Task: Create a new job position for 'Infrastructure & Operations' in Salesforce, including job description, responsibilities, skills required, and educational requirements.
Action: Mouse moved to (464, 336)
Screenshot: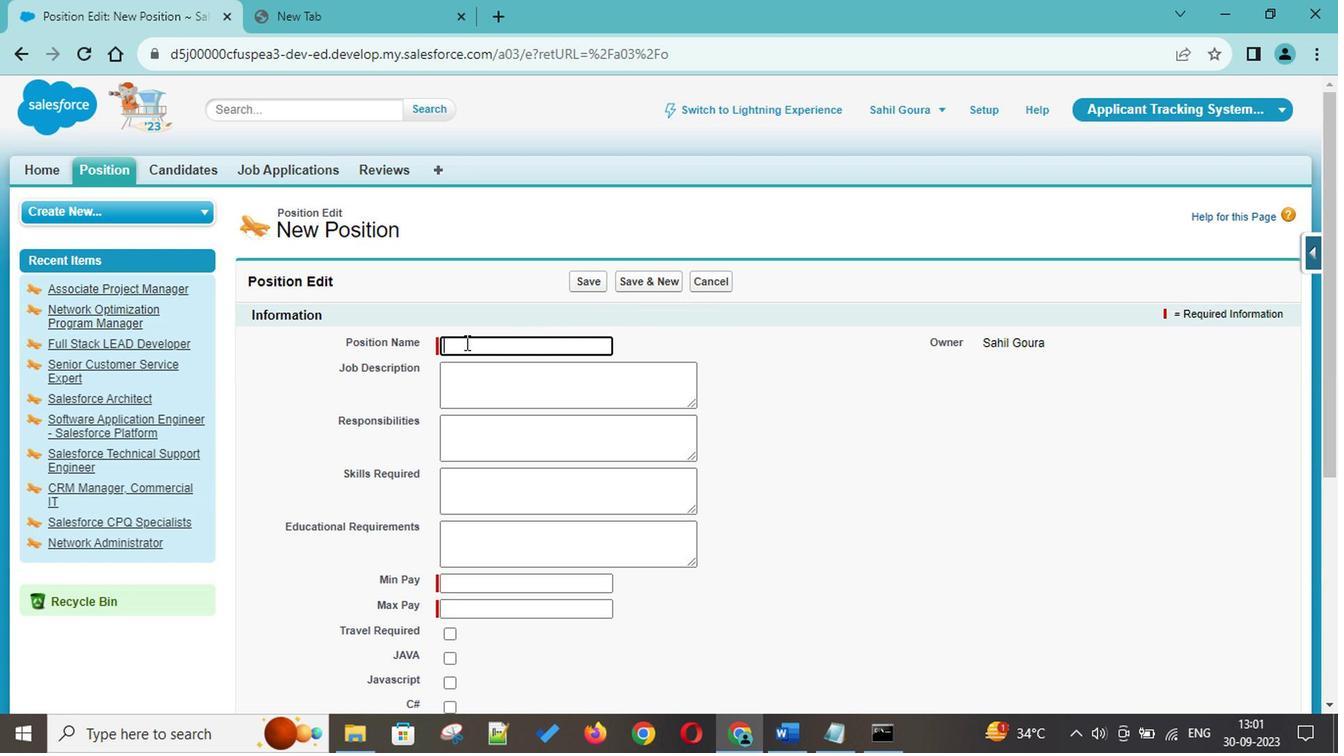 
Action: Mouse pressed left at (464, 336)
Screenshot: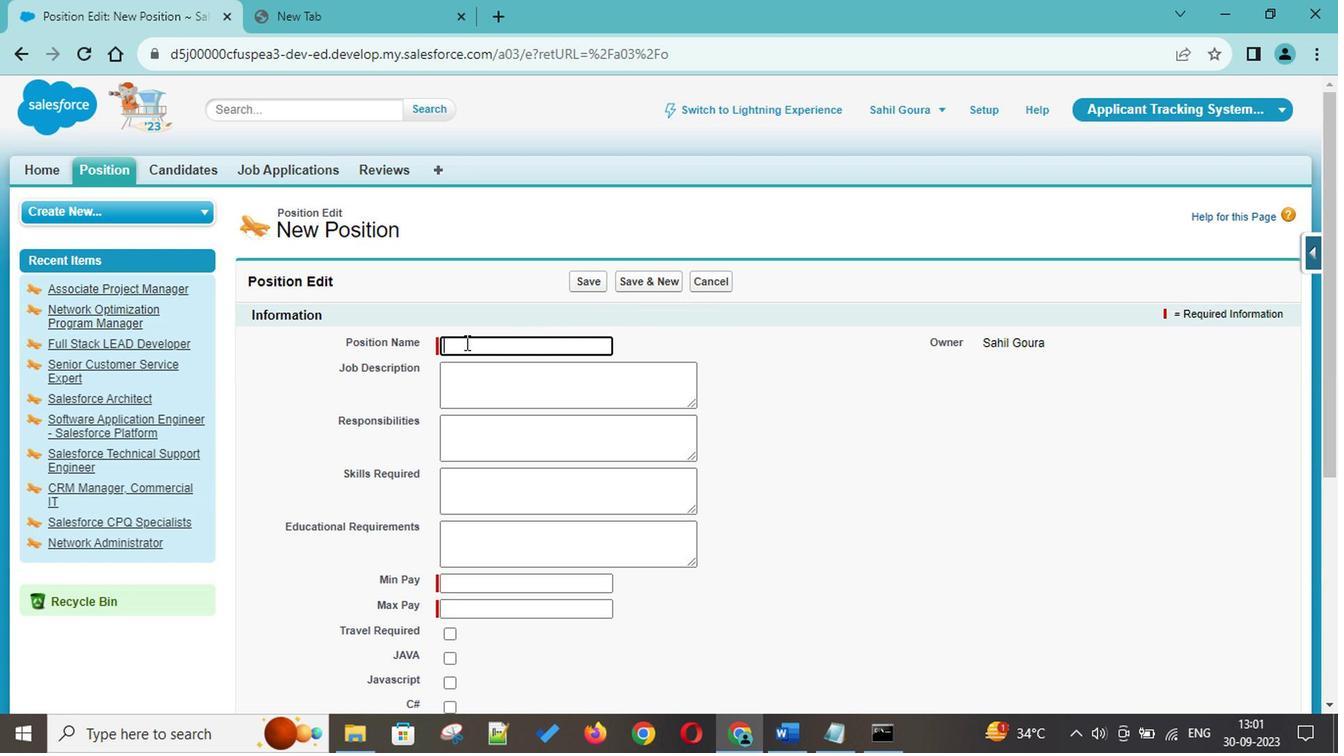 
Action: Mouse moved to (475, 338)
Screenshot: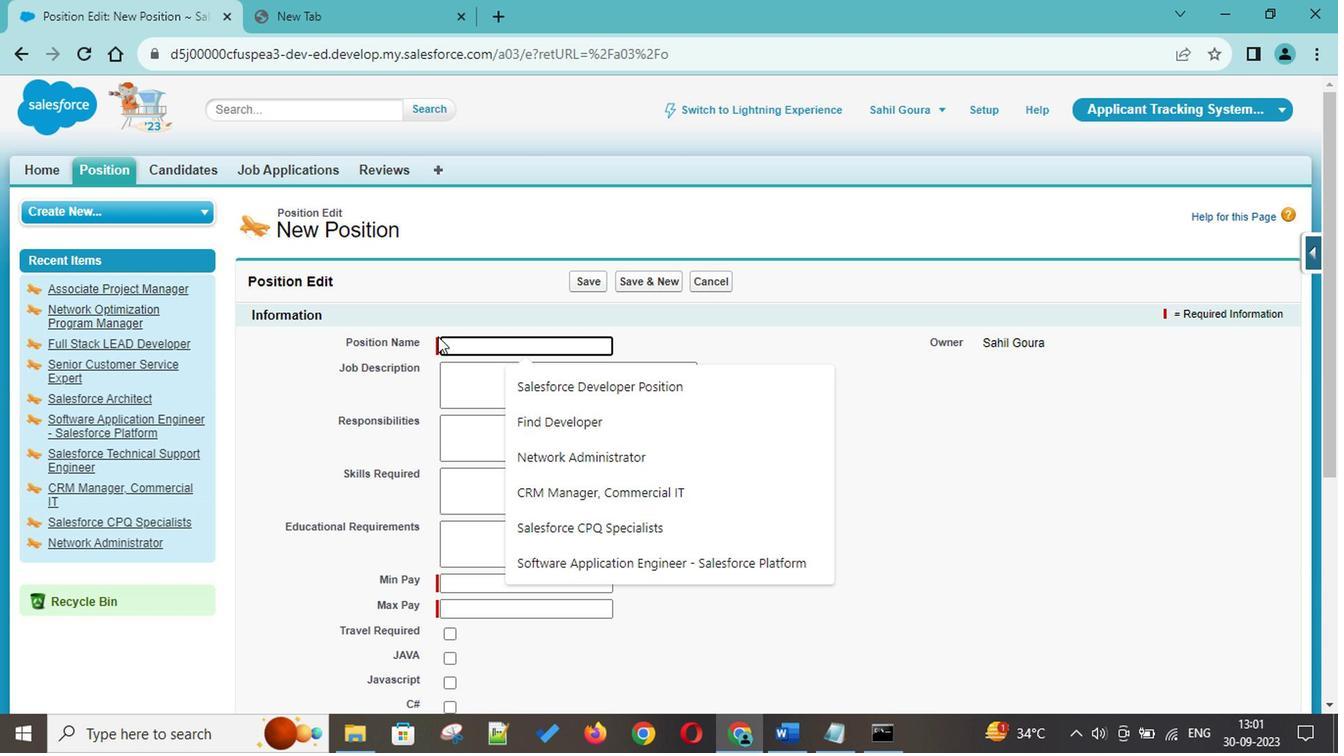 
Action: Mouse pressed left at (475, 338)
Screenshot: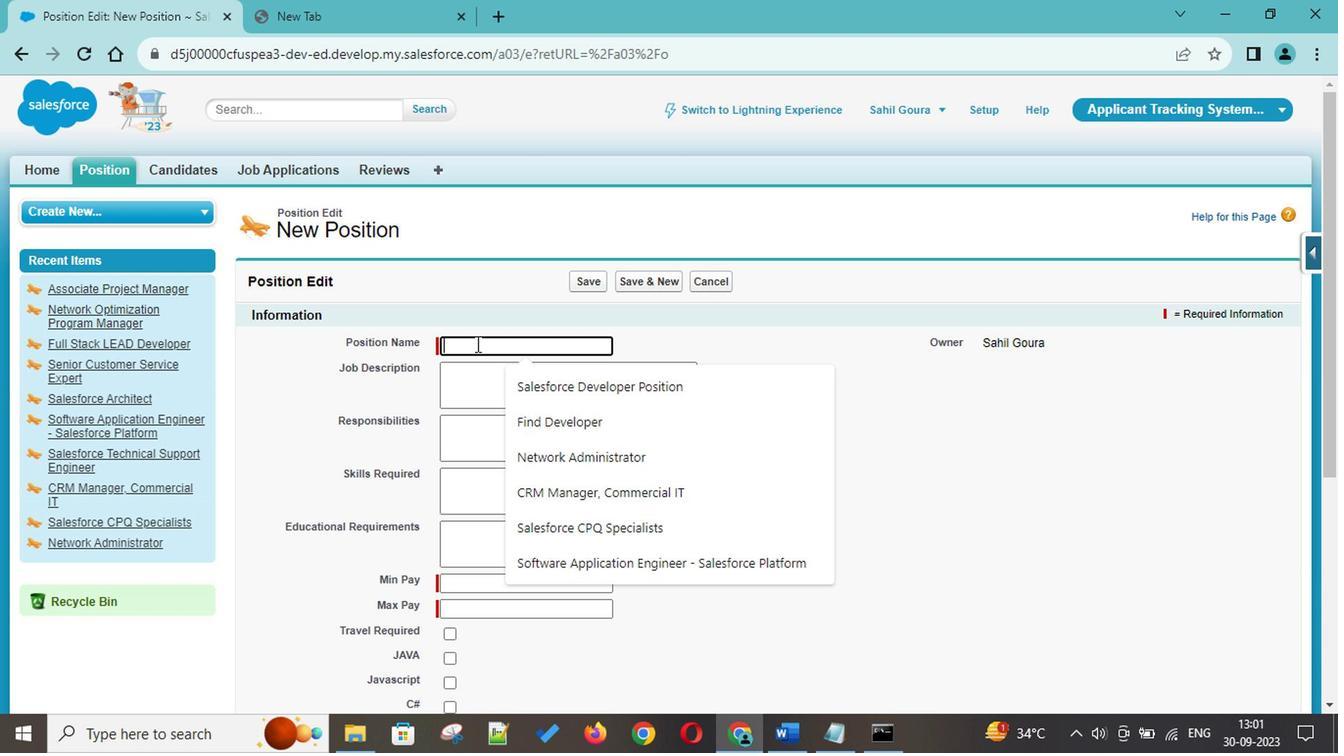 
Action: Mouse moved to (475, 338)
Screenshot: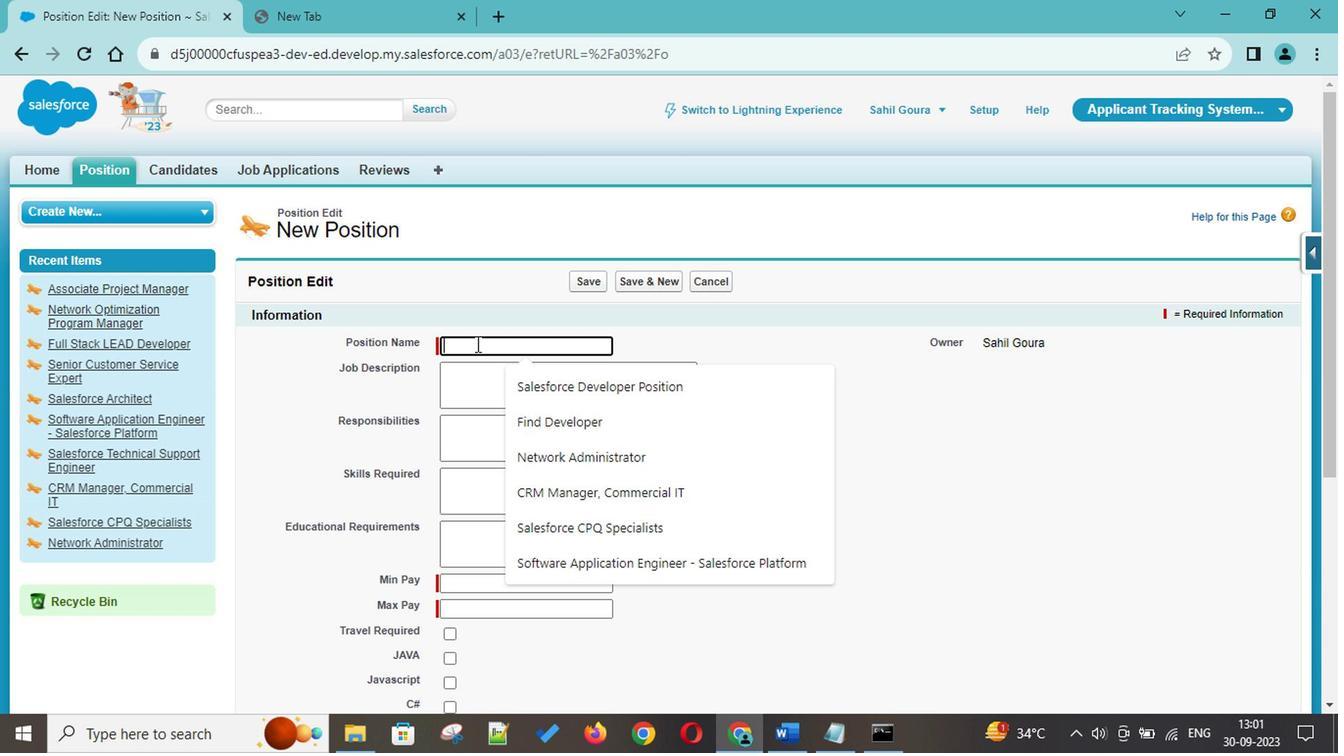 
Action: Key pressed <Key.shift>Infrastru
Screenshot: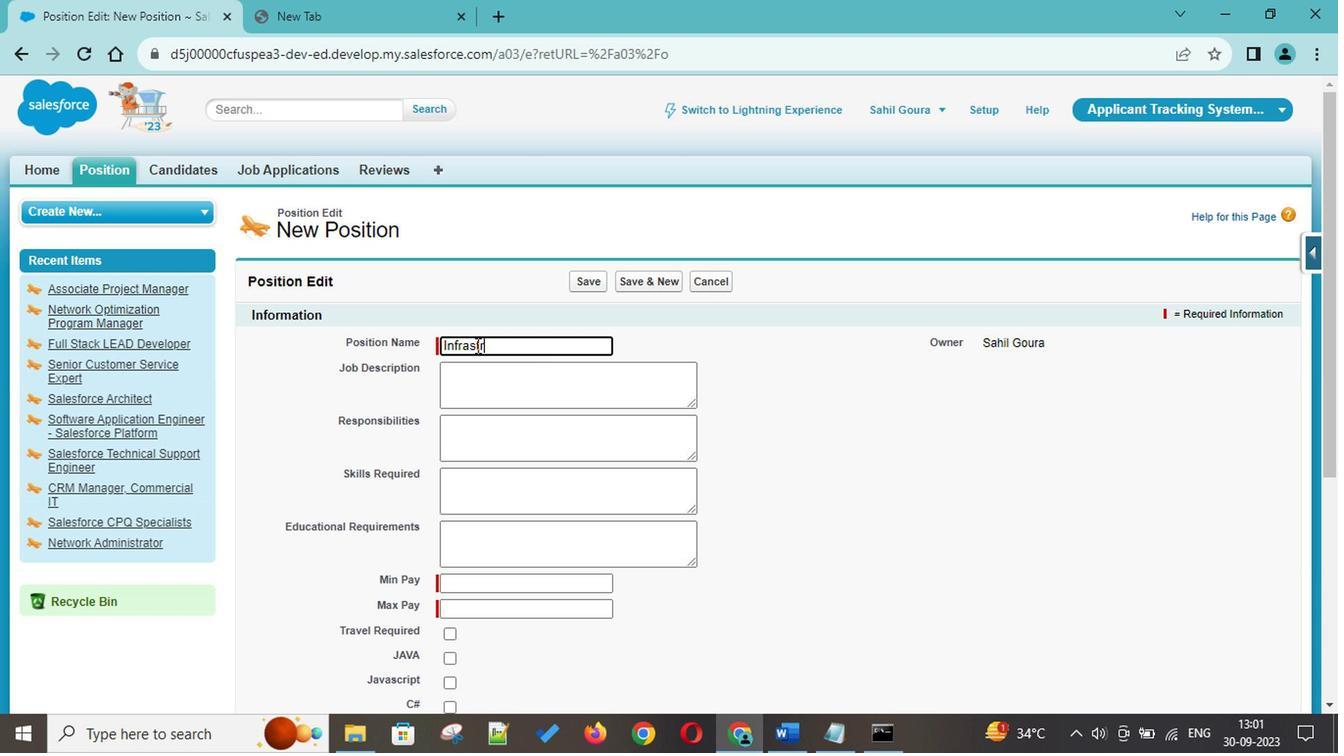 
Action: Mouse moved to (552, 338)
Screenshot: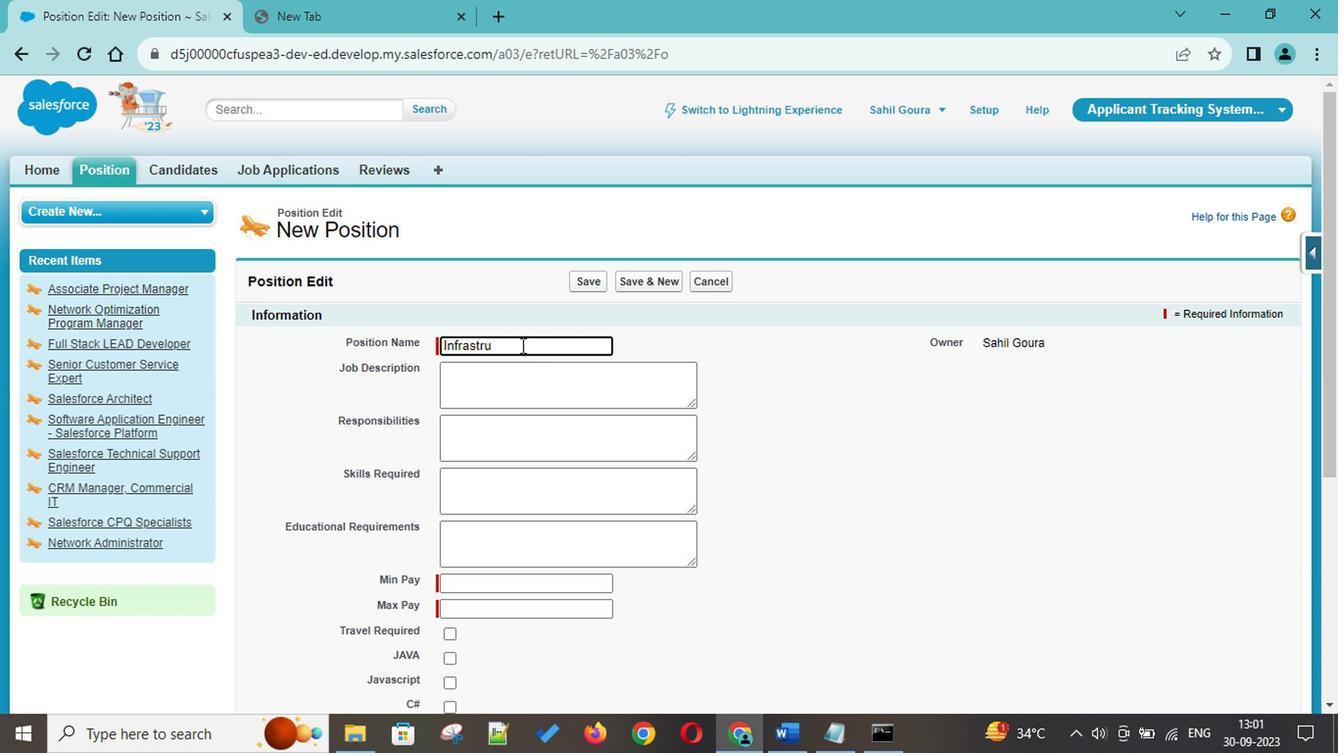 
Action: Key pressed cture<Key.space><Key.shift>&<Key.space><Key.shift>Operations<Key.space><Key.shift>Leader<Key.space><Key.shift>(<Key.shift>IT<Key.space><Key.shift>Operations<Key.shift><Key.shift><Key.shift><Key.shift><Key.shift><Key.shift><Key.shift><Key.shift><Key.shift><Key.shift><Key.shift><Key.shift><Key.shift><Key.shift><Key.shift><Key.shift><Key.shift><Key.shift><Key.shift><Key.shift><Key.shift><Key.shift><Key.shift>)
Screenshot: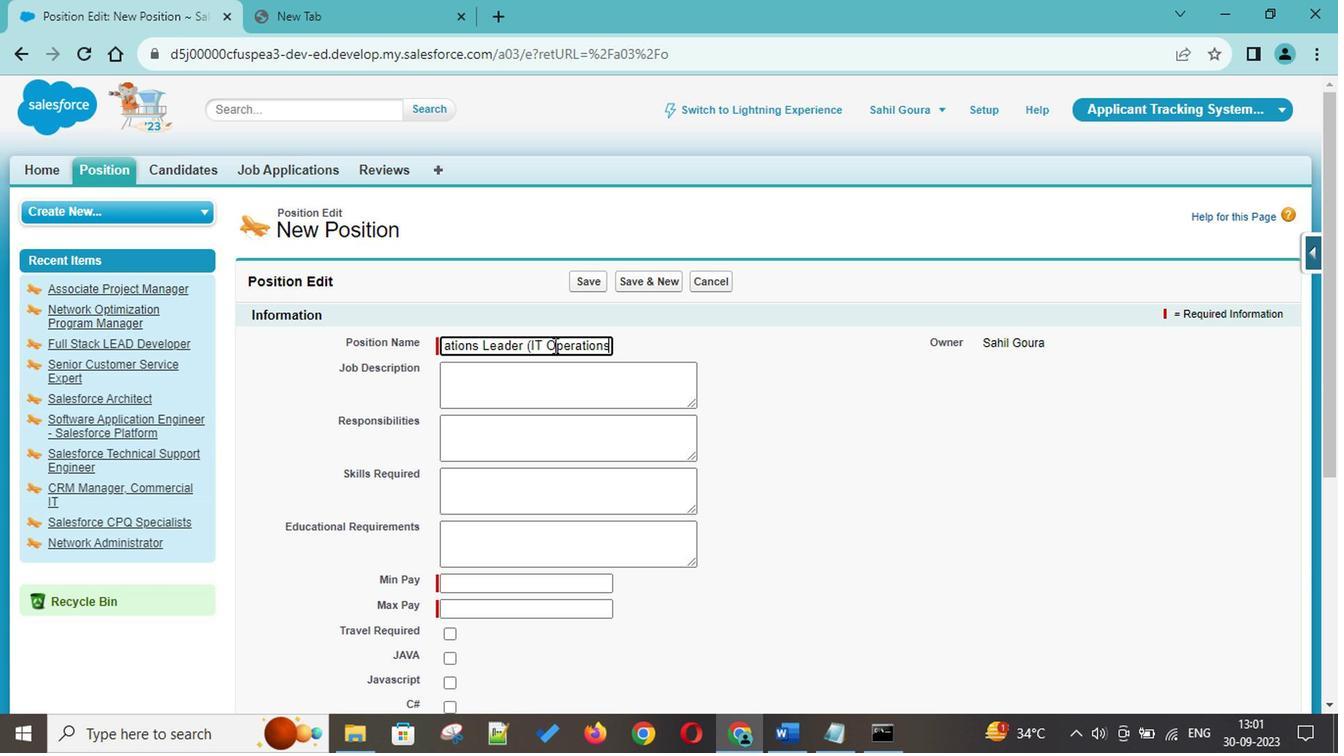 
Action: Mouse moved to (527, 383)
Screenshot: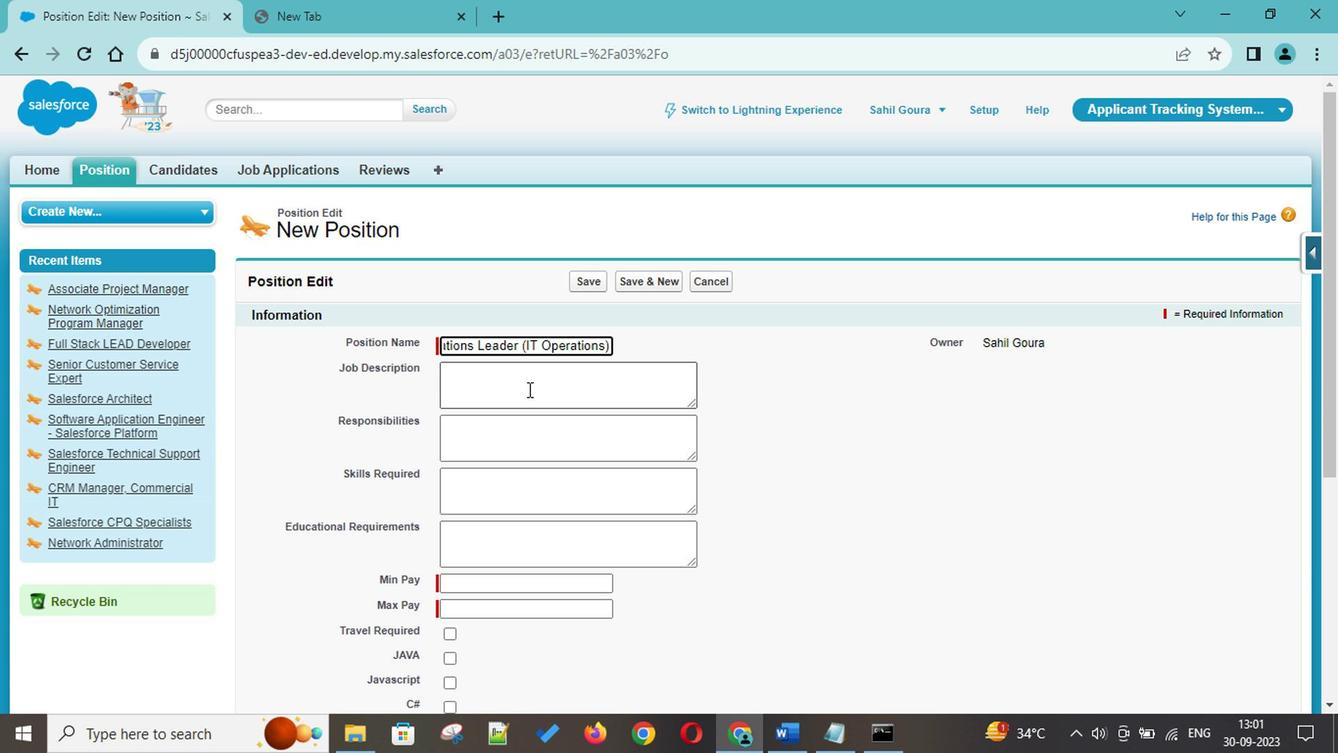 
Action: Mouse pressed left at (527, 383)
Screenshot: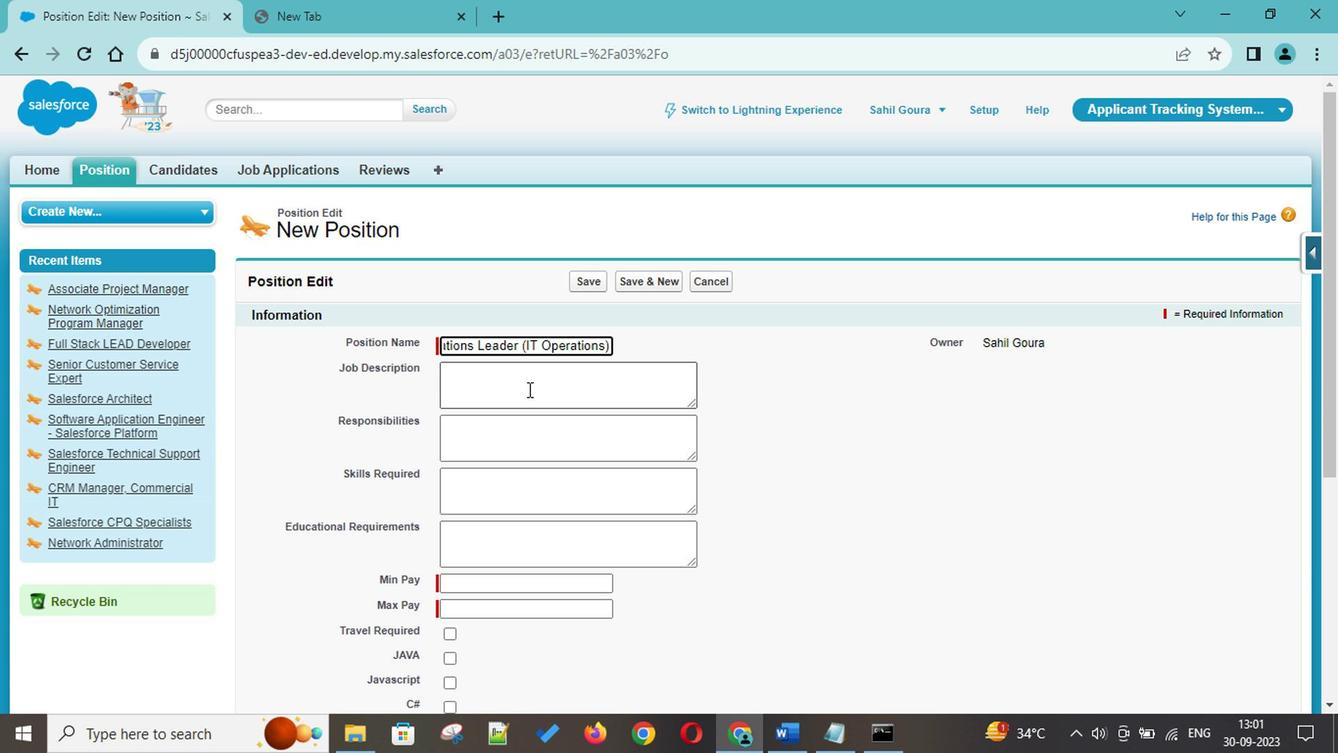 
Action: Mouse moved to (527, 383)
Screenshot: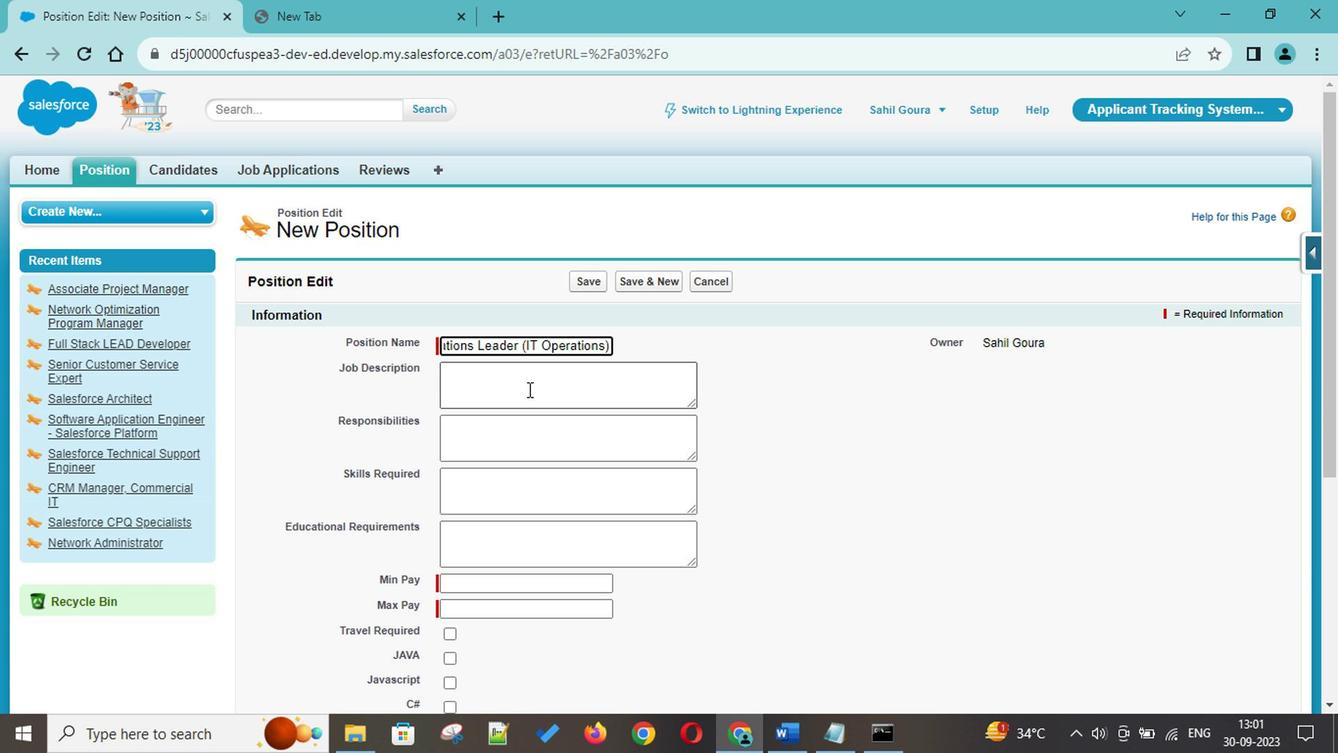 
Action: Key pressed <Key.shift>The<Key.space><Key.shift>Infrastructure<Key.space><Key.shift><Key.shift>&<Key.space><Key.shift>Operations<Key.space><Key.shift>Leader<Key.space><Key.shift>IT<Key.space><Key.shift>Operations<Key.space>is<Key.space>responsible<Key.space>for<Key.space>setting<Key.space>and<Key.space>realizing<Key.space>the<Key.space>vision<Key.space>for<Key.space><Key.shift>IT<Key.space>solutions<Key.space>within<Key.space>thi<Key.backspace>wi<Key.backspace><Key.backspace>eir<Key.space>portfolio<Key.space>of<Key.space>products,<Key.space>platforms<Key.space>and<Key.space>services,<Key.space>and<Key.space>transforming<Key.space>the<Key.space><Key.shift>IT<Key.space>orh<Key.backspace>ganization<Key.space>by<Key.space>delivering<Key.space>indusrty<Key.space>best<Key.space>practices<Key.space>suppor<Key.space><Key.backspace>ting<Key.space>service<Key.space>management<Key.space>and<Key.space><Key.shift>IT<Key.space>operations<Key.space>service<Key.space>delivery<Key.space>with<Key.space>particular<Key.space>focus<Key.space>on<Key.space>product<Key.space>mnage<Key.backspace><Key.backspace><Key.backspace><Key.backspace>anagement,<Key.space>24<Key.shift>X7<Key.space>availability,<Key.space>business<Key.space>continuity,<Key.space>high-quality<Key.space>end<Key.space>user<Key.space>experience<Key.space><Key.backspace>,<Key.space>information<Key.space>security,<Key.space>and<Key.space>cost<Key.space>effectivb<Key.backspace>ene<Key.backspace>ess.<Key.space><Key.shift><Key.shift><Key.shift><Key.shift><Key.shift><Key.shift><Key.shift>The<Key.space>role<Key.space>enables<Key.space>end-to-end<Key.space>value<Key.space>realization<Key.space>through<Key.space>a<Key.space>team<Key.space>of<Key.space><Key.shift>IT<Key.space><Key.shift>Product<Key.space><Key.shift>Owners<Key.space><Key.backspace>,<Key.space>who<Key.space>oversee<Key.space>a<Key.space>clearly<Key.space>defined<Key.space>suite<Key.space>of<Key.space>prou<Key.backspace>duct<Key.space>families<Key.space>that<Key.space>balance<Key.space>common<Key.space>technology<Key.space>patterns<Key.space>with<Key.space>clear<Key.space>end-to-end<Key.space>accountabilities.<Key.space><Key.shift>This<Key.space>role<Key.space>reports<Key.space>to<Key.space>the<Key.space><Key.shift>Global<Key.space><Key.shift>IOCS<Key.space><Key.shift>Leader,<Key.space>and<Key.space>serves<Key.space>on<Key.space>the<Key.space>infr<Key.backspace><Key.backspace><Key.backspace><Key.backspace><Key.shift>Inb<Key.backspace>frastructure,<Key.space><Key.shift>Operations,<Key.space><Key.shift>Cloud<Key.space>and<Key.space><Key.shift>Service<Key.space><Key.shift>Managee<Key.backspace>ment<Key.space><Key.shift>(IOCS)<Key.space>leadership<Key.space>team.<Key.space>
Screenshot: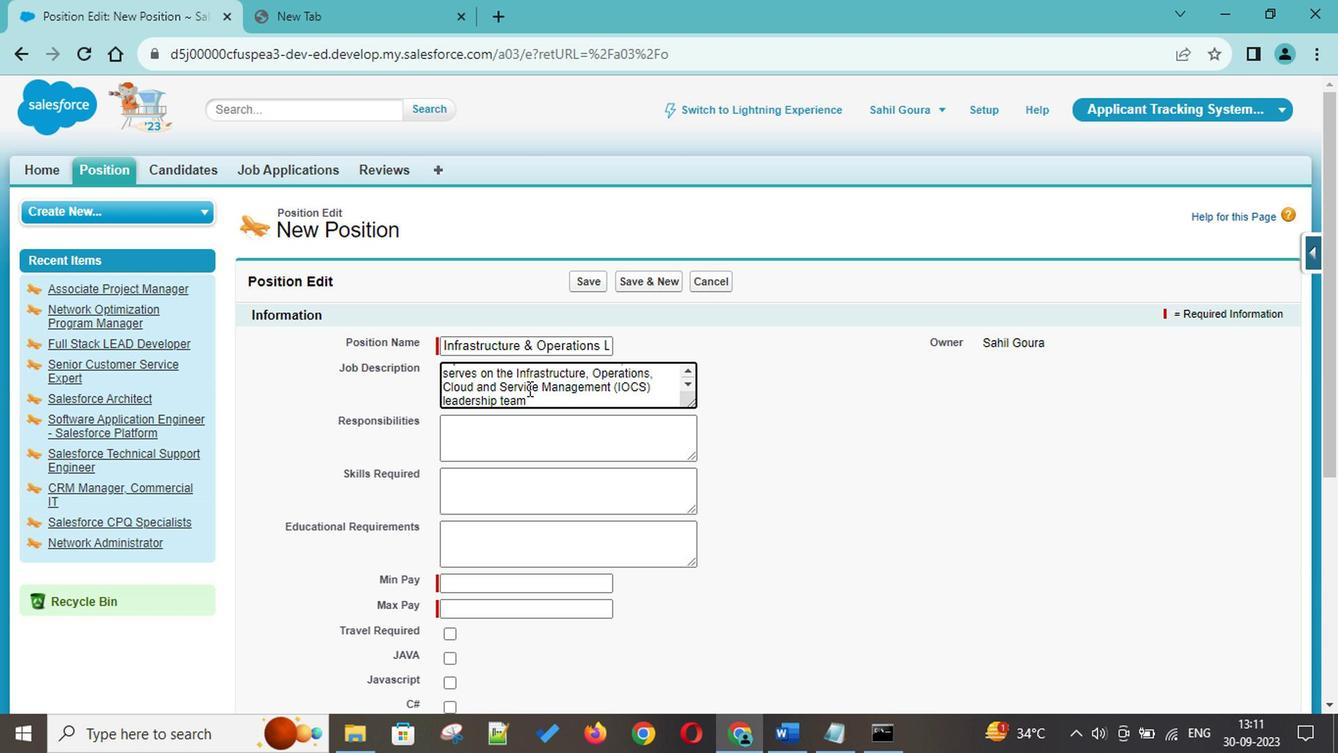 
Action: Mouse moved to (505, 486)
Screenshot: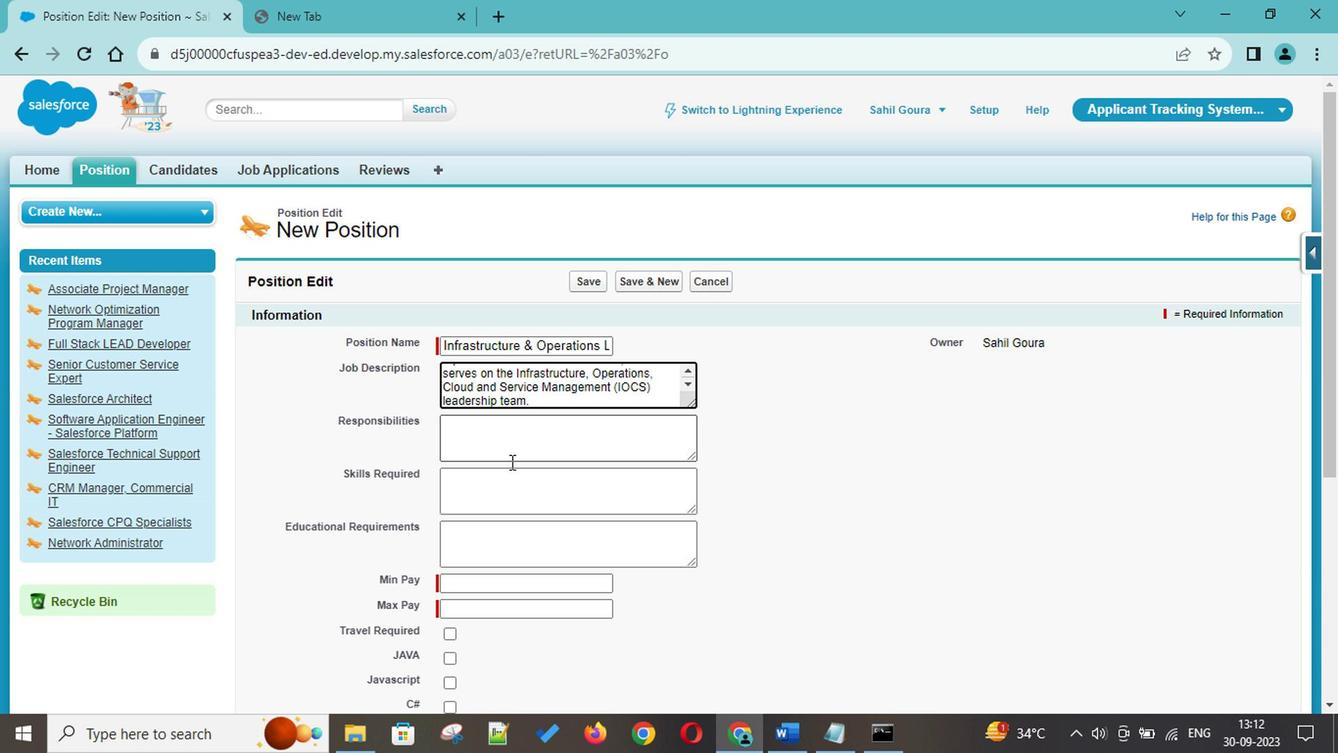
Action: Mouse pressed left at (505, 486)
Screenshot: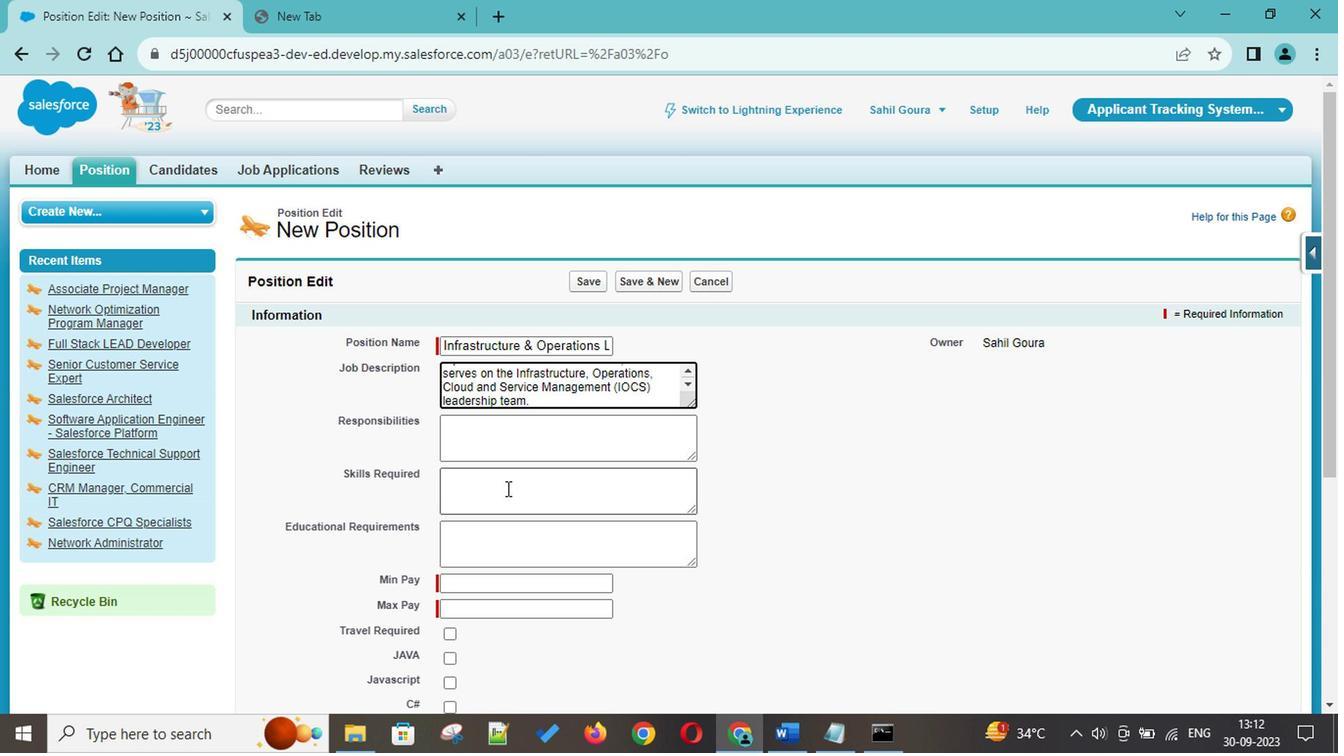 
Action: Mouse pressed left at (505, 486)
Screenshot: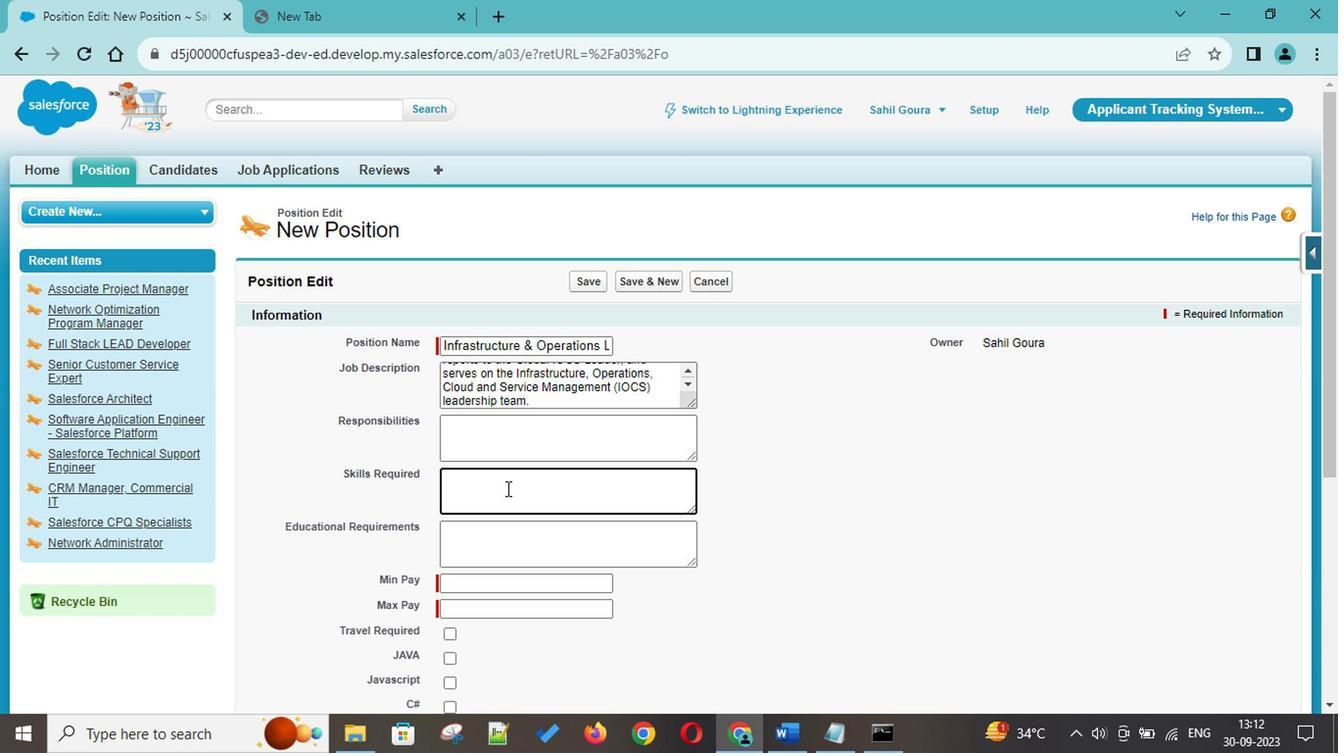 
Action: Mouse moved to (485, 522)
Screenshot: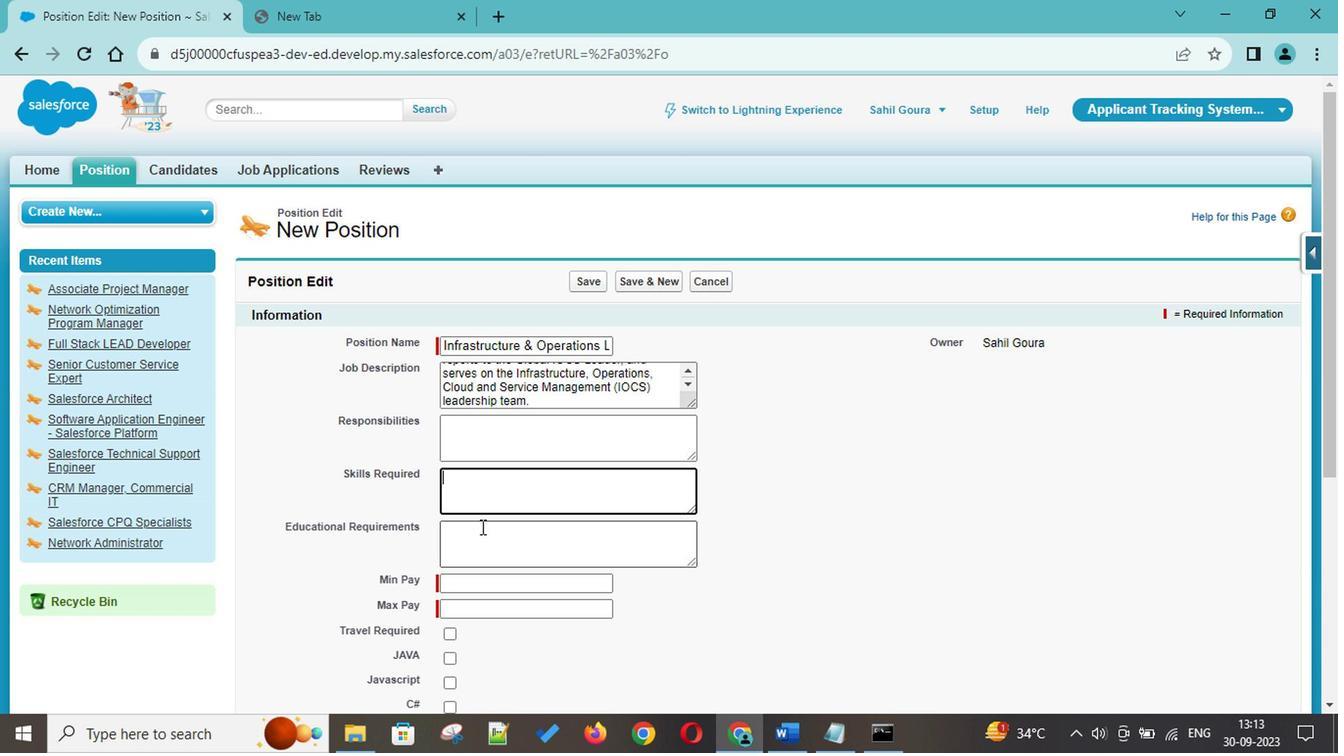 
Action: Mouse pressed left at (485, 522)
Screenshot: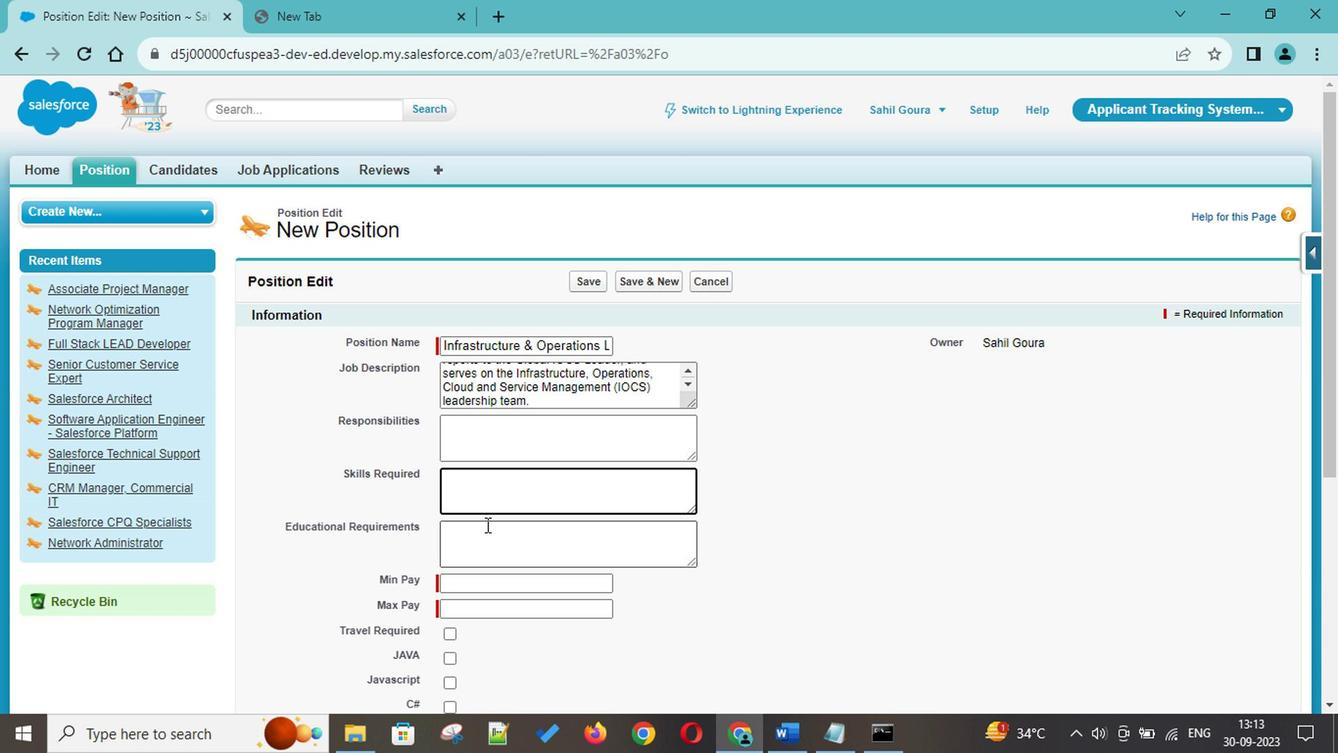 
Action: Mouse moved to (480, 538)
Screenshot: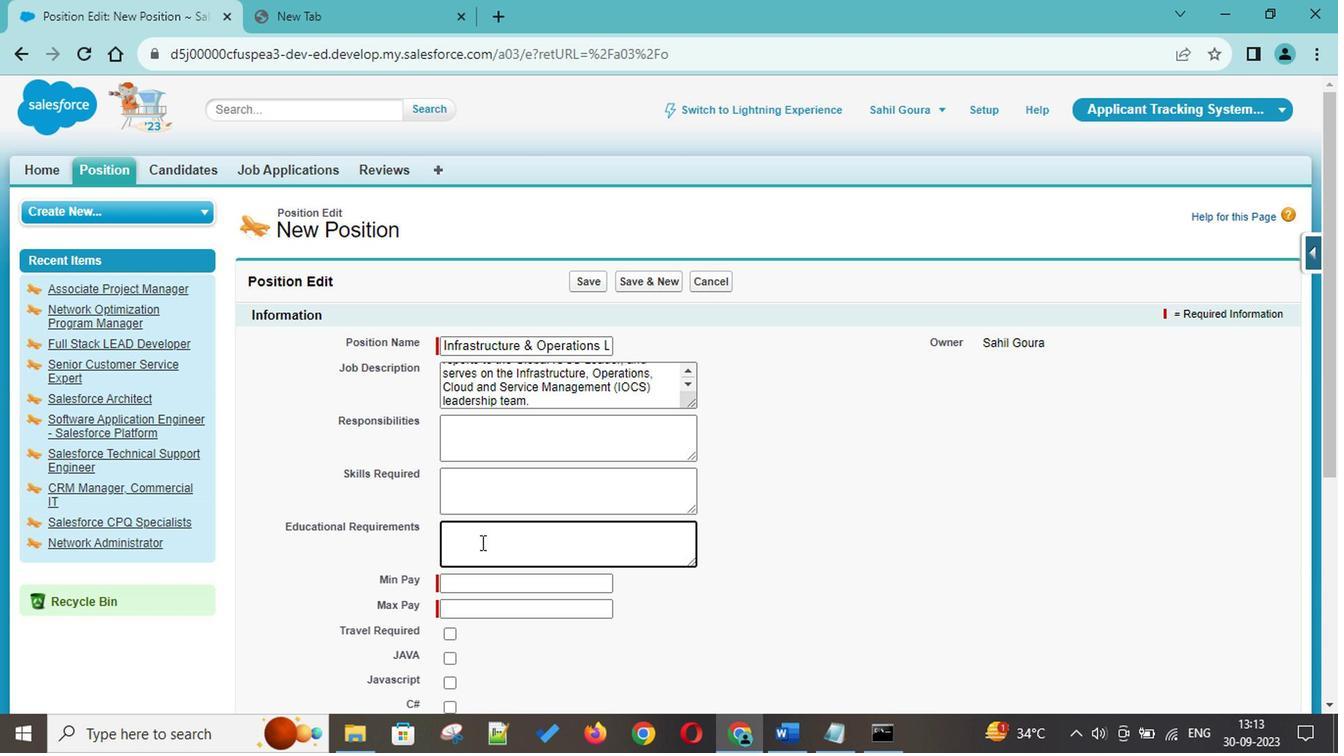 
Action: Key pressed <Key.shift><Key.shift><Key.shift>Minimum<Key.space>10<Key.shift>+<Key.space>years<Key.space>in<Key.space><Key.shift>IT<Key.space>with<Key.space>5<Key.shift><Key.shift><Key.shift>+<Key.space>years<Key.space>in<Key.space>leadership<Key.space>roles<Key.space>focused<Key.space>on<Key.space>leading<Key.space><Key.shift>IT<Key.space><Key.shift>Service<Key.space><Key.shift>Operations,<Key.space>and\or<Key.space>o<Key.backspace>product<Key.space>management<Key.space>for<Key.space><Key.shift>Ind<Key.backspace>frastructure<Key.space>n<Key.backspace>and<Key.space><Key.shift>Operations<Key.up><Key.up><Key.up><Key.up><Key.up><Key.up><Key.up><Key.up><Key.up><Key.up><Key.up><Key.up><Key.up><Key.up><Key.up>--<Key.shift>><Key.space>
Screenshot: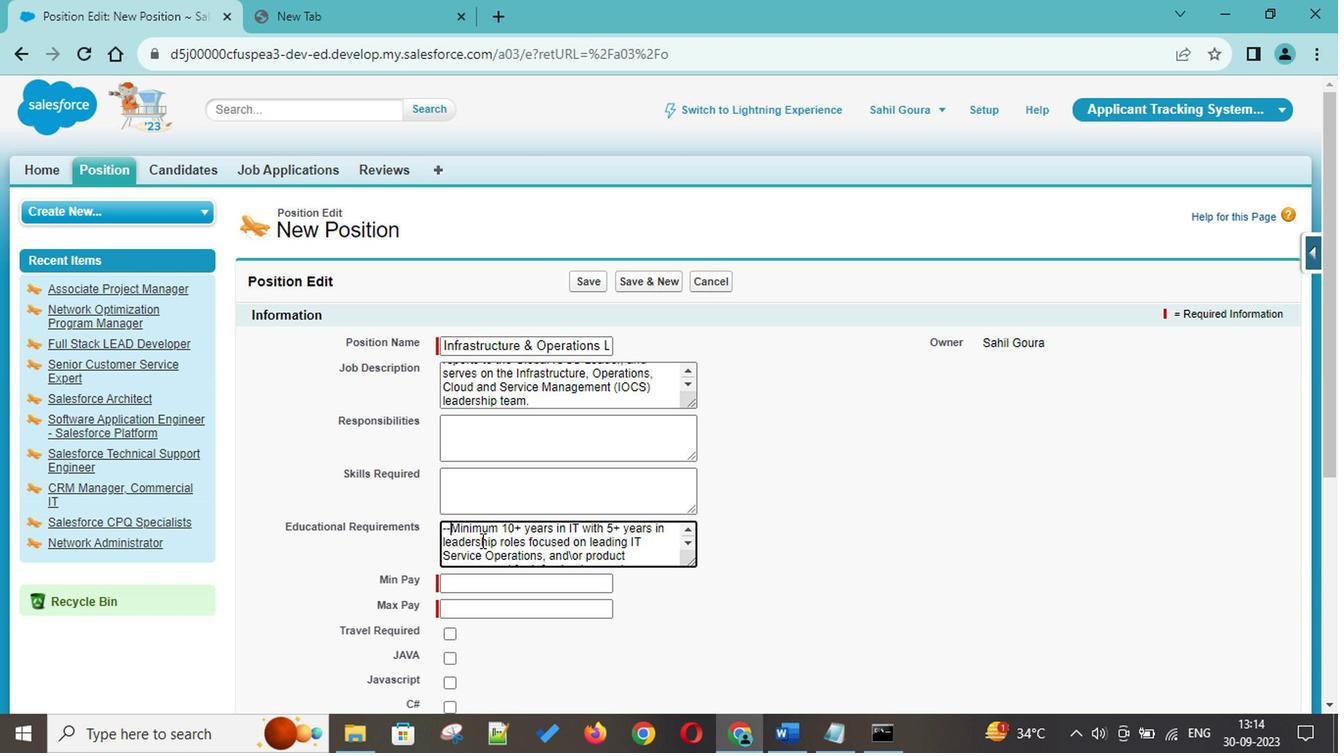 
Action: Mouse moved to (656, 551)
Screenshot: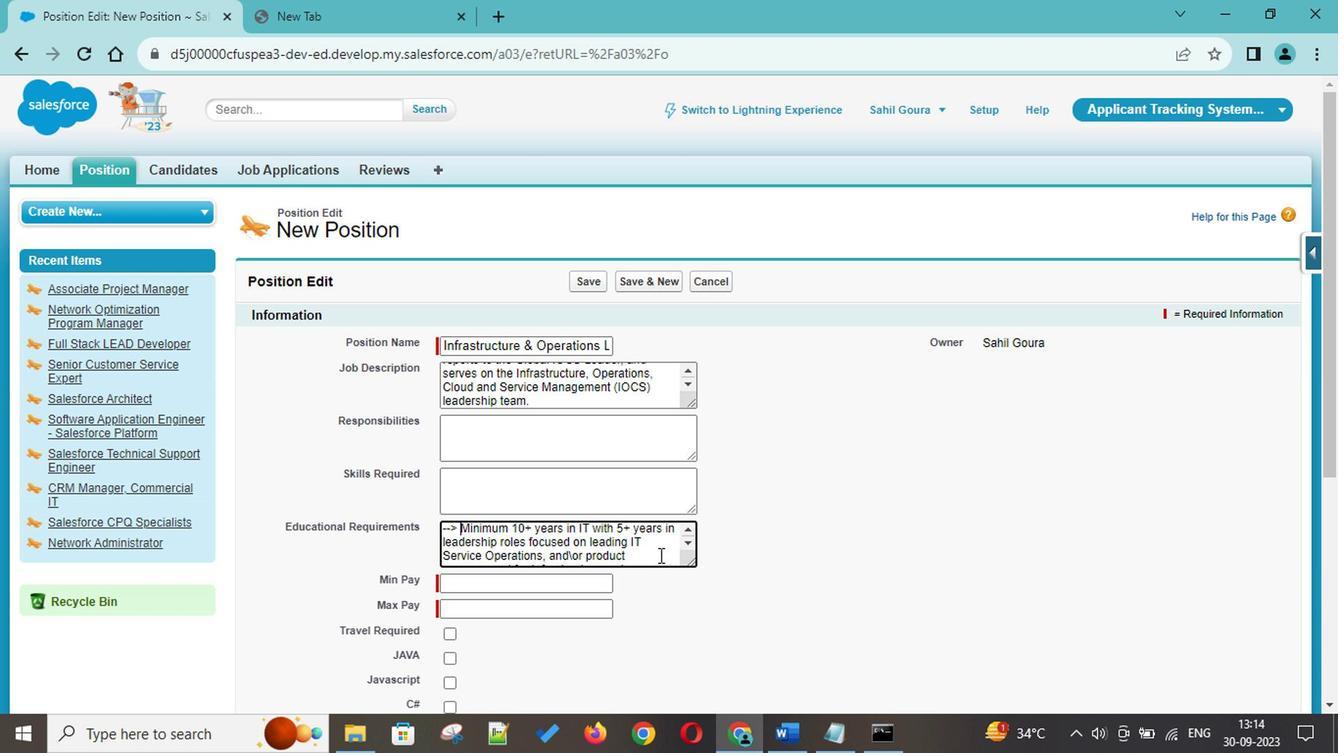 
Action: Mouse pressed left at (656, 551)
Screenshot: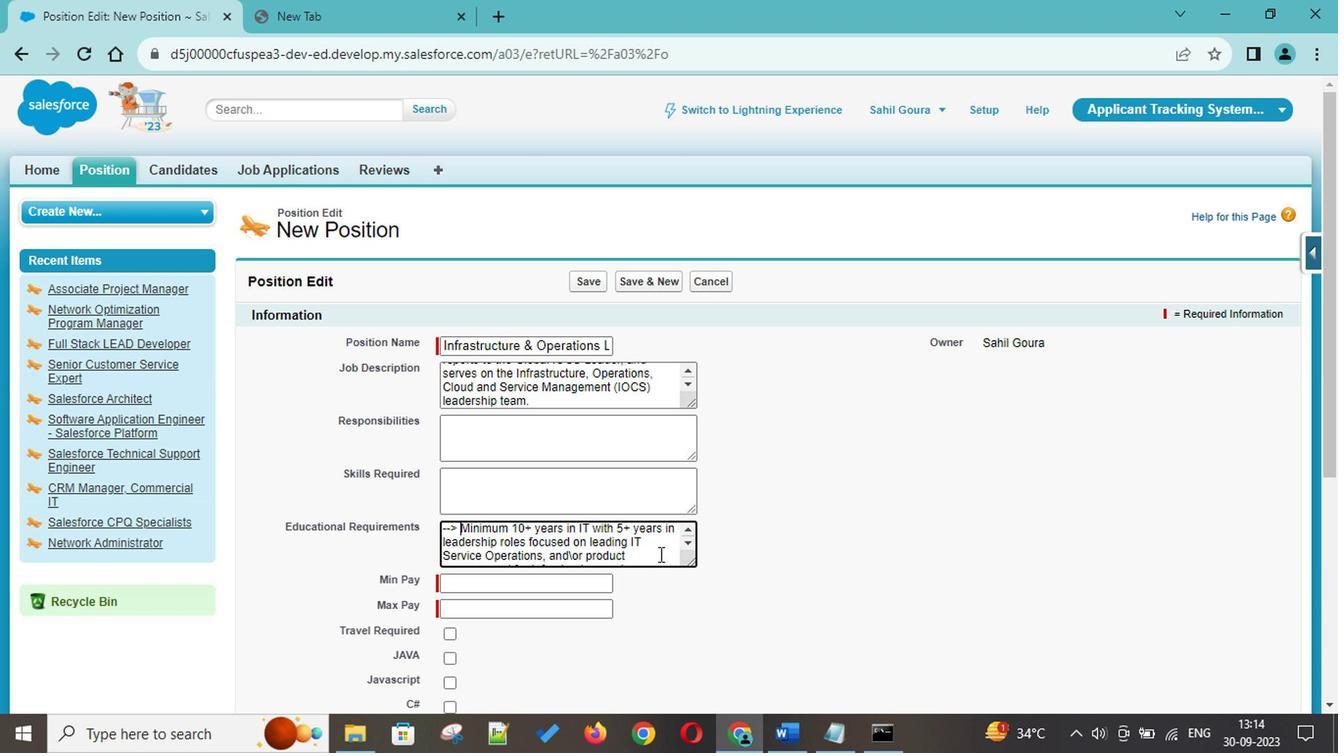 
Action: Key pressed <Key.down><Key.down><Key.down><Key.down><Key.down><Key.down><Key.down><Key.down><Key.down><Key.down><Key.down><Key.enter>--<Key.shift>><Key.space><Key.shift>Bachelor's<Key.space>degree,<Key.space>or<Key.space>similar<Key.space>experience<Key.space><Key.backspace>,<Key.space>in<Key.space><Key.shift>Computer<Key.space><Key.shift>Scei<Key.backspace><Key.backspace>ience,<Key.space><Key.shift>Information<Key.space><Key.shift>Technology,<Key.space><Key.shift>Business<Key.space><Key.shift>Administration,<Key.space><Key.shift>Engineering<Key.space><Key.backspace>,<Key.space>or<Key.space>relevant<Key.space>field<Key.enter>--<Key.shift>><Key.space><Key.shift><Key.shift><Key.shift><Key.shift><Key.shift><Key.shift><Key.shift><Key.shift><Key.shift><Key.shift><Key.shift><Key.shift><Key.shift><Key.shift><Key.shift><Key.shift><Key.shift>Excellent<Key.space><Key.shift>Process<Key.space><Key.shift>Management<Key.space><Key.shift>Skills<Key.enter>--<Key.shift>><Key.space><Key.shift><Key.shift><Key.shift><Key.shift><Key.shift>Excellent<Key.space><Key.shift>Product<Key.space><Key.shift>Management<Key.space><Key.shift>Skills
Screenshot: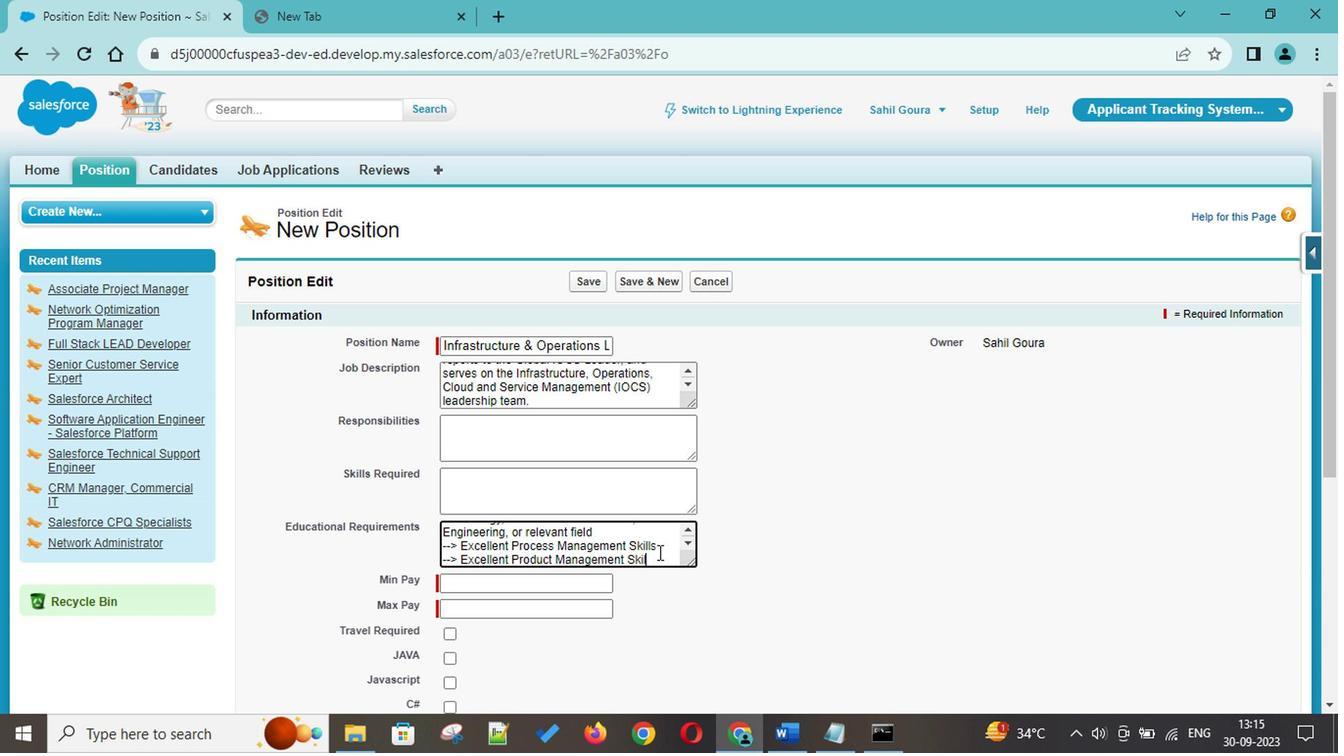 
Action: Mouse moved to (670, 535)
Screenshot: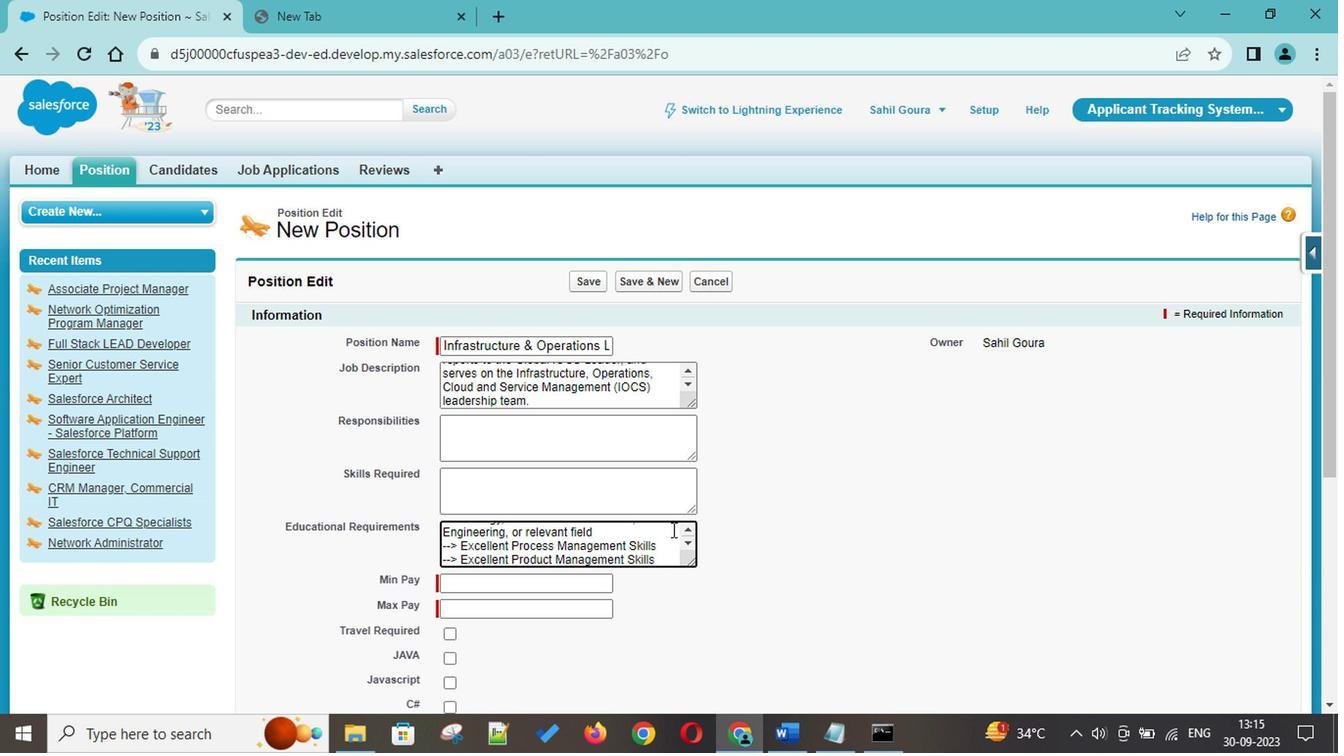 
Action: Key pressed <Key.enter>--<Key.shift><Key.shift><Key.shift><Key.shift><Key.shift><Key.shift><Key.shift><Key.shift><Key.shift><Key.shift><Key.shift><Key.shift><Key.shift><Key.shift>><Key.space><Key.shift>Strong<Key.space><Key.shift>Written<Key.space>and<Key.space><Key.shift>Oral<Key.space><Key.shift><Key.shift><Key.shift><Key.shift><Key.shift>COmm<Key.backspace><Key.backspace><Key.backspace>ommunication<Key.space><Key.shift>Skills<Key.enter>--<Key.shift><Key.shift><Key.shift>><Key.space><Key.shift>Excellent<Key.space>analytical<Key.space>and<Key.space>critical<Key.space>thinking<Key.space>skills<Key.enter>--<Key.shift>><Key.space><Key.shift>Strong<Key.space>ability<Key.space>to<Key.space>engage<Key.space>wit<Key.space><Key.backspace>h<Key.space>a<Key.space>glova<Key.backspace><Key.backspace>bal<Key.space>team<Key.space>and<Key.space>provide<Key.space>coaching<Key.space>and<Key.space>oversight<Key.enter>--<Key.shift>><Key.space><Key.shift>Strong<Key.space>organizational<Key.space>skills<Key.space>to<Key.space>manage<Key.space>muli<Key.backspace>tiple<Key.space>tasks<Key.space>within<Key.space>the<Key.space>constraints<Key.space>of<Key.space>timeline<Key.space>and<Key.space>biud<Key.backspace><Key.backspace><Key.backspace>udget<Key.enter>--<Key.shift>><Key.space><Key.shift>Ability<Key.space>to<Key.space>thrive<Key.space>in<Key.space>a<Key.space>d<Key.backspace>fast-paced<Key.space>environment,<Key.space>learn<Key.space>rapidly<Key.space>and<Key.space>master<Key.space>diverse<Key.space>technologies<Key.space>and<Key.space>techniques
Screenshot: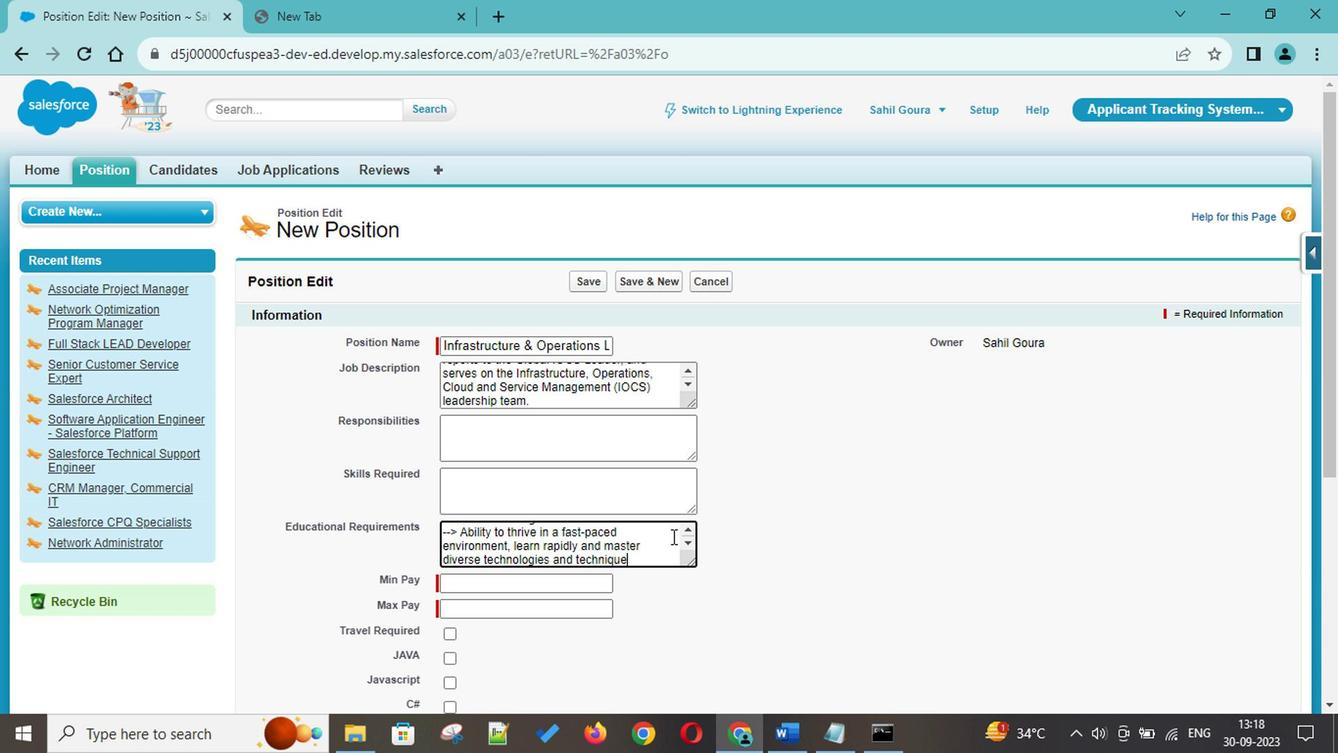 
Action: Mouse moved to (525, 429)
Screenshot: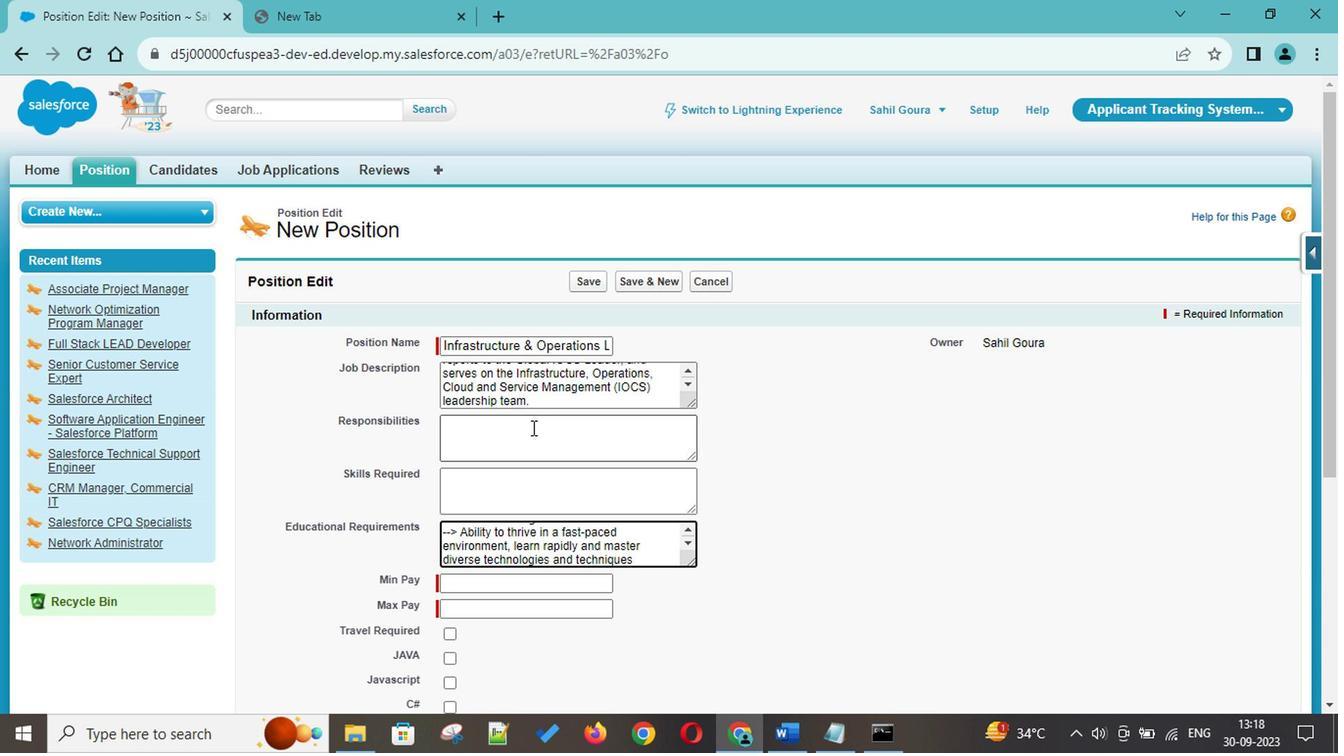 
Action: Mouse pressed left at (525, 429)
Screenshot: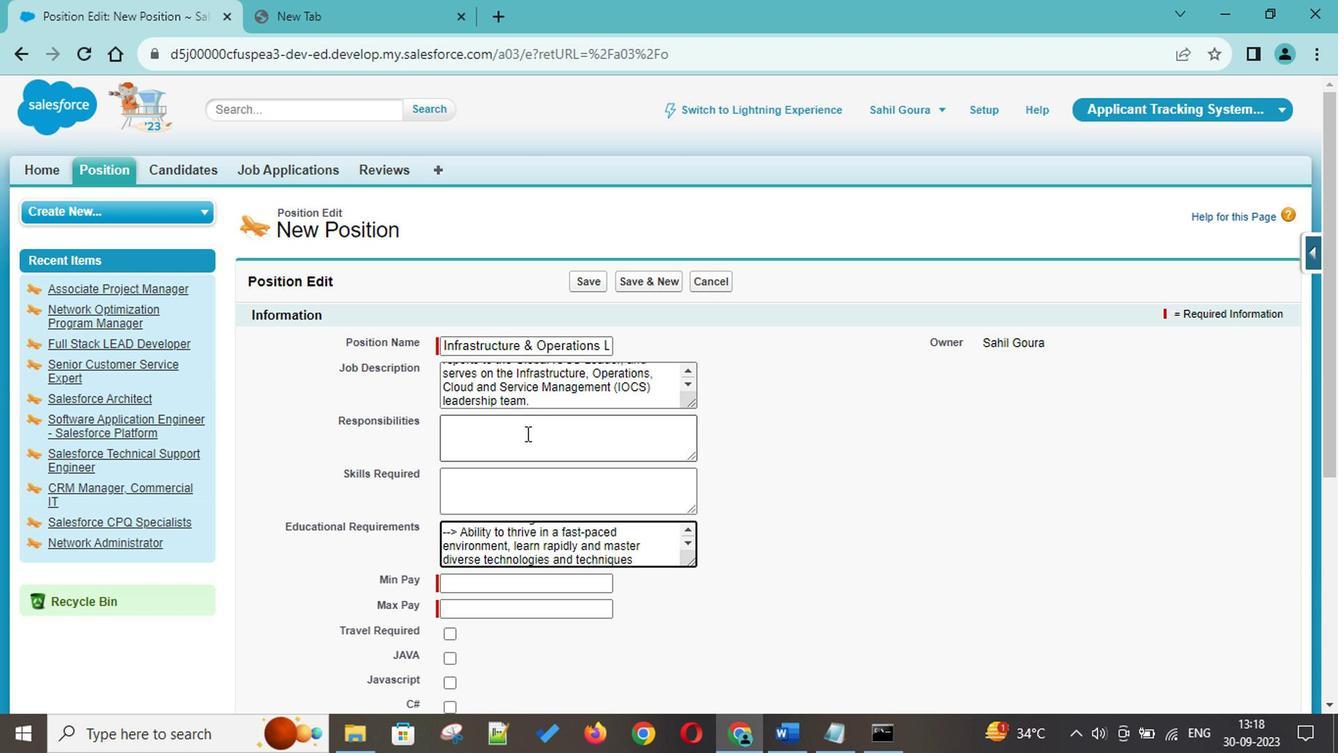 
Action: Mouse pressed left at (525, 429)
Screenshot: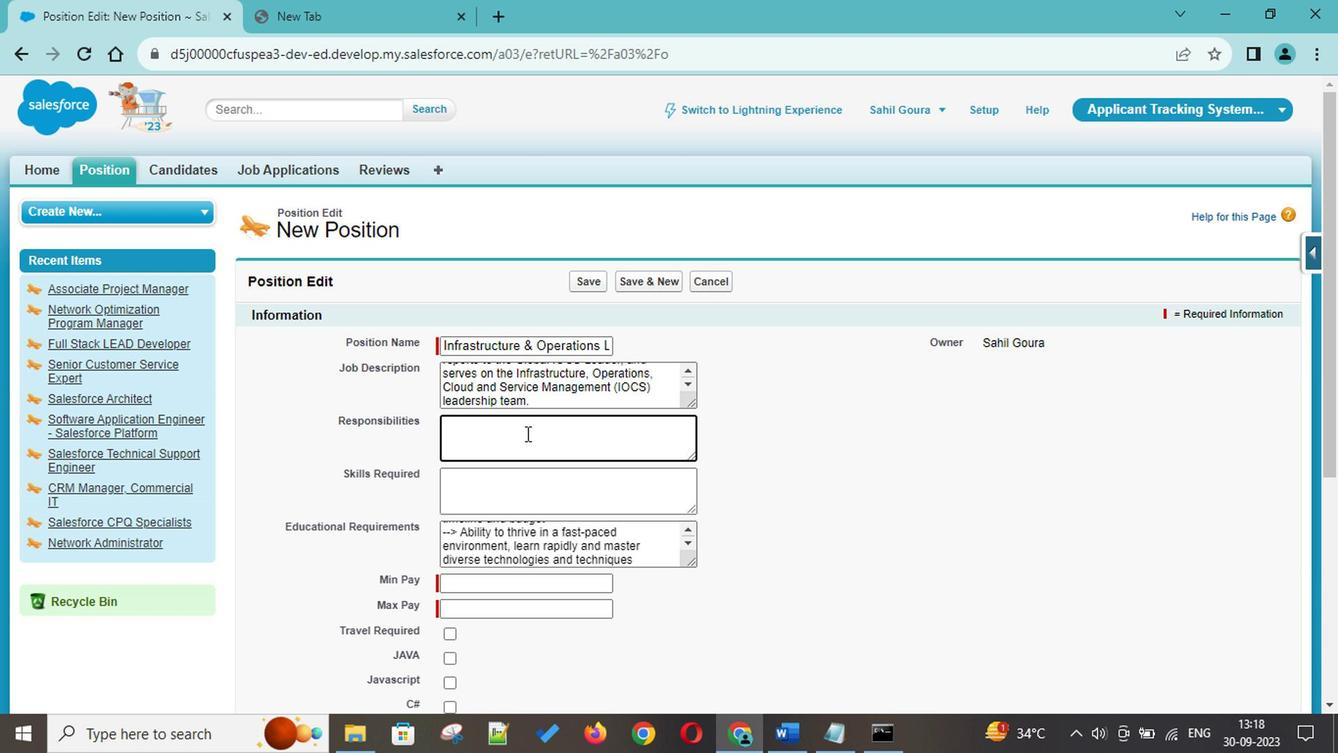 
Action: Key pressed <Key.shift>Setting<Key.space>and<Key.space>realsizi<Key.backspace><Key.backspace><Key.backspace><Key.backspace>is<Key.backspace>zing<Key.space>h<Key.backspace>the<Key.space>vision<Key.space>for<Key.space><Key.shift>IT<Key.space>solutions<Key.space>for<Key.space>their<Key.space>aligned<Key.space>set<Key.space>of<Key.space>product<Key.space>families
Screenshot: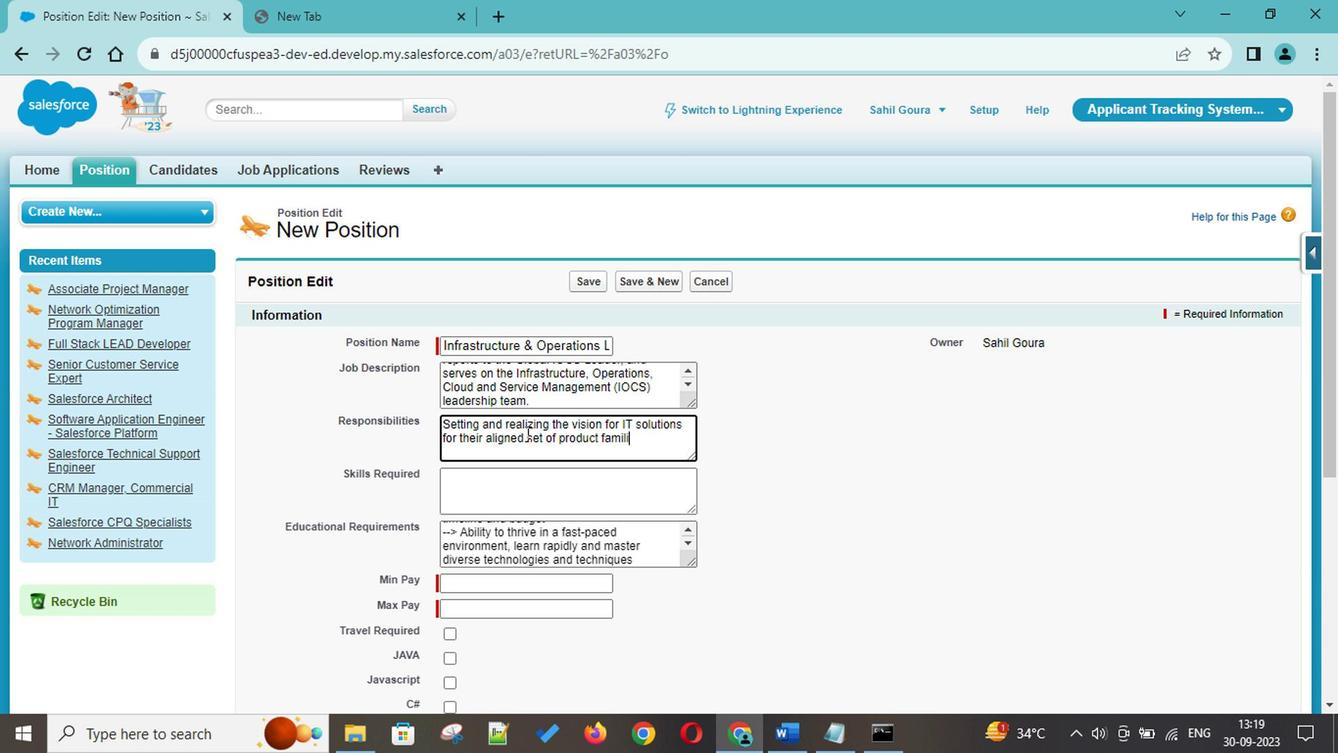
Action: Mouse moved to (671, 433)
Screenshot: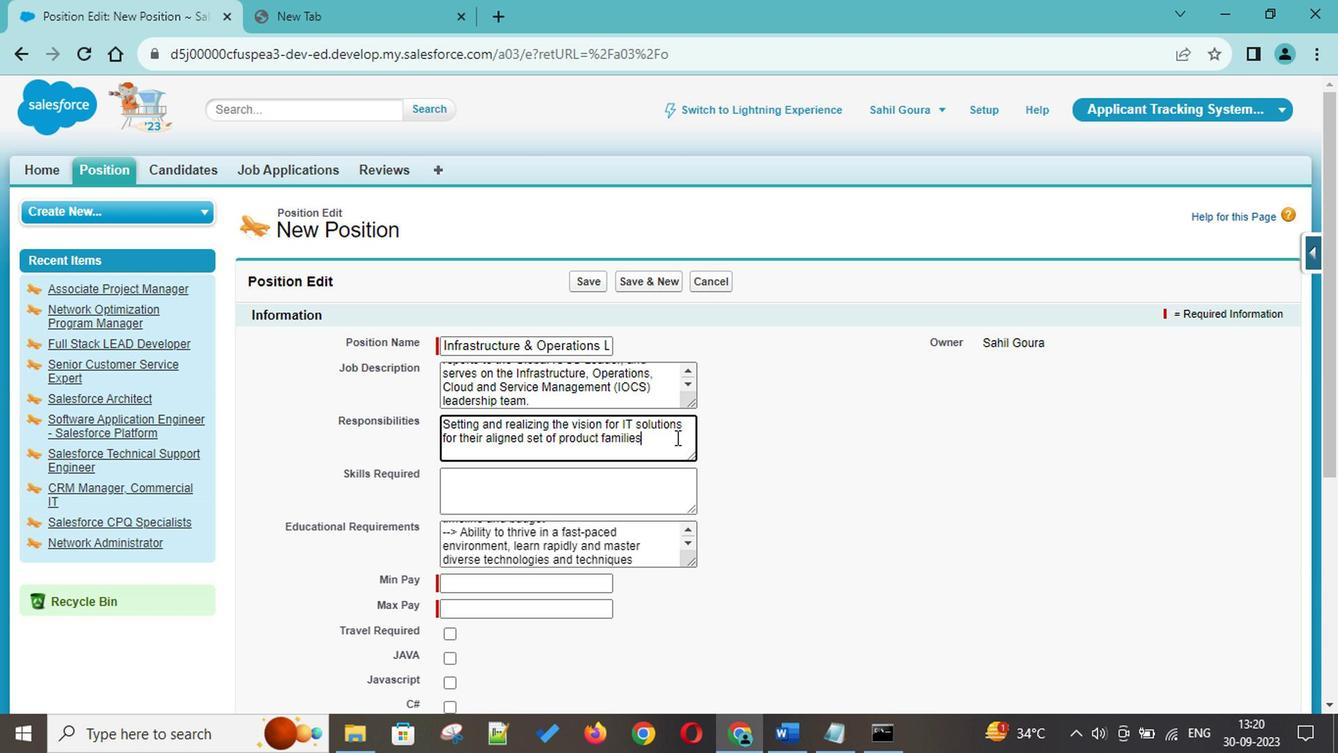 
Action: Mouse pressed left at (671, 433)
Screenshot: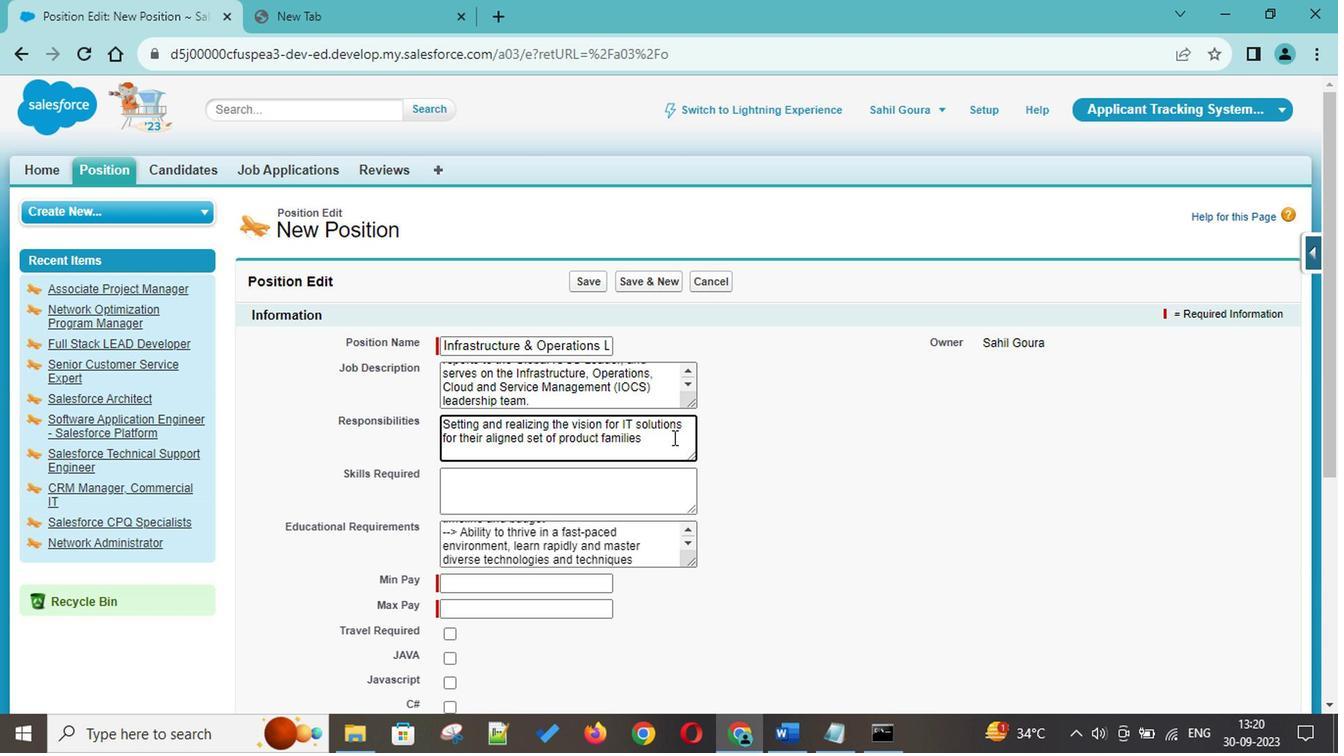 
Action: Key pressed <Key.up><Key.up><Key.up><Key.up><Key.up><Key.up><Key.up><Key.up><Key.up><Key.up><Key.up><Key.up>--<Key.shift>><Key.space>
Screenshot: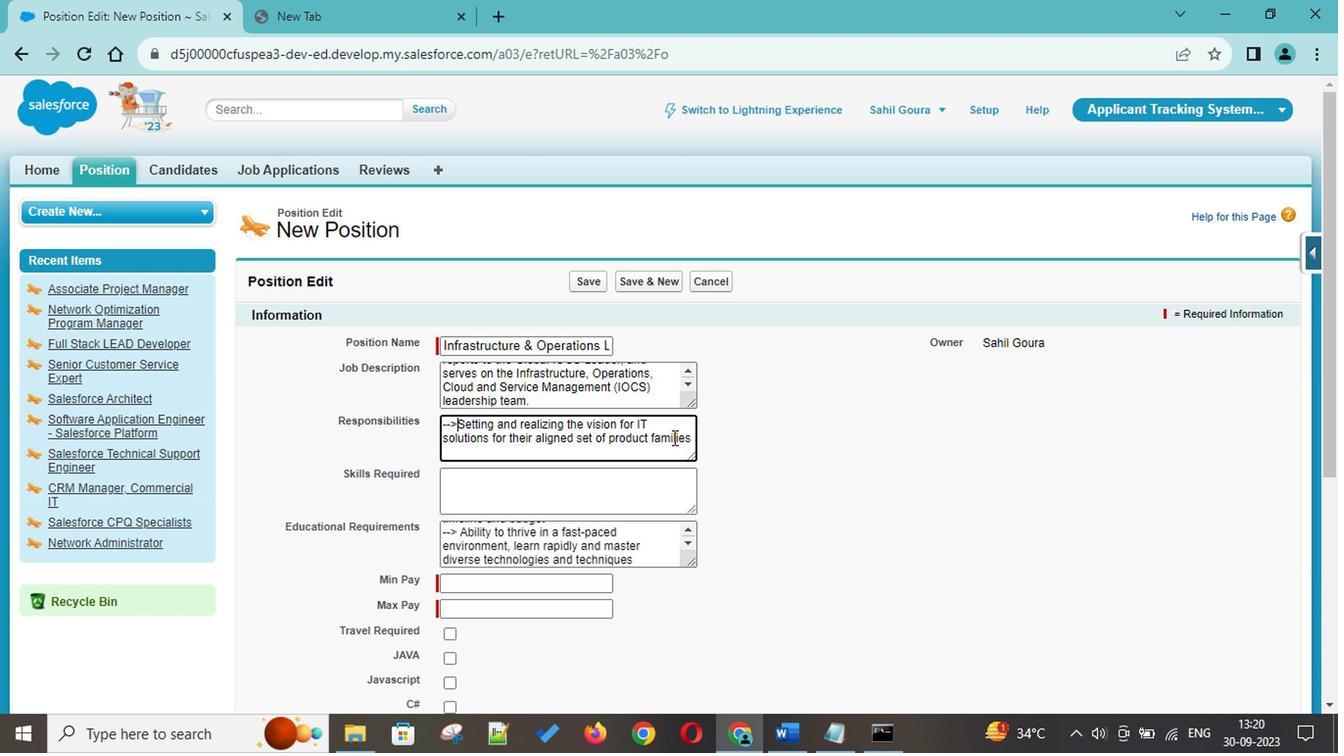 
Action: Mouse moved to (691, 436)
Screenshot: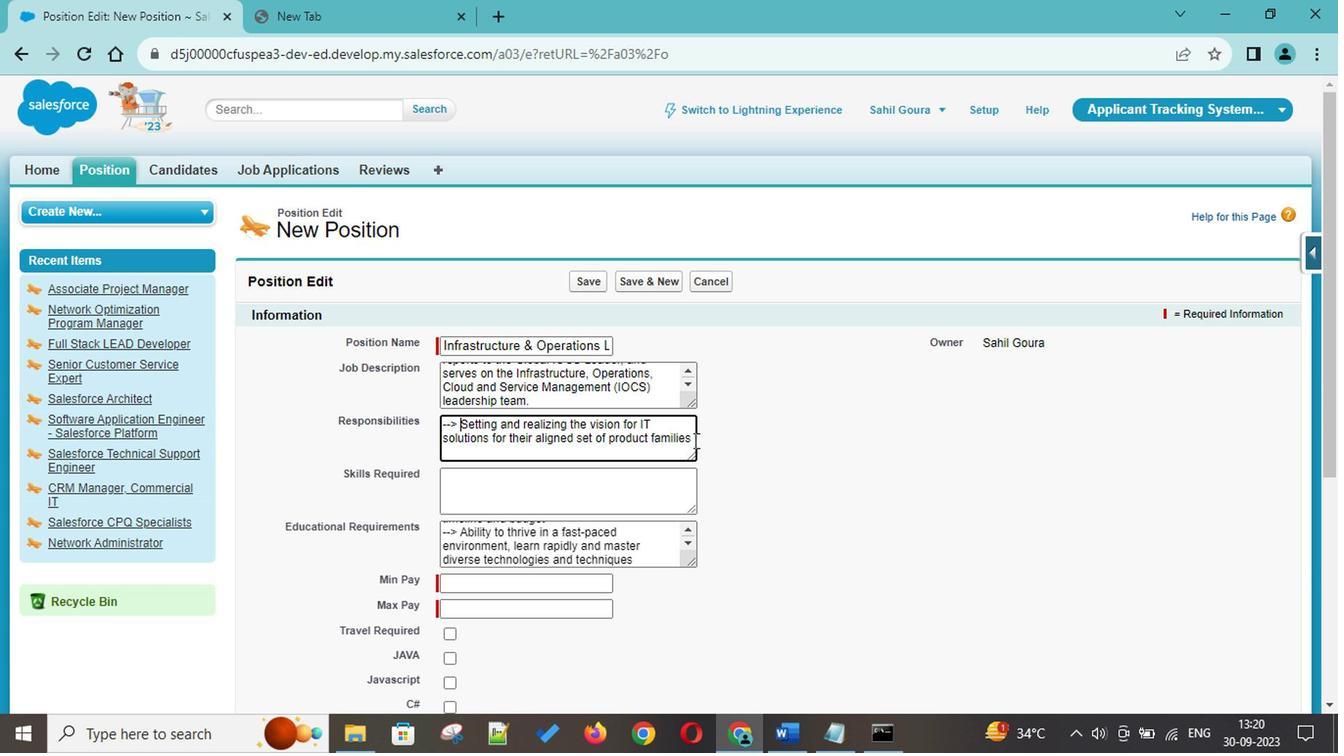 
Action: Mouse pressed left at (691, 436)
Screenshot: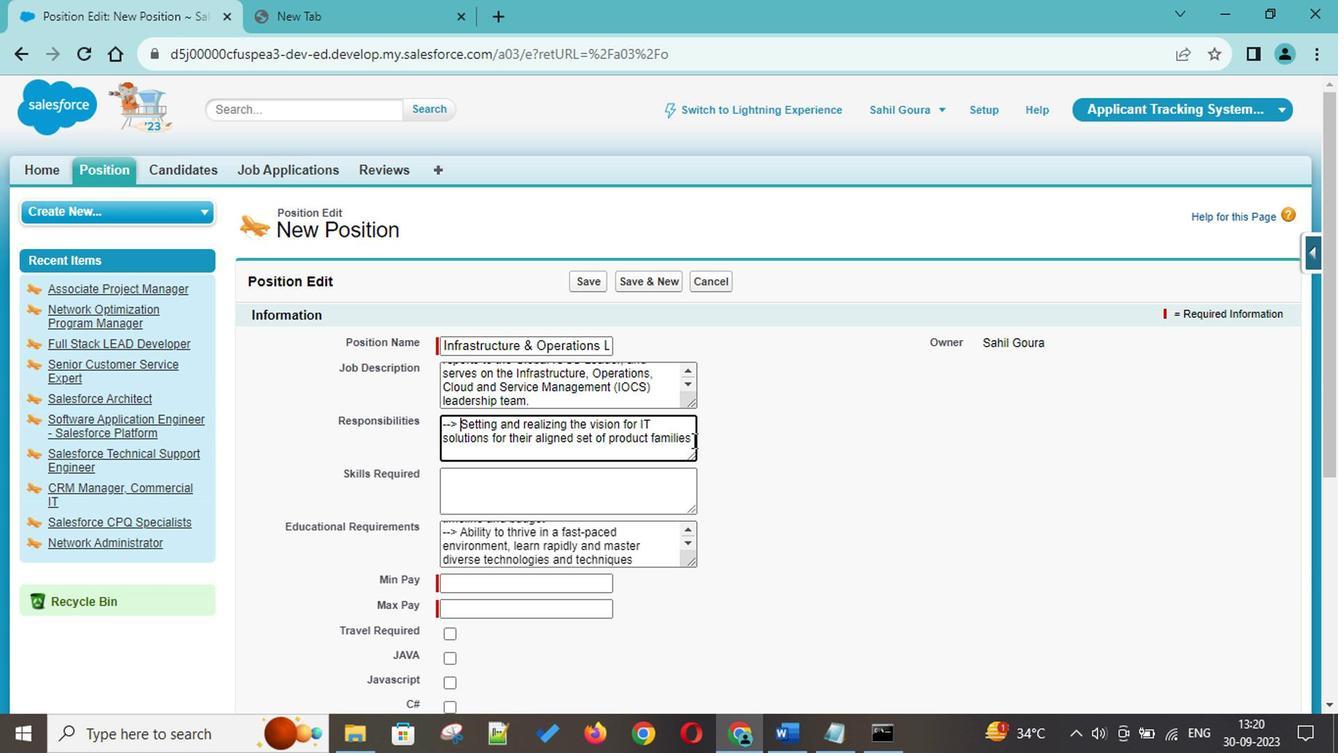 
Action: Key pressed <Key.enter>--<Key.shift>><Key.space><Key.shift>Lead<Key.space>and<Key.space>drive<Key.space>sustainable<Key.space>operations<Key.space>for<Key.space><Key.shift>IOCS<Key.space>and<Key.space>in<Key.space>manu<Key.backspace>y<Key.space>cases<Key.space>for<Key.space>alk<Key.backspace>l<Key.space>of<Key.space><Key.shift>Corteva<Key.space><Key.shift>IT.<Key.space><Key.shift>This<Key.space>includes<Key.space>critical<Key.space>services<Key.space>such<Key.space>as<Key.space>incident,<Key.space>problem,<Key.space>and<Key.space>change<Key.space>management,<Key.space>alo<Key.backspace>ong<Key.space>with<Key.space>other<Key.space><Key.shift>ITIL<Key.space>services.<Key.space><Key.enter><Key.enter><Key.backspace>--<Key.shift><Key.shift><Key.shift><Key.shift><Key.shift><Key.shift><Key.shift>><Key.space><Key.shift>Freques<Key.backspace>nt<Key.space>interactions<Key.space>with<Key.space><Key.shift>IT<Key.space><Key.shift>Product<Key.space><Key.shift>Owners<Key.space>to<Key.space>better<Key.space>undersgt<Key.backspace><Key.backspace>tand<Key.space>curren<Key.space><Key.backspace>t<Key.space>and<Key.space>future<Key.space>operational<Key.space>needs<Key.space>to<Key.backspace><Key.backspace>related<Key.space>to<Key.space><Key.shift>IR<Key.backspace><Key.shift>
Screenshot: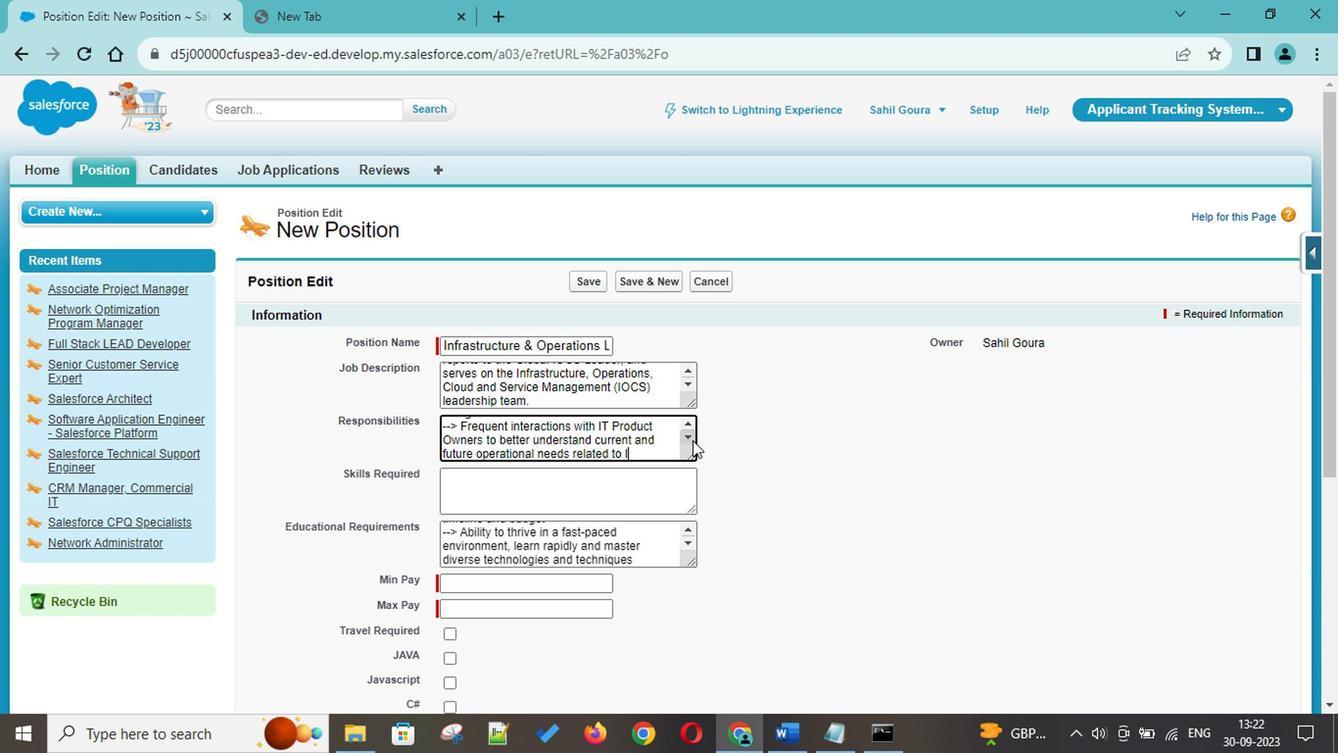 
Action: Mouse moved to (691, 434)
Screenshot: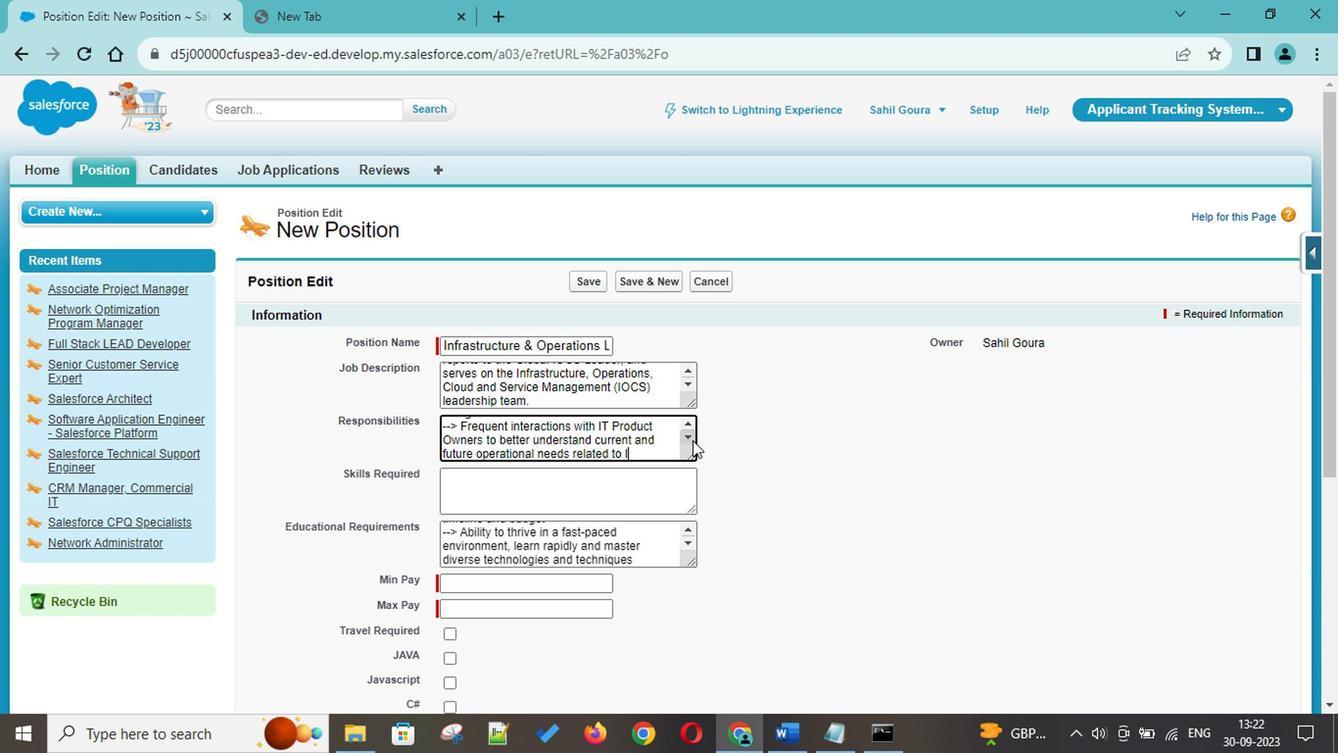 
Action: Key pressed T<Key.space><Key.shift><Key.shift><Key.shift><Key.shift><Key.shift><Key.shift><Key.shift><Key.shift><Key.shift><Key.shift><Key.shift><Key.shift><Key.shift><Key.shift><Key.shift><Key.shift><Key.shift><Key.shift><Key.shift><Key.shift><Key.shift><Key.shift><Key.shift><Key.shift><Key.shift><Key.shift><Key.shift><Key.shift><Key.shift><Key.shift><Key.shift><Key.shift><Key.shift><Key.shift><Key.shift><Key.shift><Key.shift><Key.shift><Key.shift><Key.shift><Key.shift>Servci<Key.backspace><Key.backspace>ice<Key.space><Key.shift>Management,<Key.space><Key.shift>Monitoring<Key.space>and<Key.space><Key.shift>Reporting<Key.space>or<Key.space>other<Key.space>pro<Key.backspace><Key.backspace><Key.shift>P<Key.backspace><Key.backspace><Key.shift>Products<Key.space>and<Key.space><Key.shift><Key.shift>Services<Key.space>within<Key.space>their<Key.space><Key.shift>Portfolio<Key.up><Key.up><Key.up><Key.up><Key.up><Key.down><Key.down><Key.down><Key.down><Key.down><Key.down><Key.enter>--<Key.shift>><Key.space><Key.shift>Deployment<Key.space>and<Key.space>oversight<Key.space>of<Key.space>a<Key.space><Key.shift>Corteva<Key.space><Key.shift>IT<Key.space><Key.shift>Global<Key.space><Key.shift>Operations<Key.space><Key.shift>Center<Key.space>whose<Key.space>mission<Key.space>is<Key.space>monitoring<Key.space>and<Key.space>proactive<Key.space>avoidance<Key.space>of<Key.space>production<Key.space>issues<Key.space>and<Key.space>impacts<Key.enter>--<Key.shift>><Key.space><Key.shift>Responsible<Key.space>for<Key.space>end-to-end<Key.space>product<Key.space>management<Key.space>for<Key.space>their<Key.space>portfolio<Key.space><Key.backspace>,<Key.space>including<Key.space><Key.shift>Financias<Key.backspace>ls.<Key.space><Key.shift>Ensures<Key.space>that<Key.space>products<Key.space>and<Key.space>services<Key.space>deliver<Key.space>expected<Key.space>value<Key.up><Key.up><Key.up><Key.up><Key.up><Key.up><Key.up><Key.up><Key.down><Key.down><Key.down><Key.down><Key.down><Key.down><Key.down><Key.down><Key.down><Key.down><Key.down><Key.down><Key.down><Key.down><Key.down><Key.down><Key.down><Key.down><Key.down><Key.down><Key.down><Key.down><Key.down><Key.enter>--<Key.shift>><Key.space><Key.shift>Maintain<Key.space>high<Key.space>levels<Key.space>of<Key.space>security,<Key.space>availability,<Key.space>performance,<Key.space>and<Key.space>scalability<Key.space>of<Key.space>infrastructure<Key.space>operations<Key.enter>--<Key.shift>><Key.space><Key.shift>East<Key.backspace><Key.backspace><Key.backspace>stablish,<Key.space>maintain,<Key.space>and<Key.space>regularly<Key.space>test<Key.space>robust<Key.space>disaster<Key.space>recovery<Key.space>/<Key.space>business<Key.space>continuity<Key.space>plans<Key.space>and<Key.space>processes<Key.space>for<Key.space>their<Key.space>portfolio
Screenshot: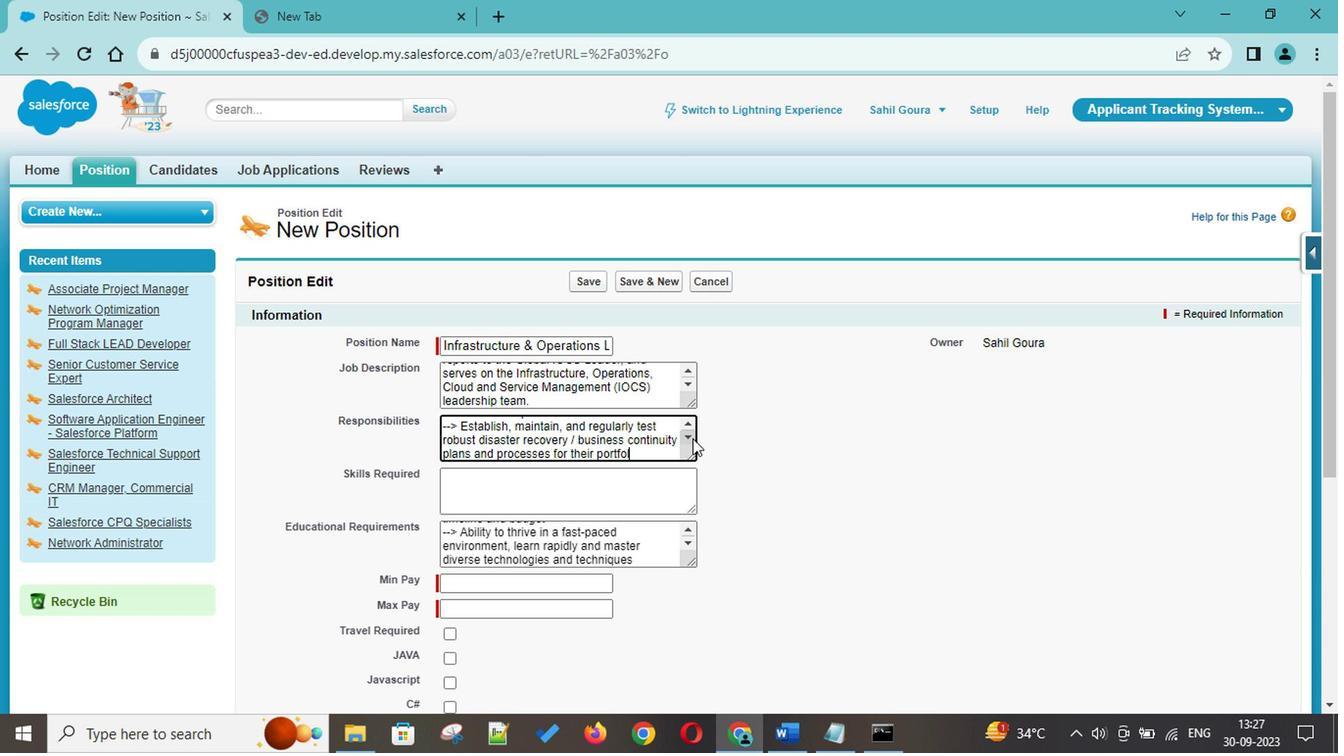 
Action: Mouse moved to (560, 445)
Screenshot: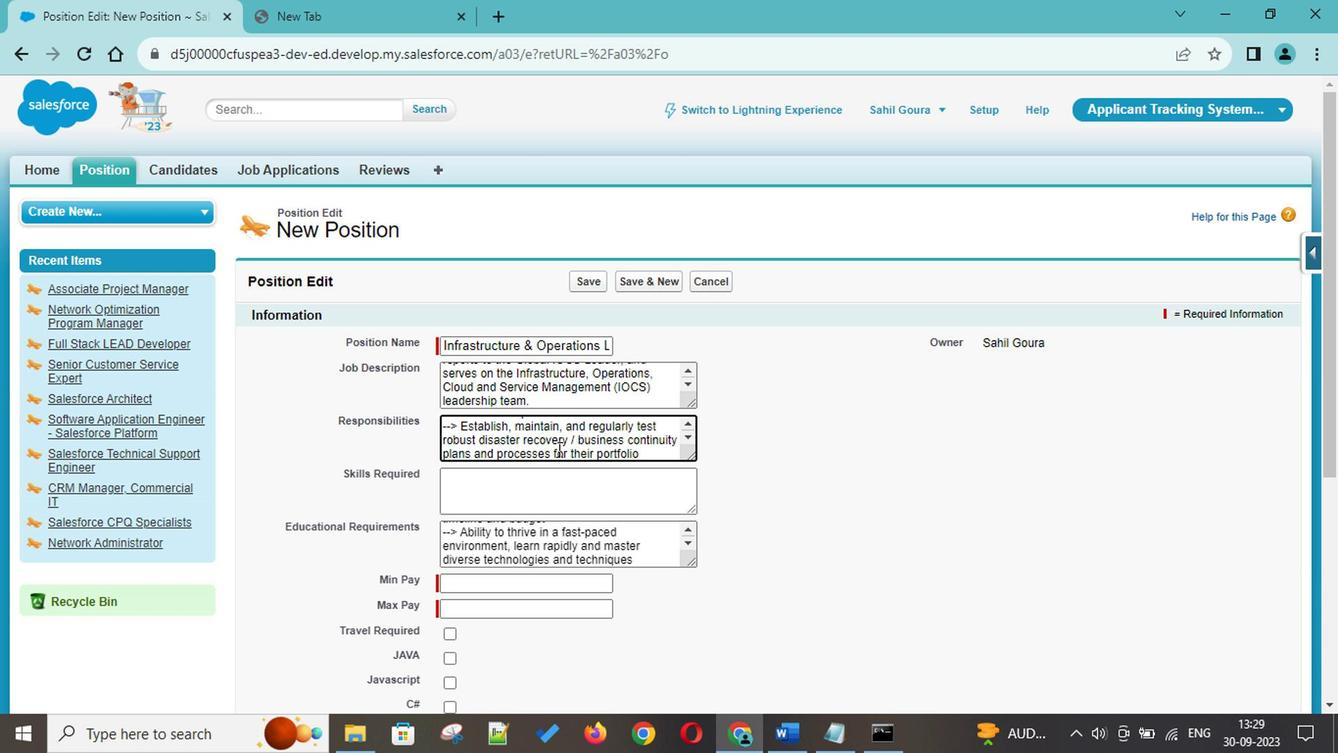 
Action: Mouse pressed left at (560, 445)
Screenshot: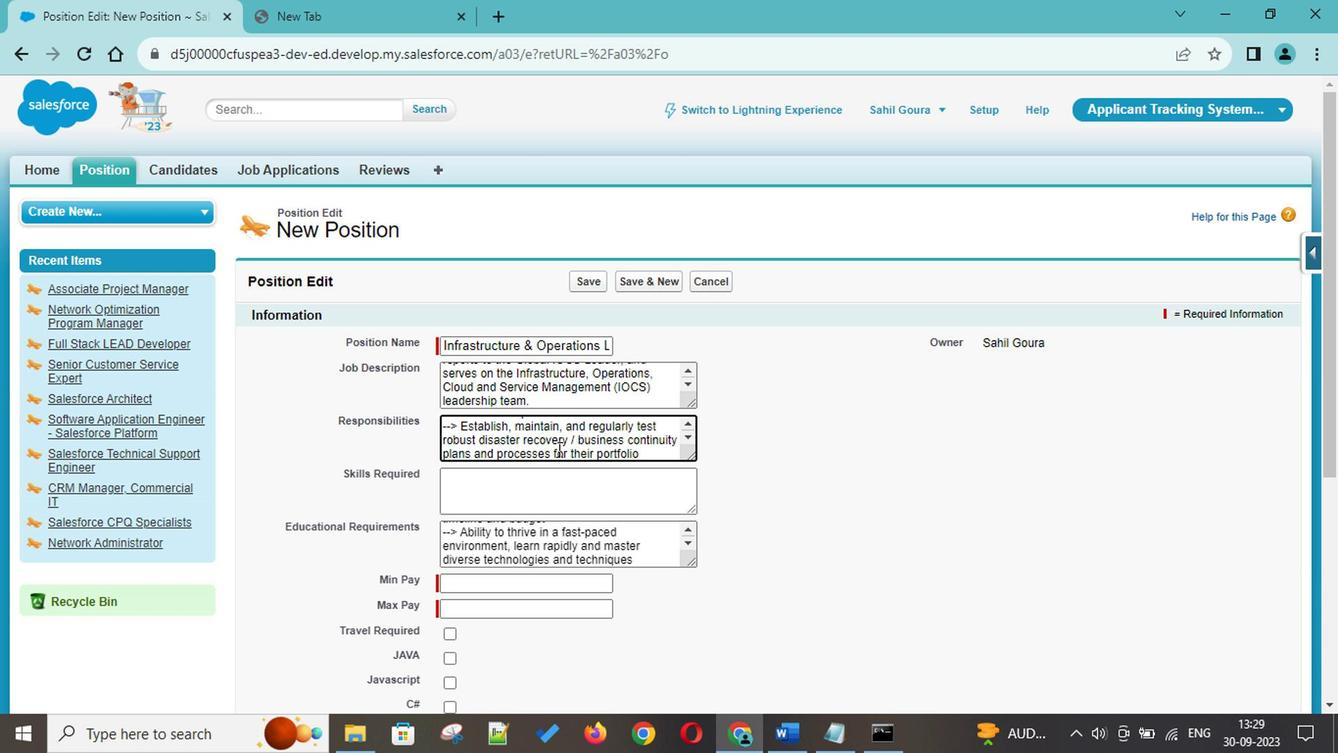 
Action: Mouse moved to (553, 435)
Screenshot: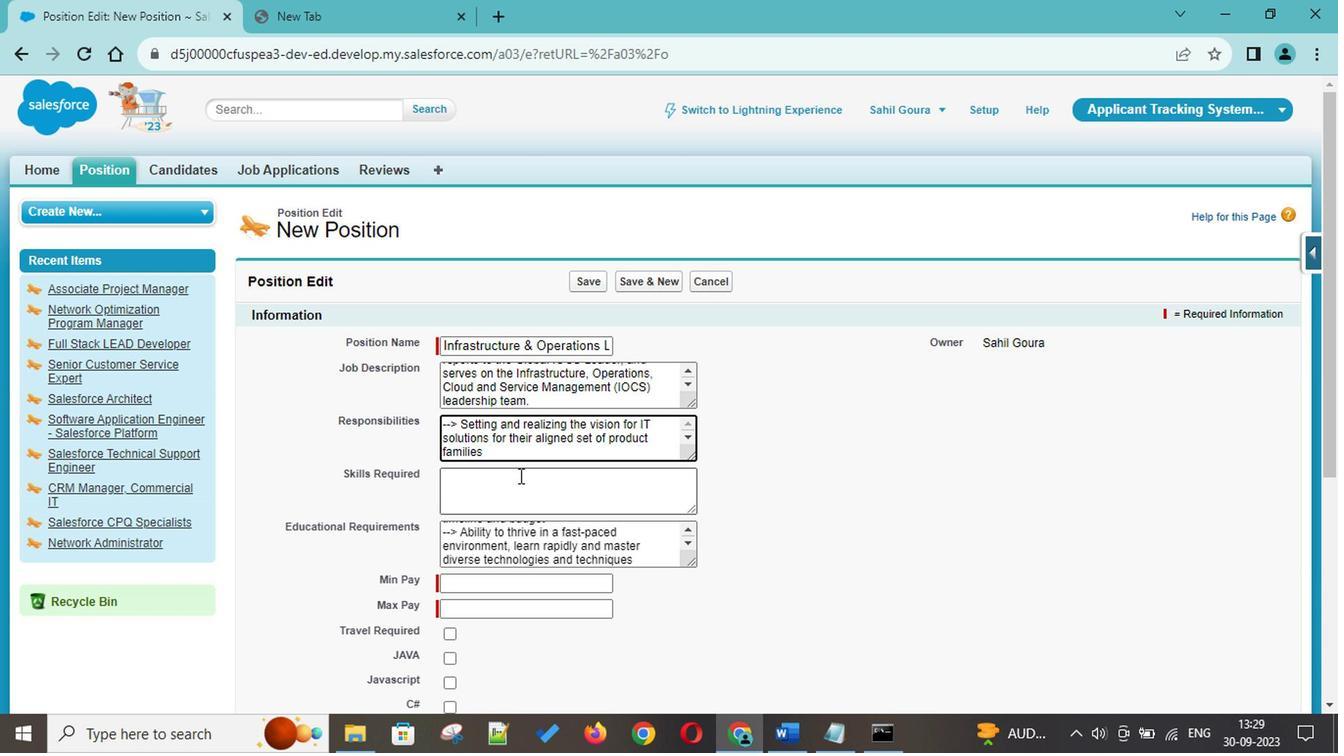 
Action: Mouse pressed left at (553, 435)
Screenshot: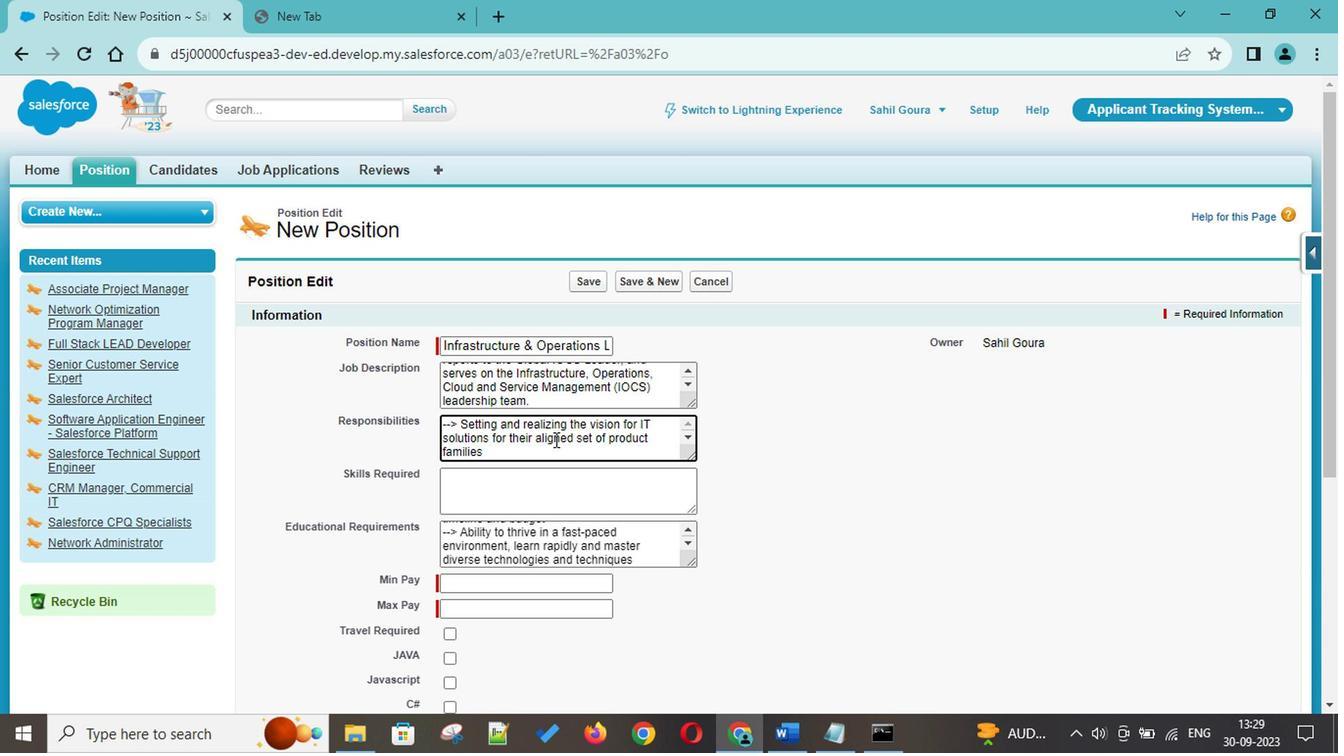 
Action: Mouse scrolled (553, 434) with delta (0, -1)
Screenshot: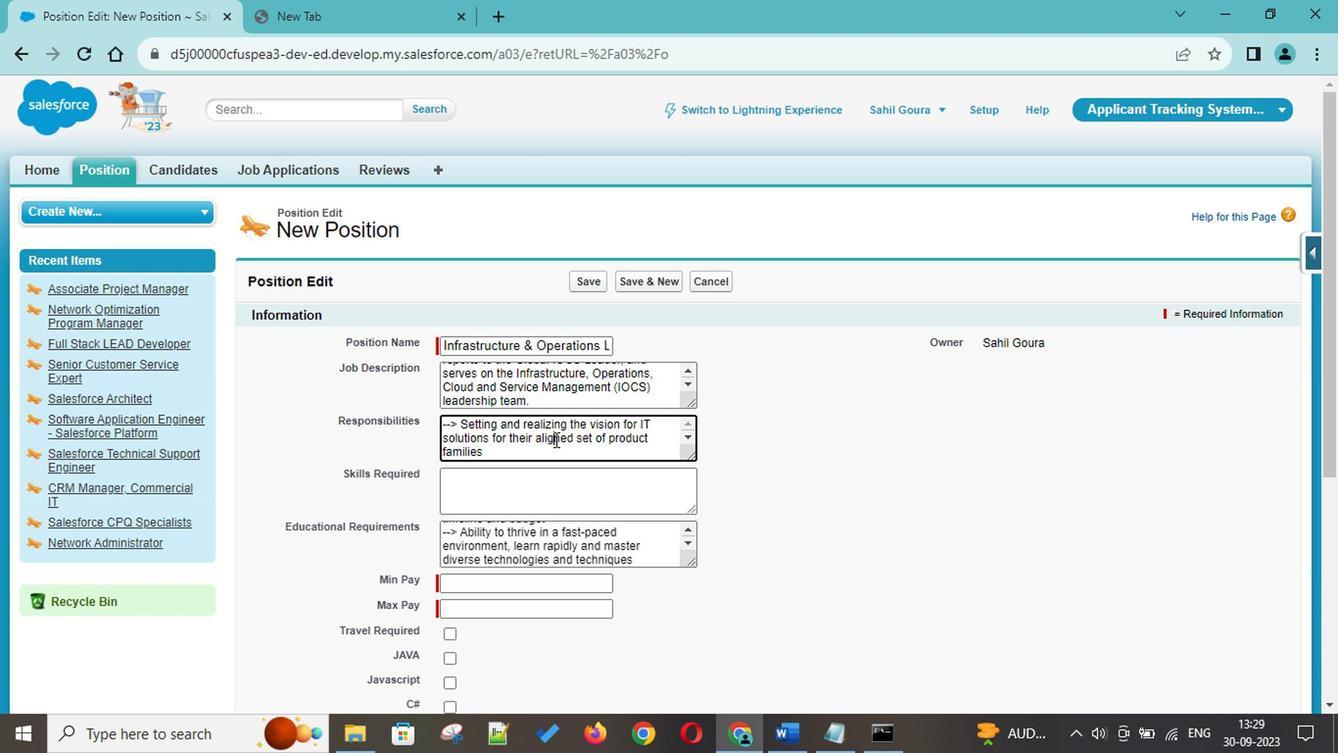 
Action: Mouse scrolled (553, 434) with delta (0, -1)
Screenshot: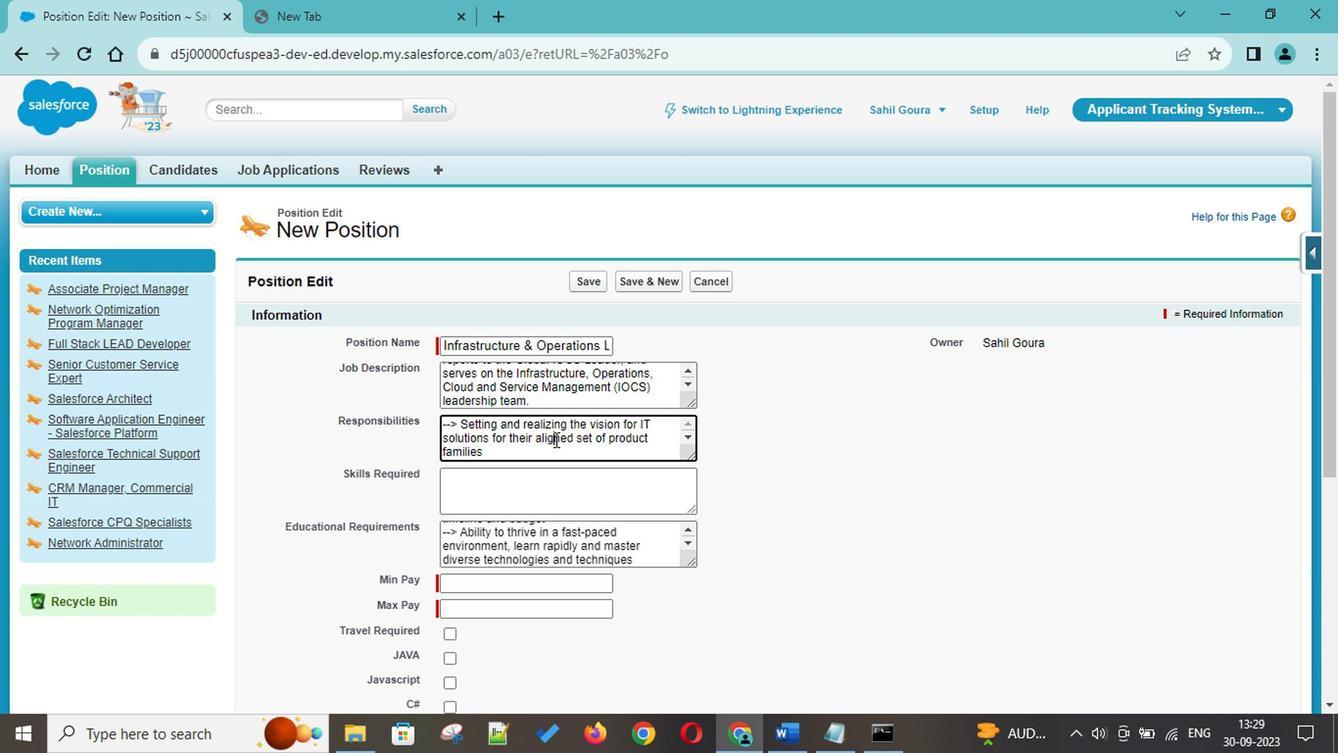 
Action: Mouse scrolled (553, 434) with delta (0, -1)
Screenshot: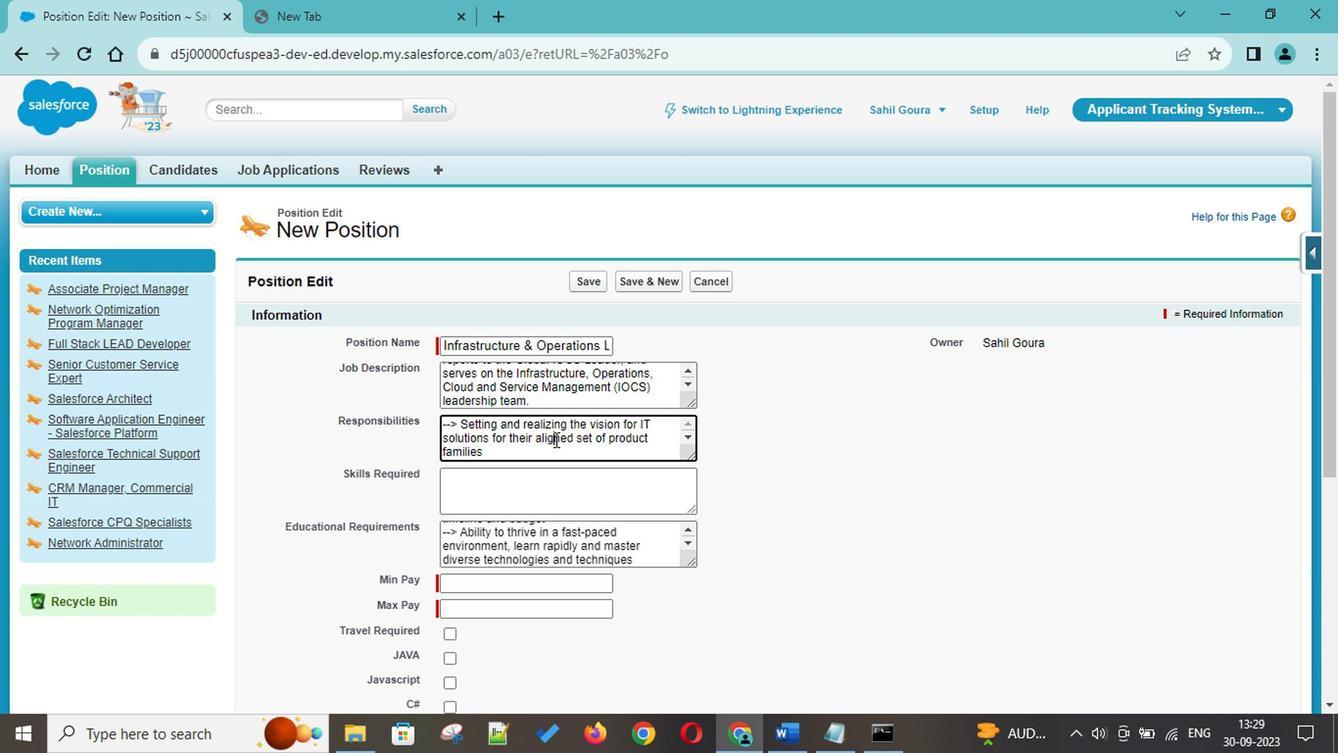 
Action: Mouse scrolled (553, 434) with delta (0, -1)
Screenshot: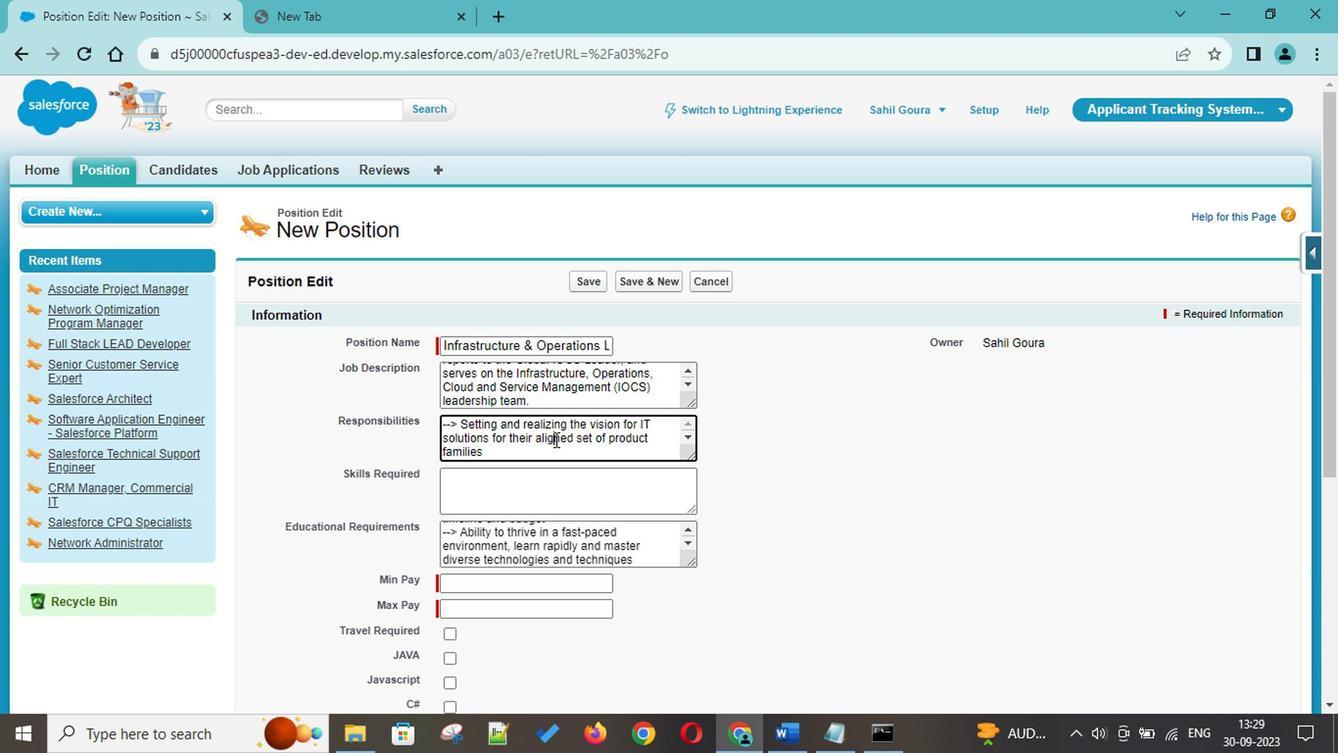 
Action: Mouse scrolled (553, 434) with delta (0, -1)
Screenshot: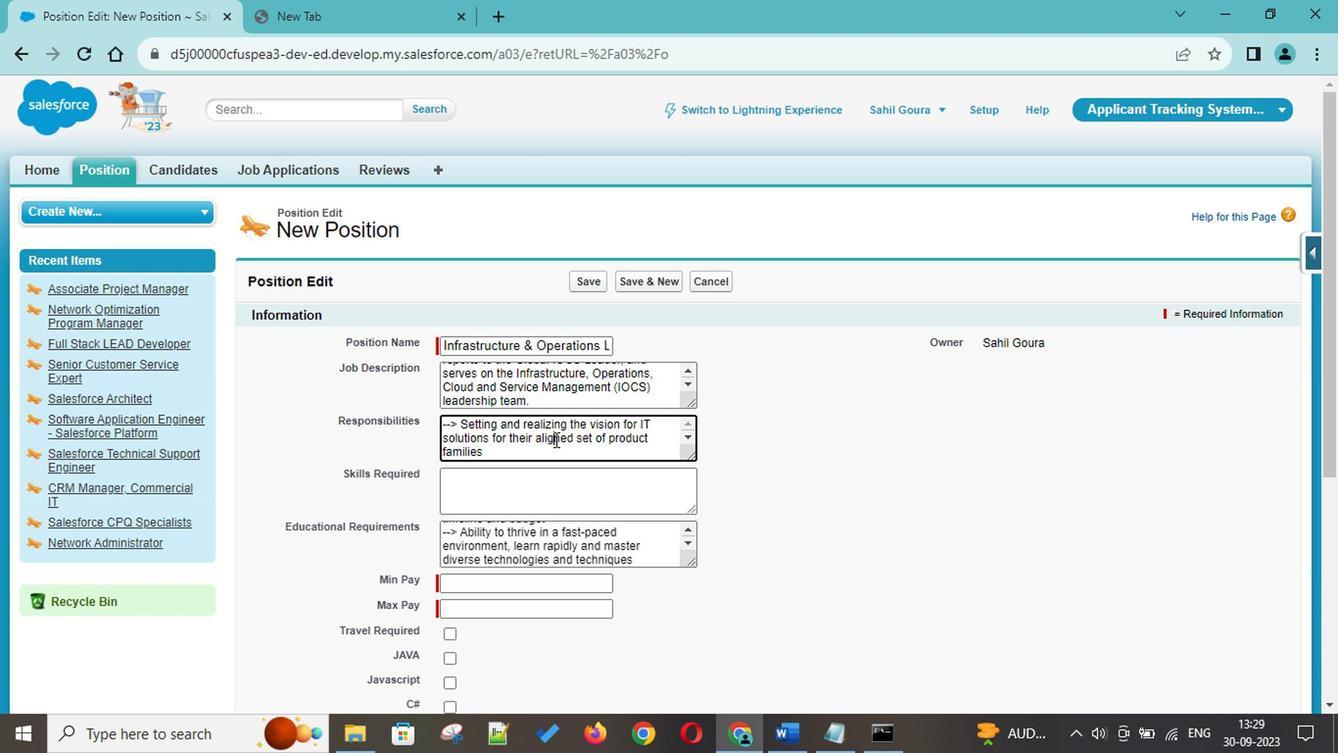 
Action: Mouse scrolled (553, 434) with delta (0, -1)
Screenshot: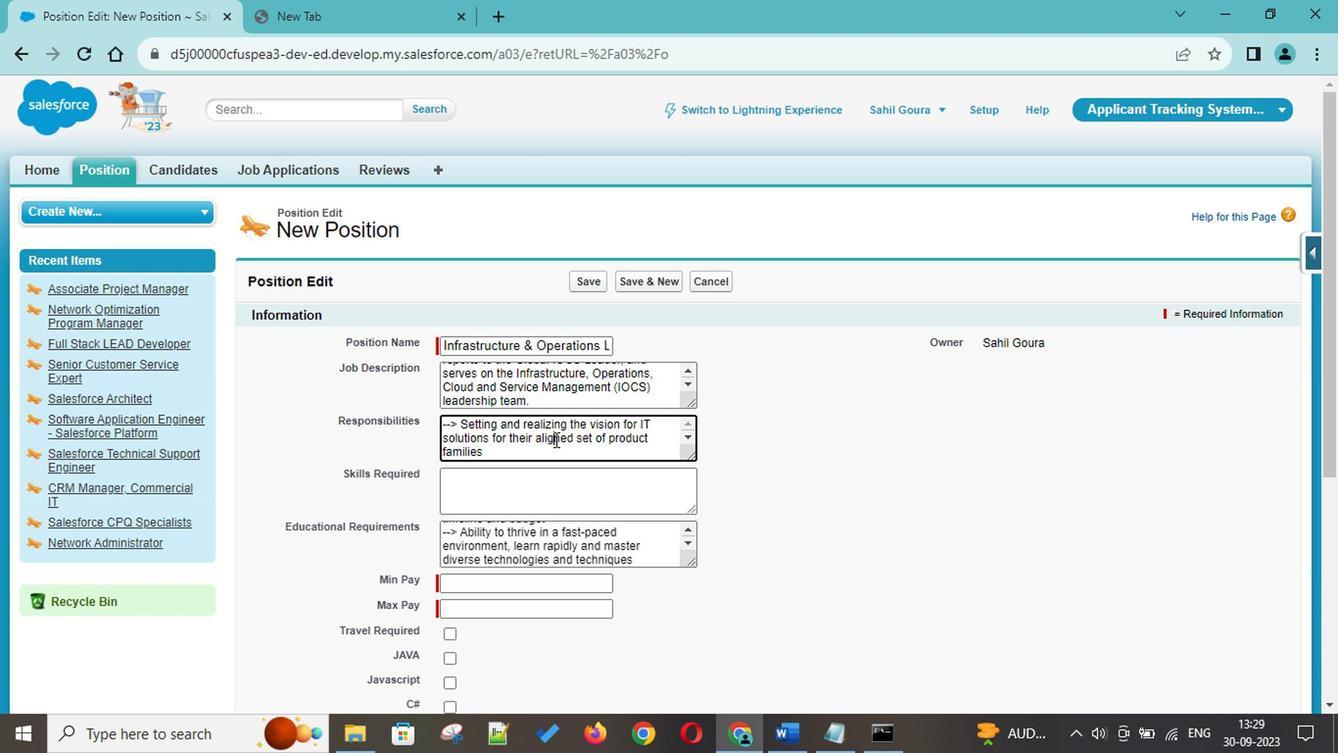 
Action: Mouse scrolled (553, 434) with delta (0, -1)
Screenshot: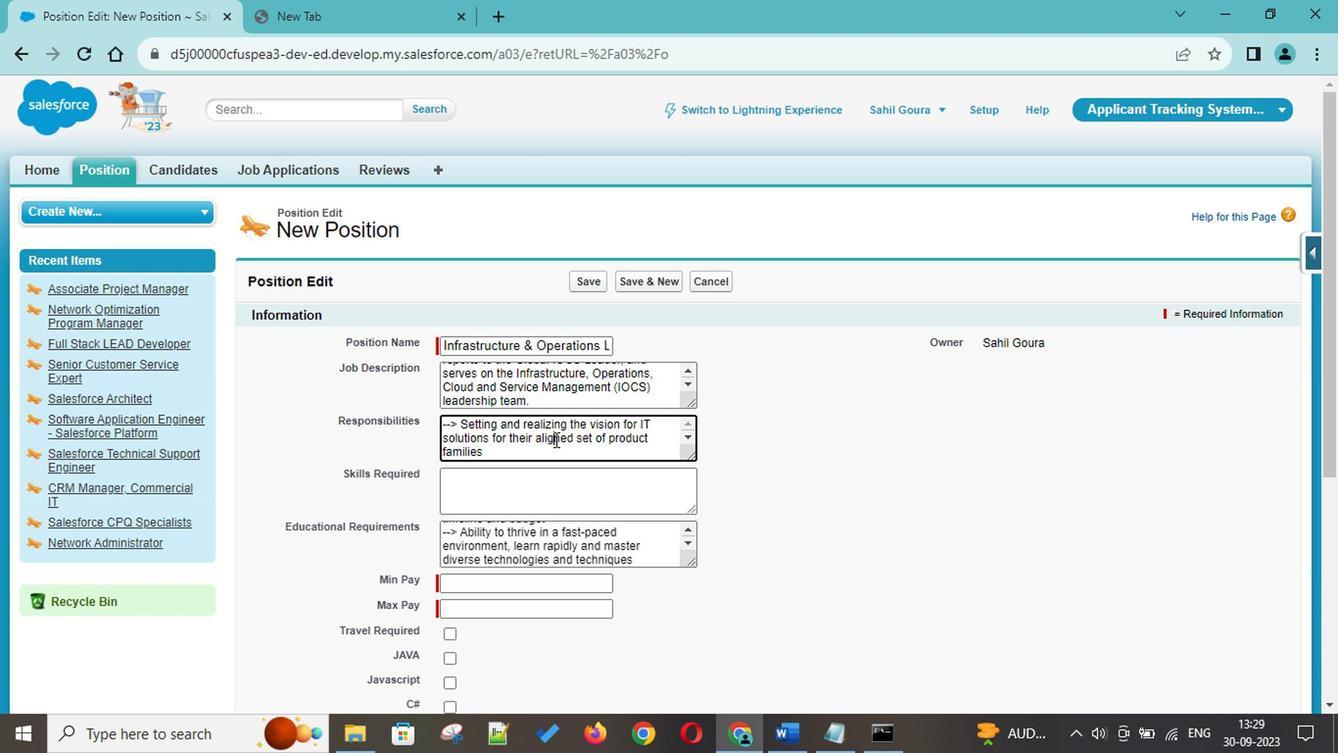 
Action: Mouse scrolled (553, 434) with delta (0, -1)
Screenshot: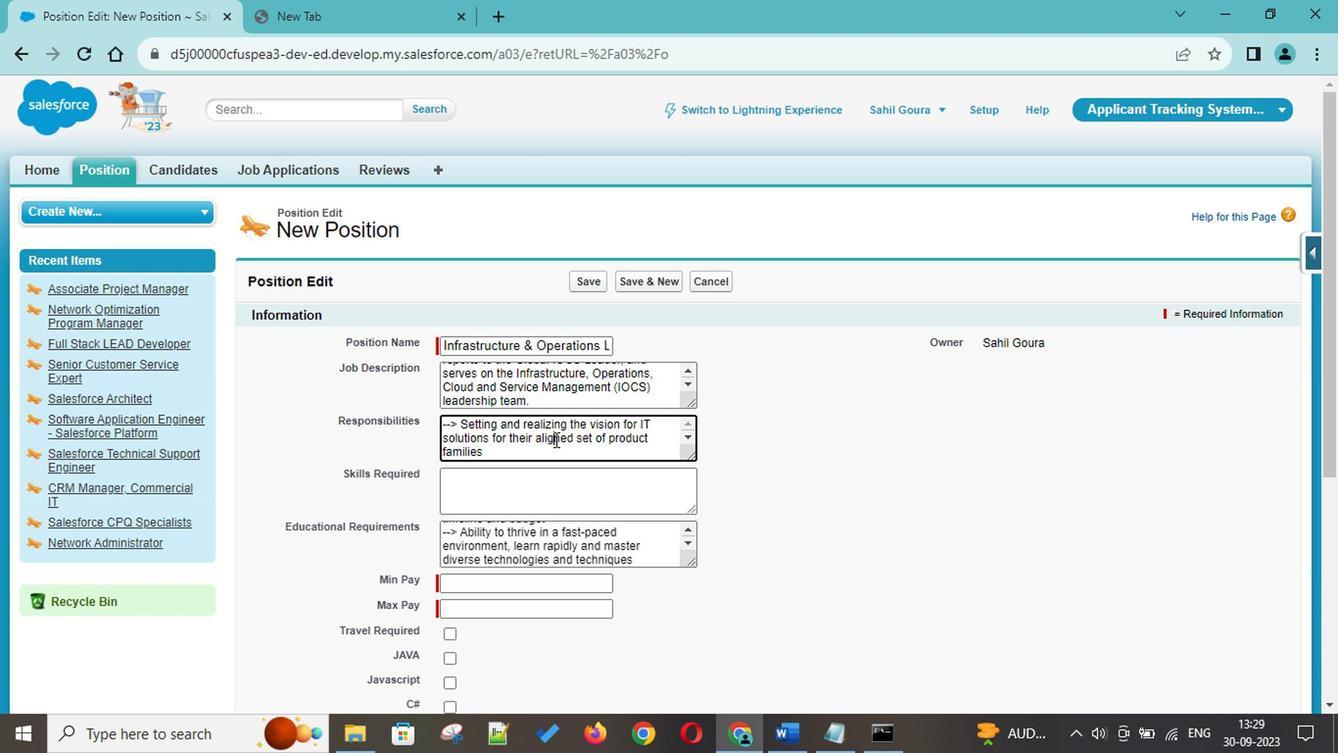 
Action: Mouse scrolled (553, 434) with delta (0, -1)
Screenshot: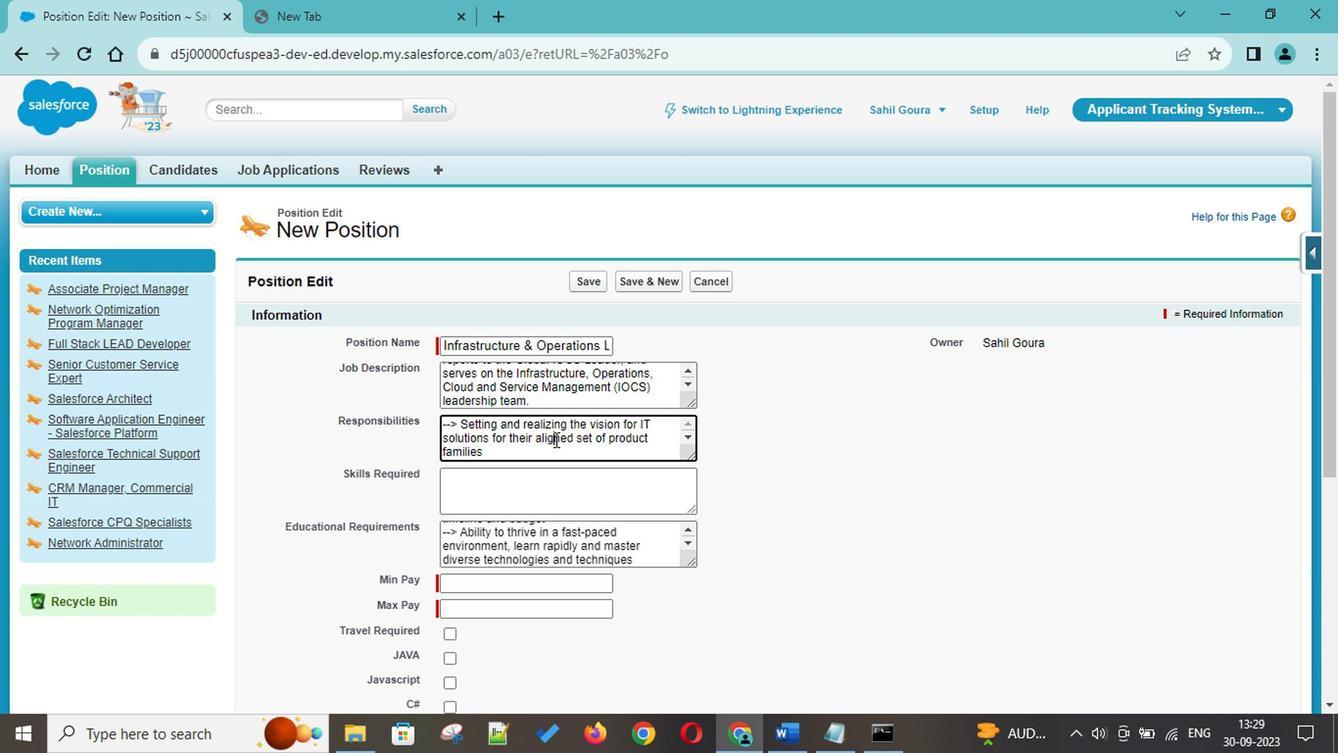 
Action: Mouse scrolled (553, 434) with delta (0, -1)
Screenshot: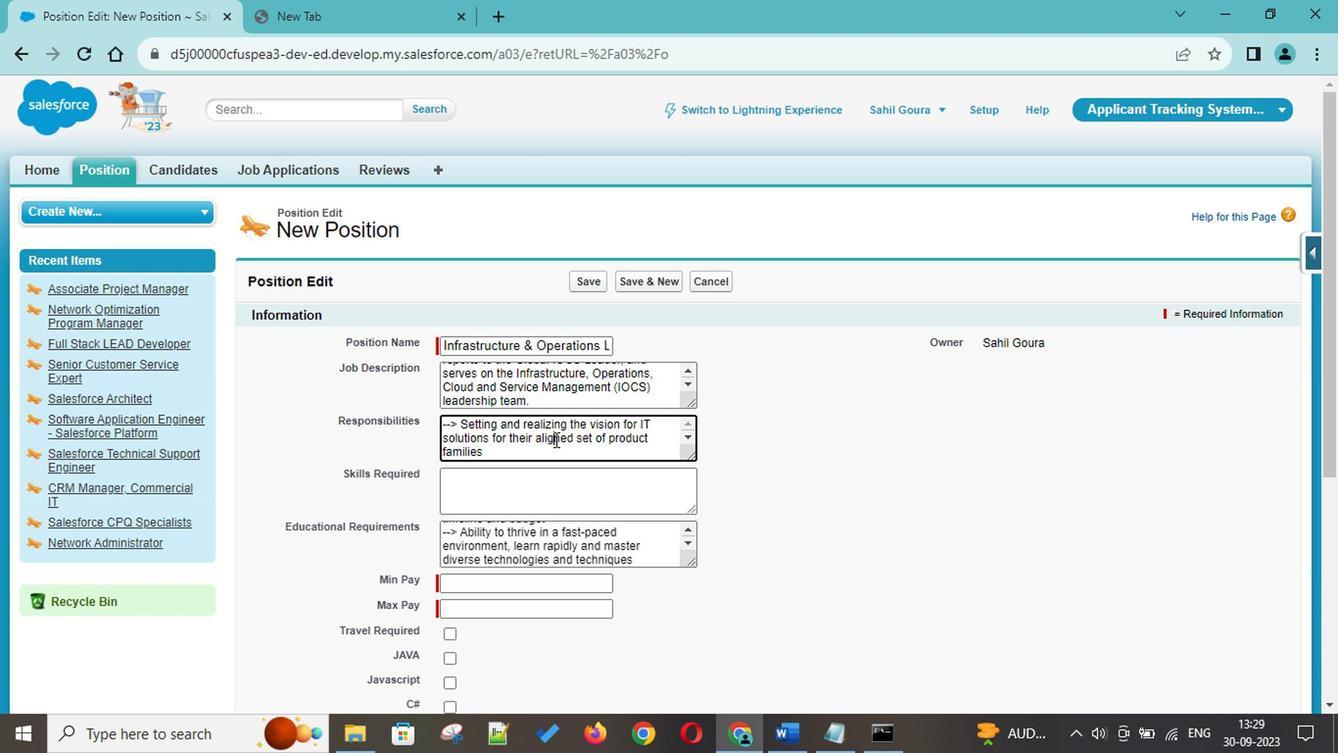 
Action: Mouse scrolled (553, 434) with delta (0, -1)
Screenshot: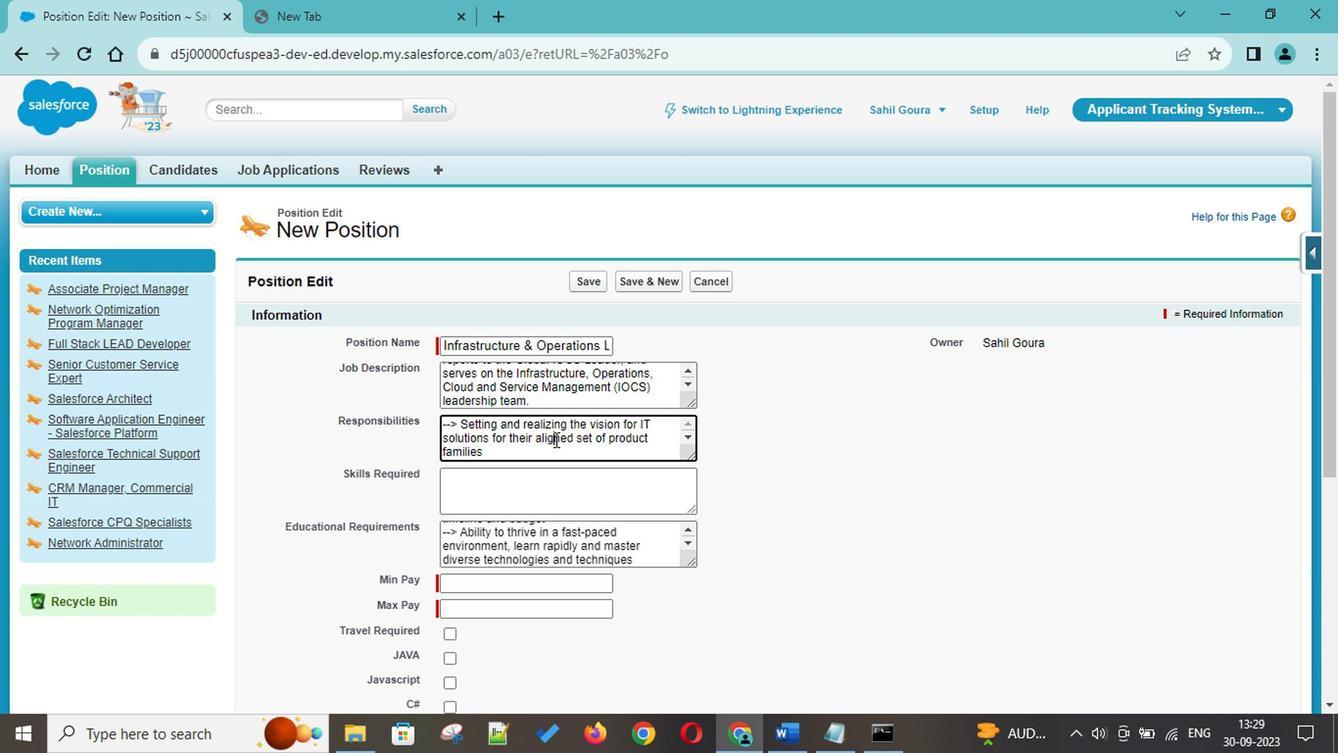 
Action: Mouse scrolled (553, 434) with delta (0, -1)
Screenshot: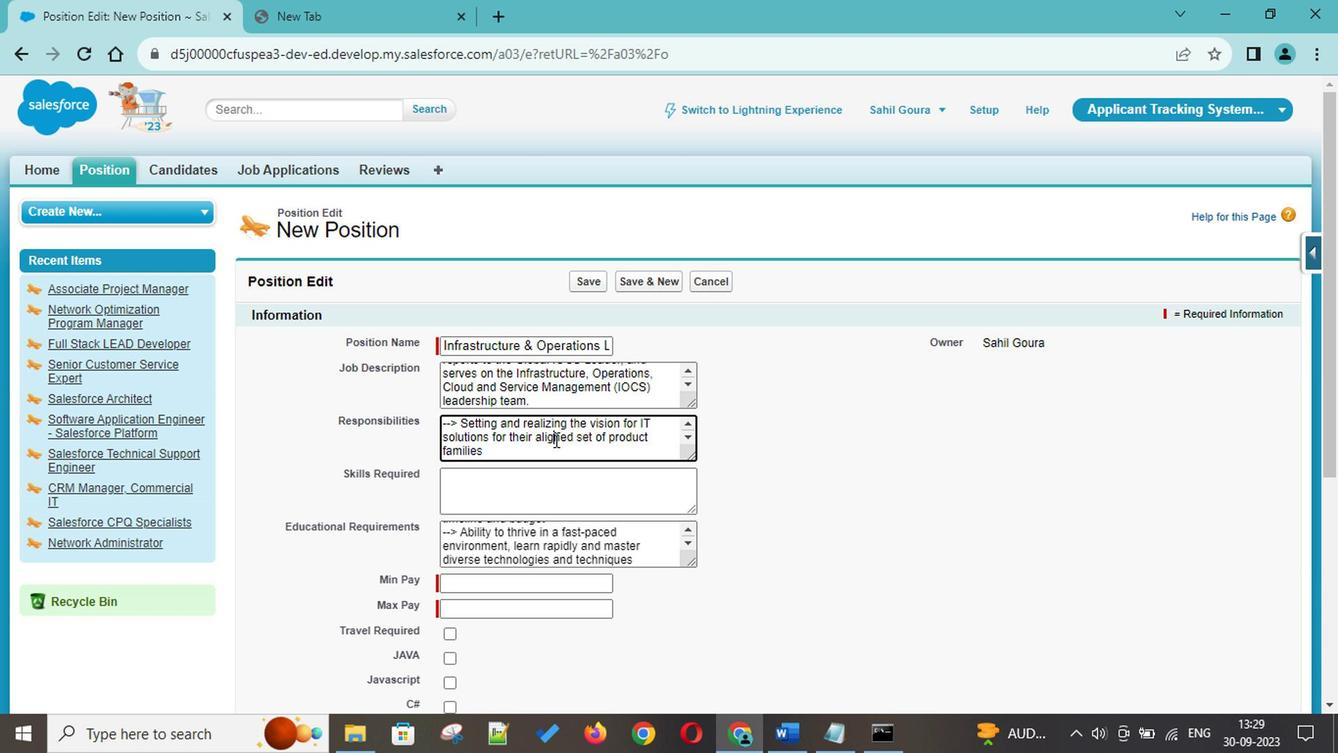 
Action: Mouse scrolled (553, 434) with delta (0, -1)
Screenshot: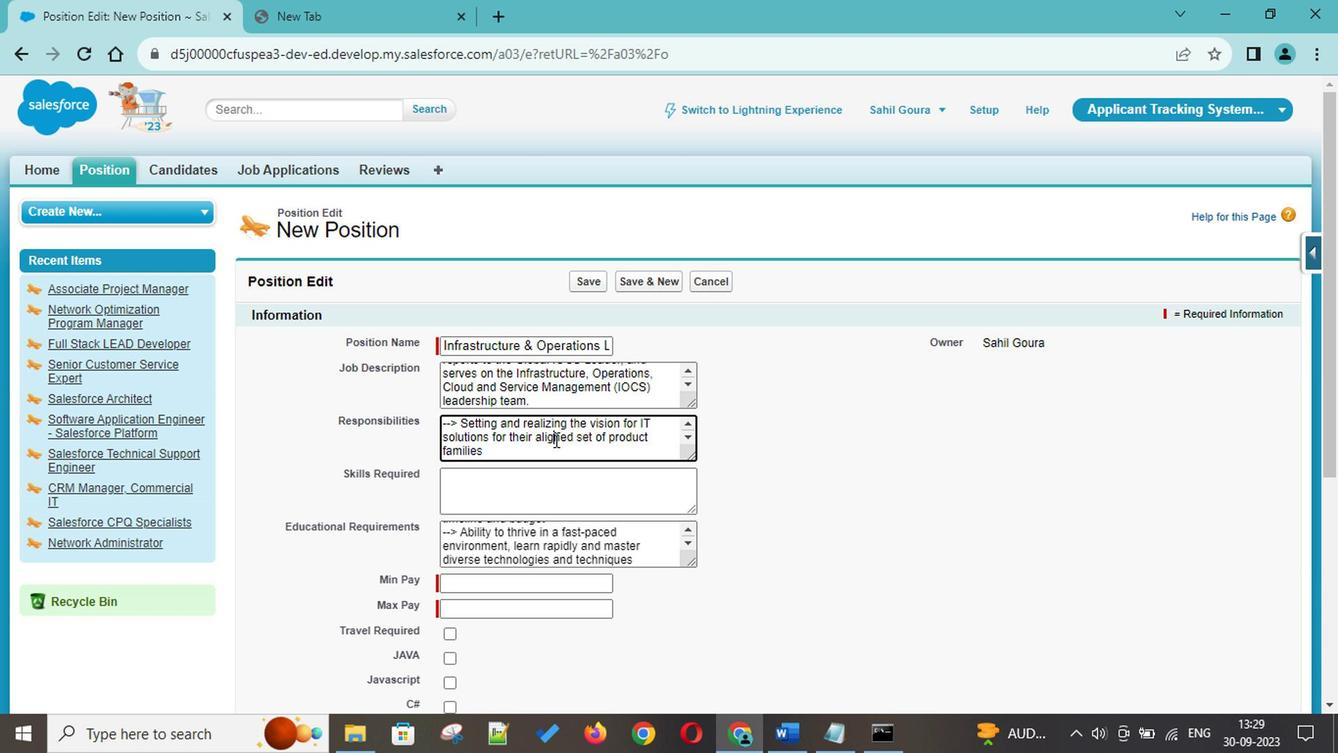 
Action: Mouse scrolled (553, 434) with delta (0, -1)
Screenshot: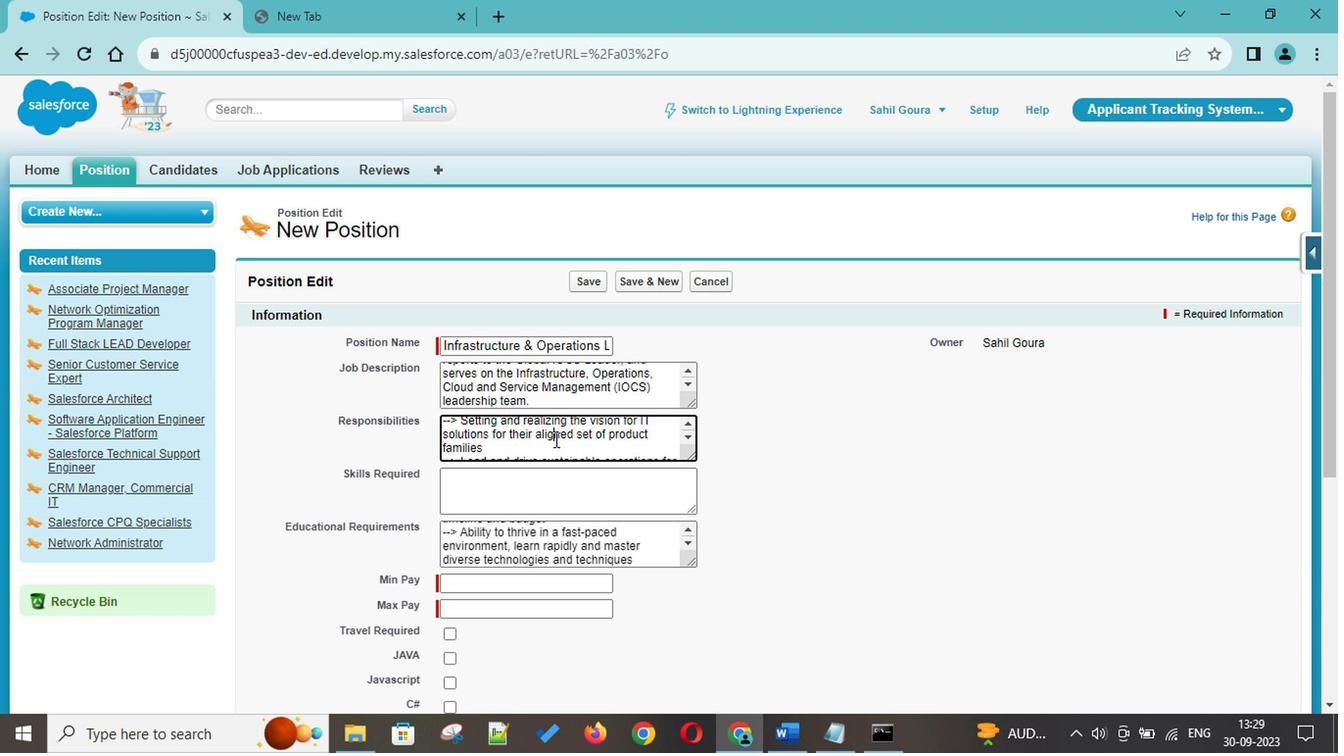 
Action: Mouse scrolled (553, 434) with delta (0, -1)
Screenshot: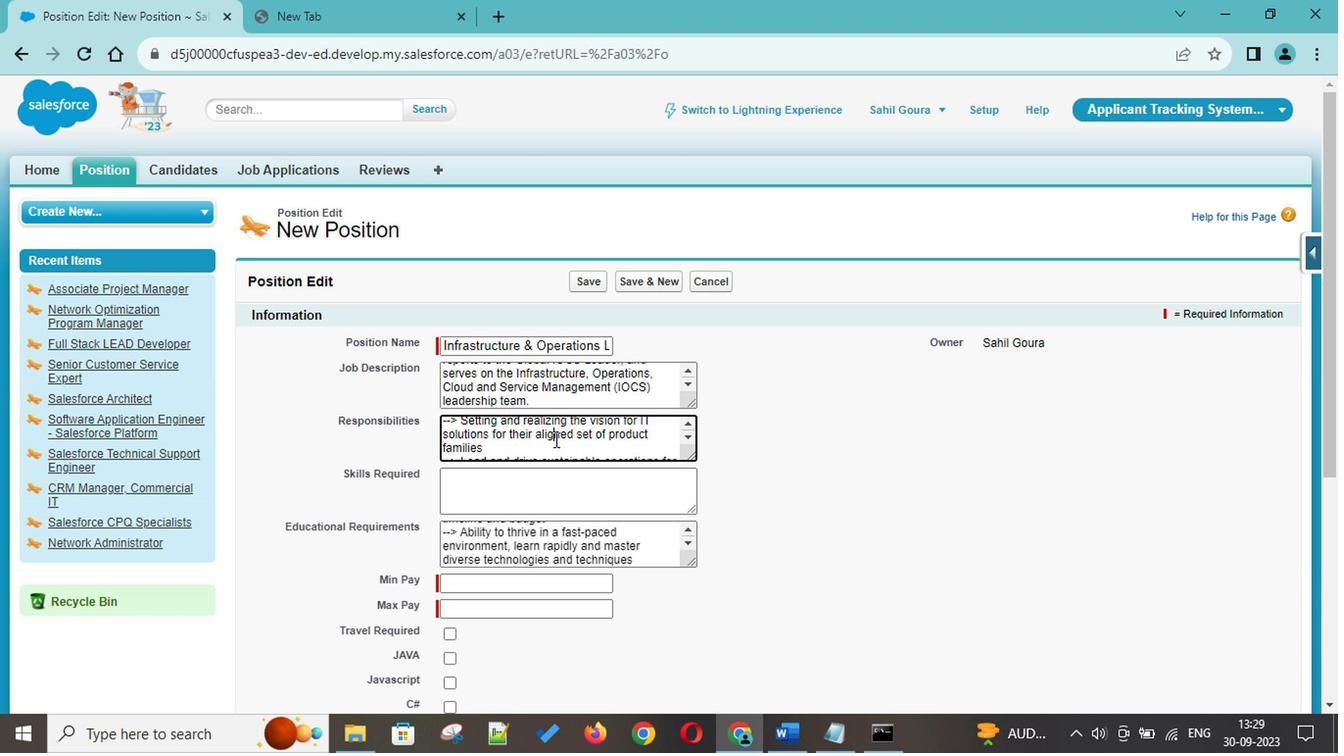 
Action: Mouse scrolled (553, 434) with delta (0, -1)
Screenshot: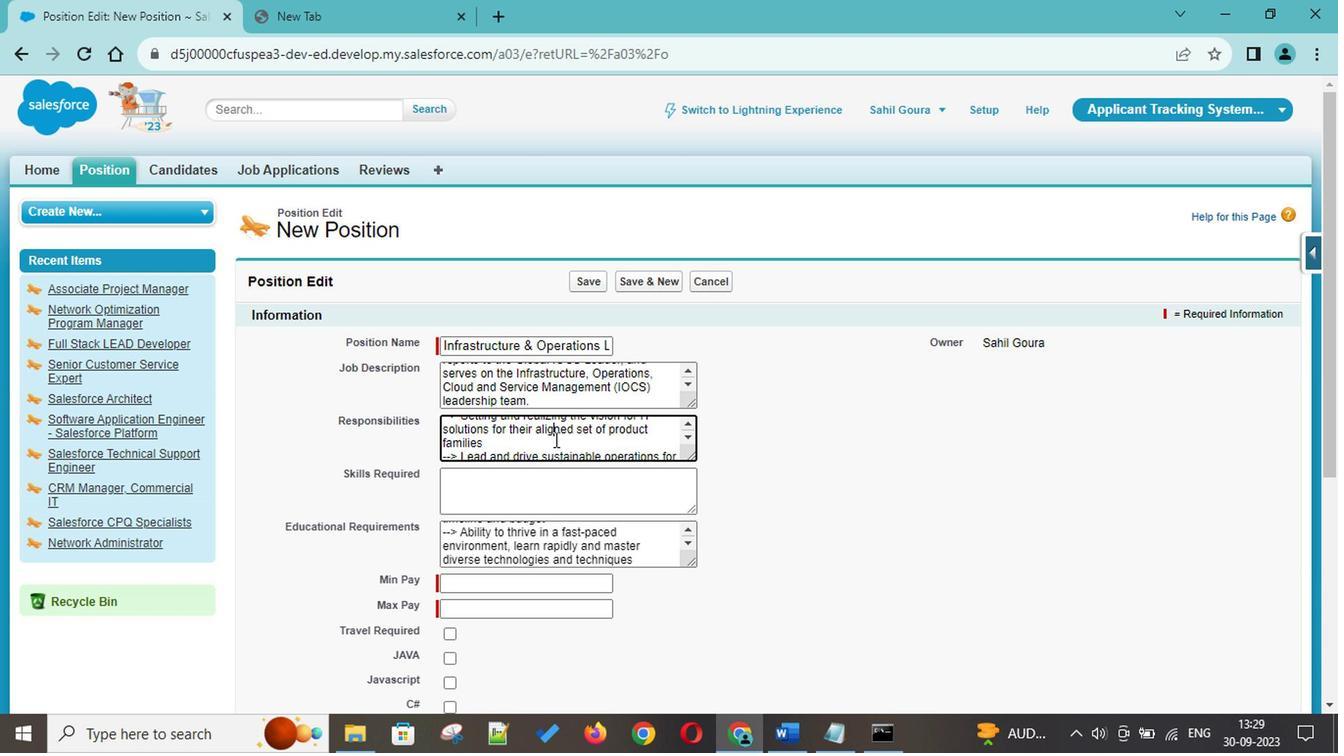 
Action: Mouse scrolled (553, 434) with delta (0, -1)
Screenshot: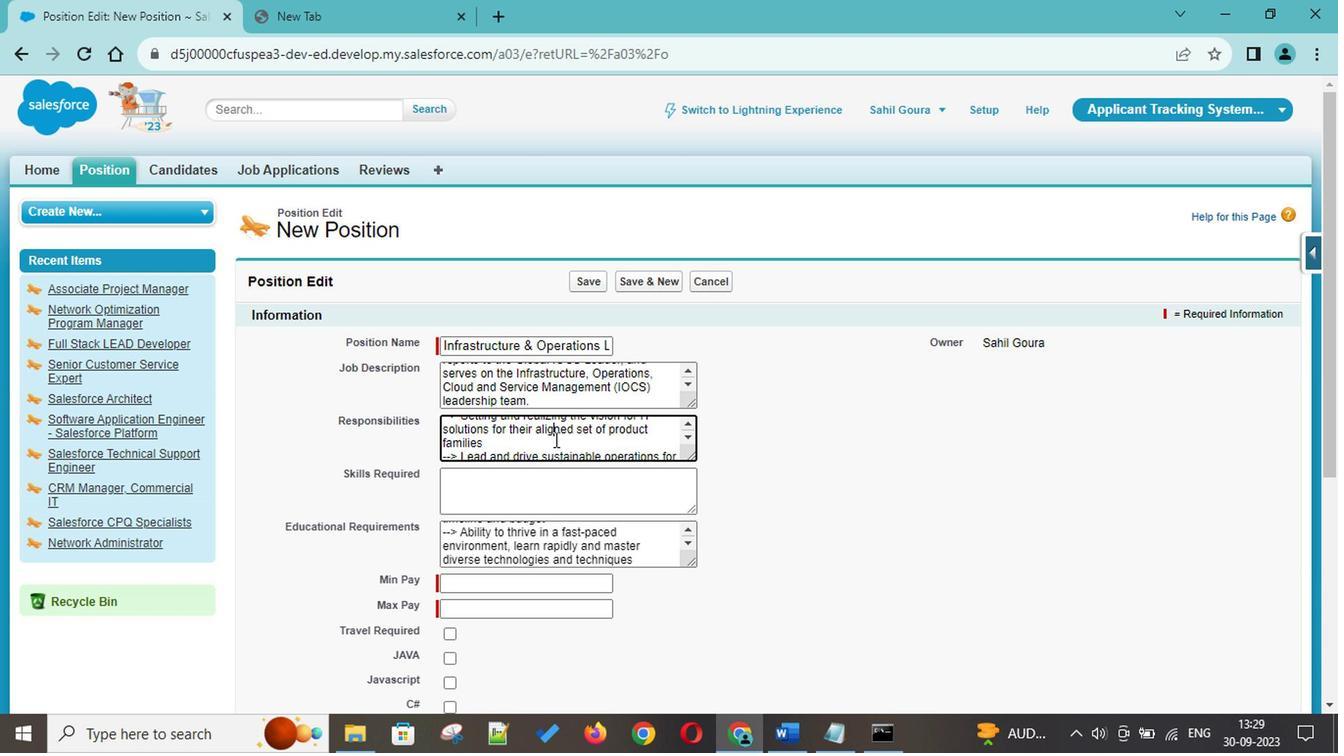 
Action: Mouse scrolled (553, 434) with delta (0, -1)
Screenshot: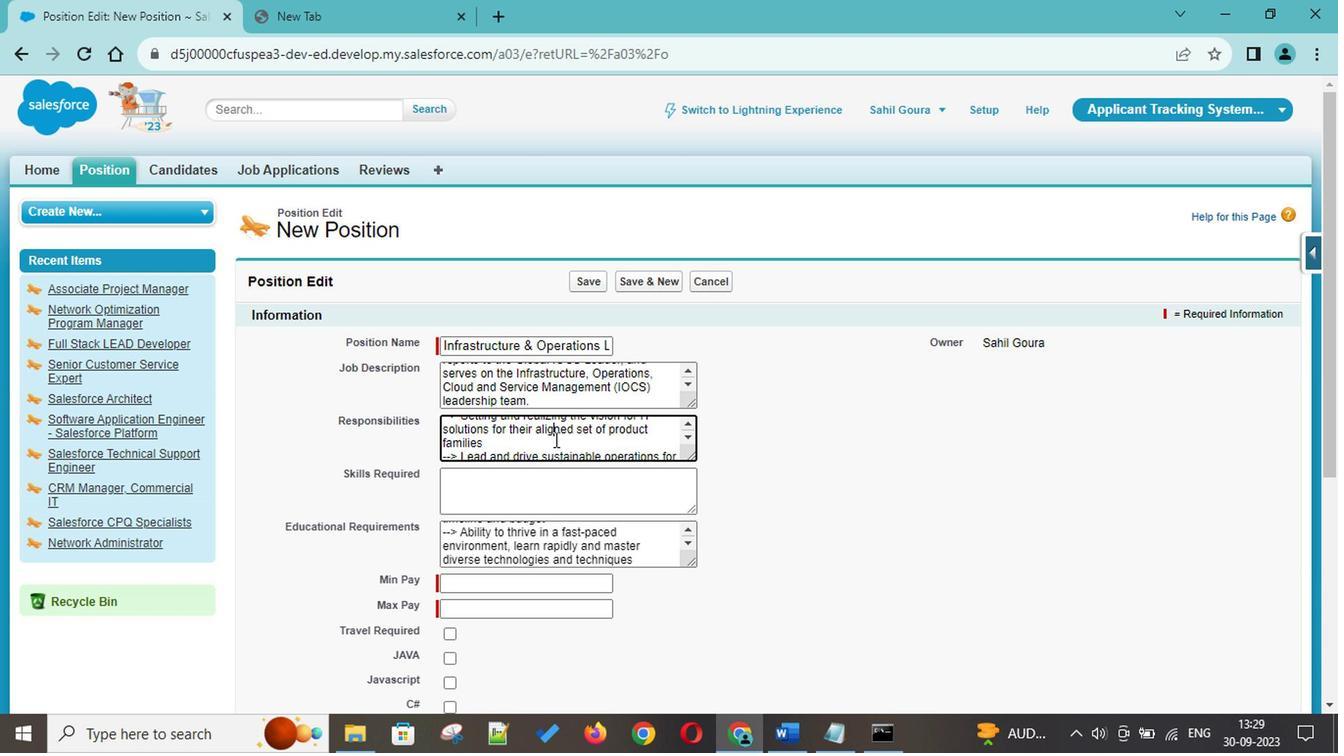
Action: Mouse scrolled (553, 434) with delta (0, -1)
Screenshot: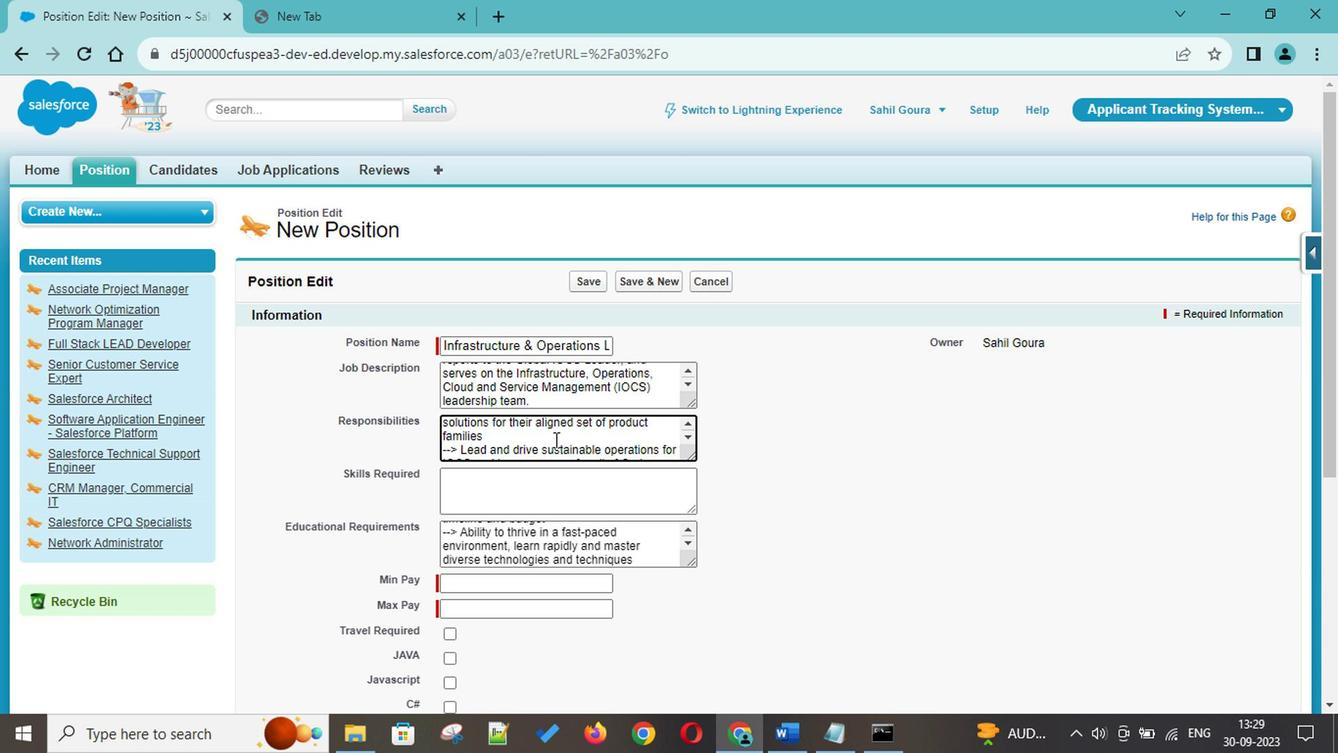 
Action: Mouse scrolled (553, 434) with delta (0, -1)
Screenshot: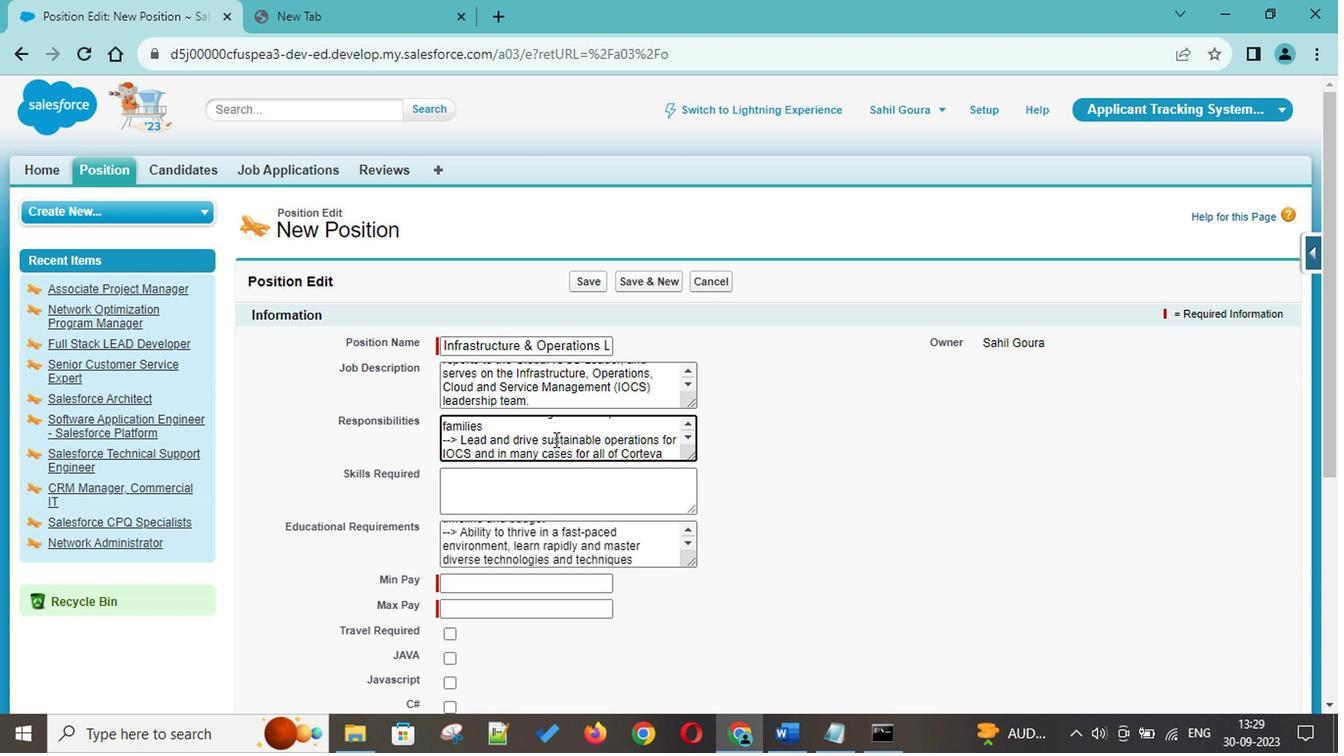 
Action: Mouse scrolled (553, 434) with delta (0, -1)
Screenshot: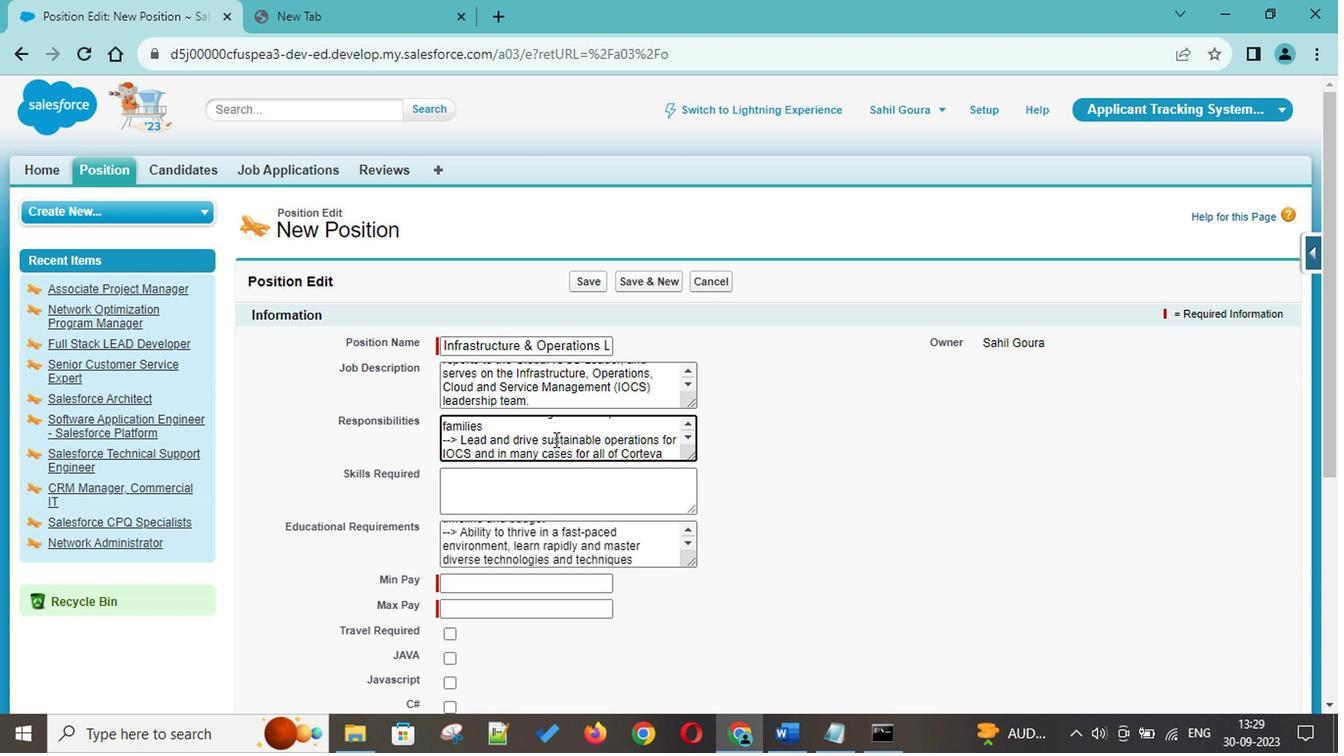 
Action: Mouse scrolled (553, 434) with delta (0, -1)
Screenshot: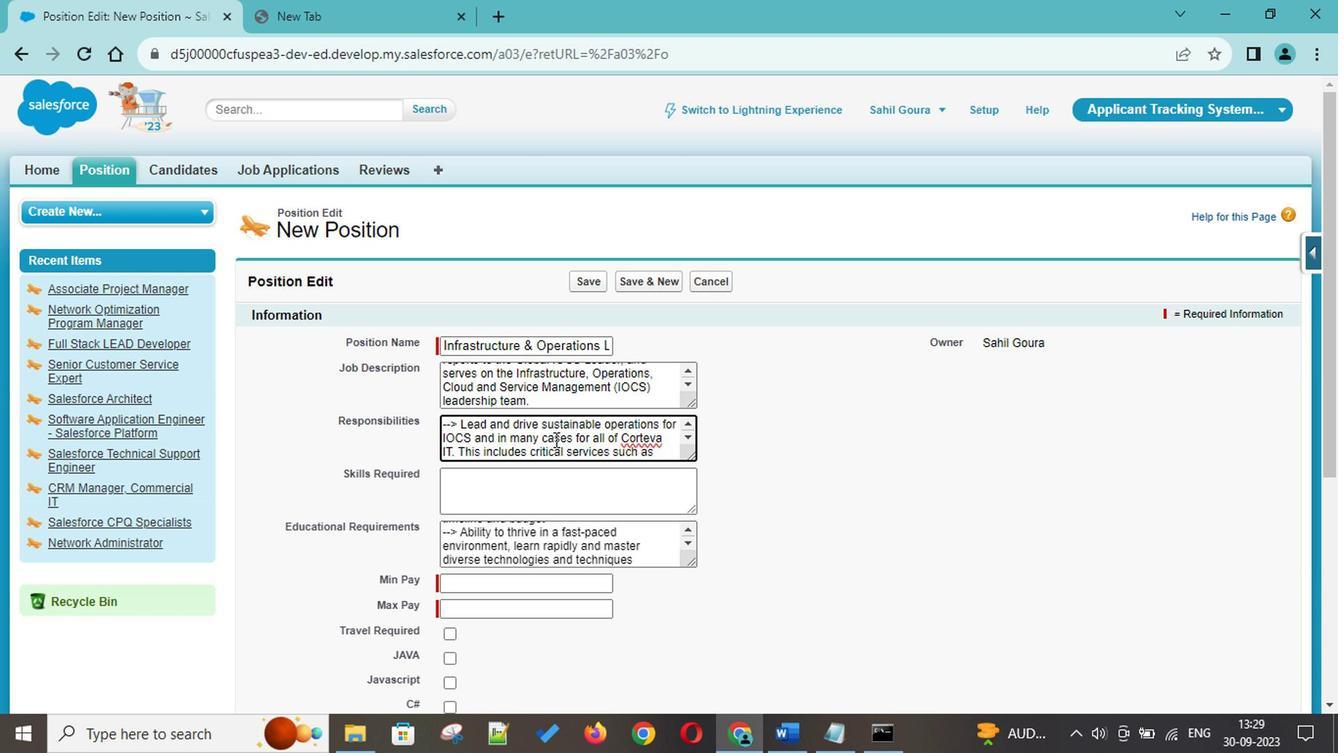 
Action: Mouse scrolled (553, 434) with delta (0, -1)
Screenshot: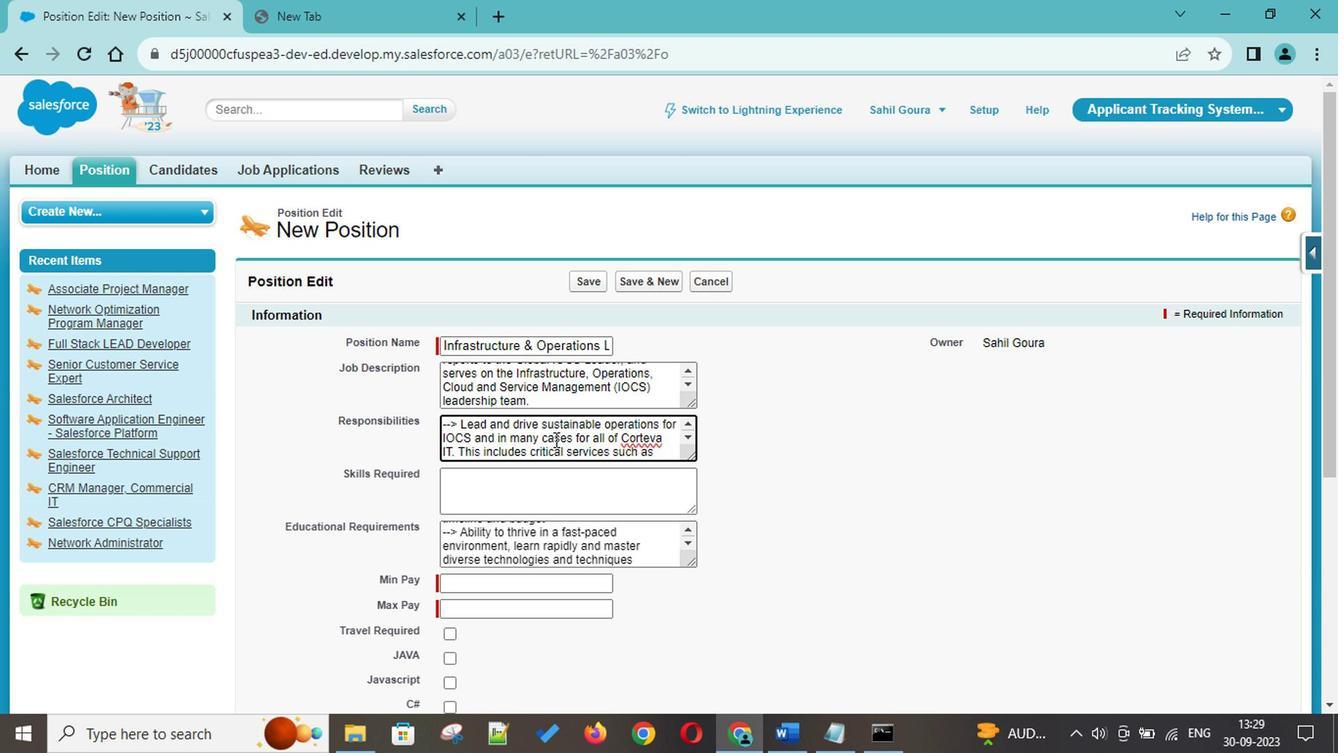 
Action: Mouse scrolled (553, 434) with delta (0, -1)
Screenshot: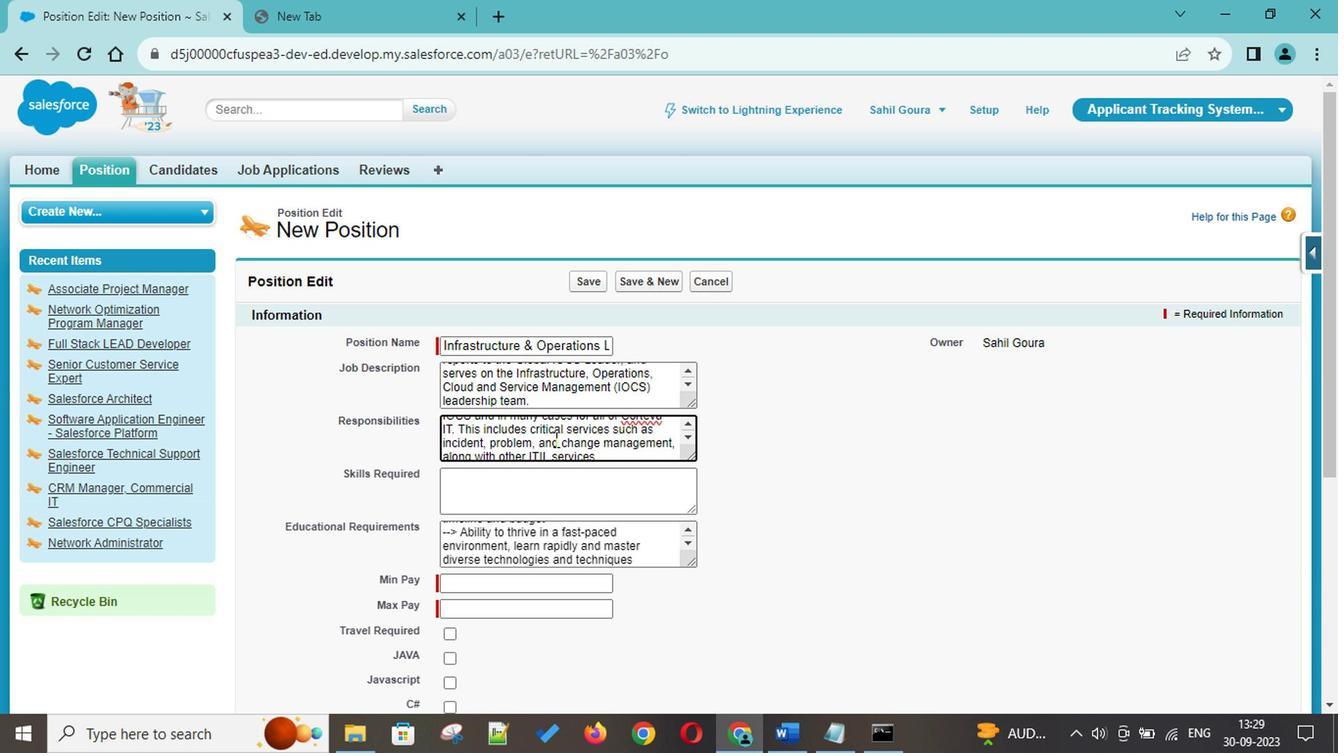 
Action: Mouse scrolled (553, 434) with delta (0, -1)
Screenshot: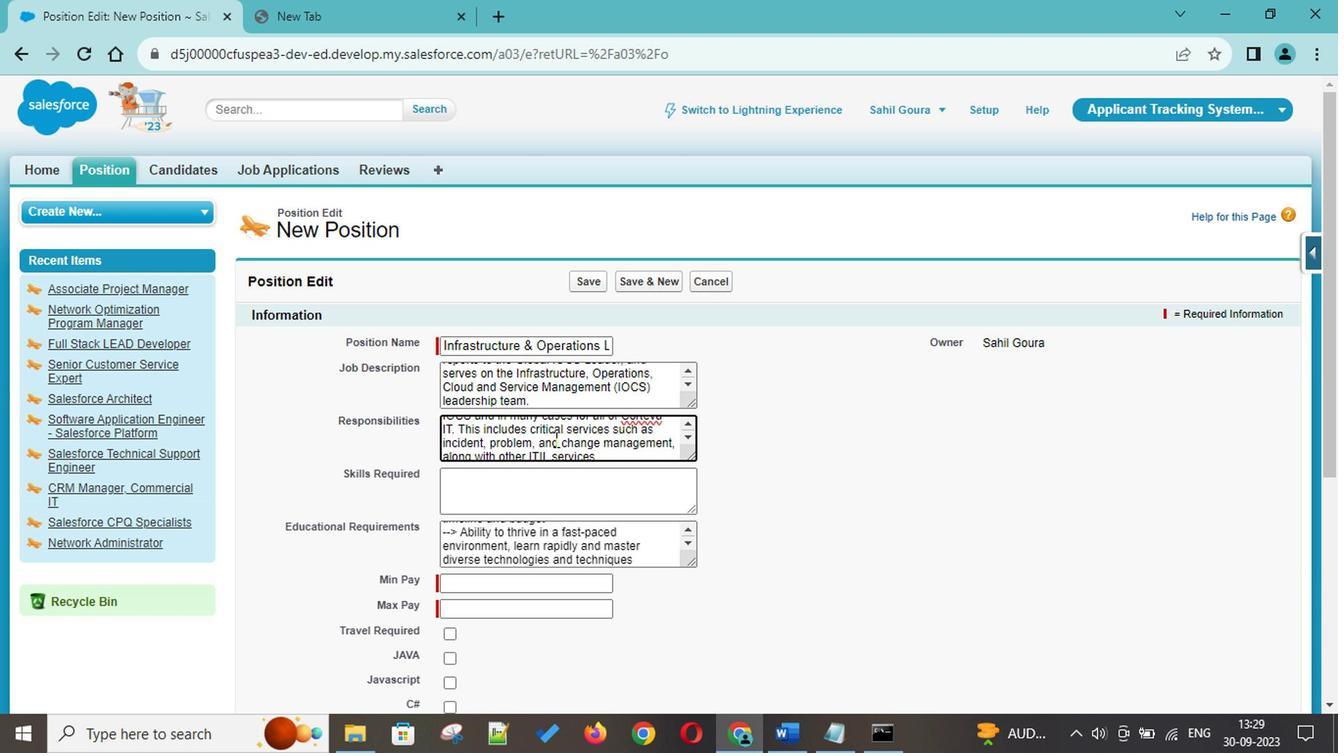 
Action: Mouse scrolled (553, 434) with delta (0, -1)
Screenshot: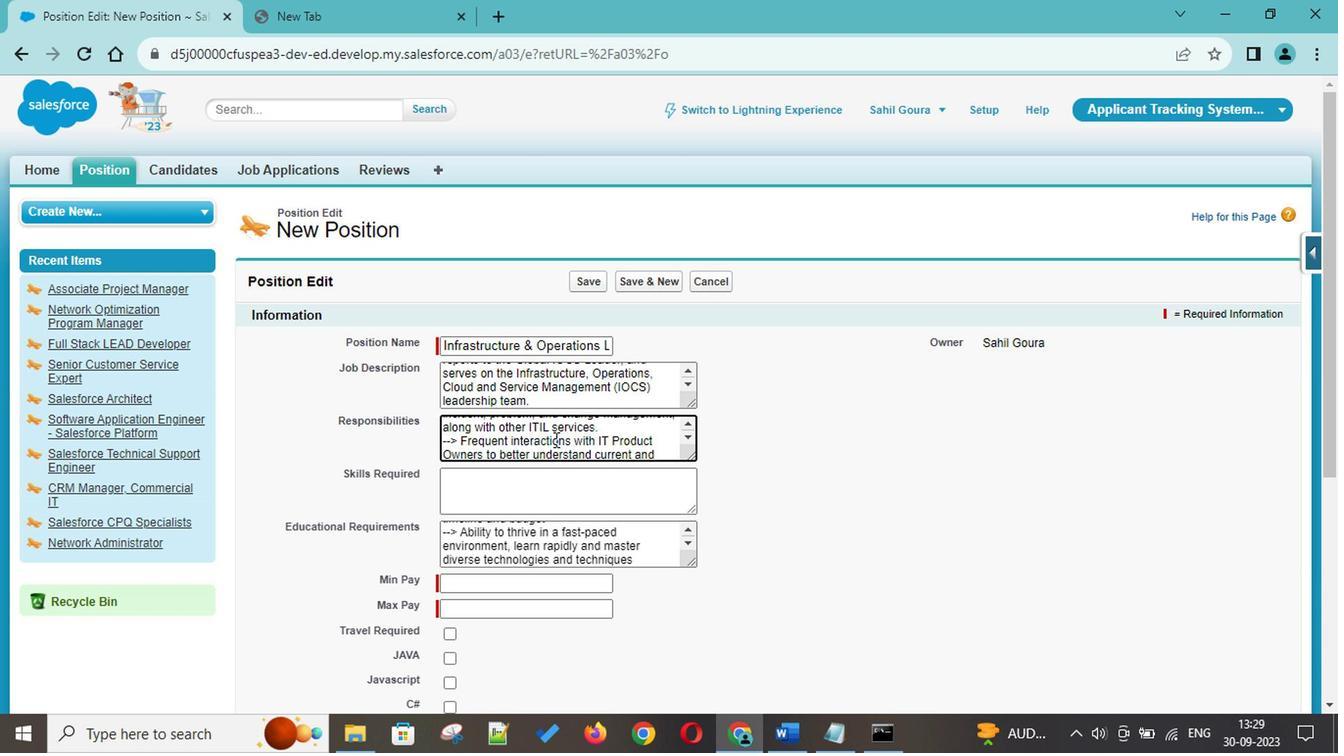 
Action: Mouse scrolled (553, 434) with delta (0, -1)
Screenshot: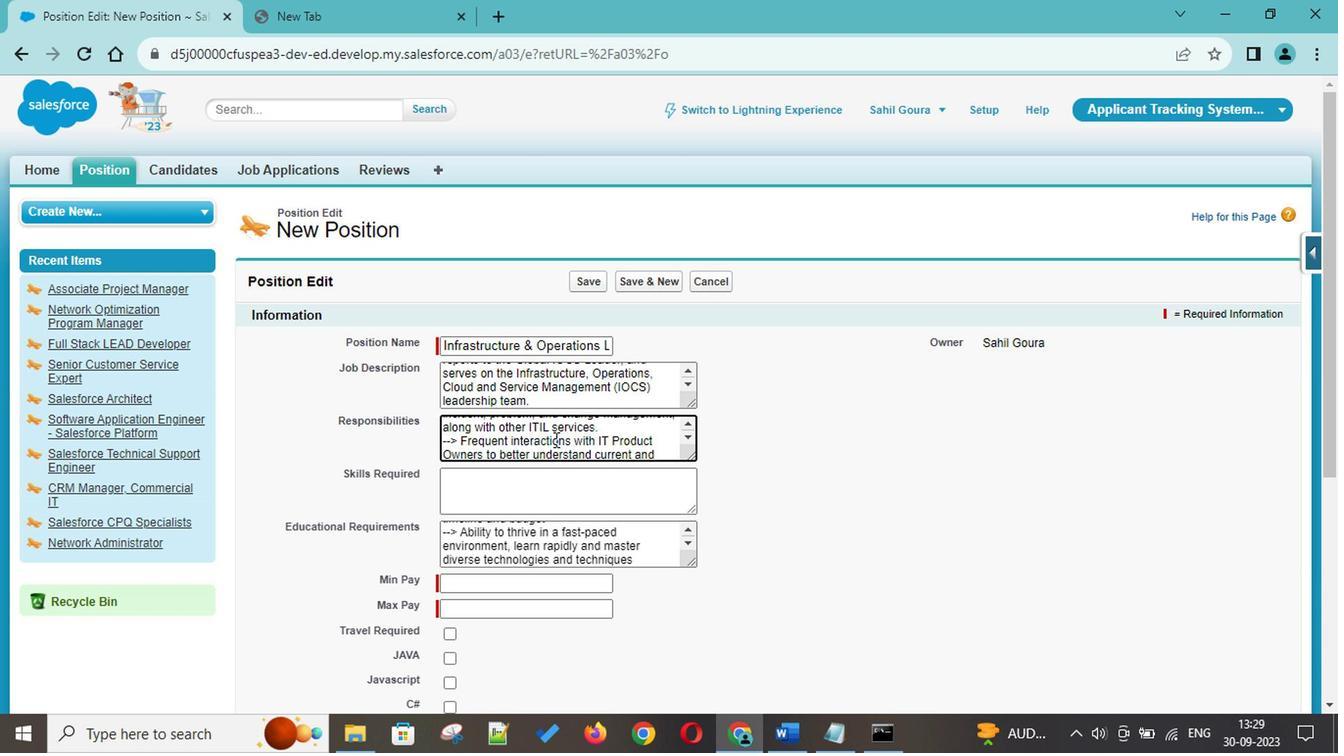 
Action: Mouse scrolled (553, 434) with delta (0, -1)
Screenshot: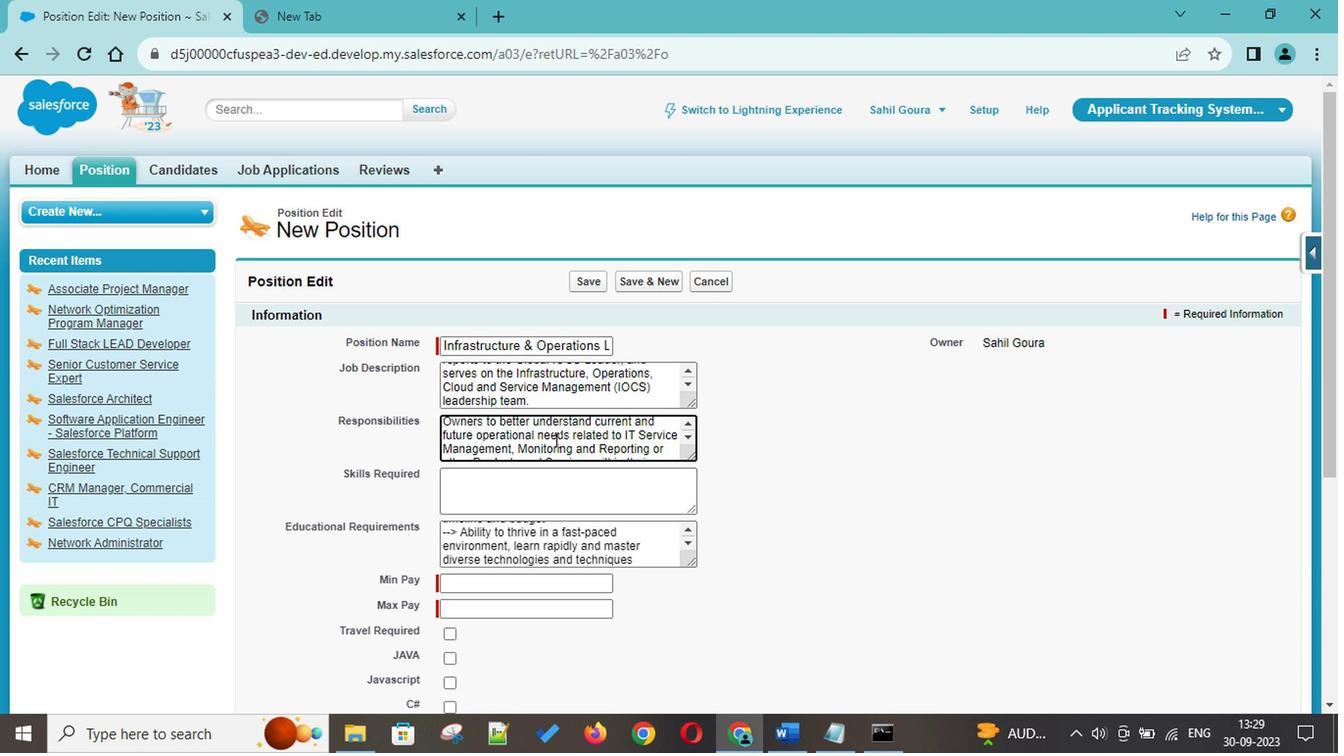 
Action: Mouse scrolled (553, 434) with delta (0, -1)
Screenshot: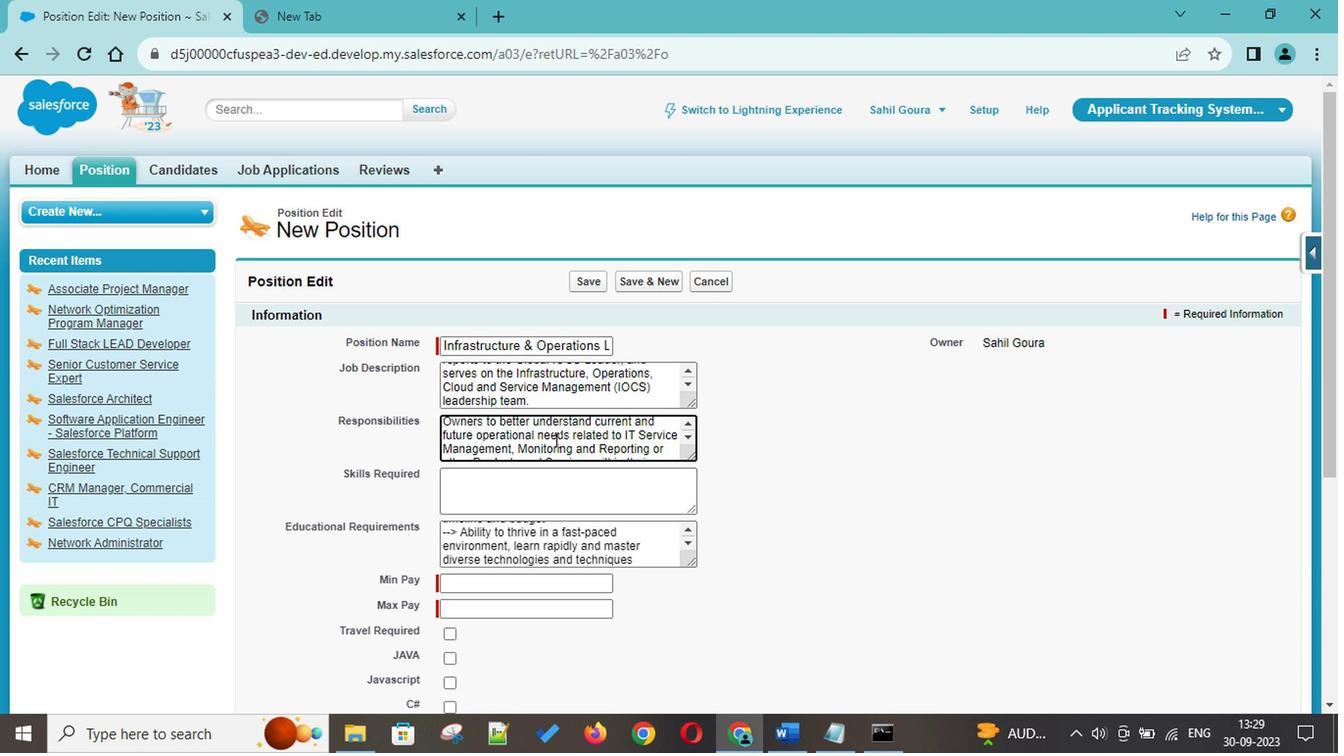 
Action: Mouse scrolled (553, 434) with delta (0, -1)
Screenshot: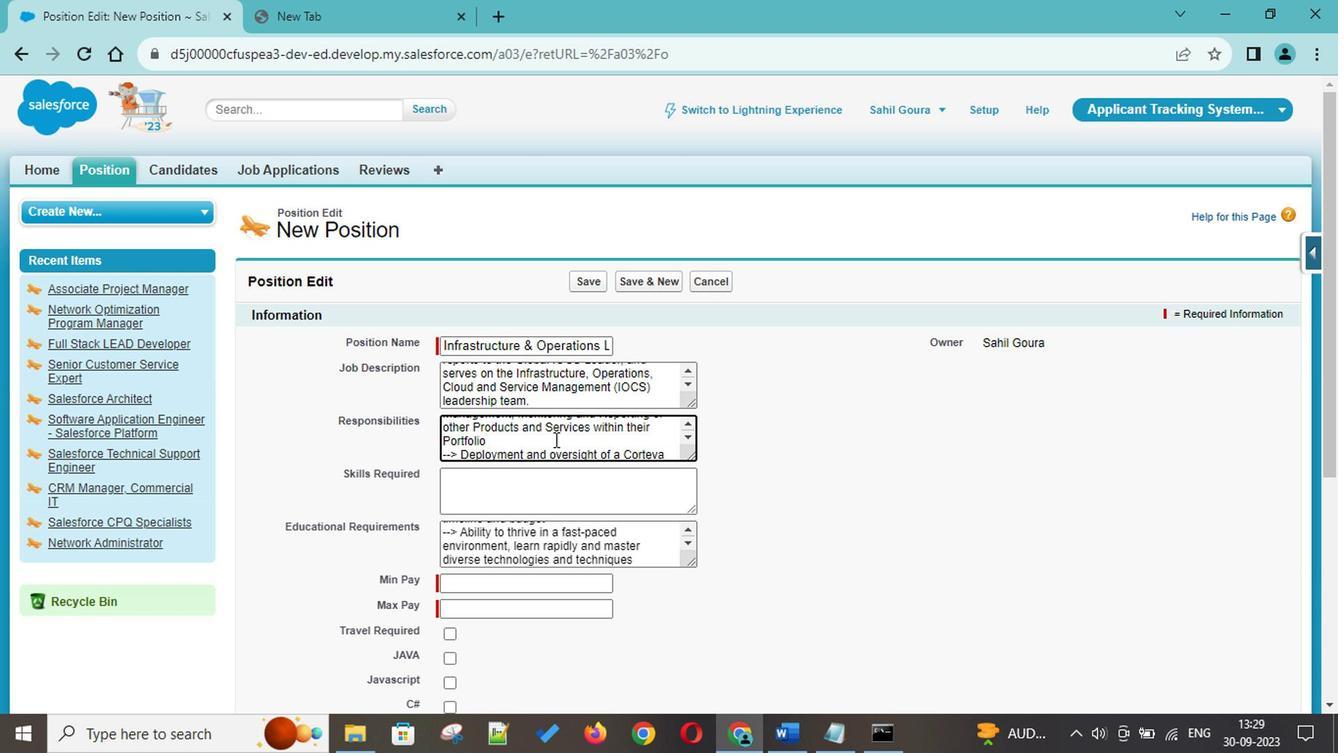 
Action: Mouse scrolled (553, 434) with delta (0, -1)
Screenshot: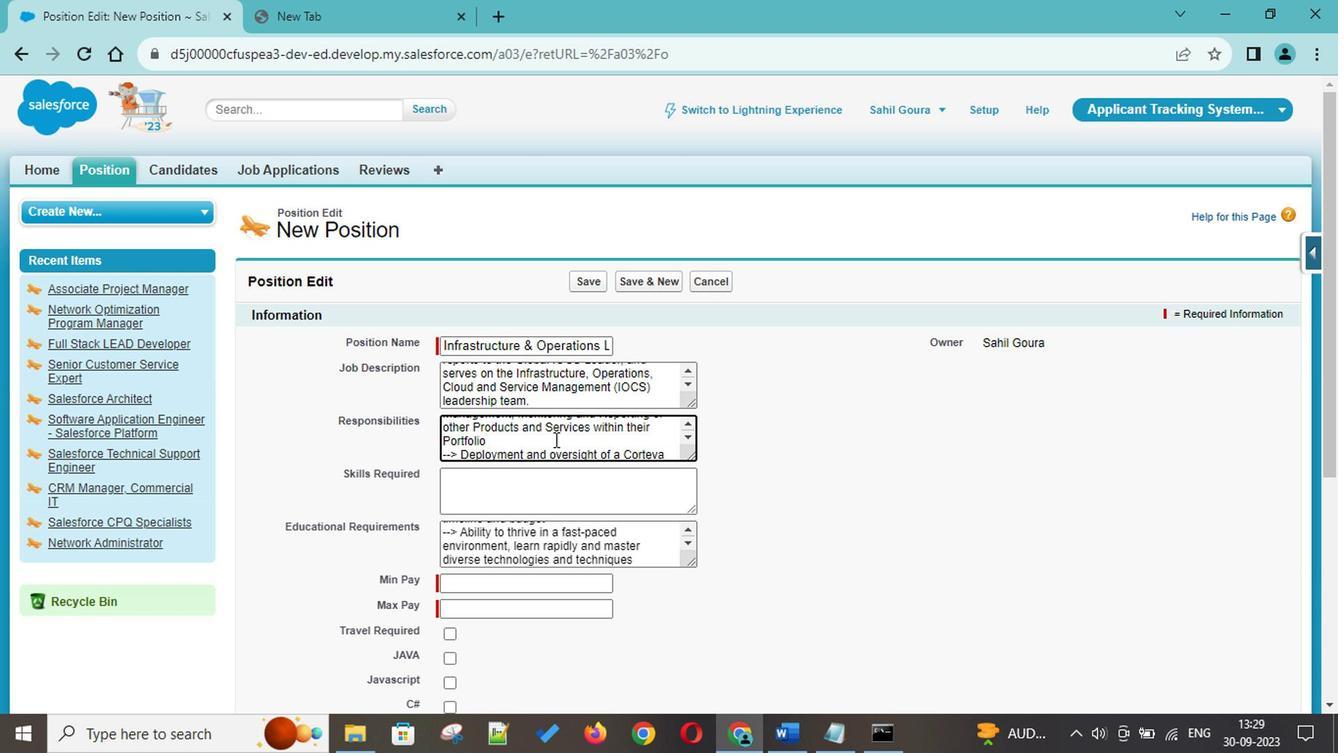 
Action: Mouse scrolled (553, 434) with delta (0, -1)
Screenshot: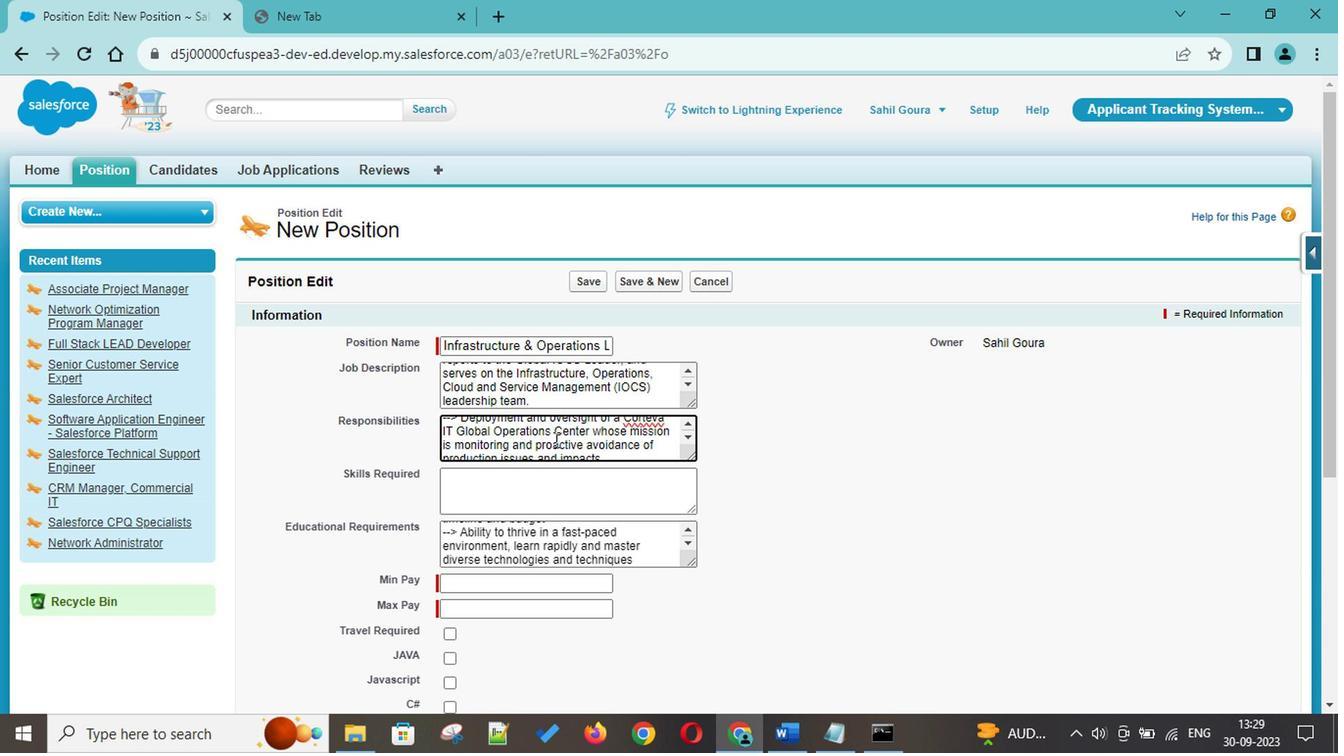 
Action: Mouse scrolled (553, 434) with delta (0, -1)
Screenshot: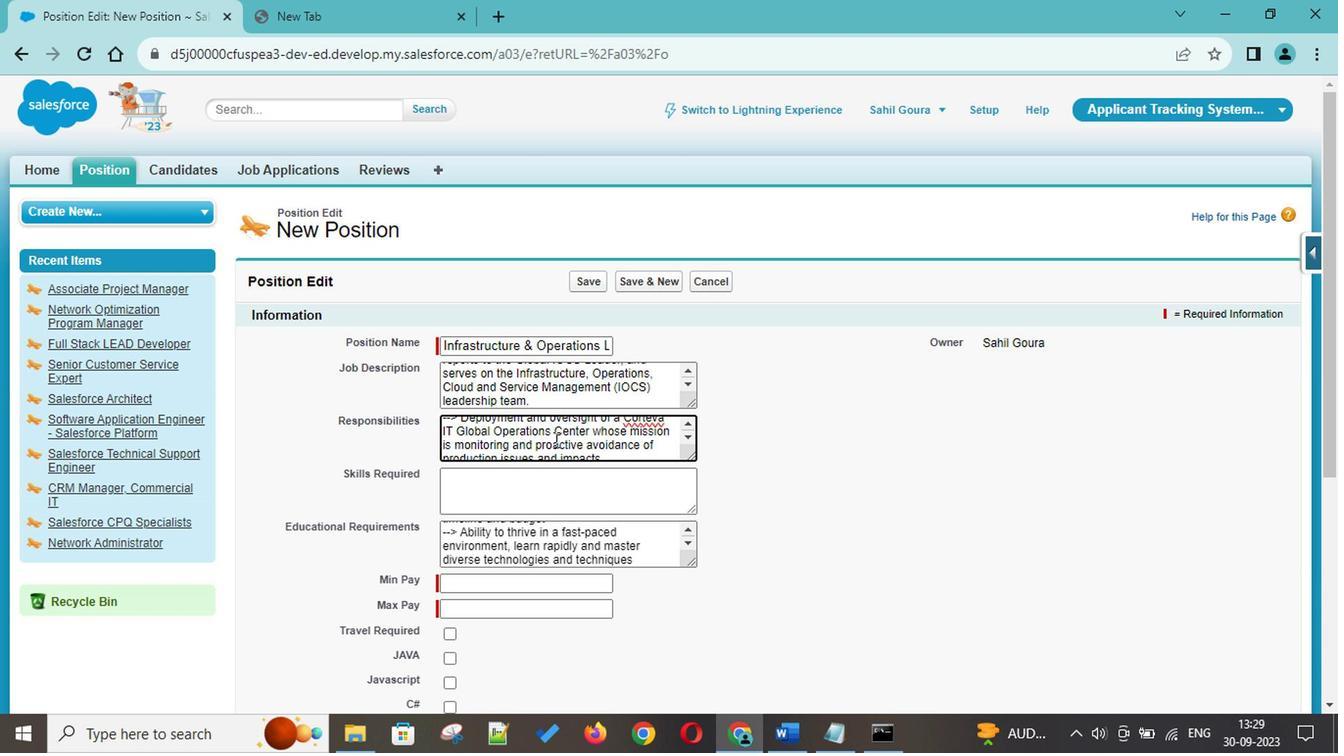 
Action: Mouse scrolled (553, 434) with delta (0, -1)
Screenshot: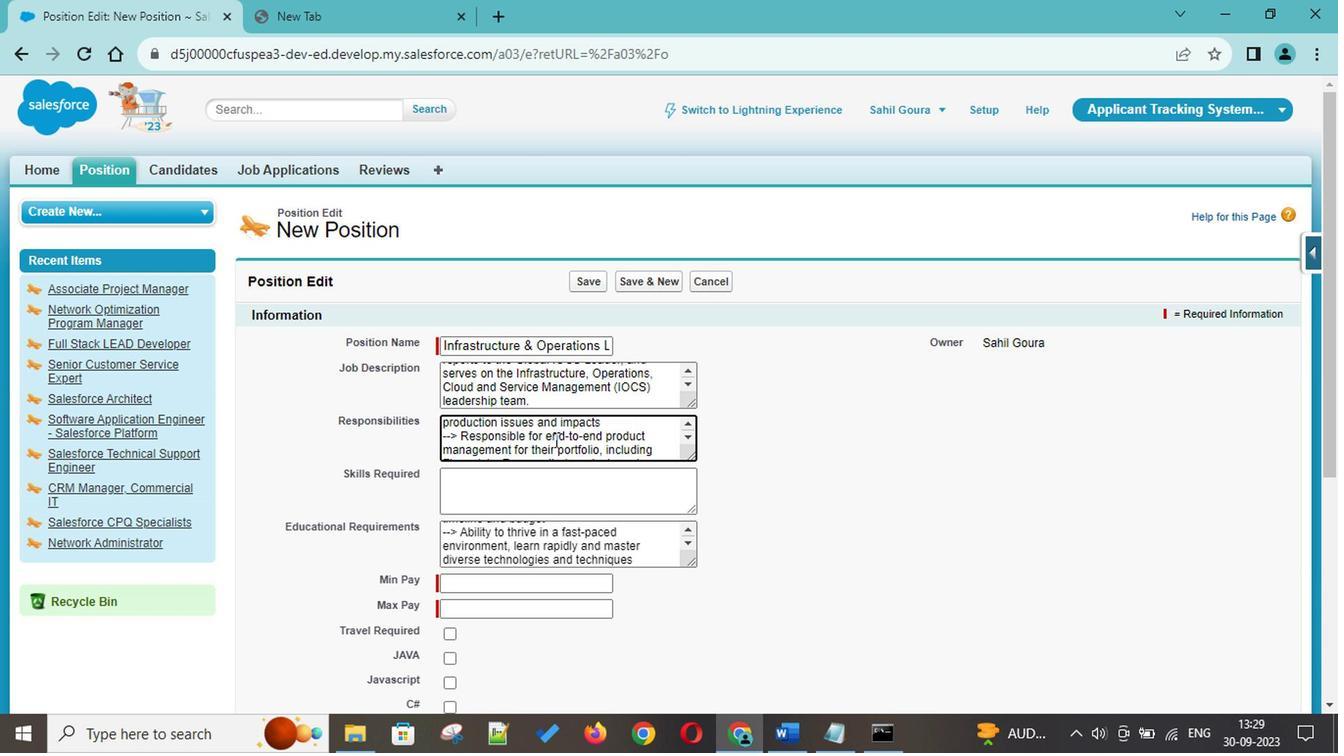 
Action: Mouse scrolled (553, 434) with delta (0, -1)
Screenshot: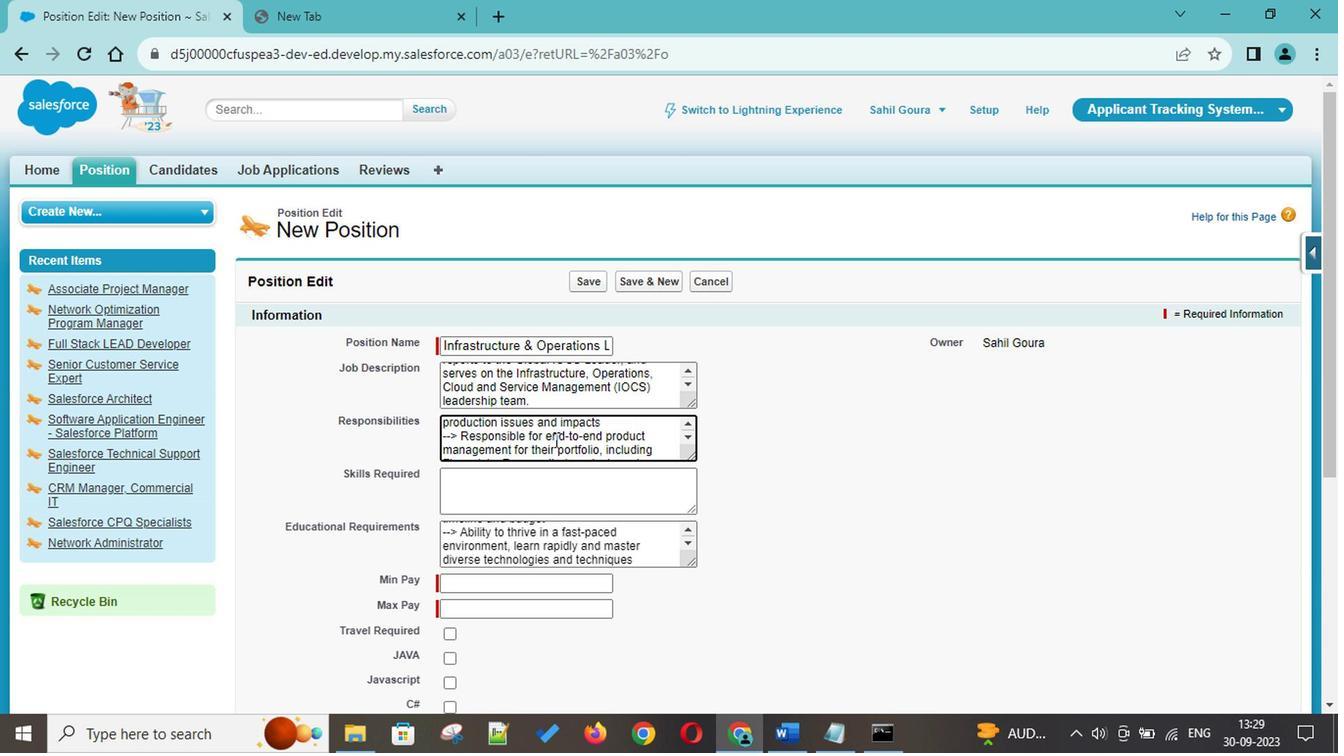 
Action: Mouse scrolled (553, 434) with delta (0, -1)
Screenshot: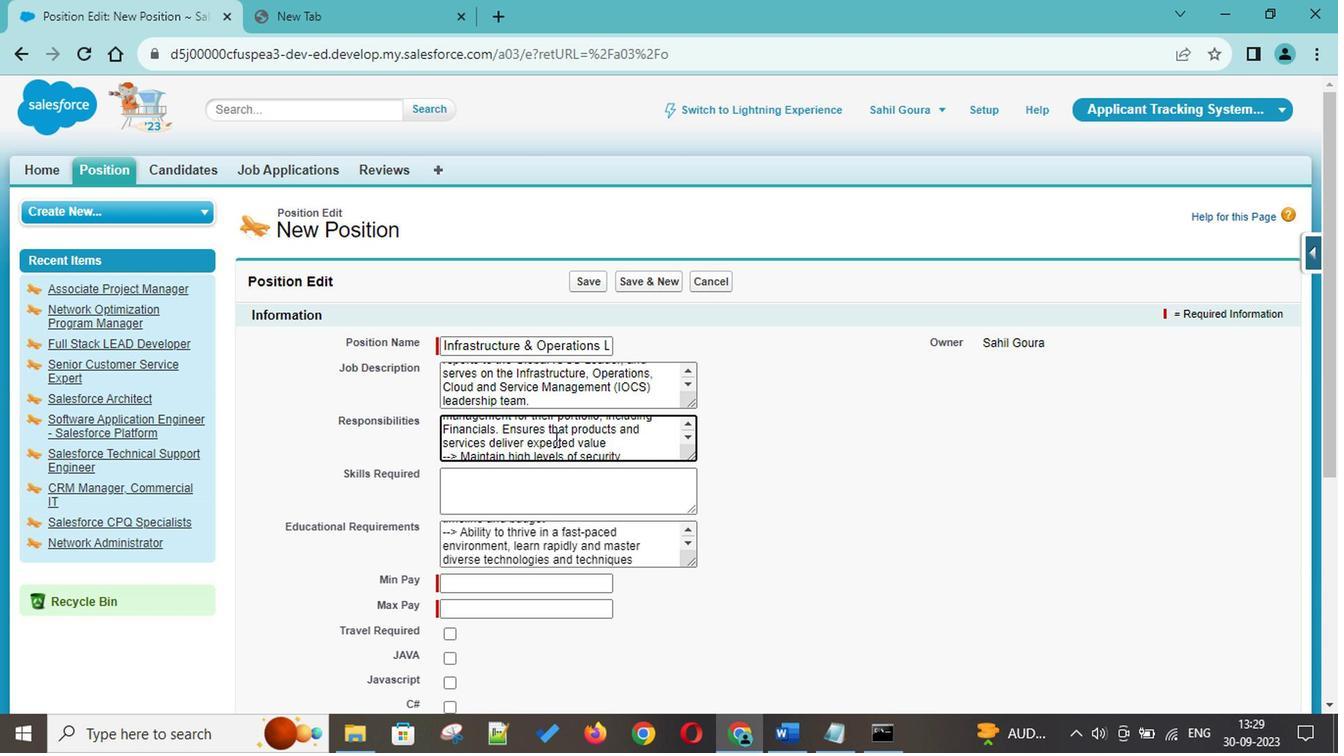 
Action: Mouse scrolled (553, 434) with delta (0, -1)
Screenshot: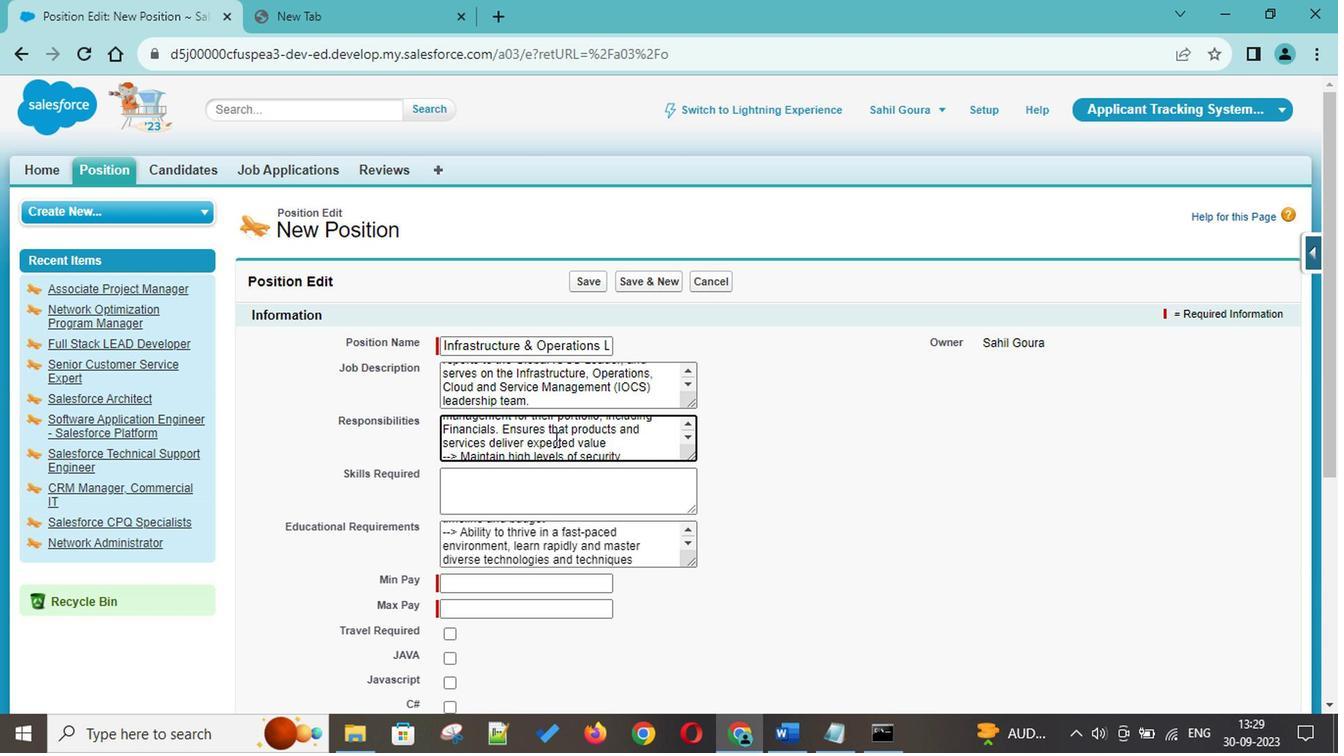 
Action: Mouse scrolled (553, 434) with delta (0, -1)
Screenshot: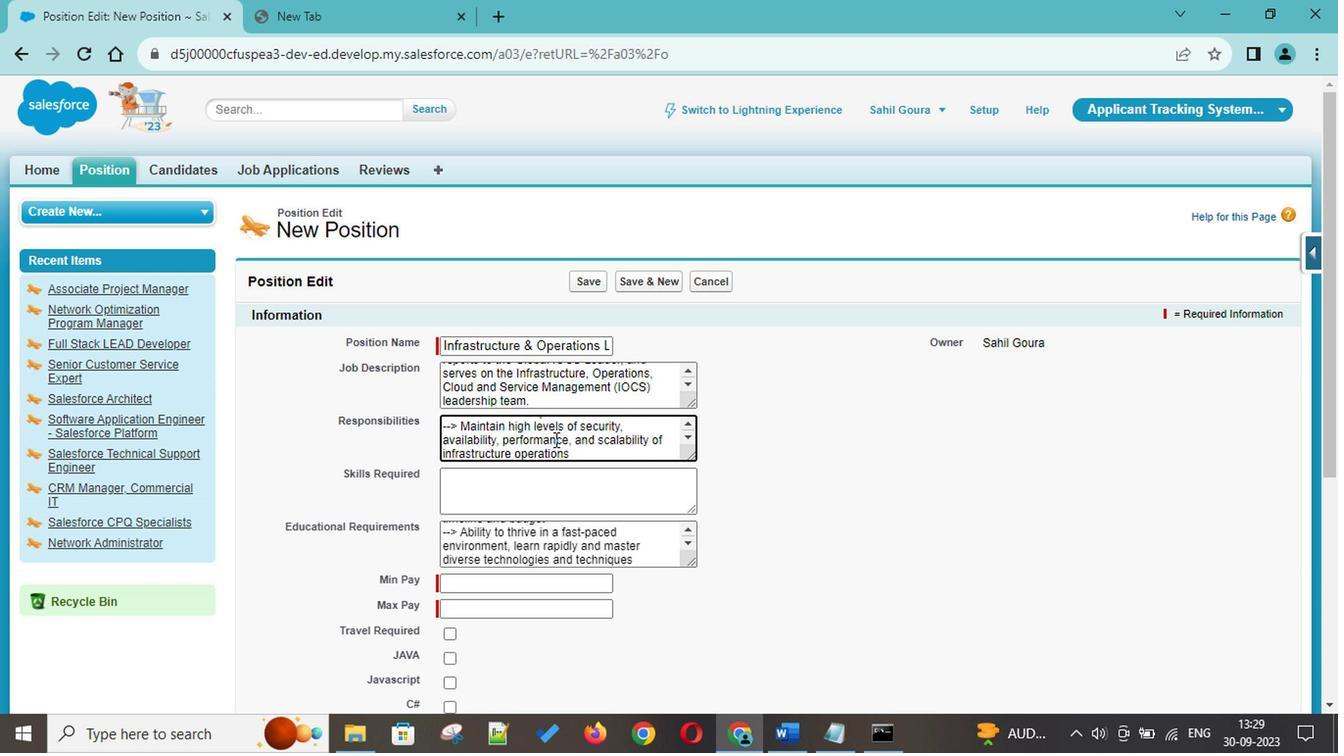 
Action: Mouse scrolled (553, 434) with delta (0, -1)
Screenshot: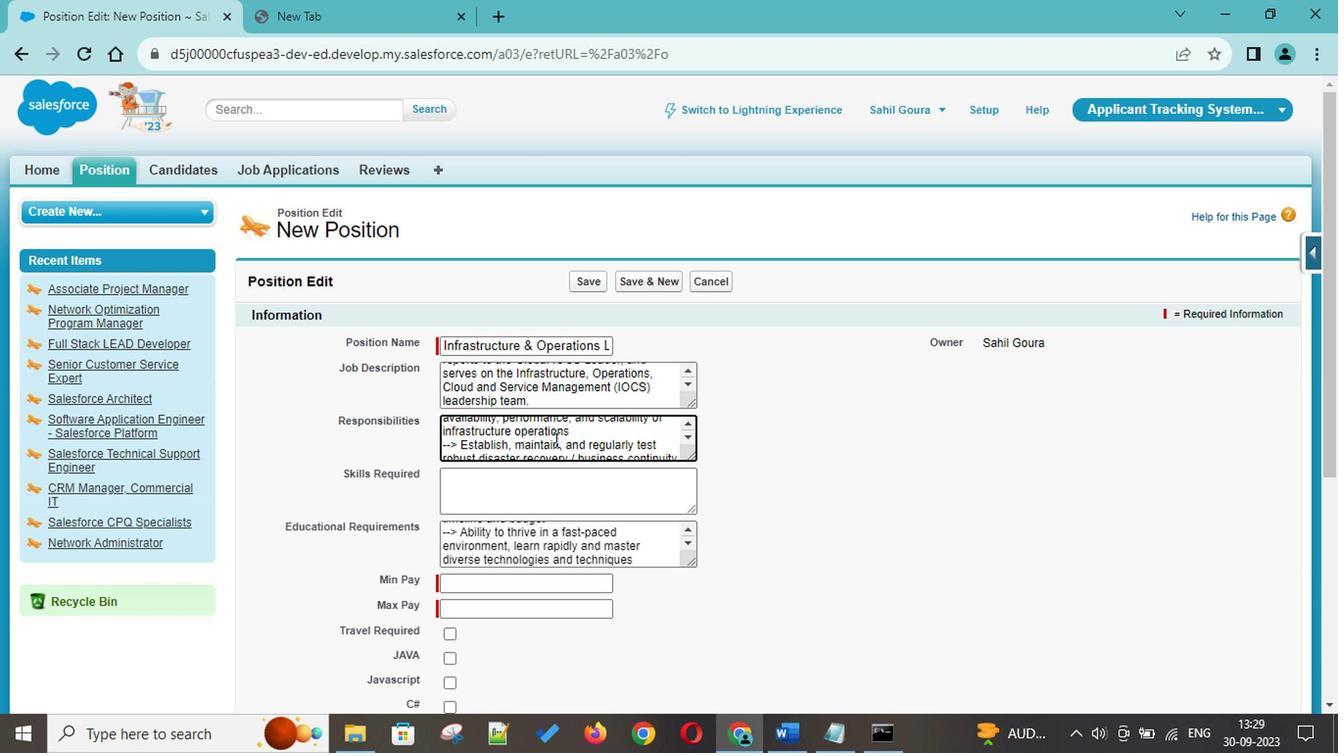
Action: Mouse scrolled (553, 434) with delta (0, -1)
Screenshot: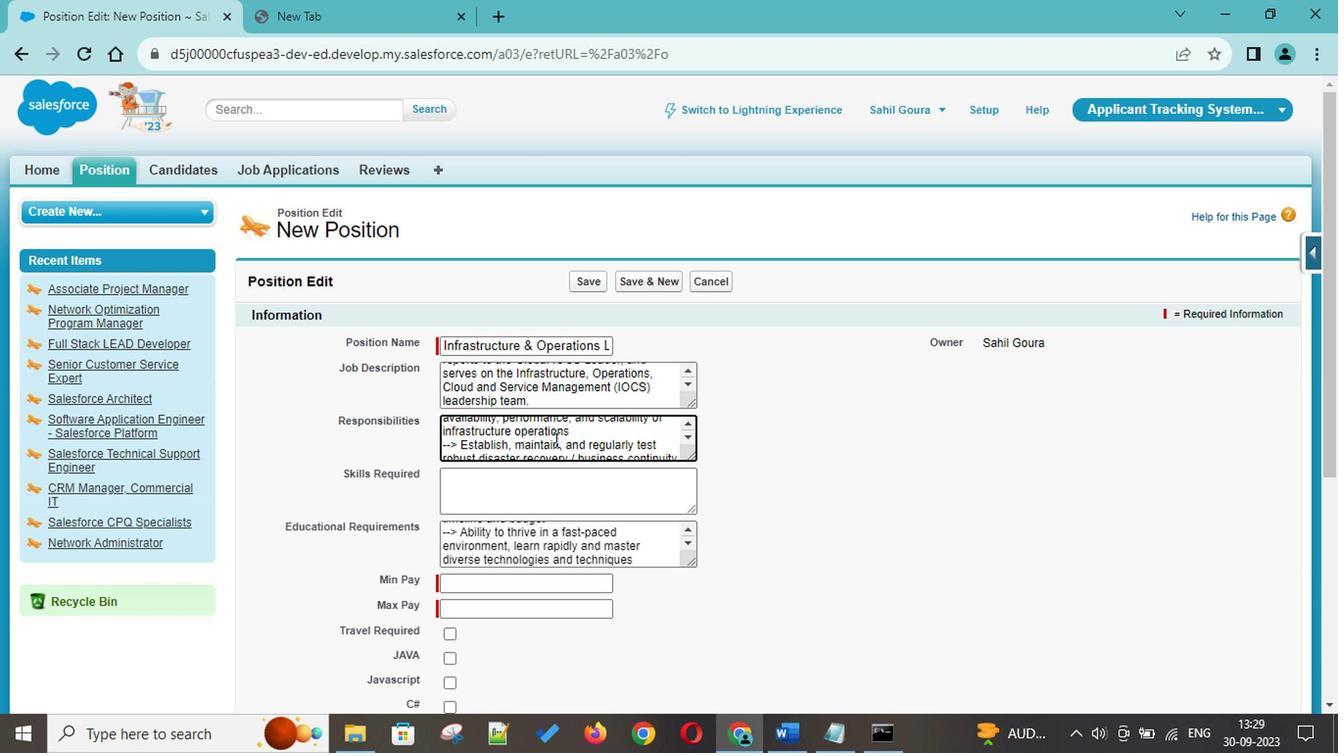 
Action: Mouse scrolled (553, 434) with delta (0, -1)
Screenshot: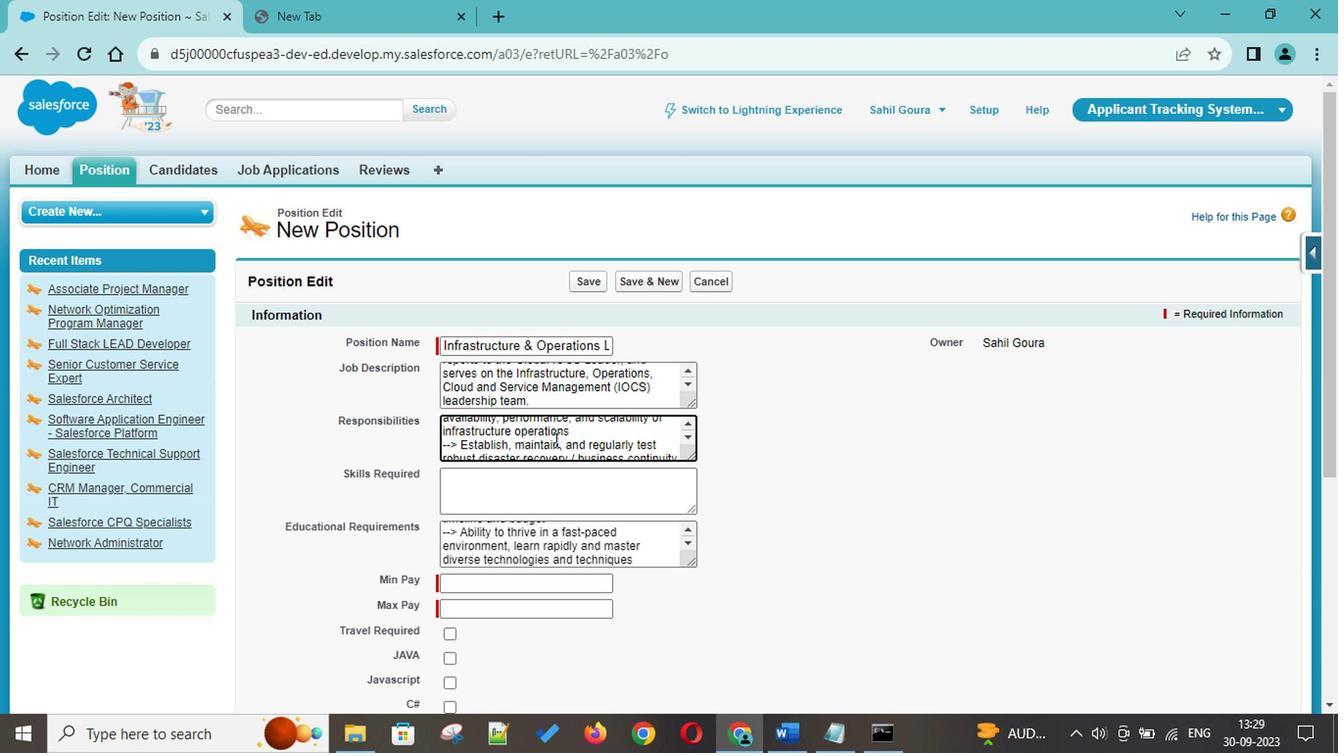 
Action: Mouse scrolled (553, 434) with delta (0, -1)
Screenshot: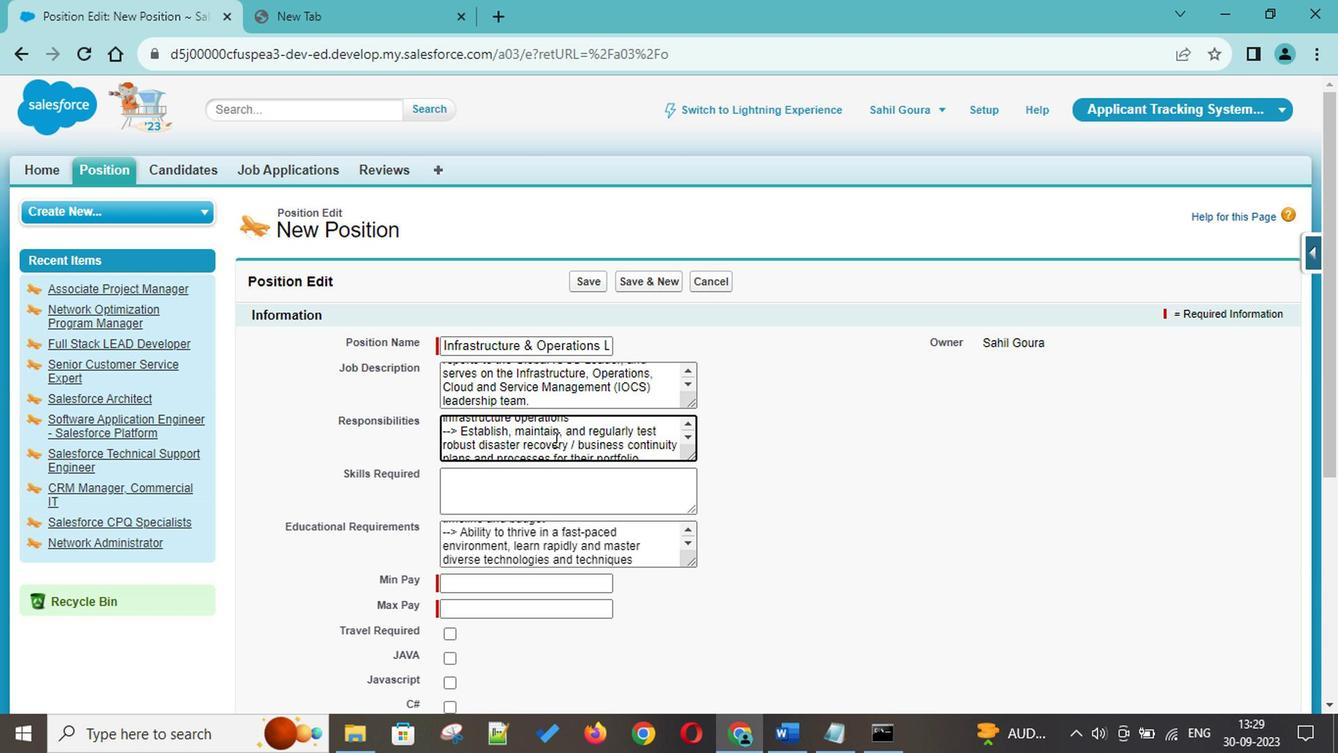 
Action: Mouse scrolled (553, 434) with delta (0, -1)
Screenshot: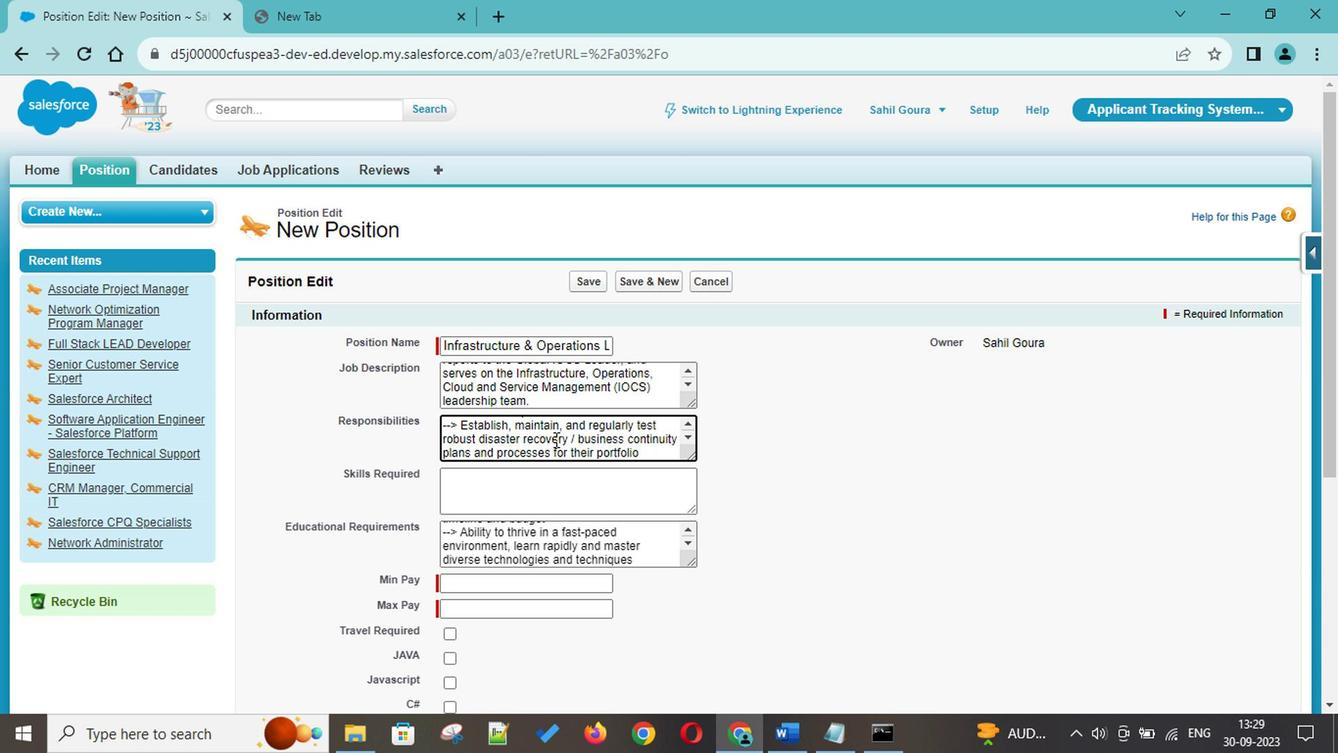 
Action: Mouse scrolled (553, 434) with delta (0, -1)
Screenshot: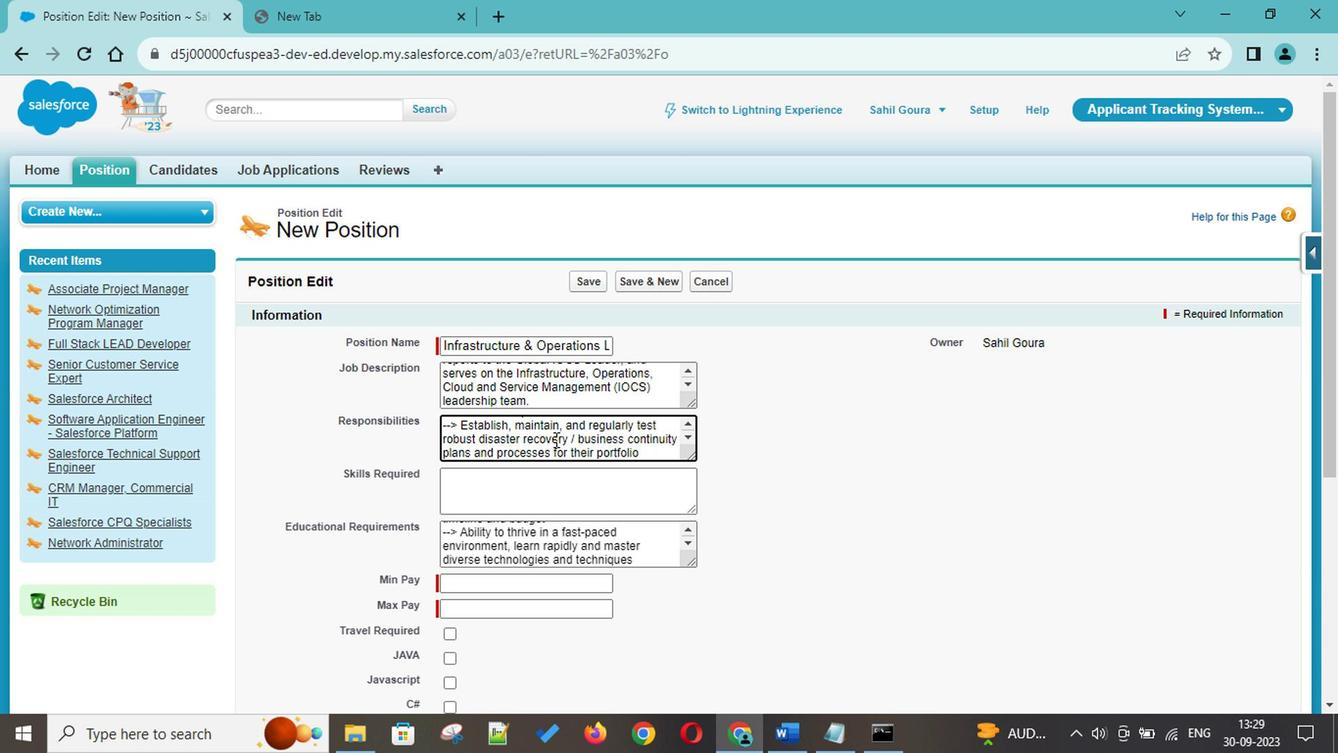 
Action: Mouse scrolled (553, 434) with delta (0, -1)
Screenshot: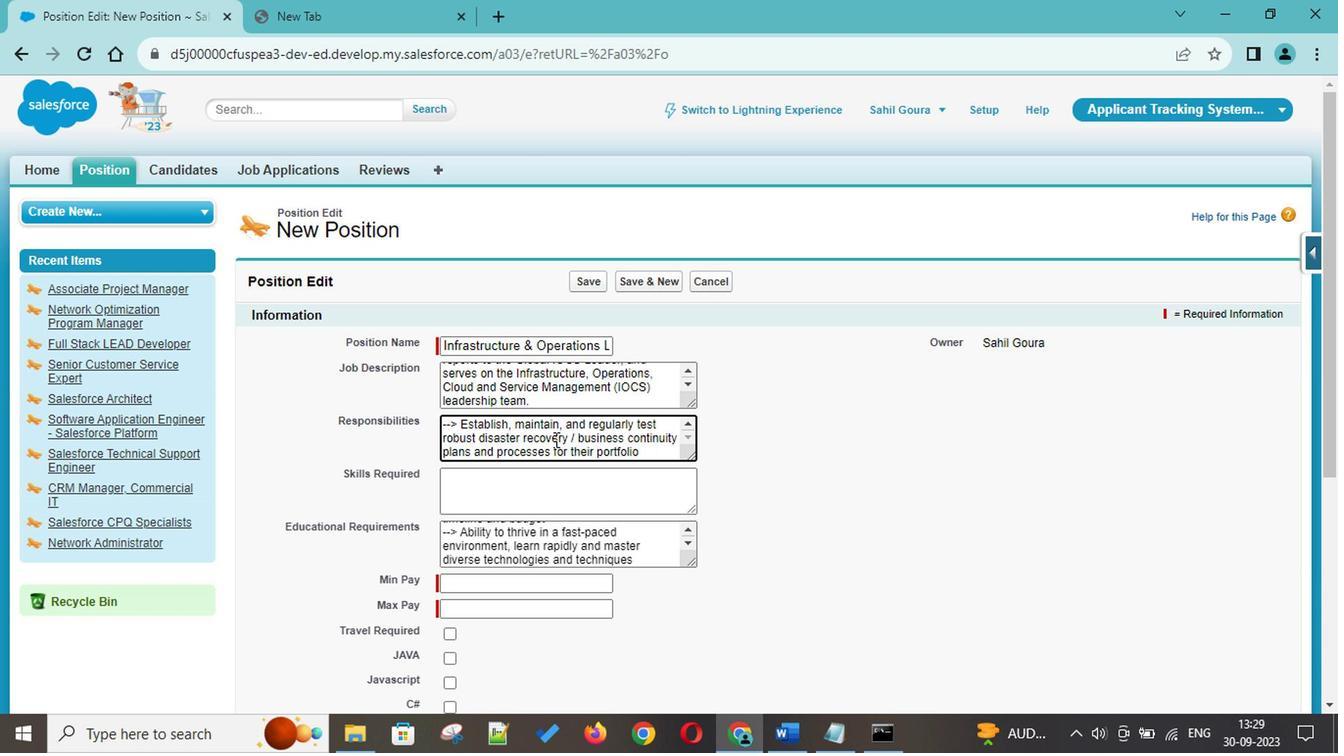 
Action: Mouse scrolled (553, 434) with delta (0, -1)
Screenshot: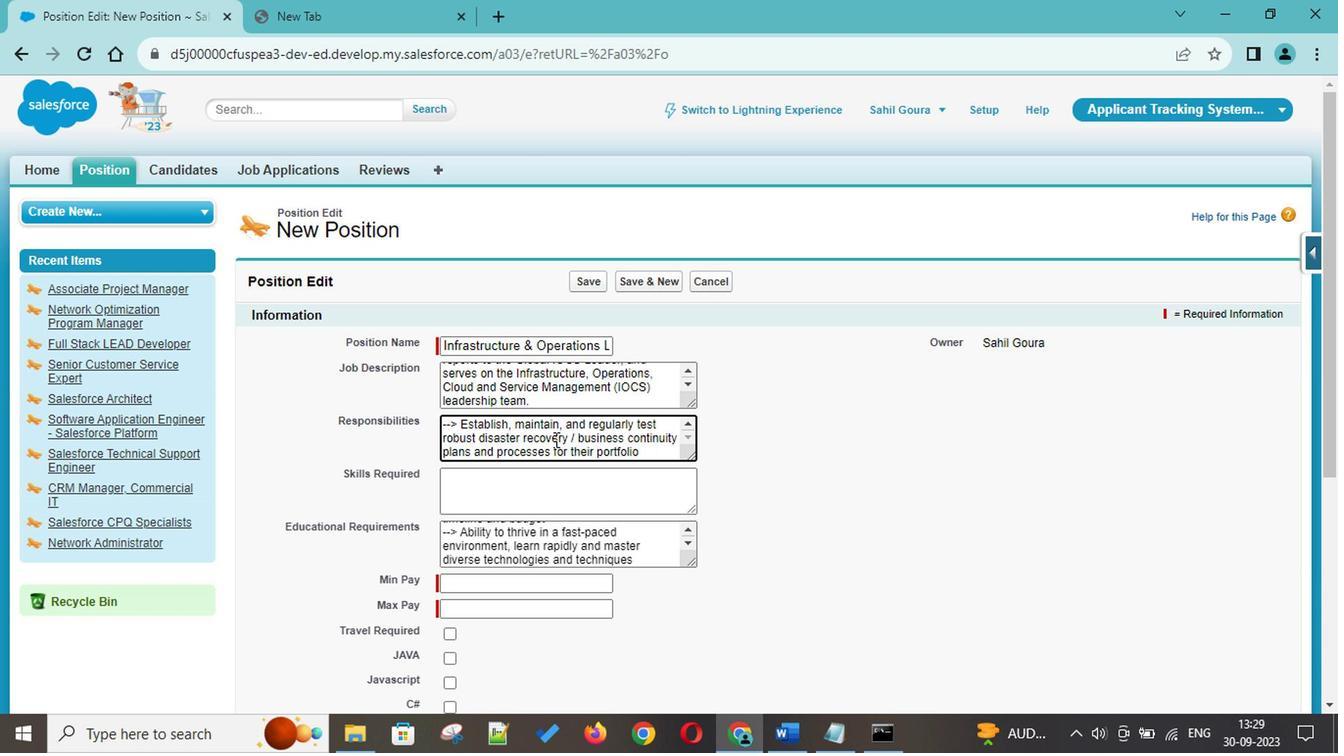 
Action: Mouse scrolled (553, 434) with delta (0, -1)
Screenshot: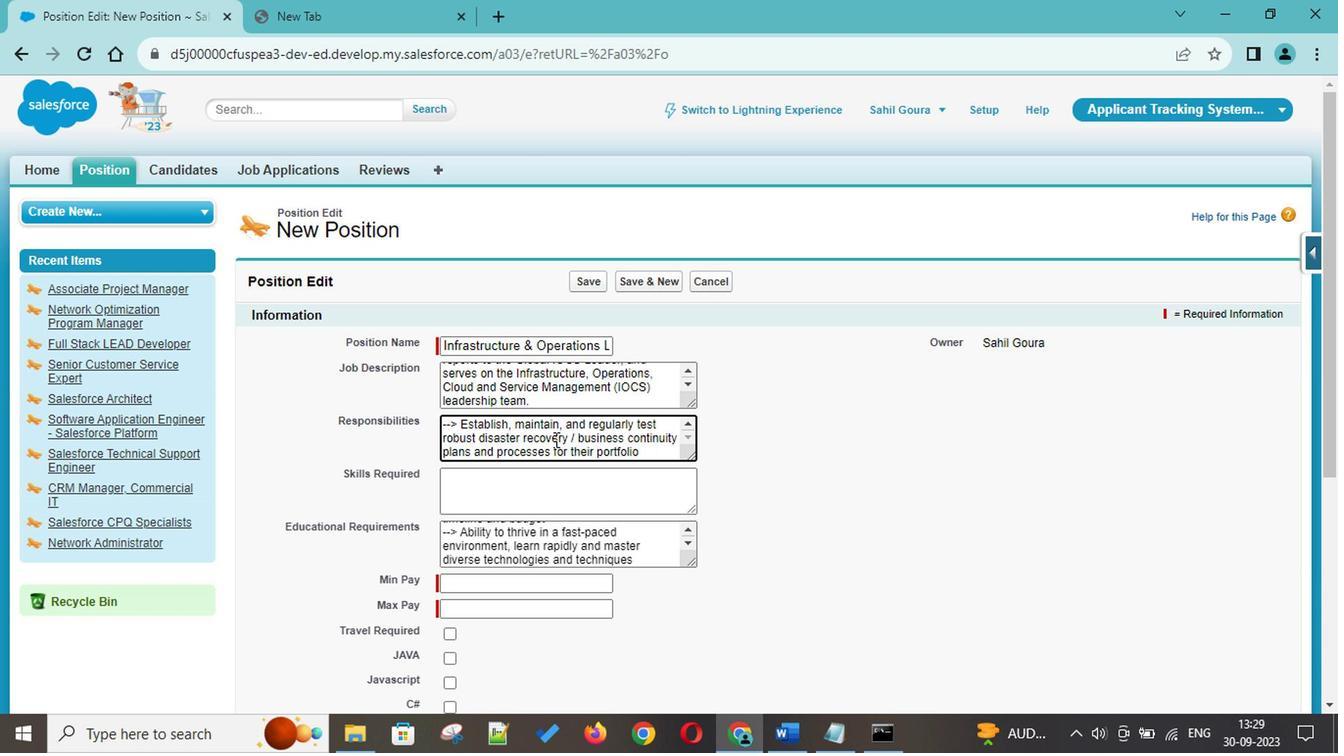
Action: Mouse scrolled (553, 434) with delta (0, -1)
Screenshot: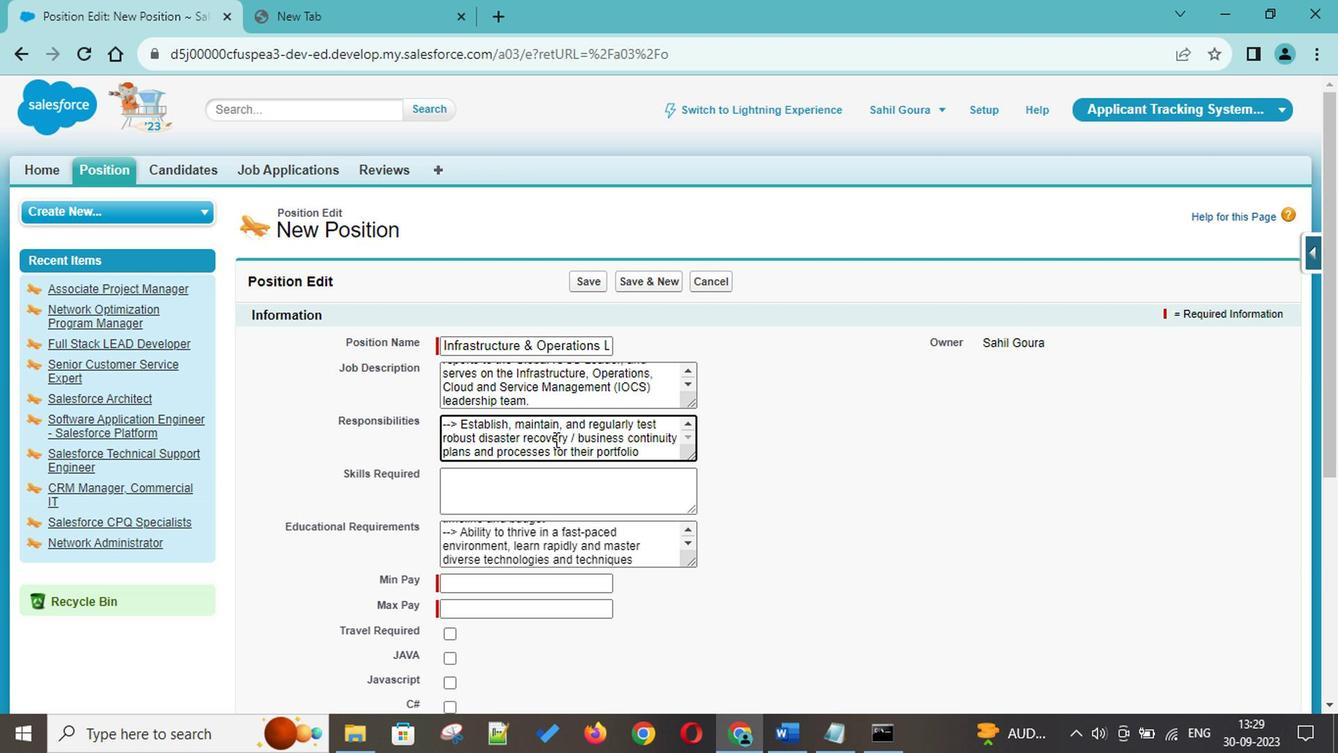 
Action: Mouse moved to (573, 425)
Screenshot: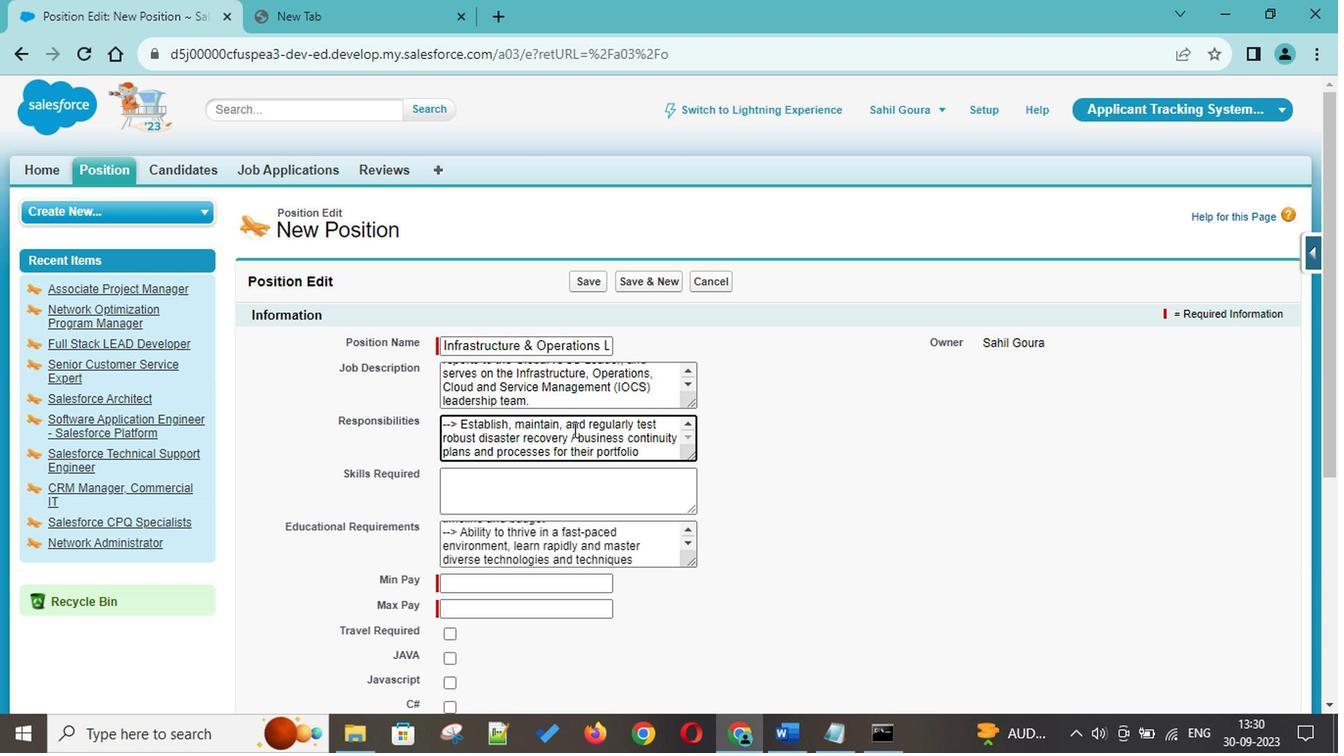 
Action: Mouse pressed left at (573, 425)
Screenshot: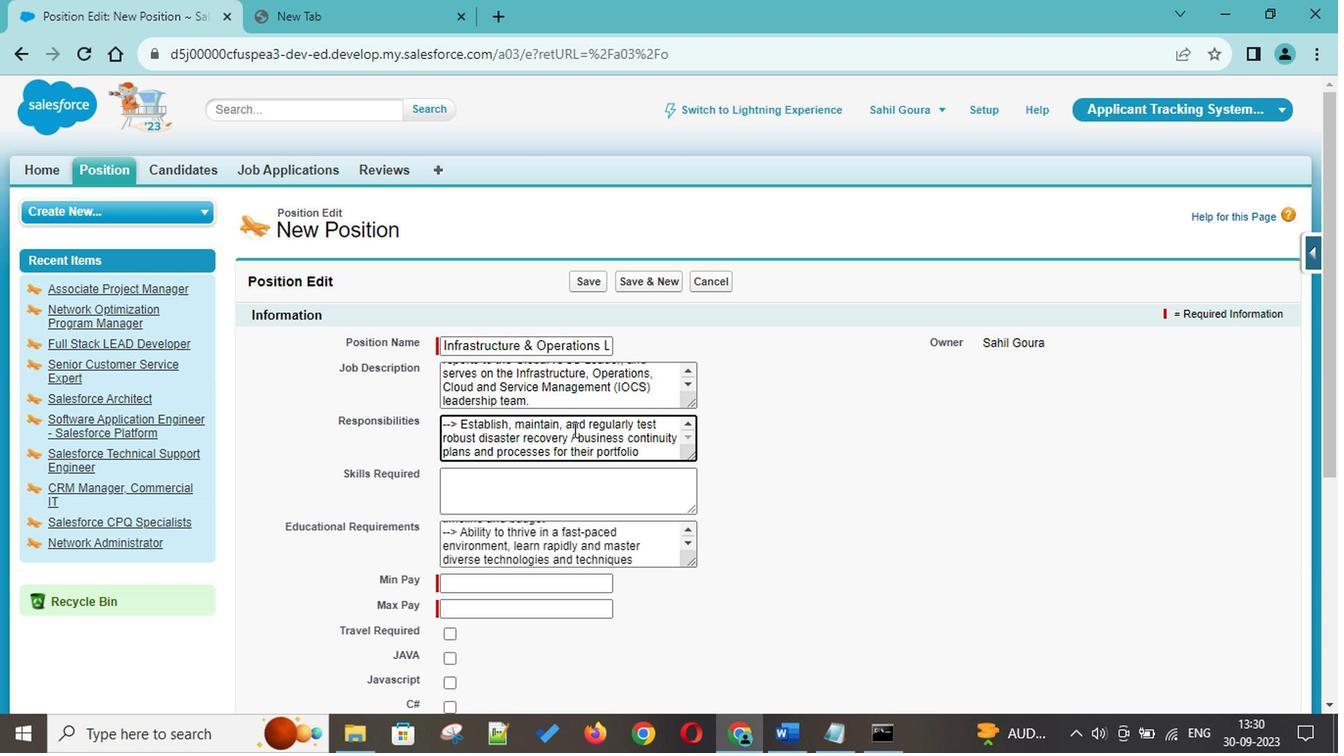 
Action: Mouse scrolled (573, 424) with delta (0, 0)
Screenshot: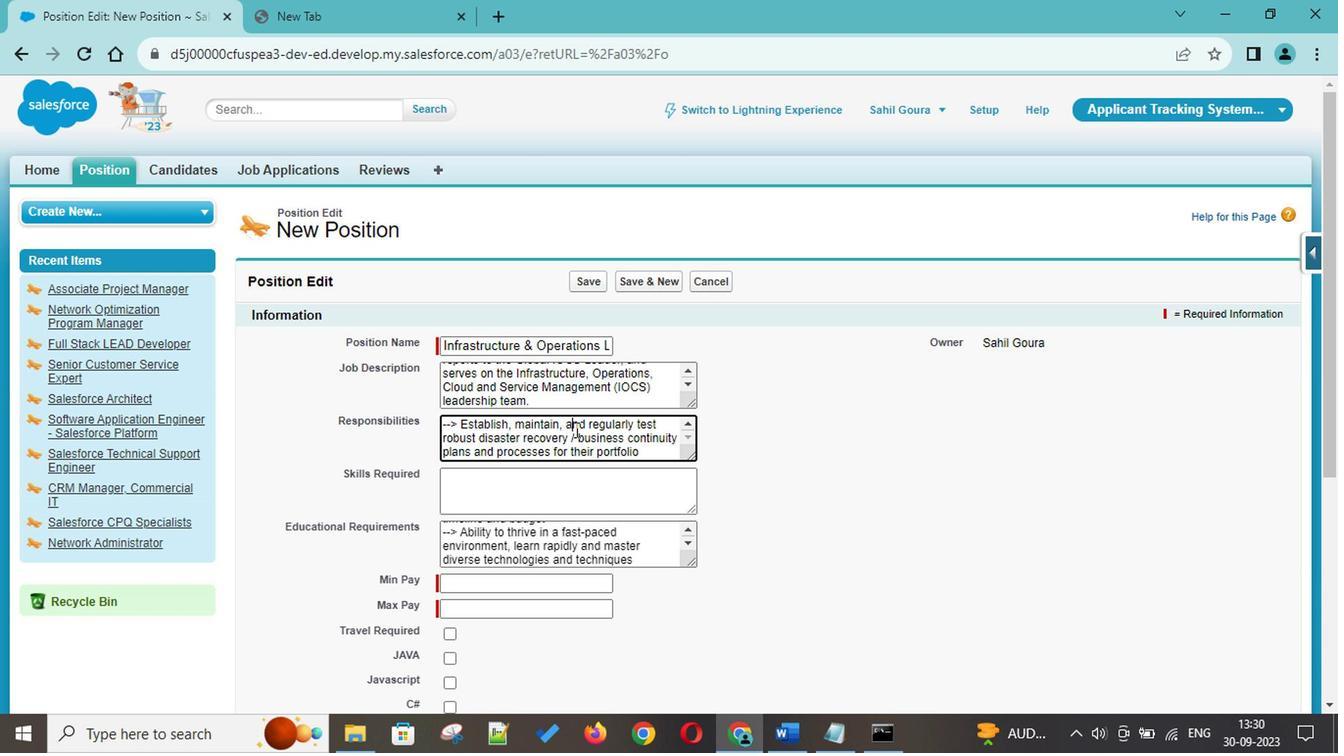 
Action: Mouse scrolled (573, 424) with delta (0, 0)
Screenshot: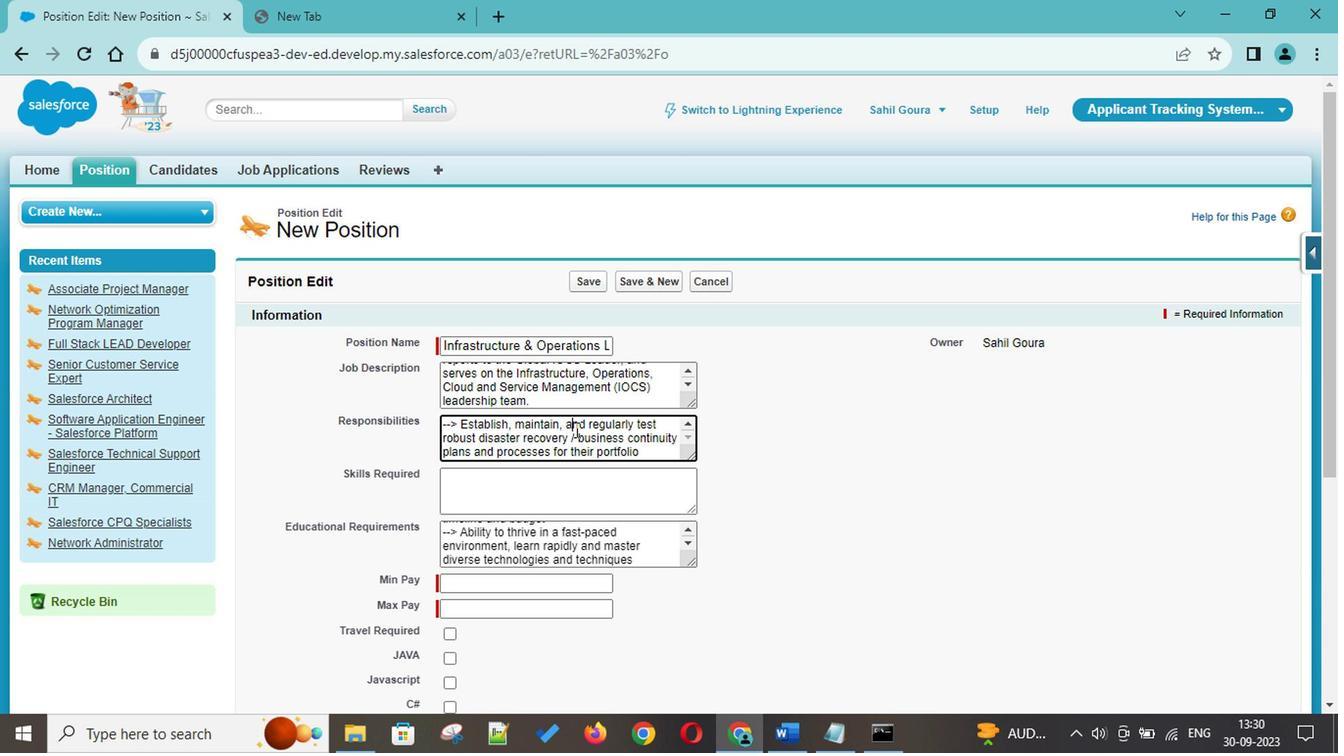 
Action: Mouse scrolled (573, 424) with delta (0, 0)
Screenshot: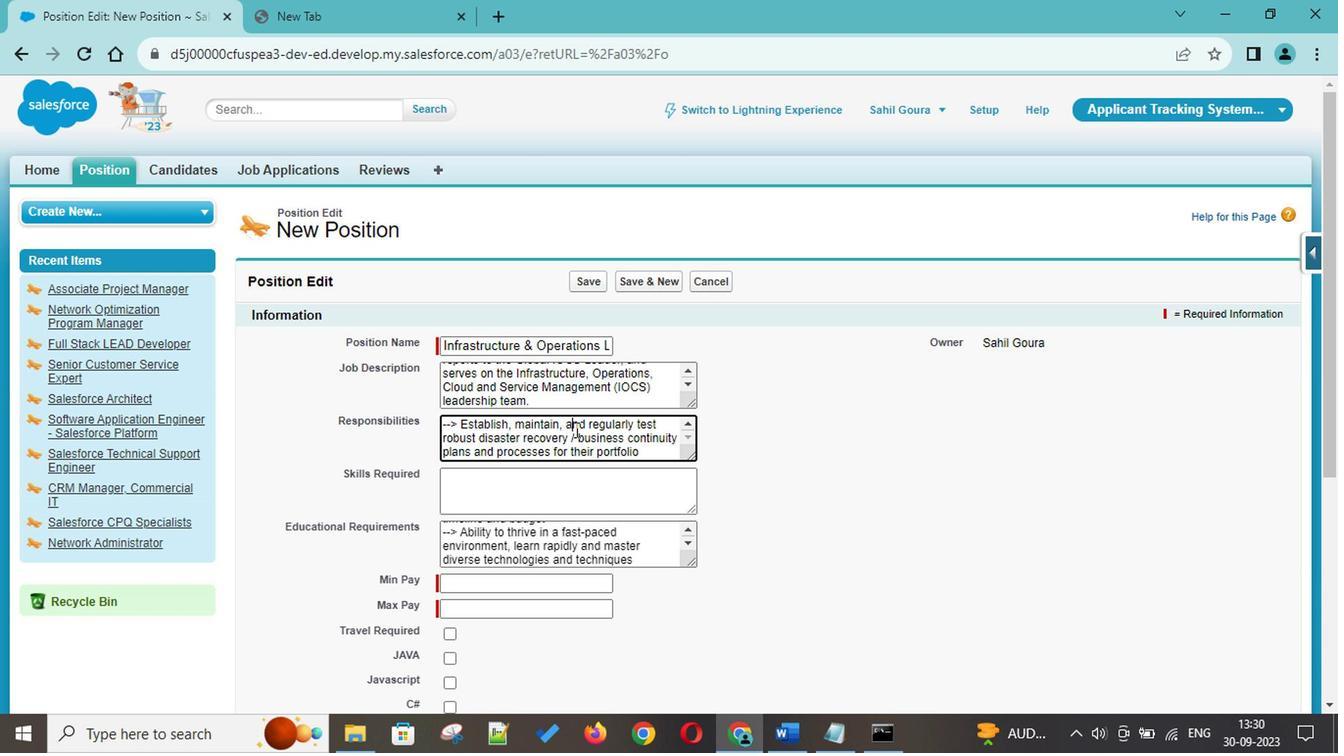 
Action: Mouse scrolled (573, 424) with delta (0, 0)
Screenshot: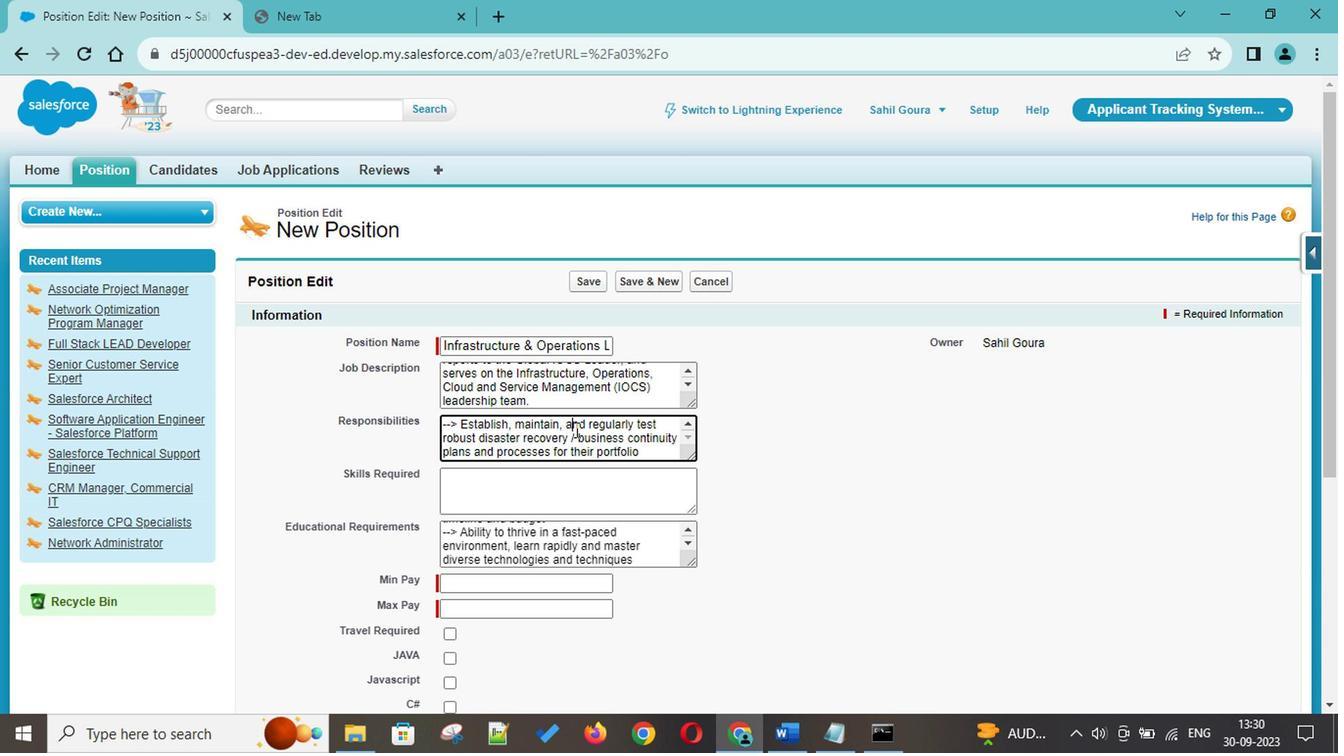 
Action: Mouse scrolled (573, 424) with delta (0, 0)
Screenshot: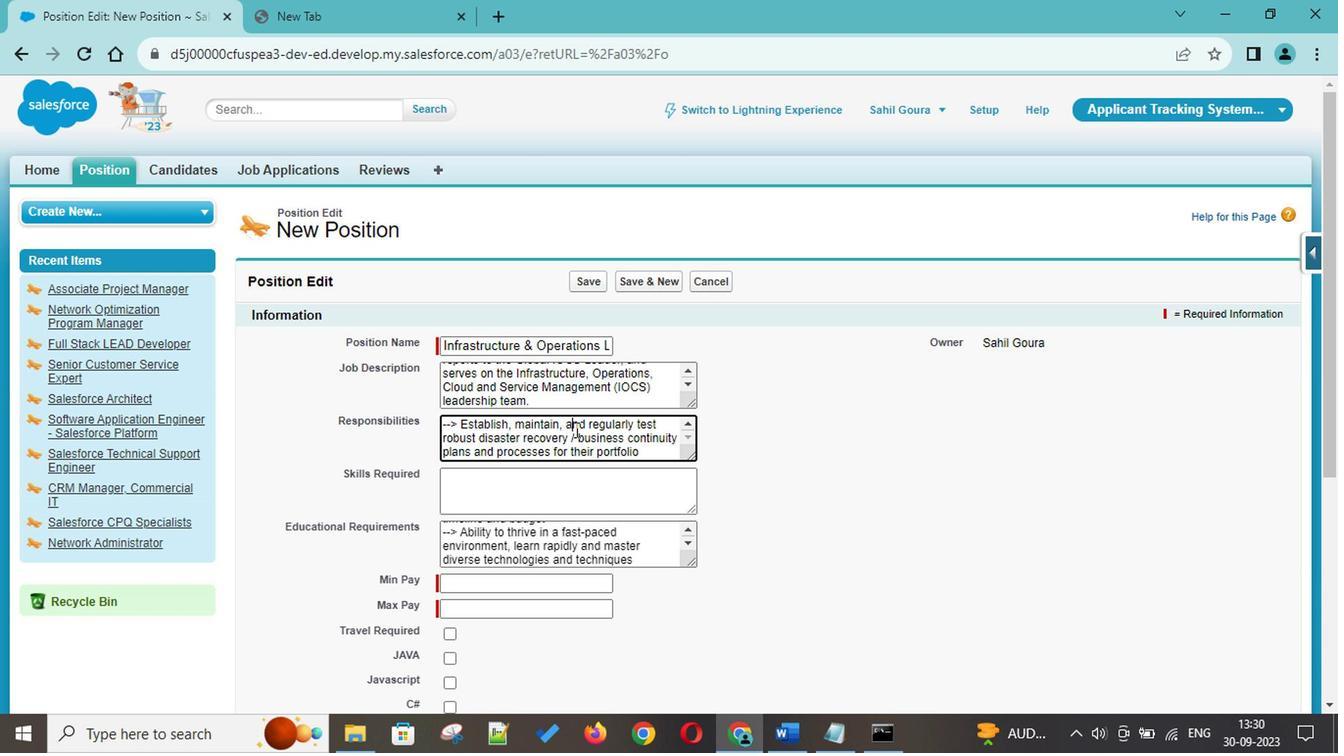 
Action: Mouse scrolled (573, 424) with delta (0, 0)
Screenshot: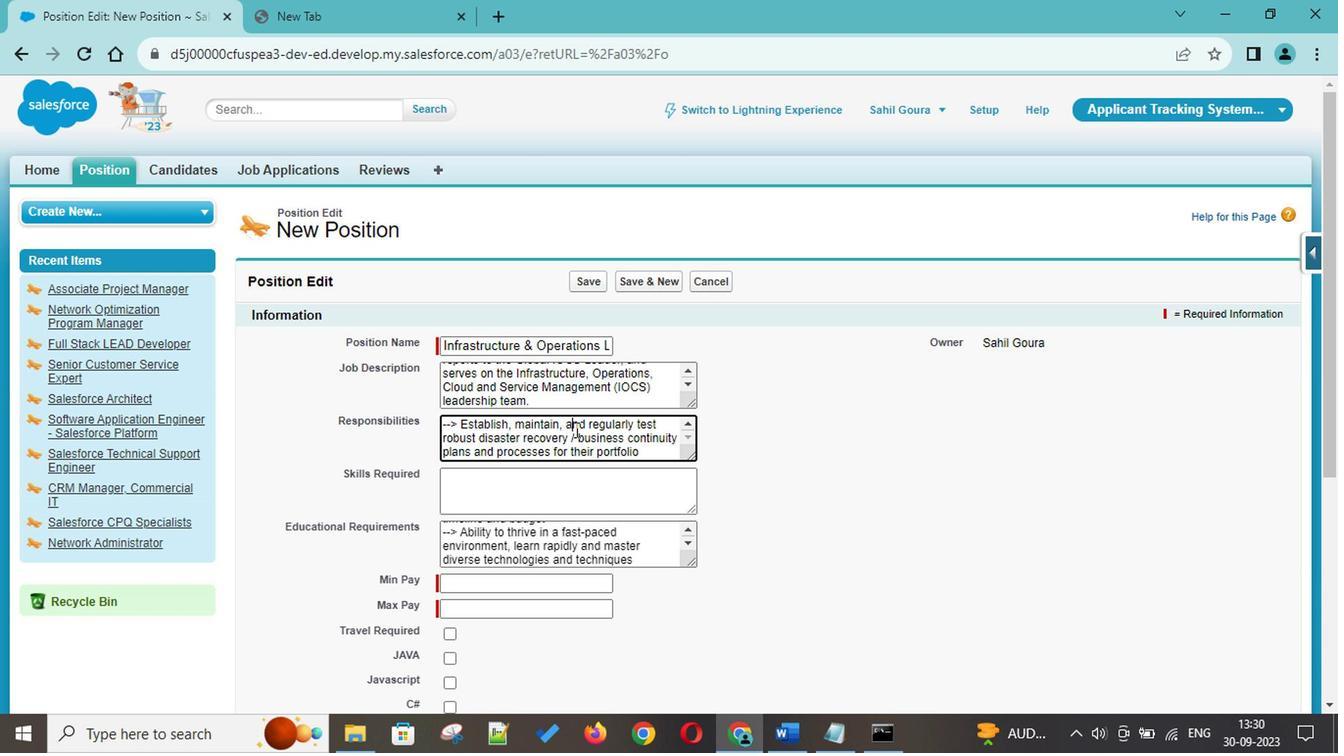 
Action: Mouse scrolled (573, 424) with delta (0, 0)
Screenshot: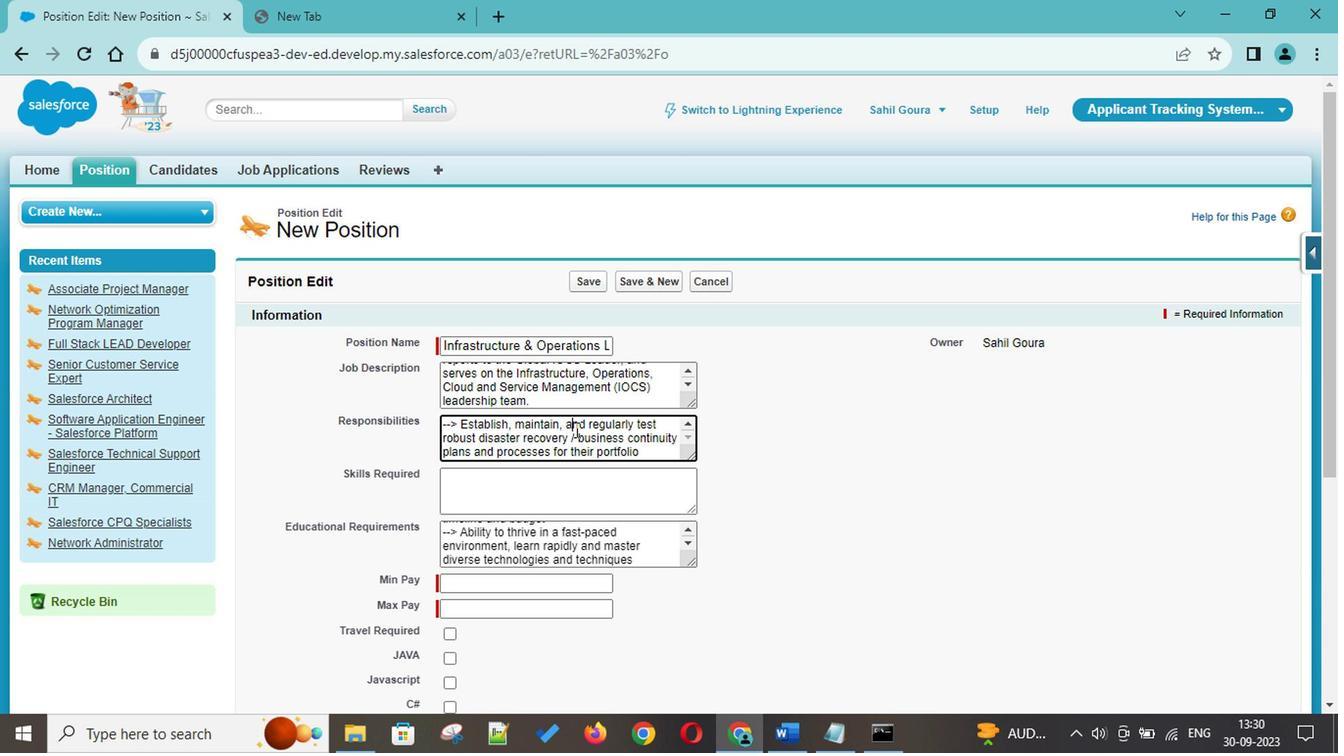 
Action: Mouse scrolled (573, 424) with delta (0, 0)
Screenshot: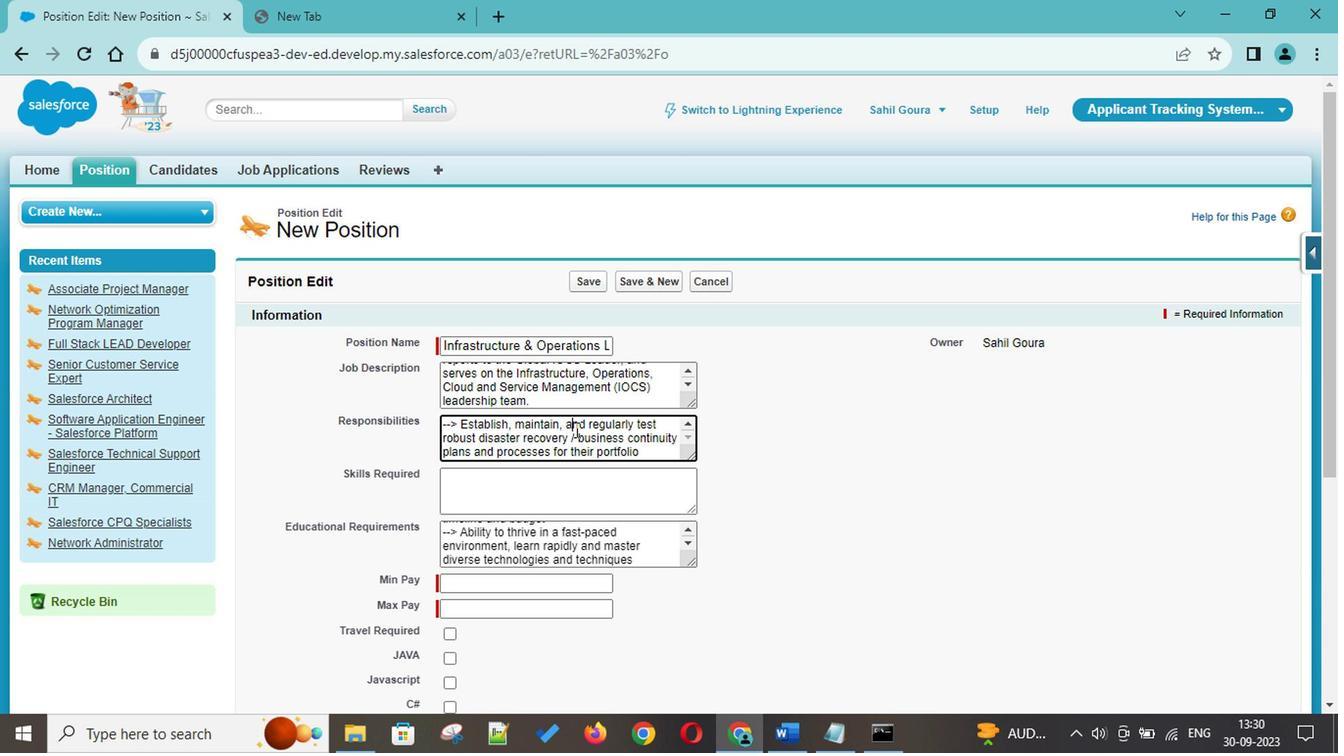 
Action: Mouse scrolled (573, 424) with delta (0, 0)
Screenshot: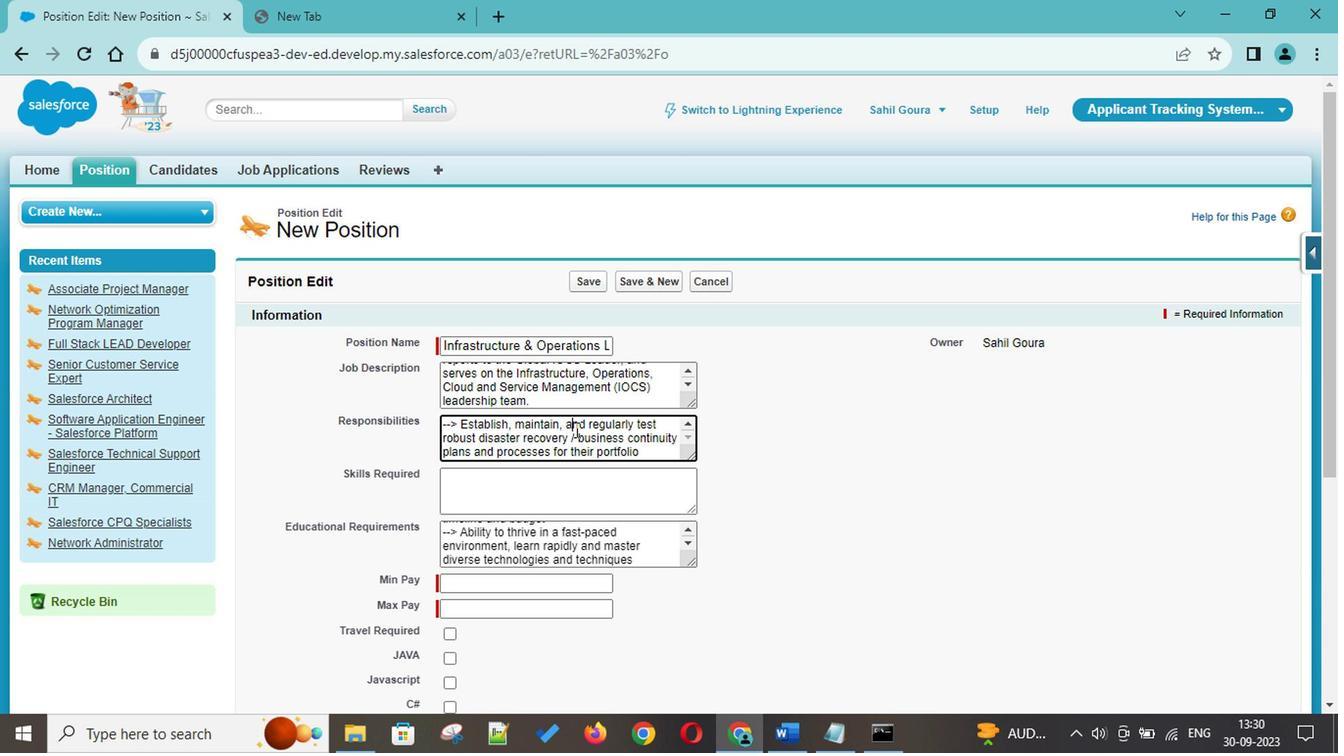 
Action: Mouse scrolled (573, 424) with delta (0, 0)
Screenshot: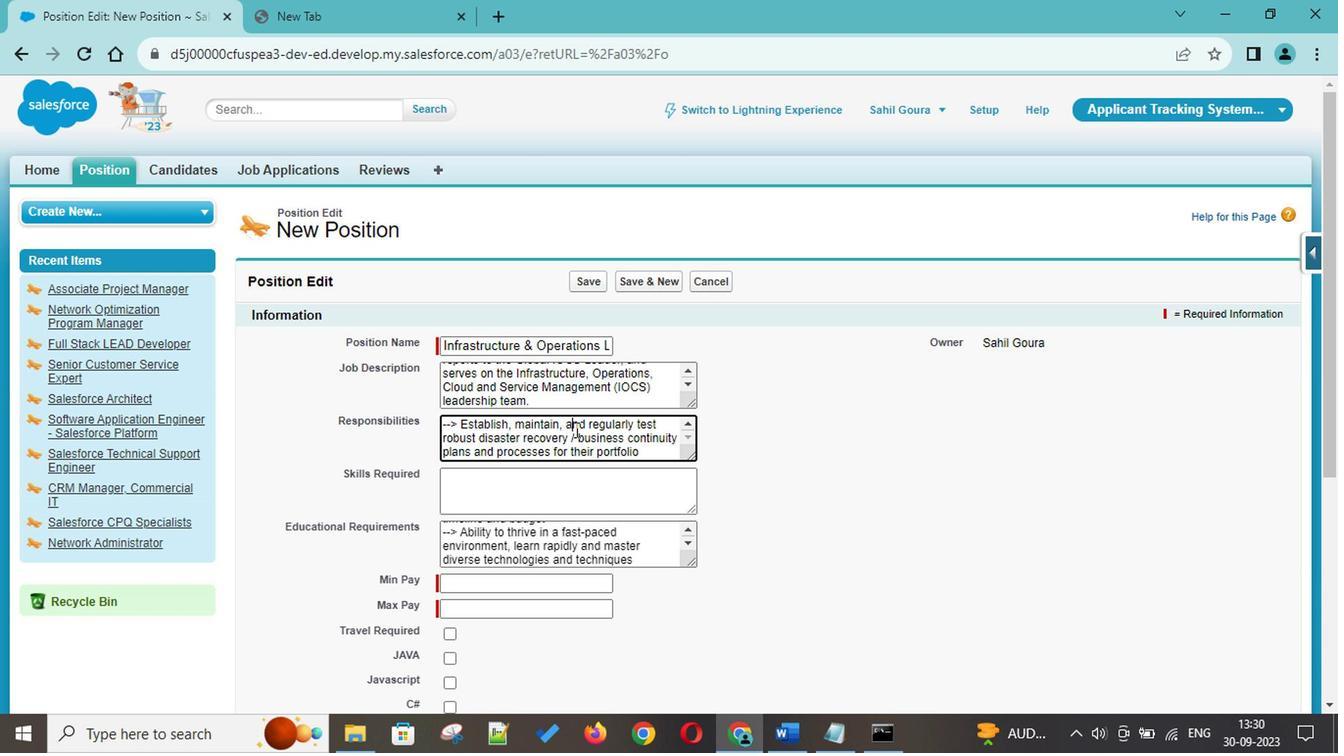 
Action: Mouse scrolled (573, 424) with delta (0, 0)
Screenshot: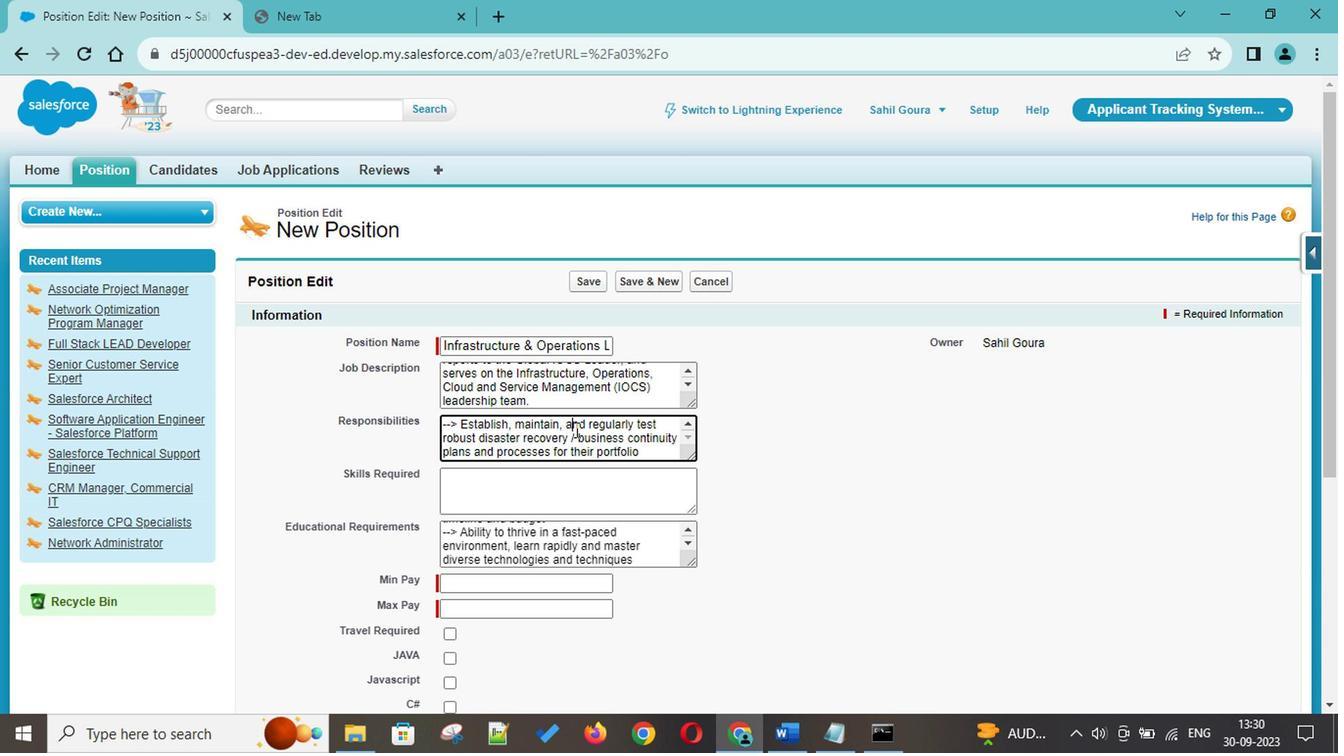 
Action: Mouse scrolled (573, 424) with delta (0, 0)
Screenshot: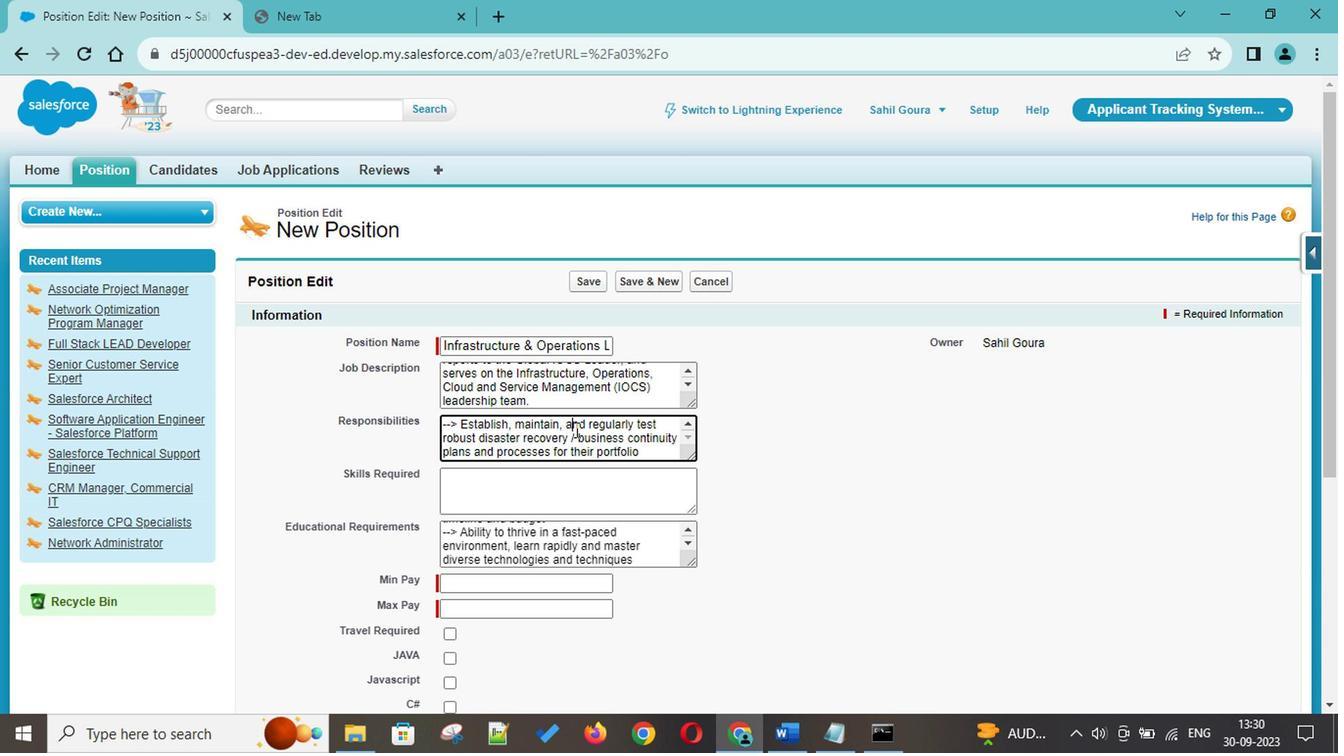 
Action: Mouse scrolled (573, 424) with delta (0, 0)
Screenshot: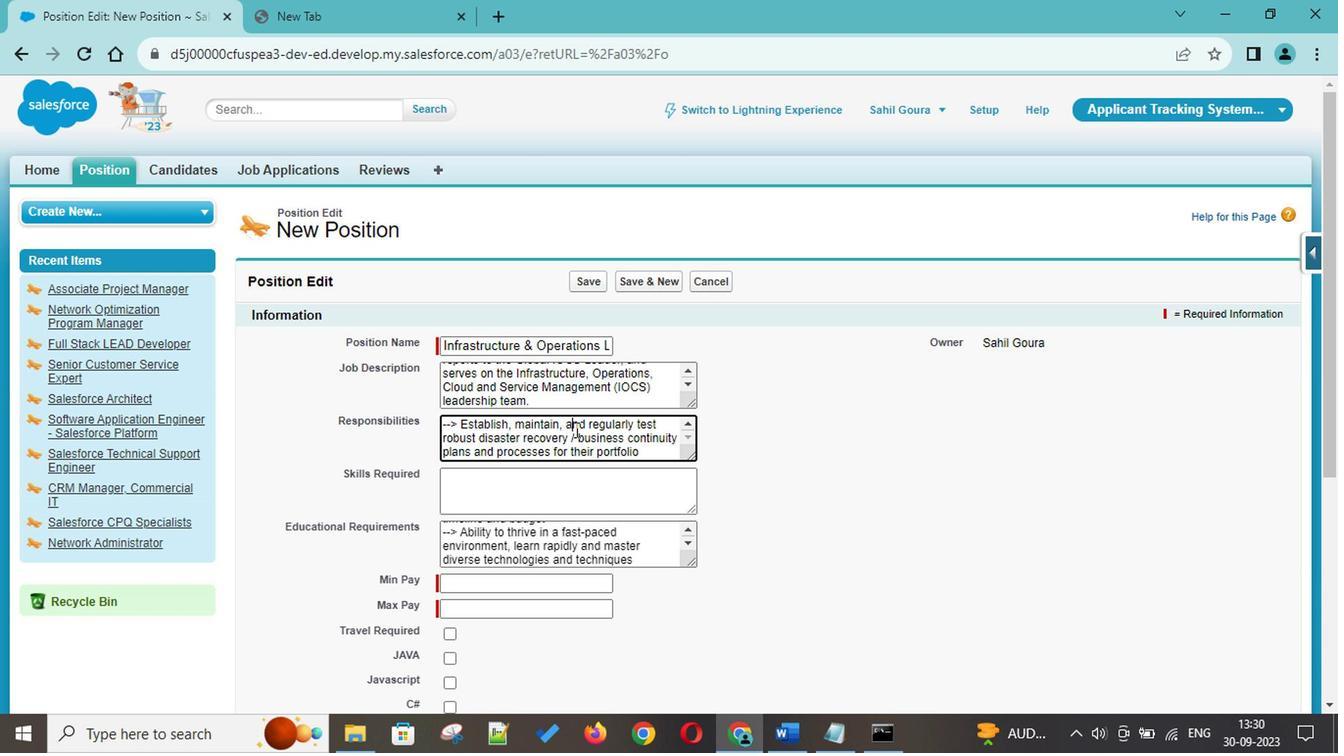 
Action: Mouse scrolled (573, 424) with delta (0, 0)
Screenshot: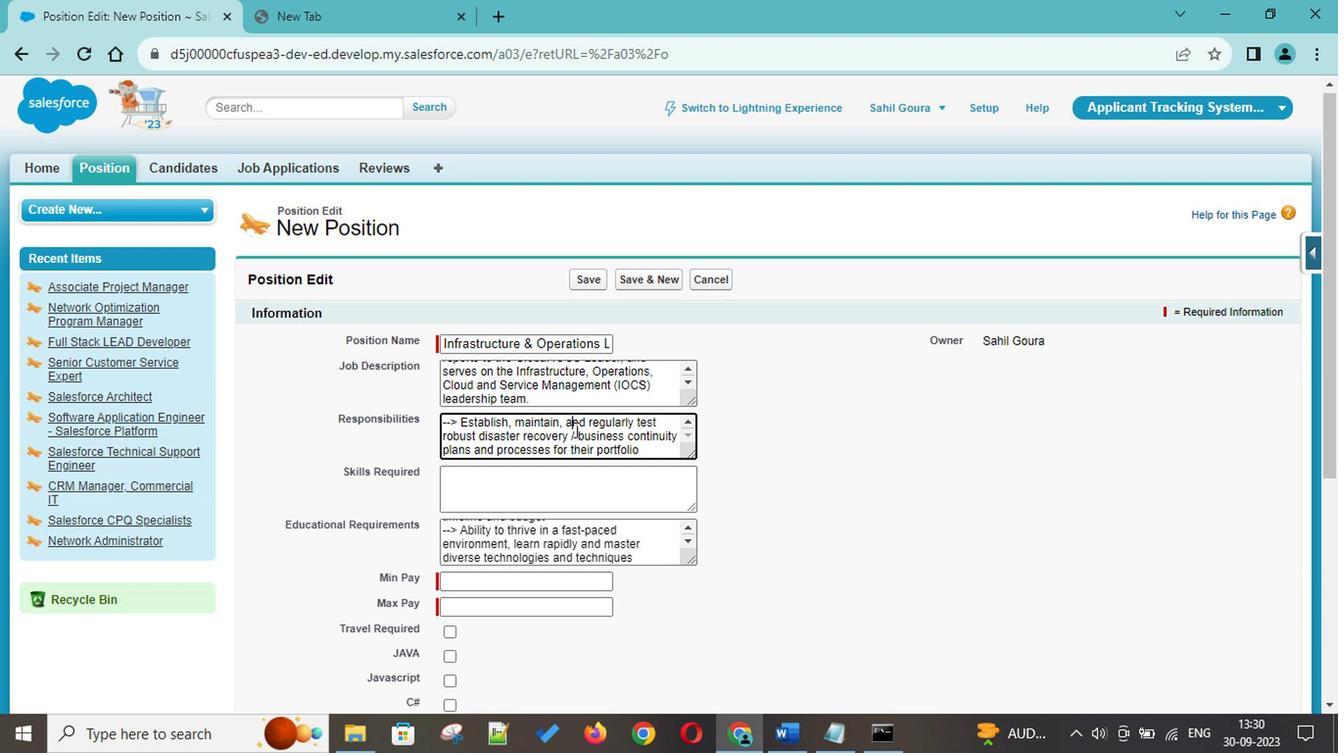 
Action: Mouse scrolled (573, 424) with delta (0, 0)
Screenshot: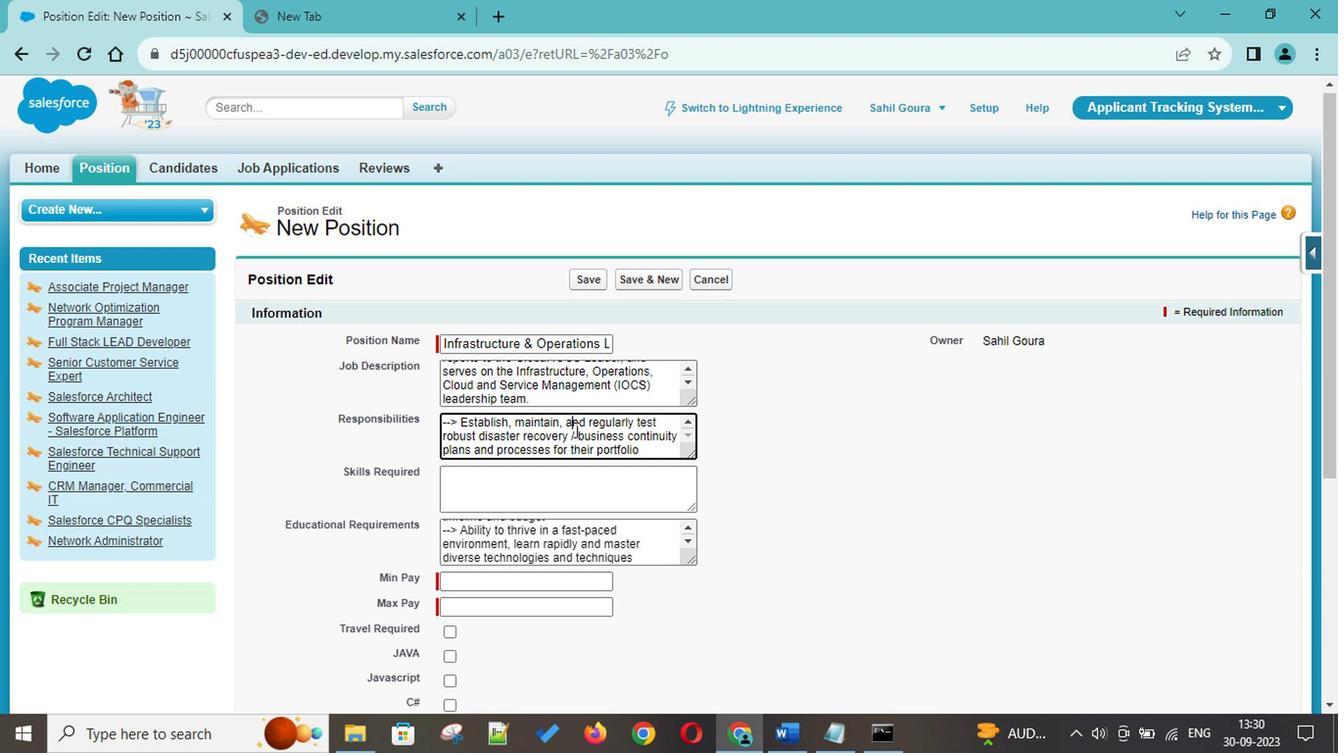 
Action: Mouse scrolled (573, 424) with delta (0, 0)
Screenshot: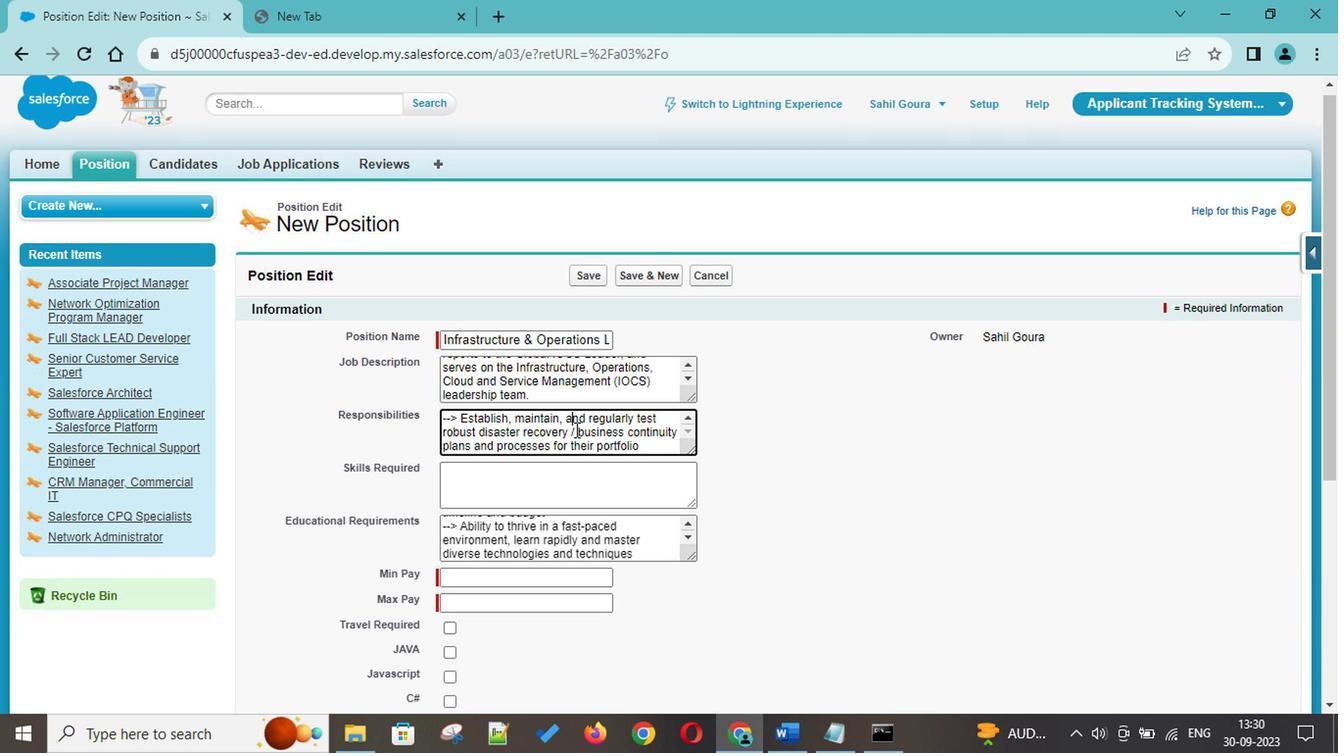 
Action: Mouse scrolled (573, 424) with delta (0, 0)
Screenshot: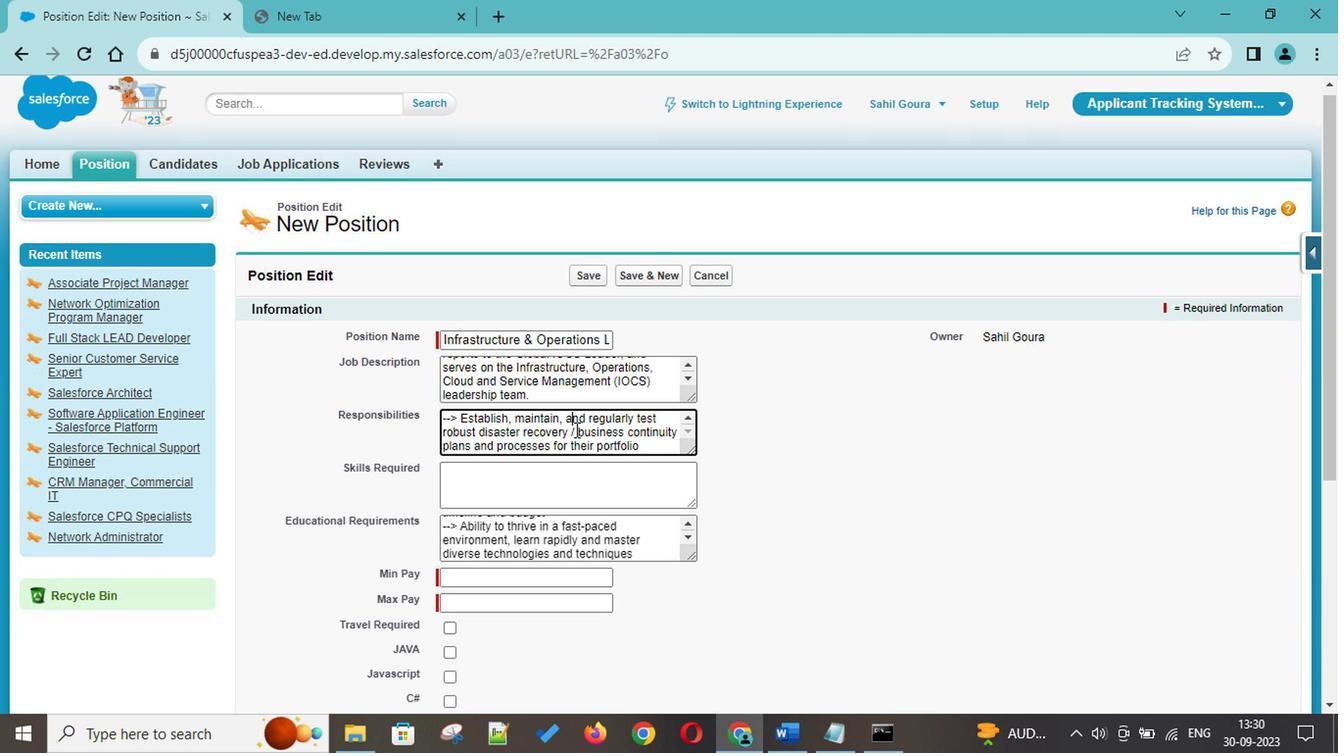 
Action: Mouse scrolled (573, 424) with delta (0, 0)
Screenshot: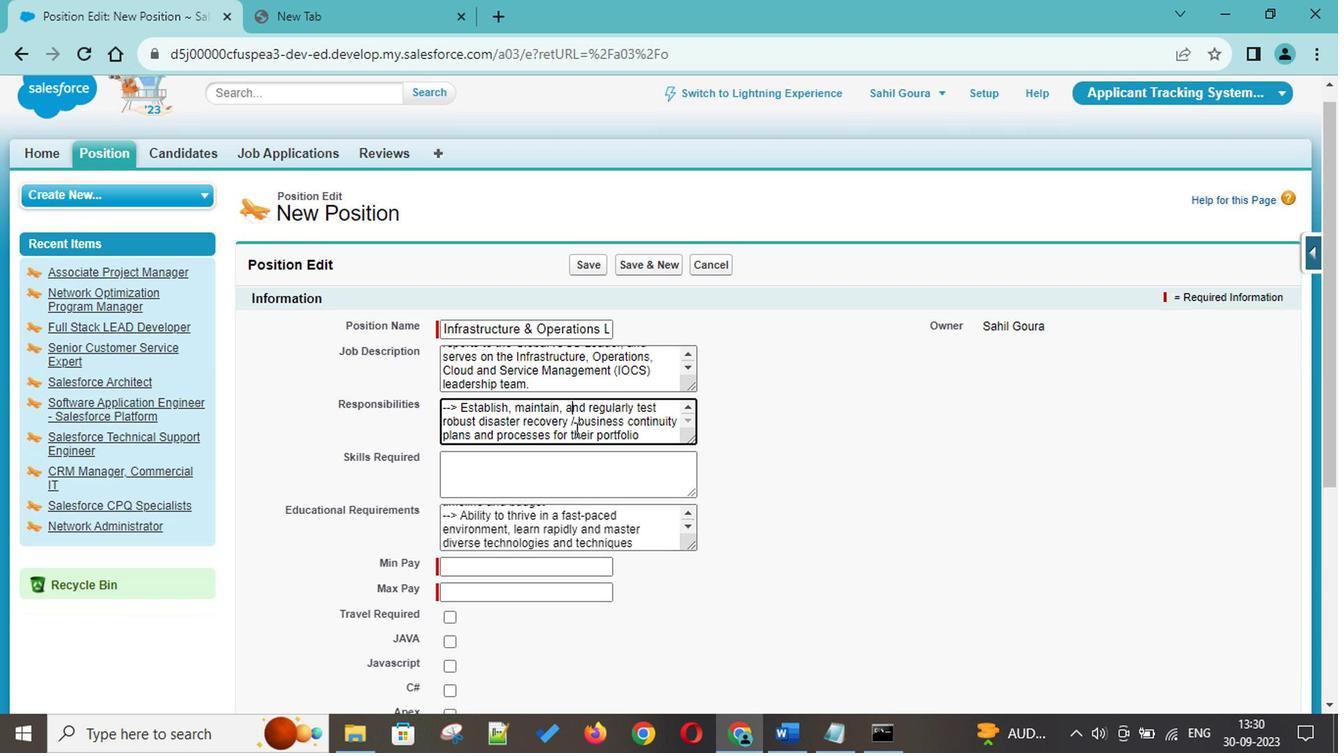 
Action: Mouse scrolled (573, 424) with delta (0, 0)
Screenshot: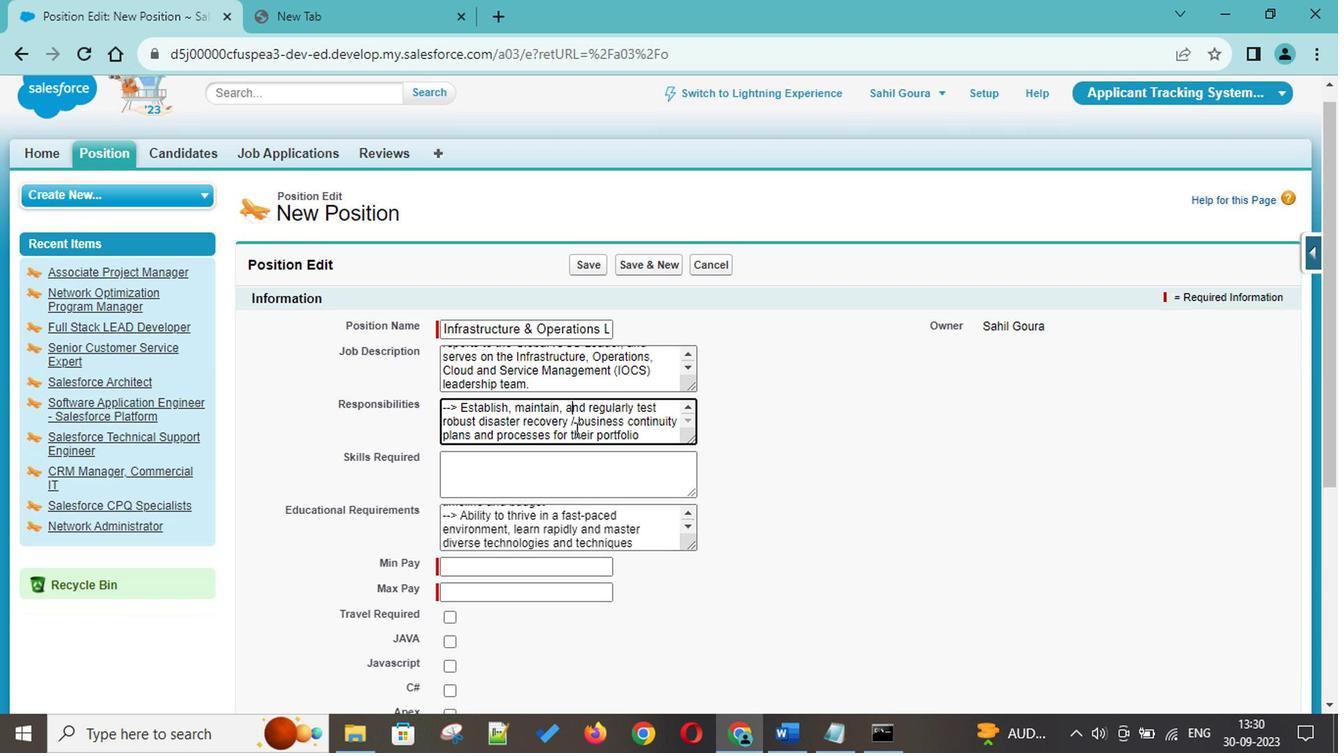 
Action: Mouse scrolled (573, 424) with delta (0, 0)
Screenshot: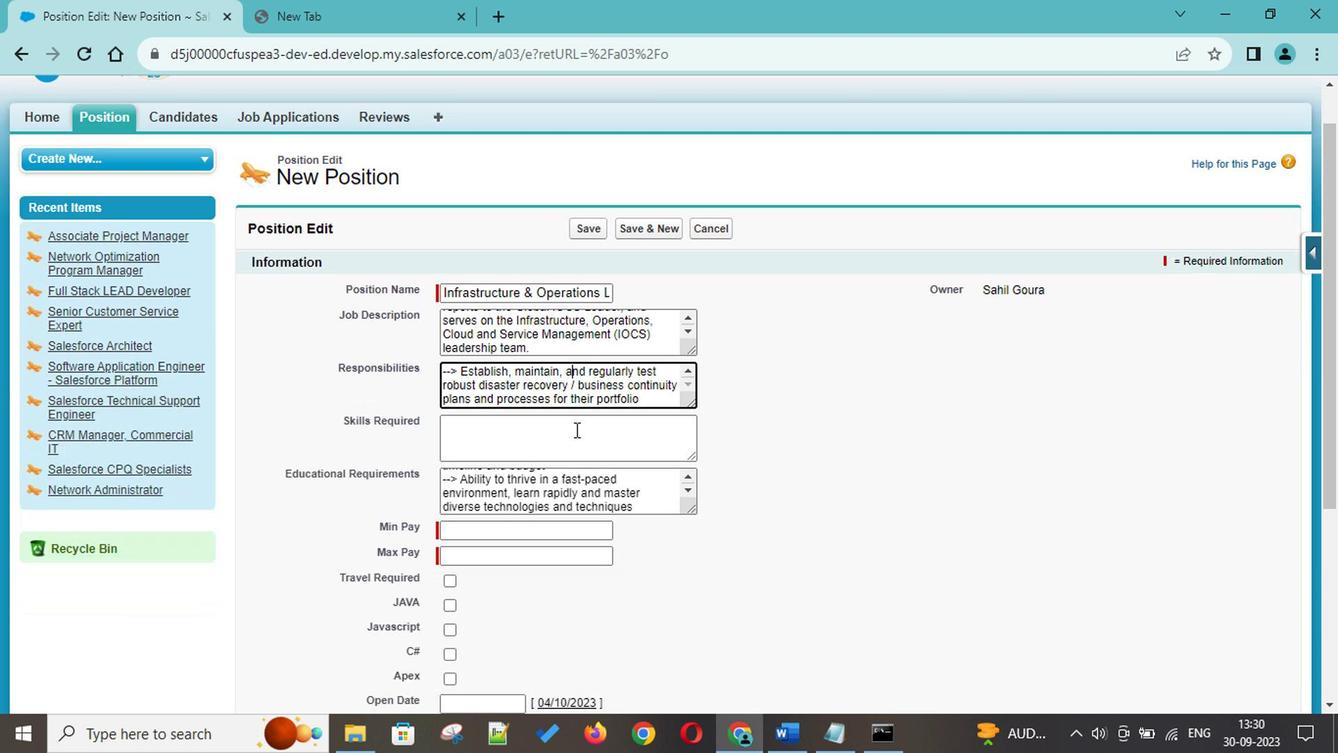 
Action: Mouse scrolled (573, 424) with delta (0, 0)
Screenshot: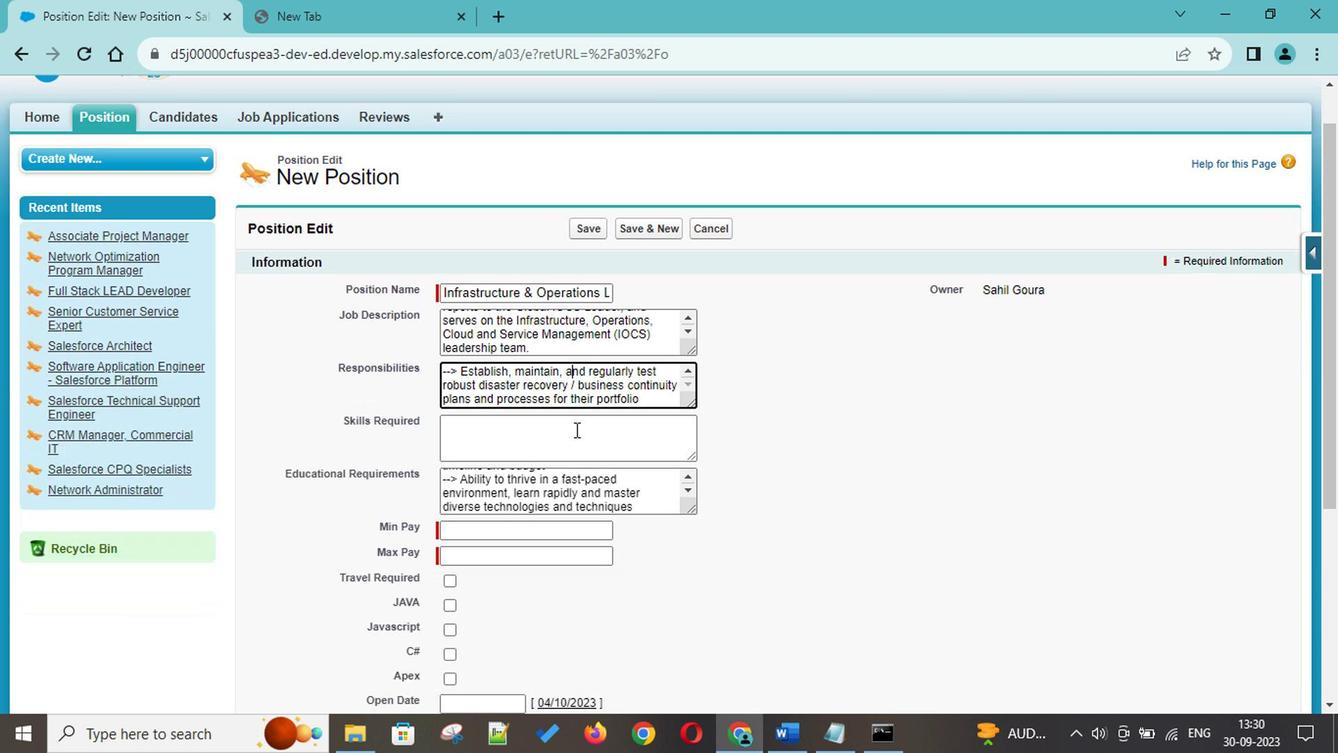 
Action: Mouse scrolled (573, 424) with delta (0, 0)
Screenshot: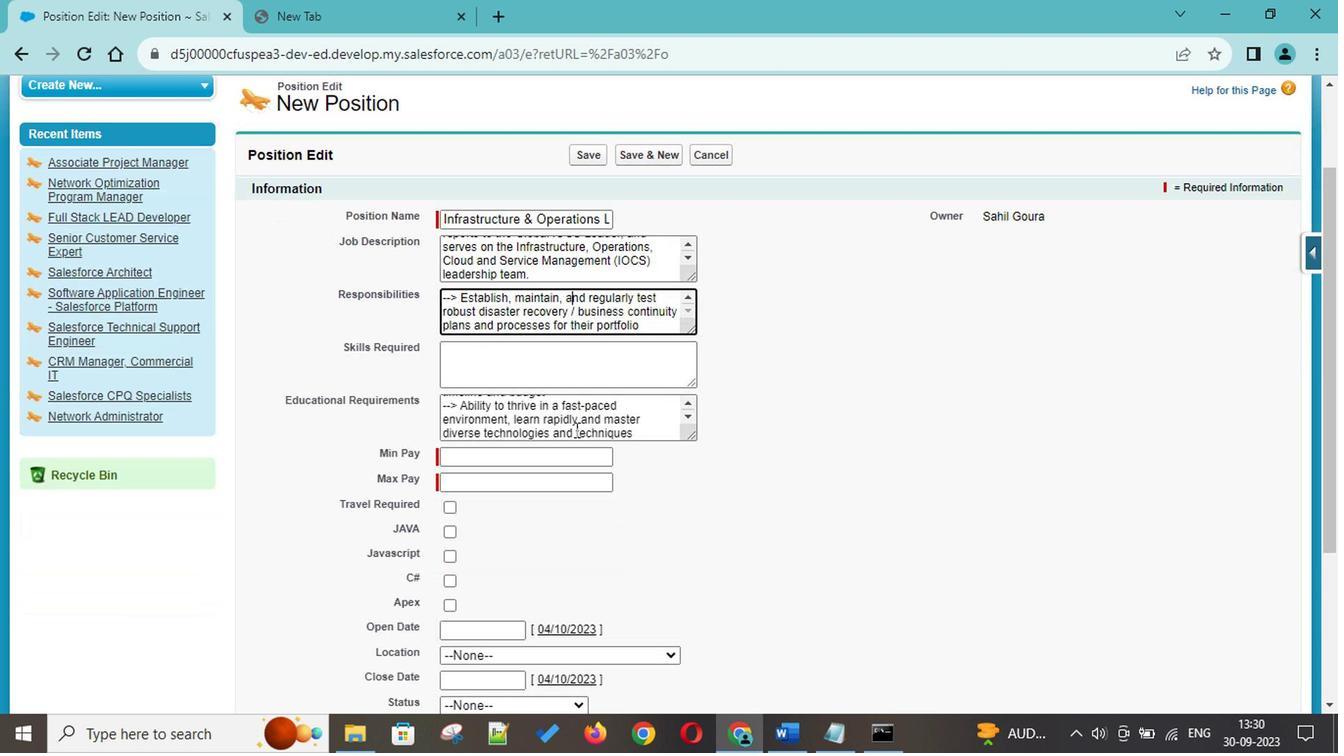 
Action: Mouse scrolled (573, 424) with delta (0, 0)
Screenshot: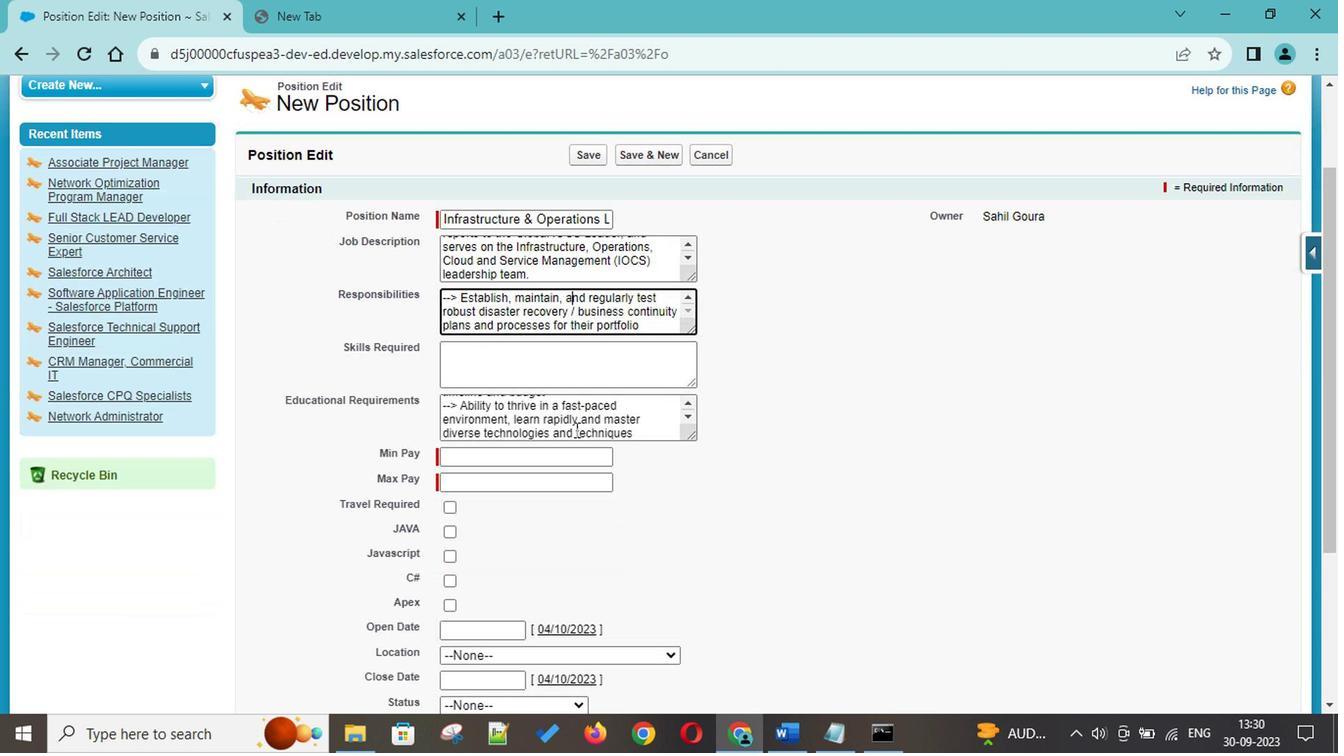 
Action: Mouse scrolled (573, 424) with delta (0, 0)
Screenshot: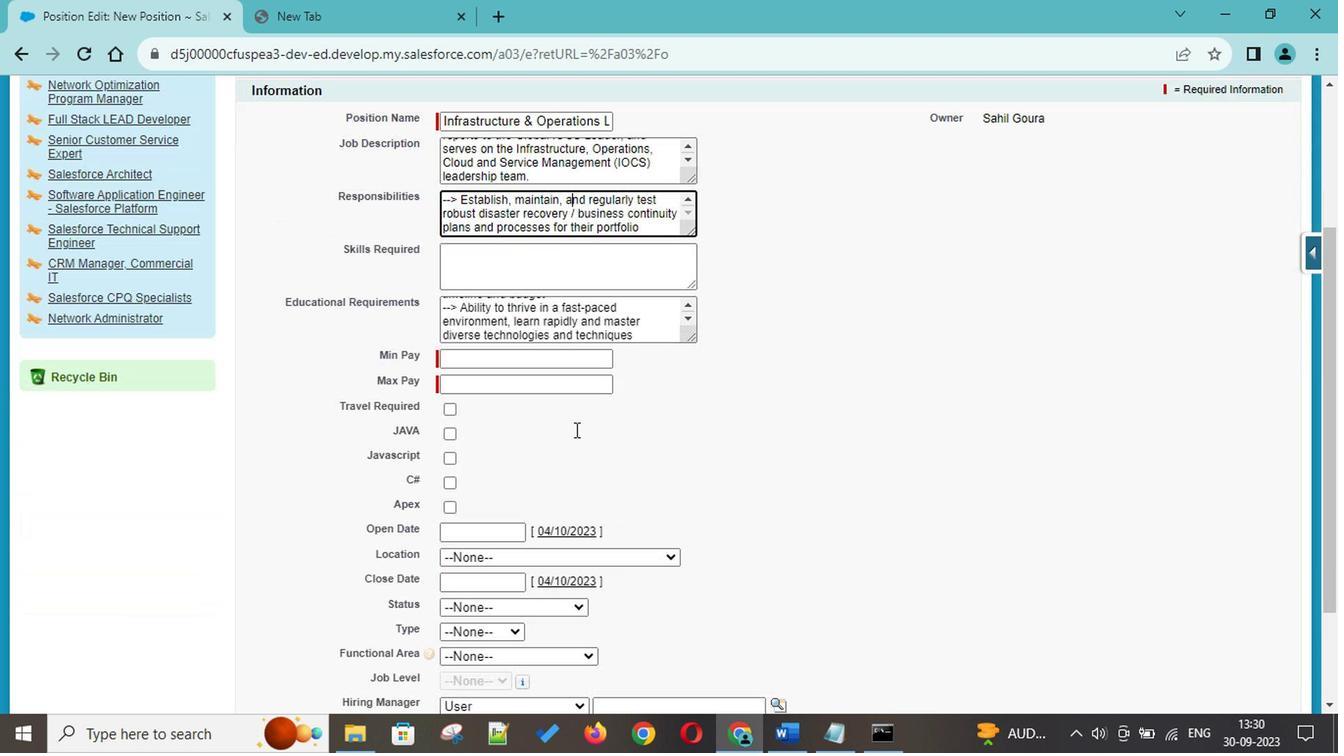 
Action: Mouse scrolled (573, 424) with delta (0, 0)
Screenshot: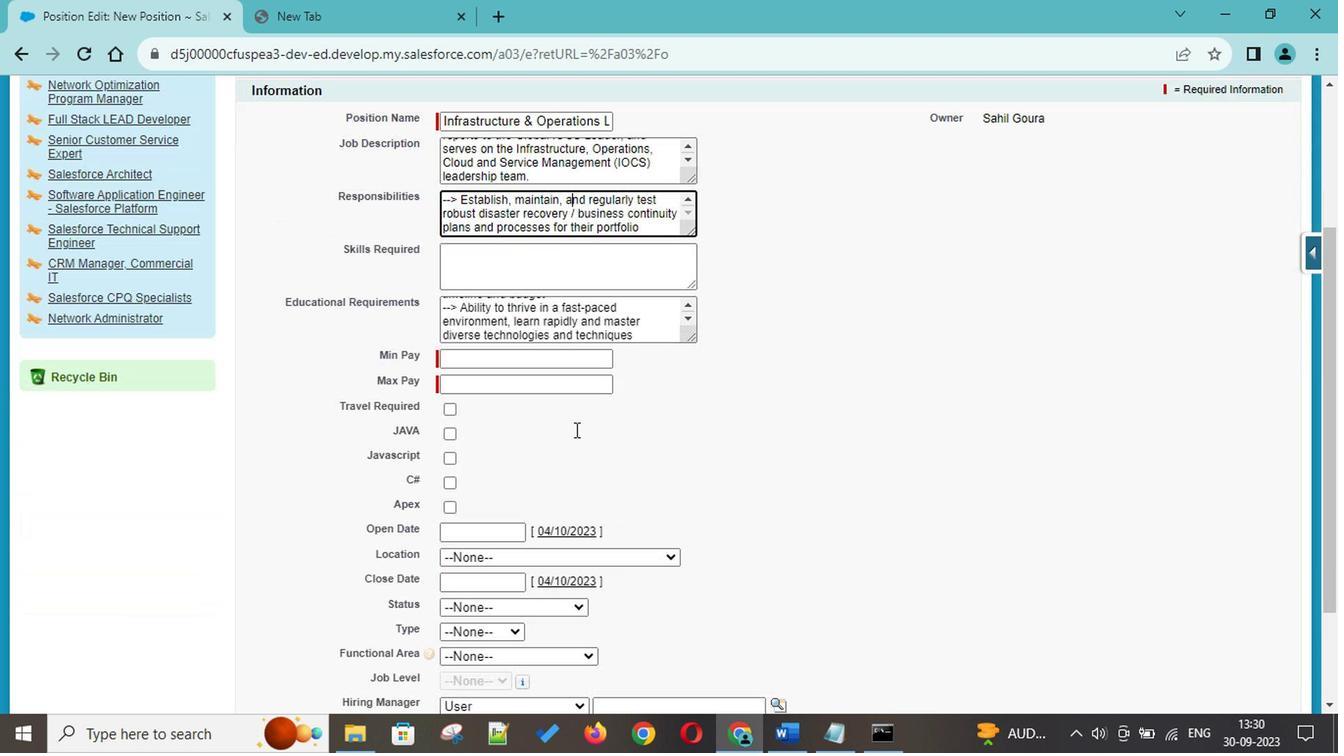 
Action: Mouse scrolled (573, 424) with delta (0, 0)
Screenshot: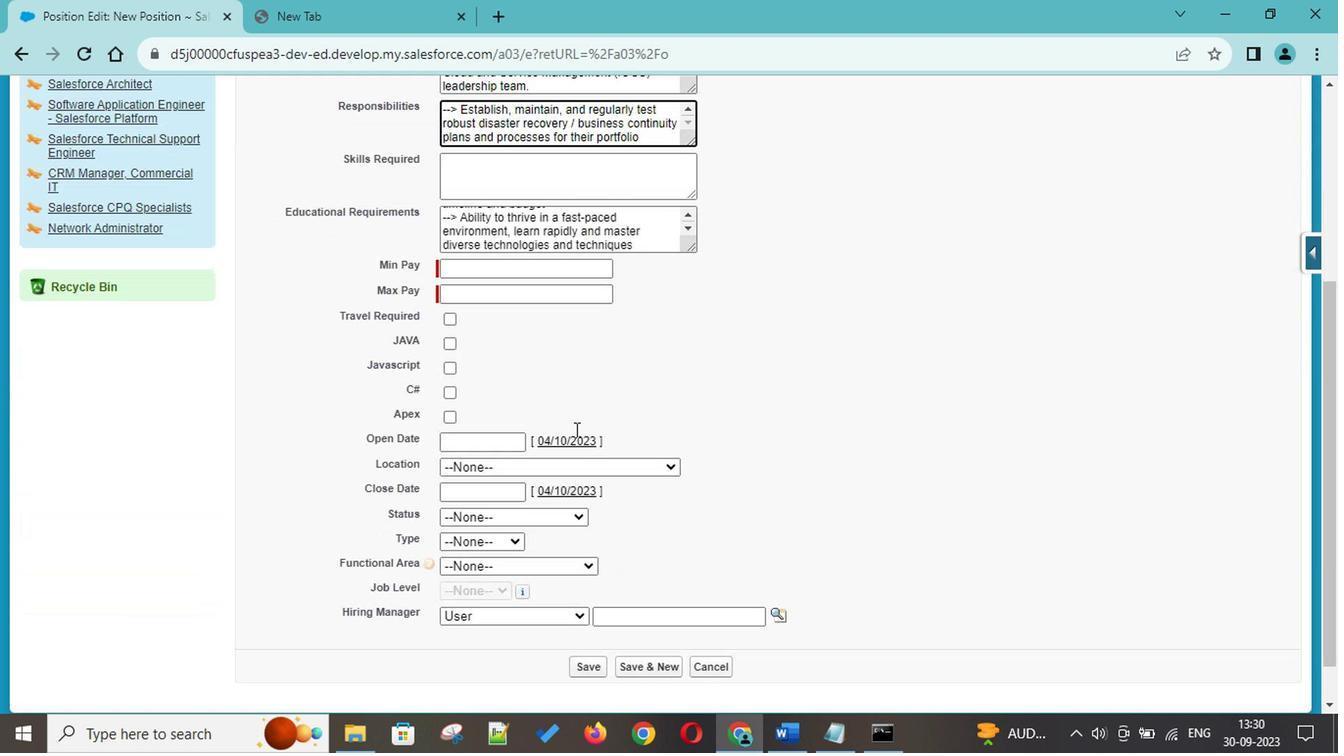 
Action: Mouse scrolled (573, 424) with delta (0, 0)
Screenshot: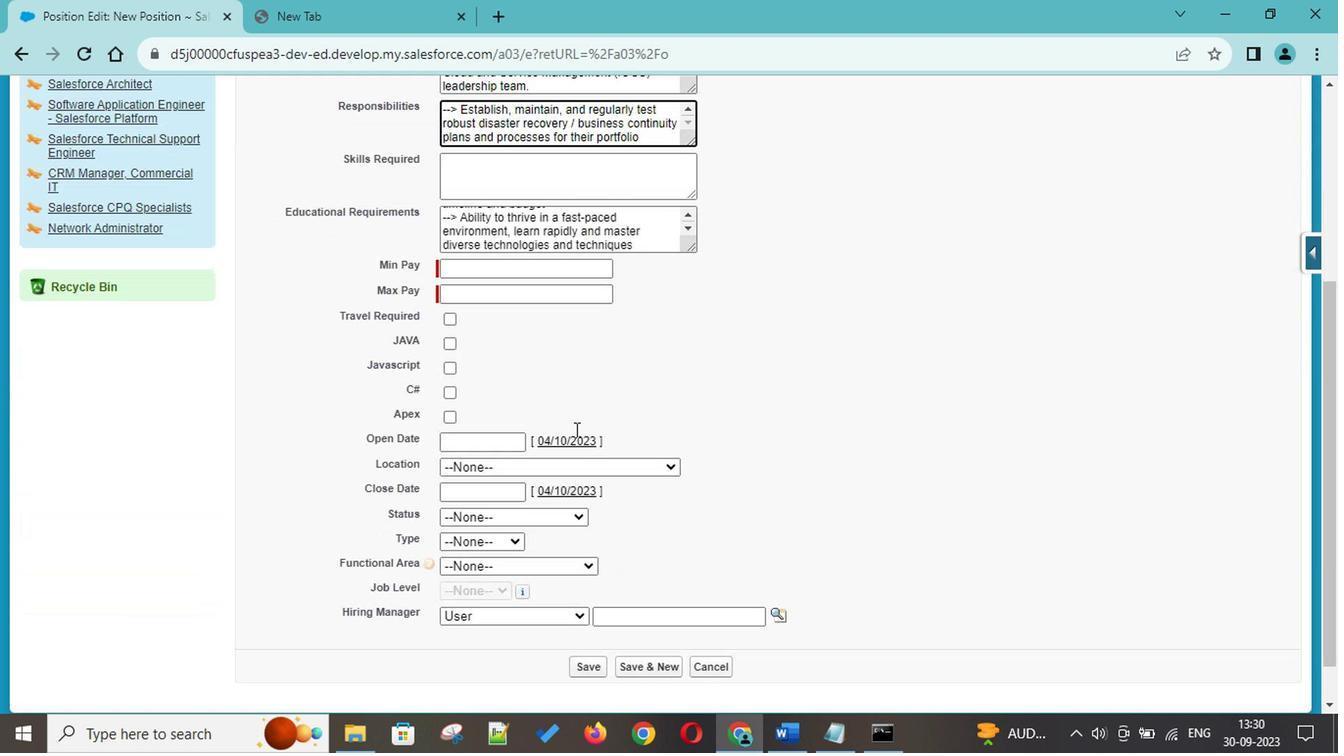 
Action: Mouse scrolled (573, 424) with delta (0, 0)
Screenshot: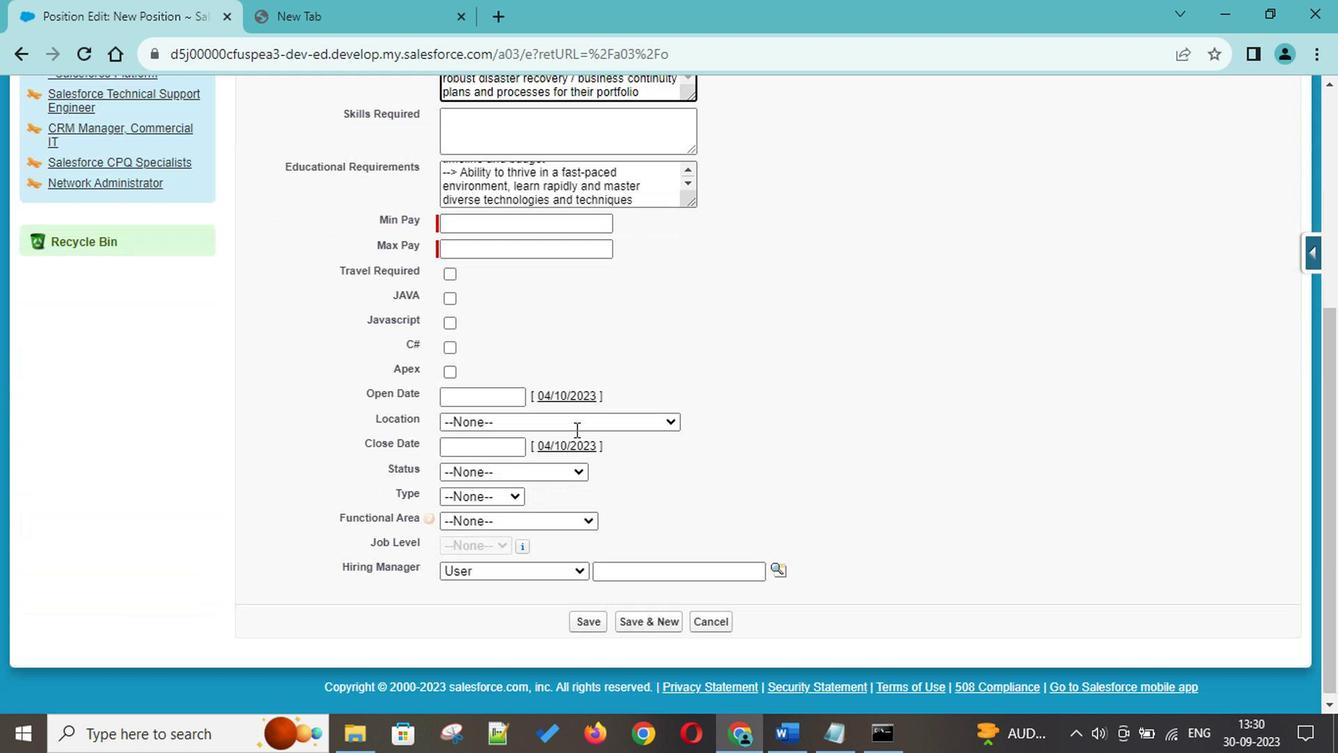 
Action: Mouse scrolled (573, 424) with delta (0, 0)
Screenshot: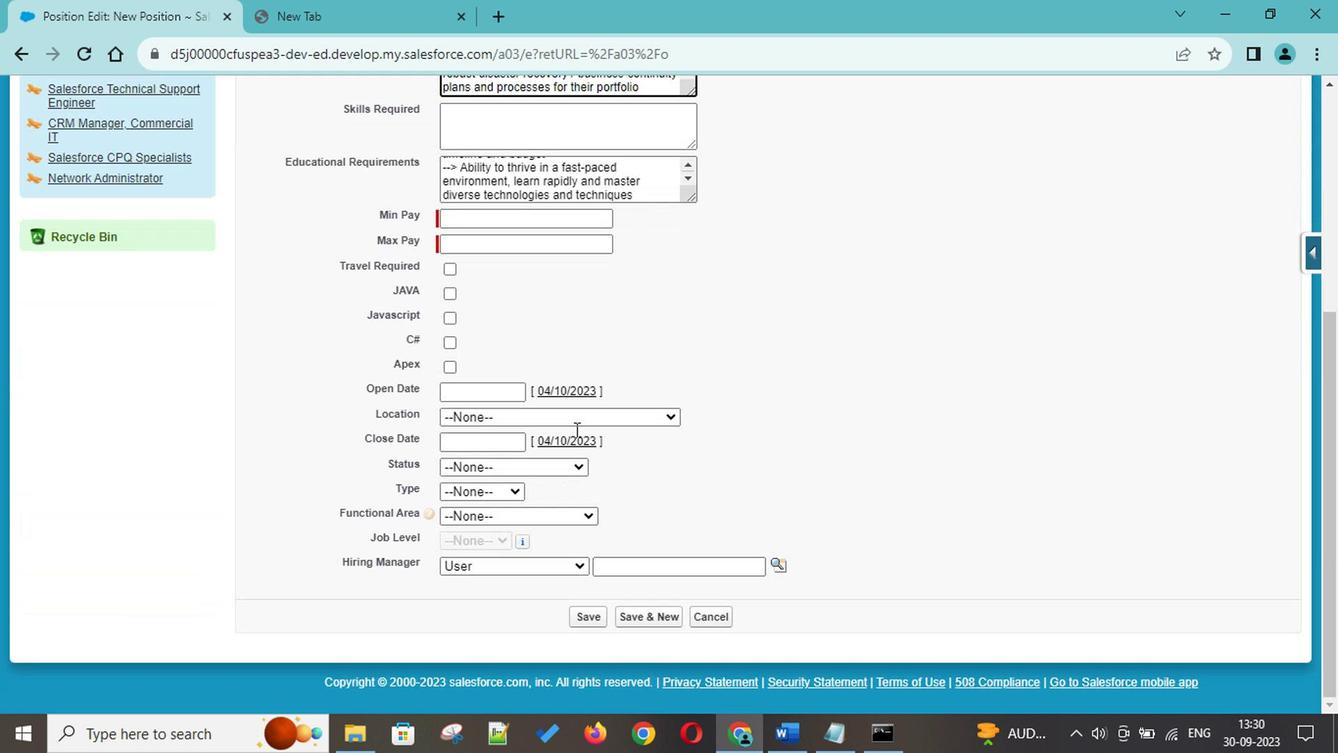 
Action: Mouse scrolled (573, 424) with delta (0, 0)
Screenshot: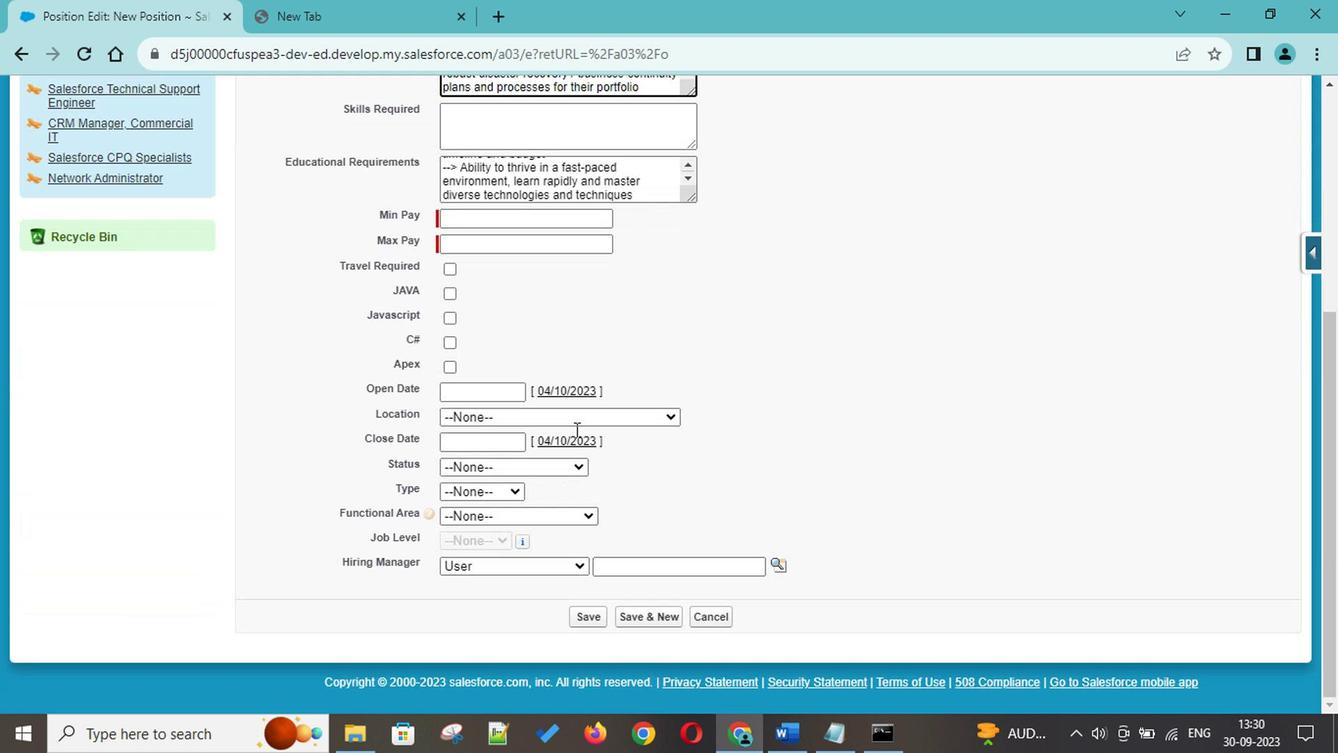 
Action: Mouse scrolled (573, 424) with delta (0, 0)
Screenshot: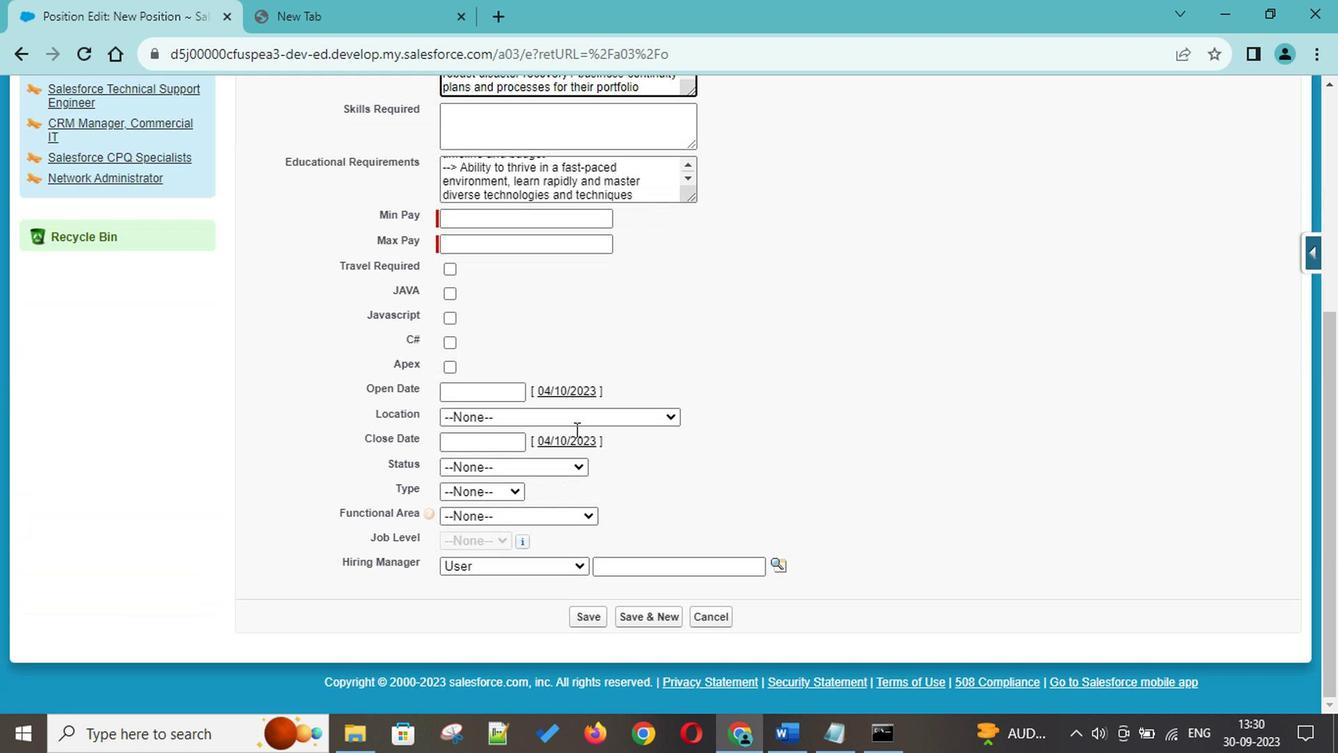 
Action: Mouse scrolled (573, 424) with delta (0, 0)
Screenshot: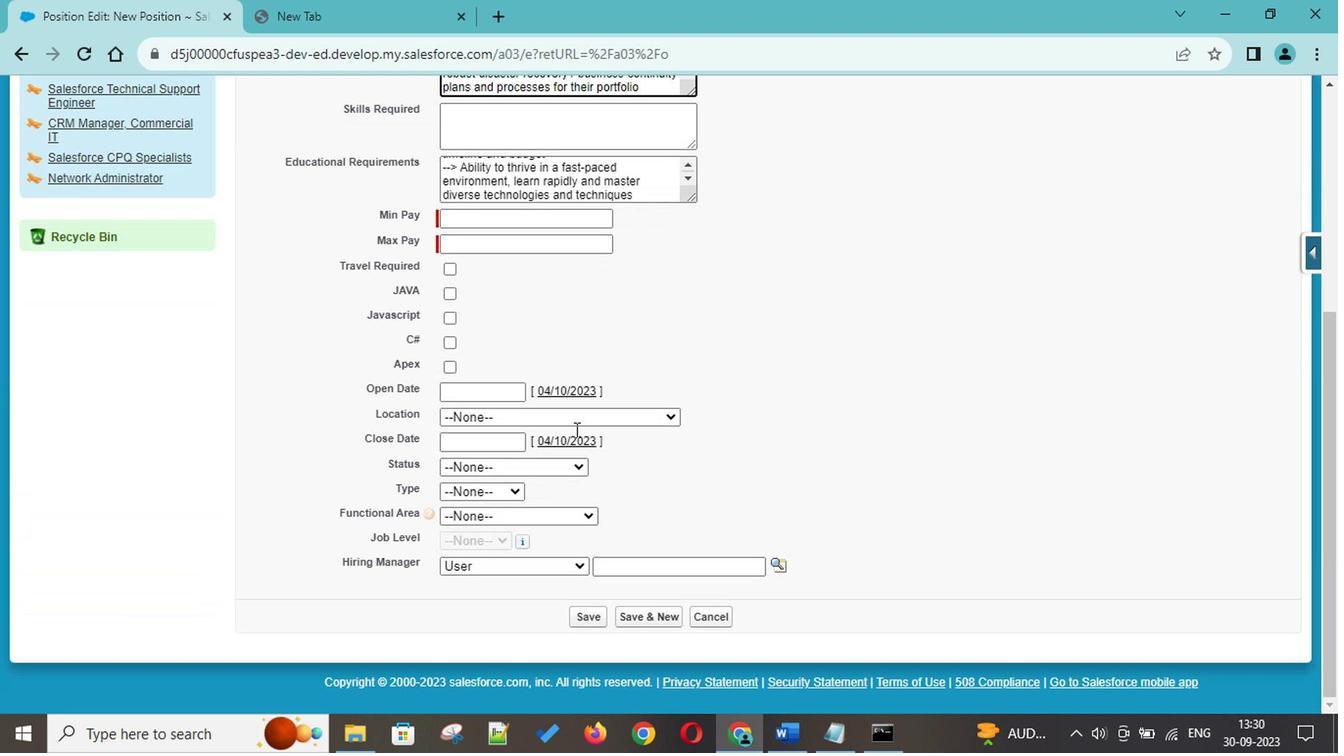 
Action: Mouse scrolled (573, 424) with delta (0, 0)
Screenshot: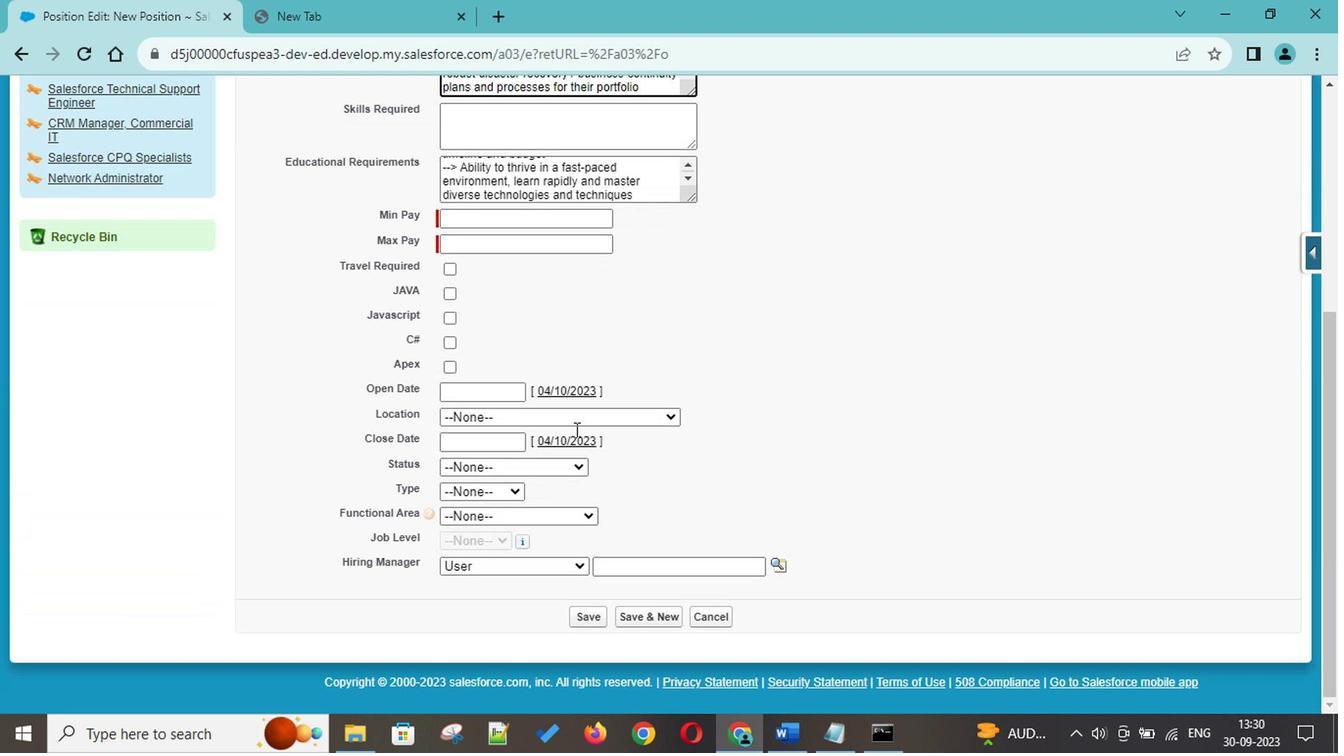
Action: Mouse scrolled (573, 424) with delta (0, 0)
Screenshot: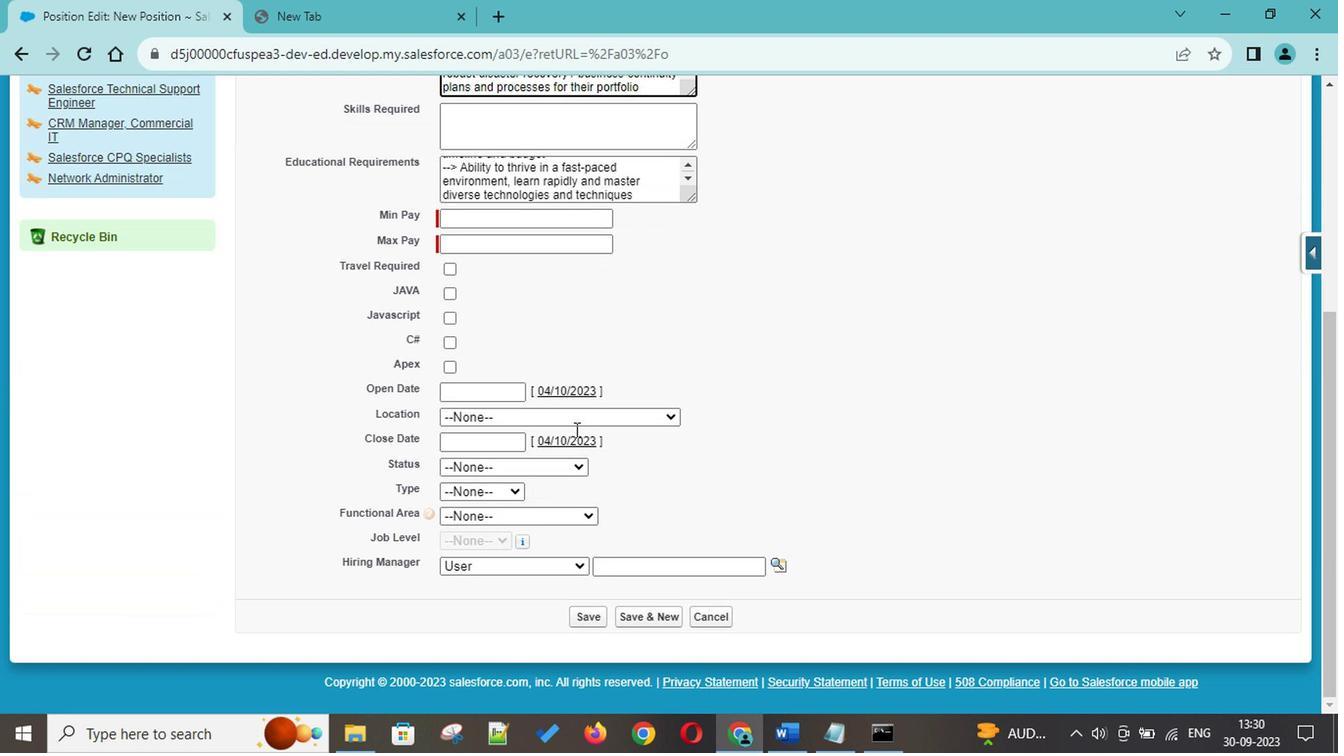 
Action: Mouse scrolled (573, 424) with delta (0, 0)
Screenshot: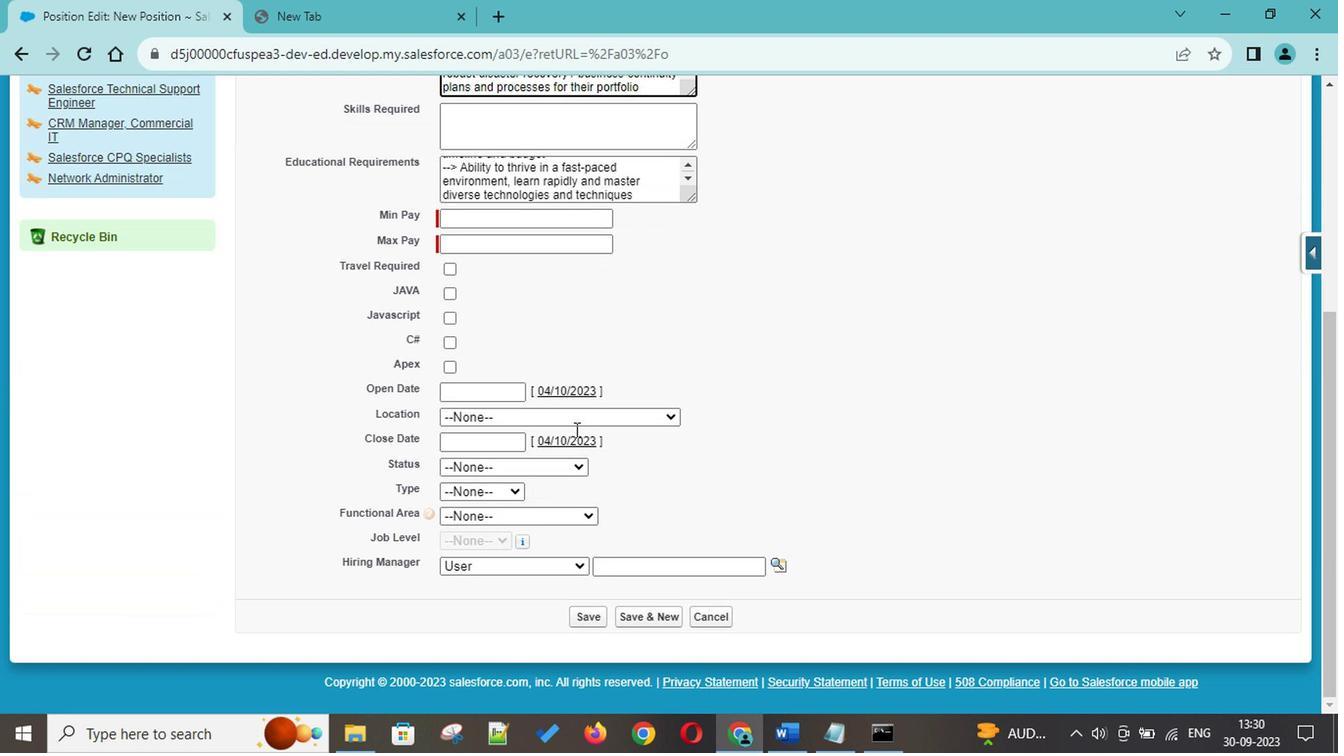 
Action: Mouse scrolled (573, 424) with delta (0, 0)
Screenshot: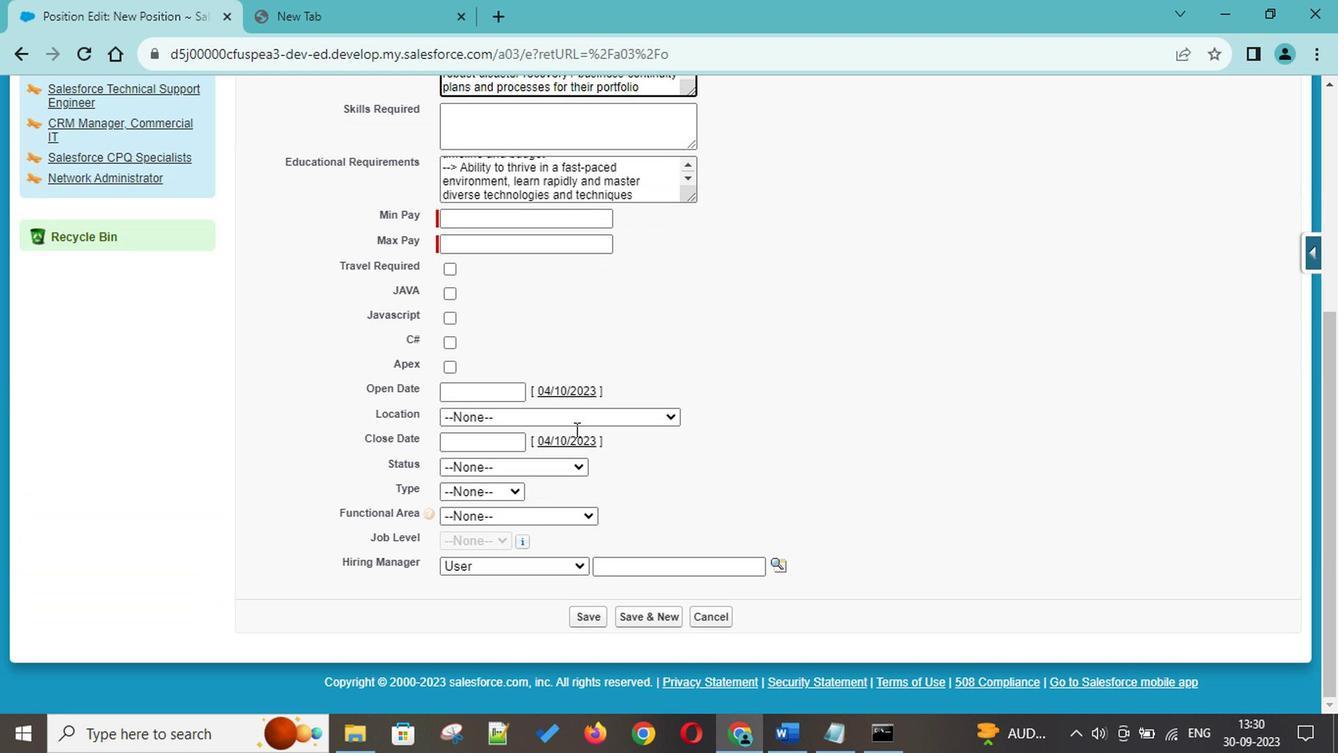 
Action: Mouse scrolled (573, 424) with delta (0, 0)
Screenshot: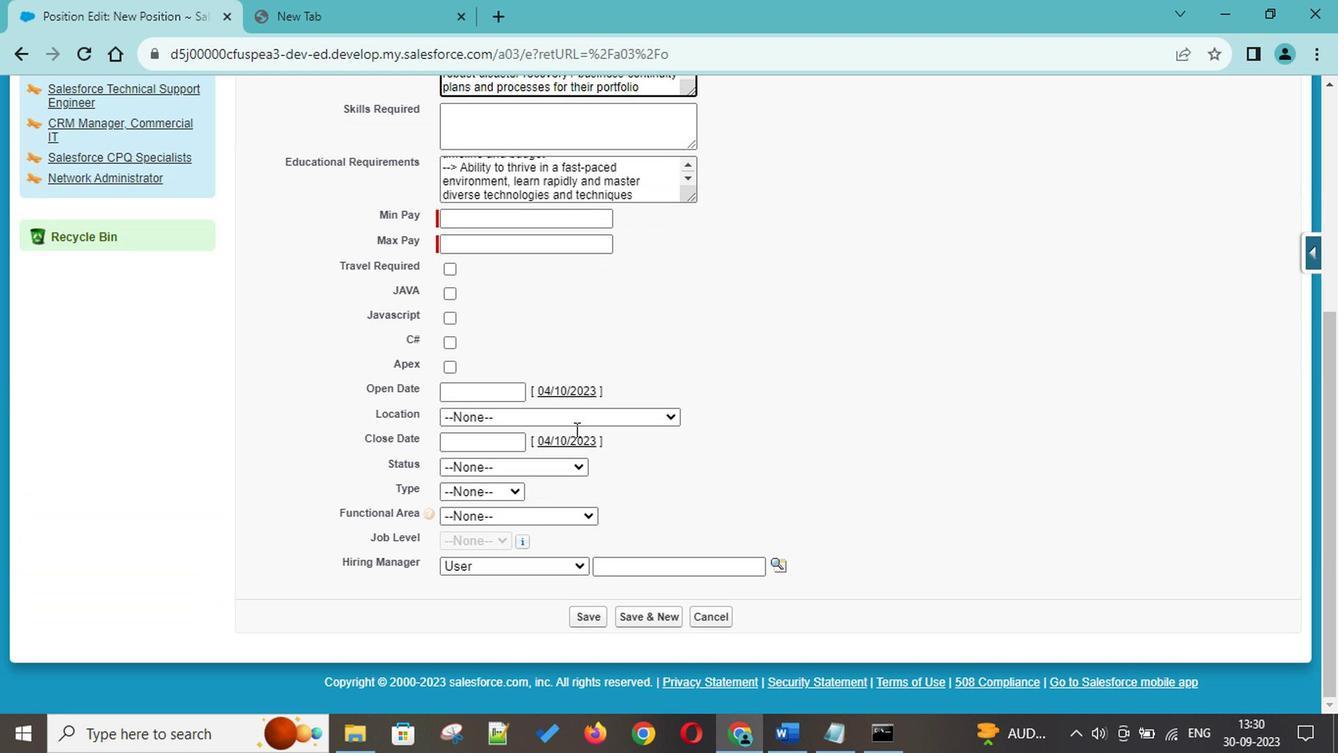 
Action: Mouse scrolled (573, 424) with delta (0, 0)
Screenshot: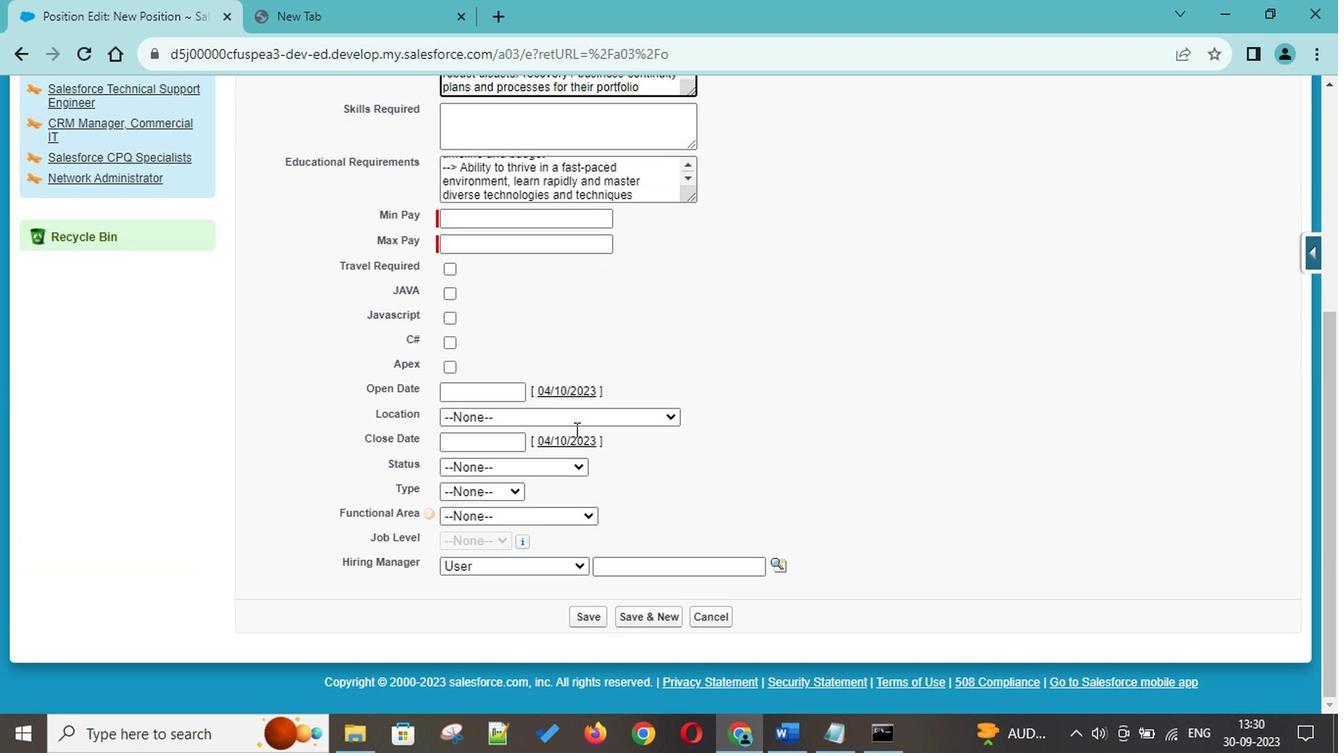 
Action: Mouse scrolled (573, 424) with delta (0, 0)
Screenshot: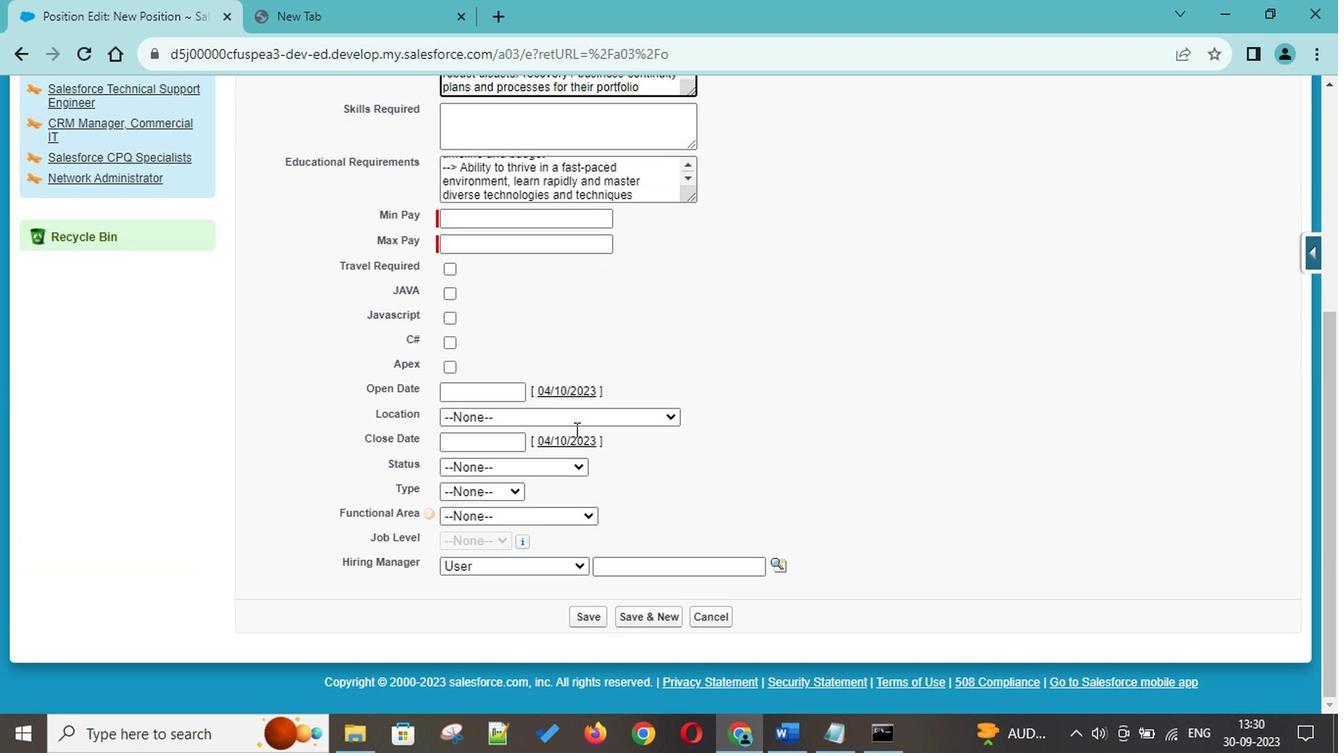 
Action: Mouse moved to (651, 428)
Screenshot: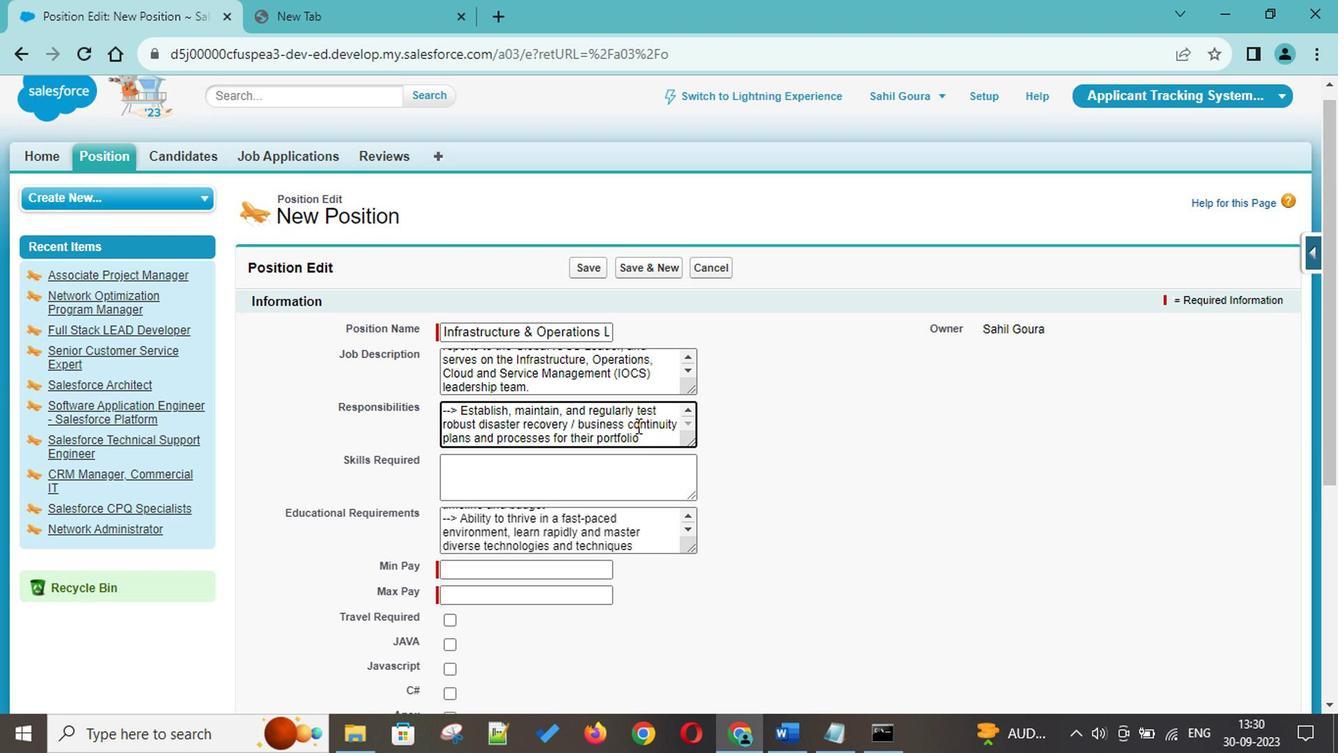 
Action: Mouse pressed left at (651, 428)
Screenshot: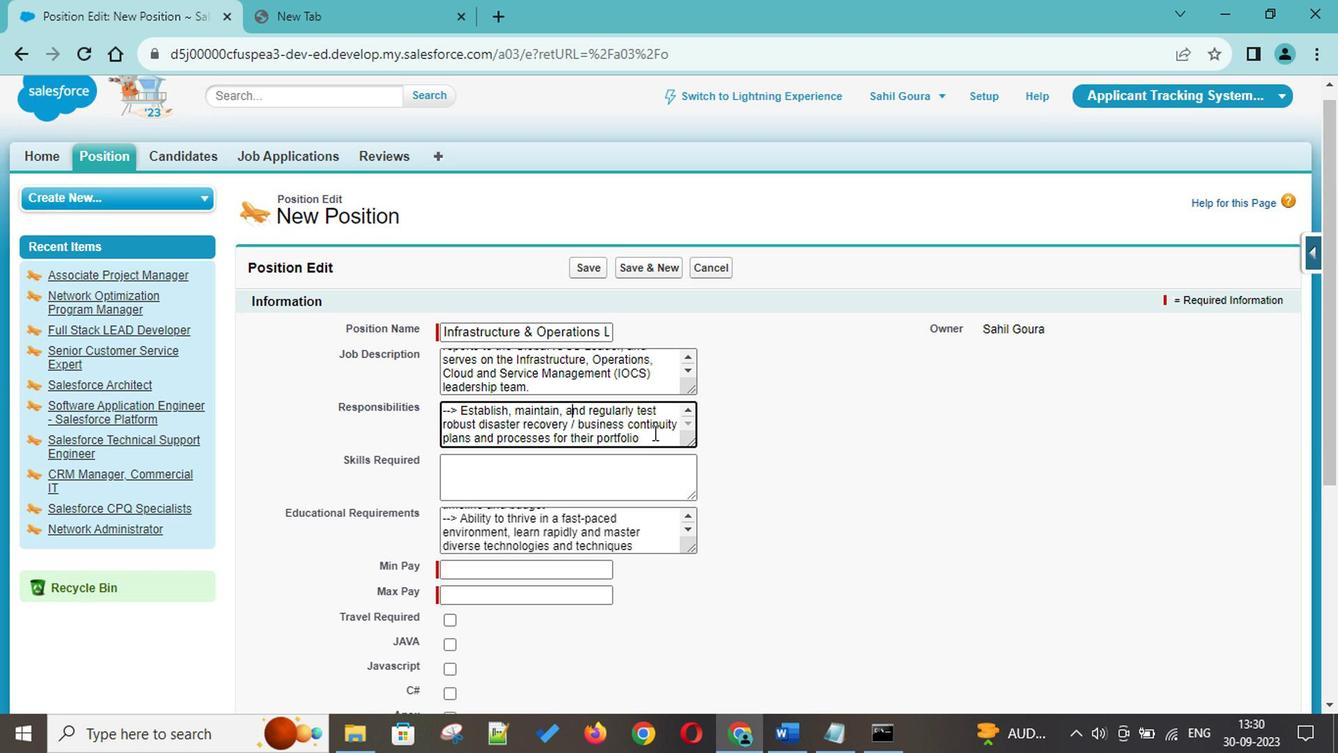 
Action: Mouse moved to (617, 428)
Screenshot: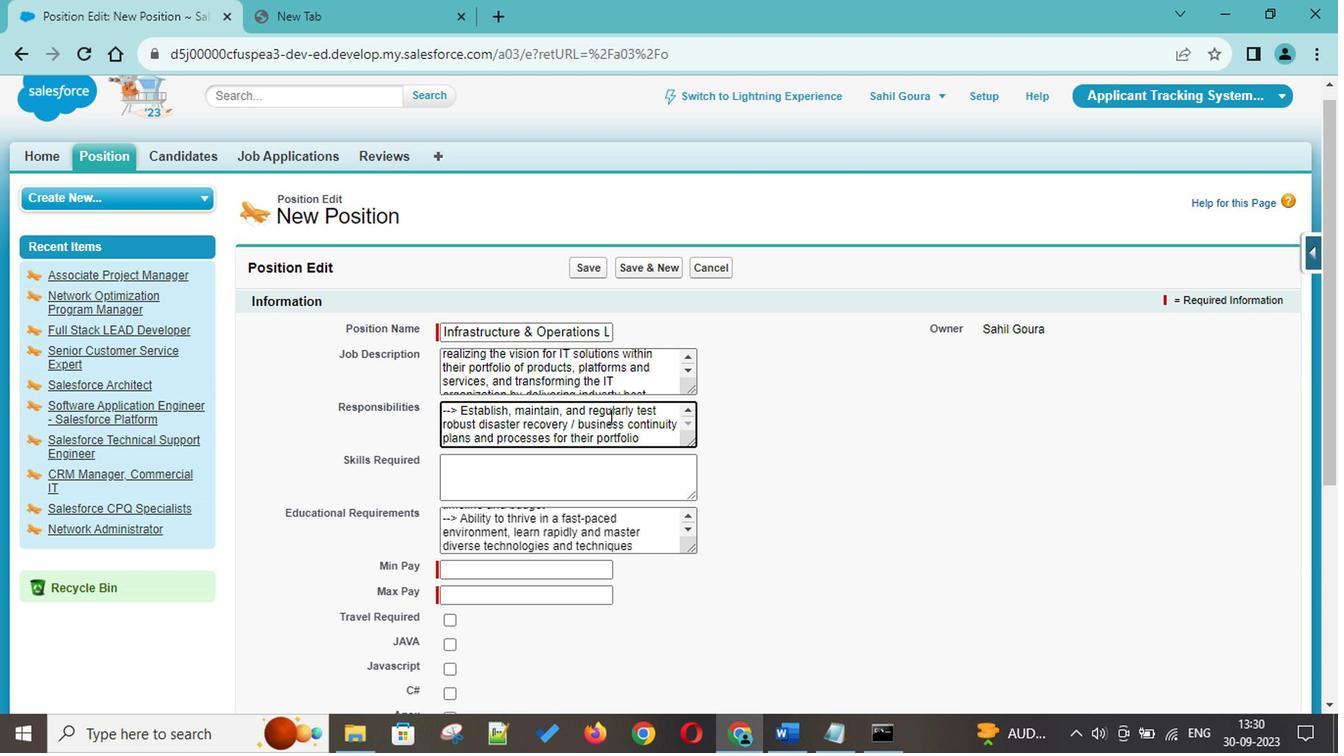 
Action: Mouse pressed left at (617, 428)
Screenshot: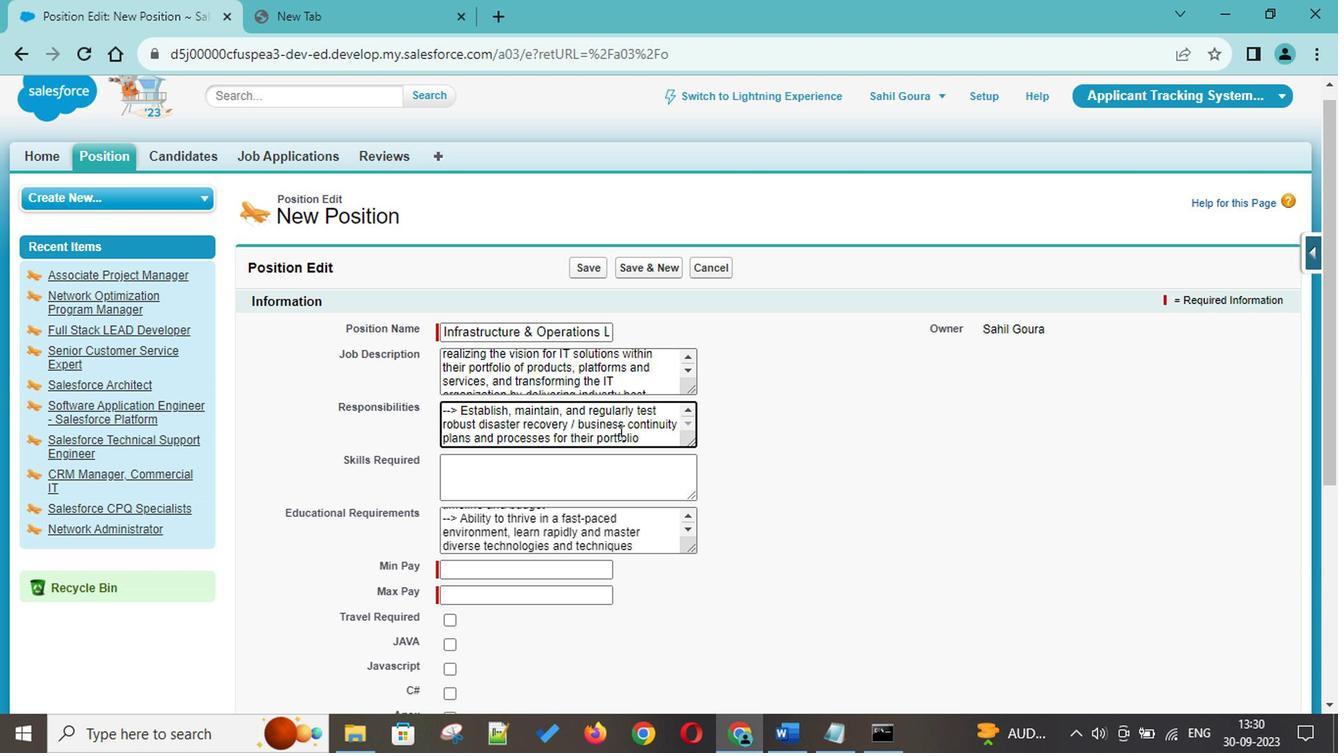 
Action: Mouse scrolled (617, 427) with delta (0, -1)
Screenshot: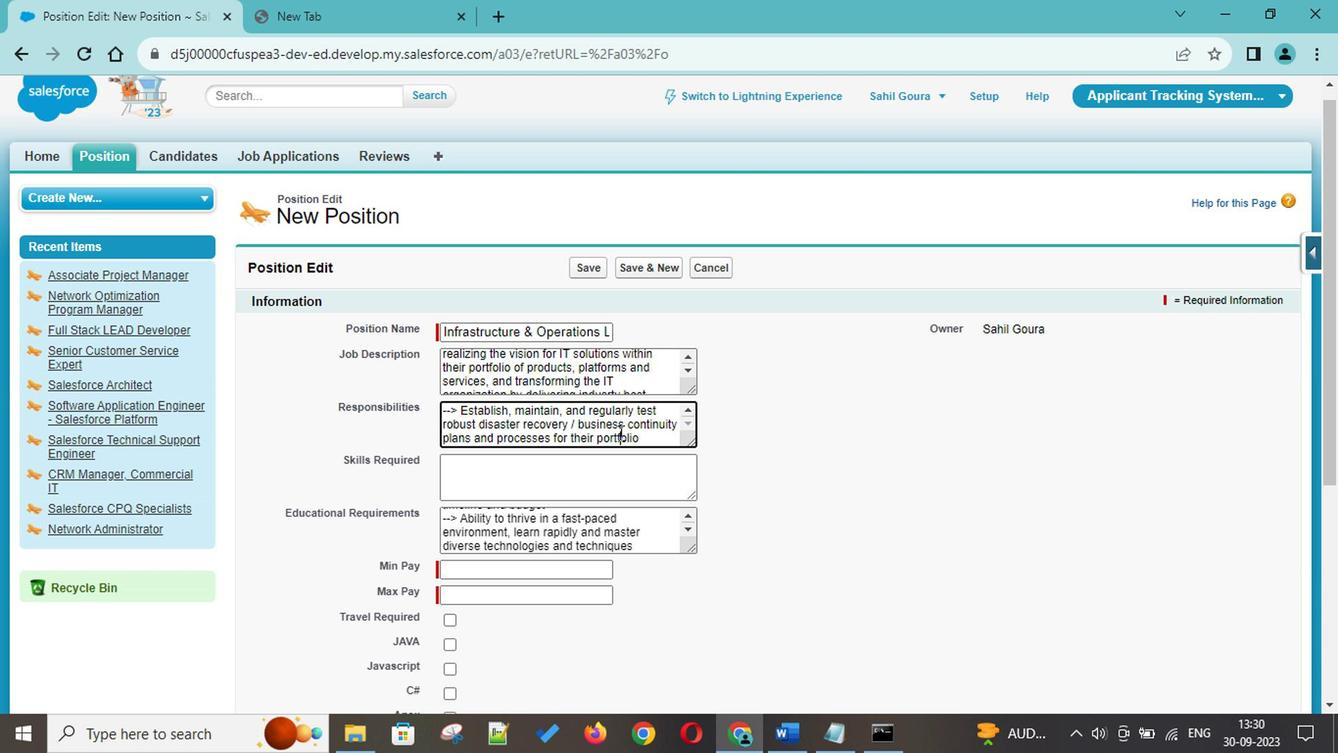 
Action: Mouse scrolled (617, 427) with delta (0, -1)
Screenshot: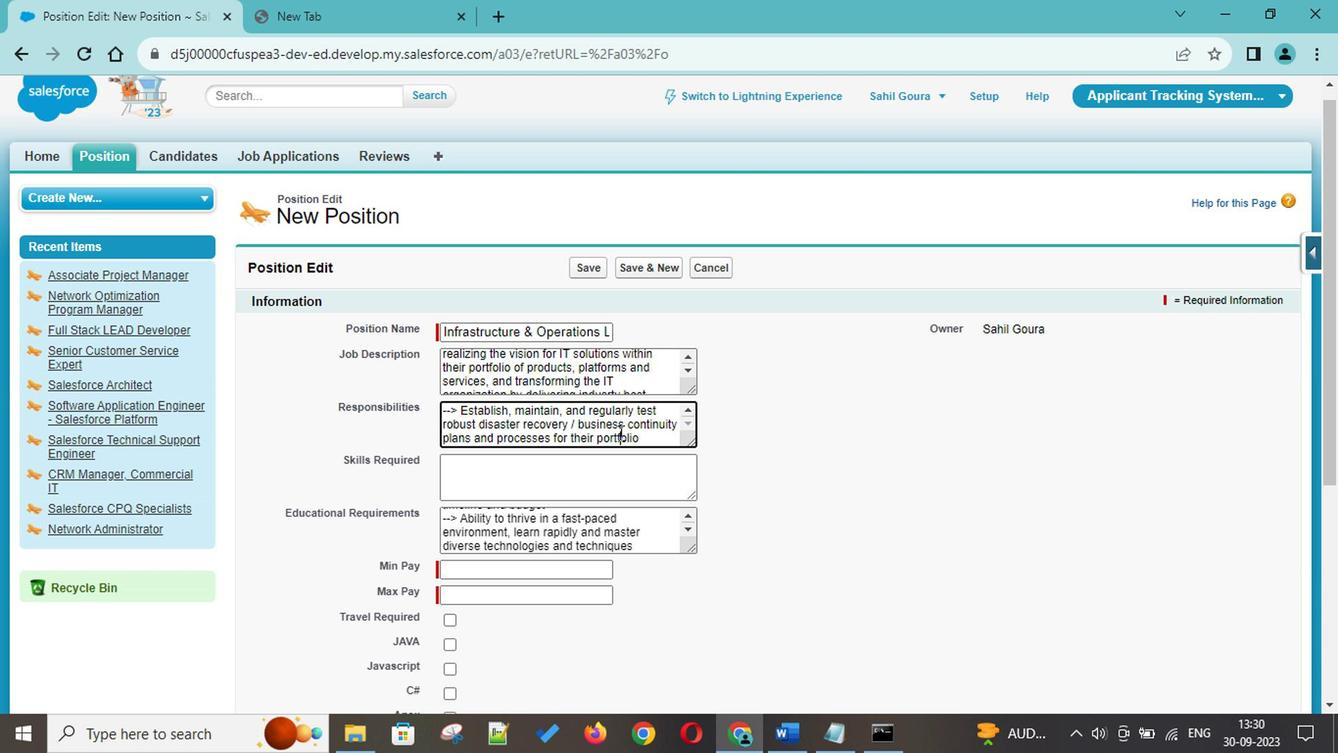 
Action: Mouse scrolled (617, 427) with delta (0, -1)
Screenshot: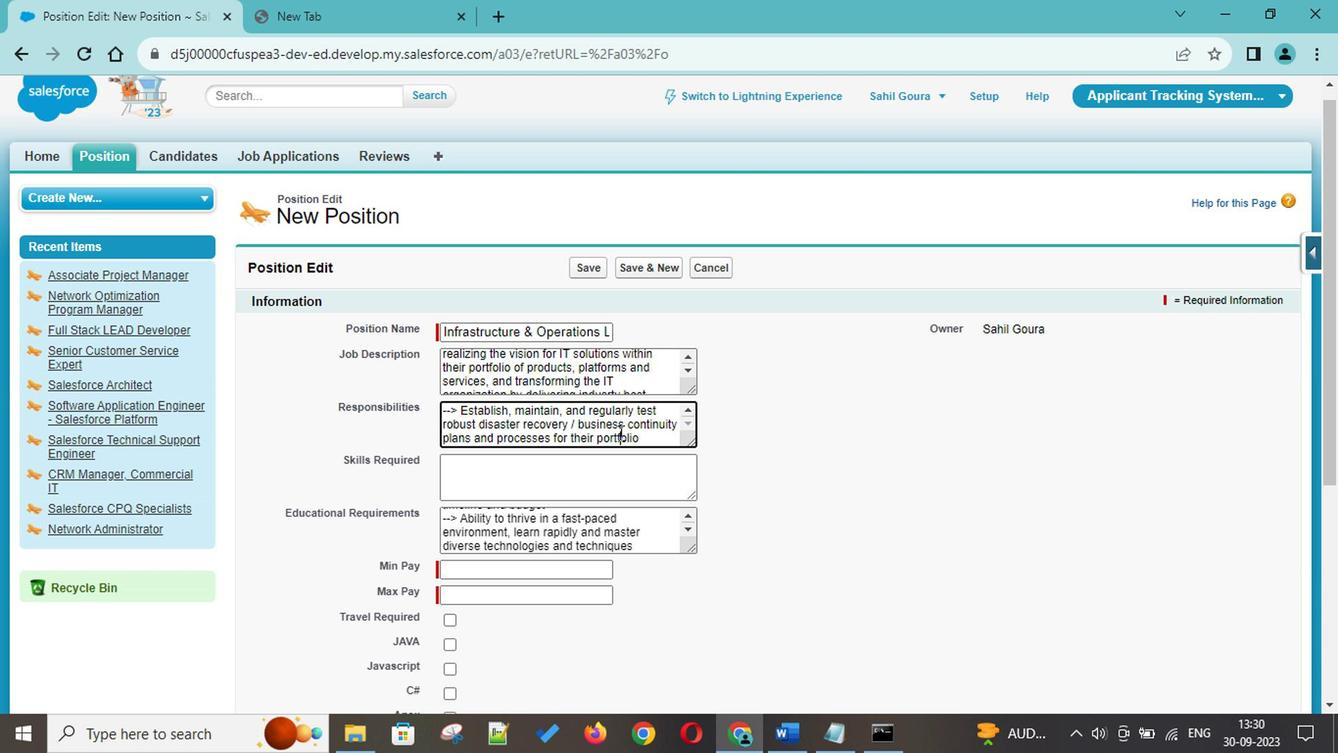 
Action: Mouse scrolled (617, 427) with delta (0, -1)
Screenshot: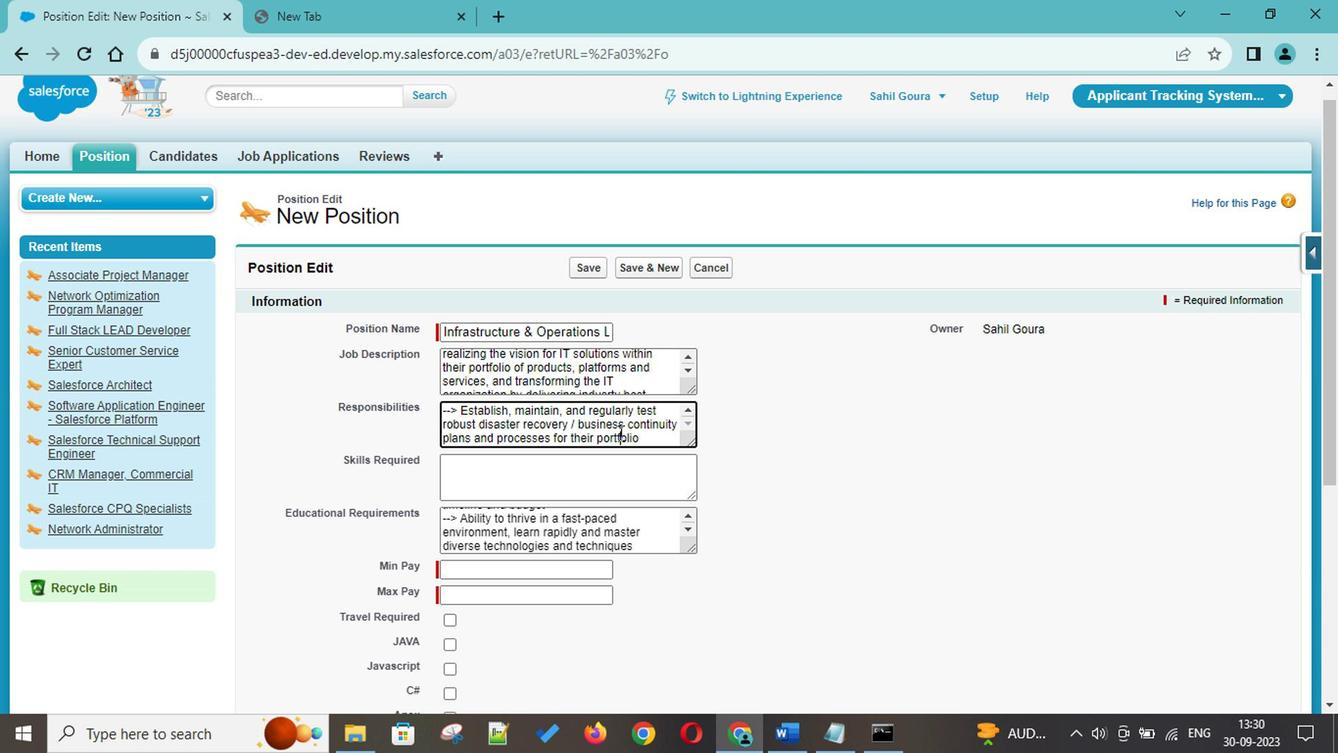 
Action: Mouse scrolled (617, 427) with delta (0, -1)
Screenshot: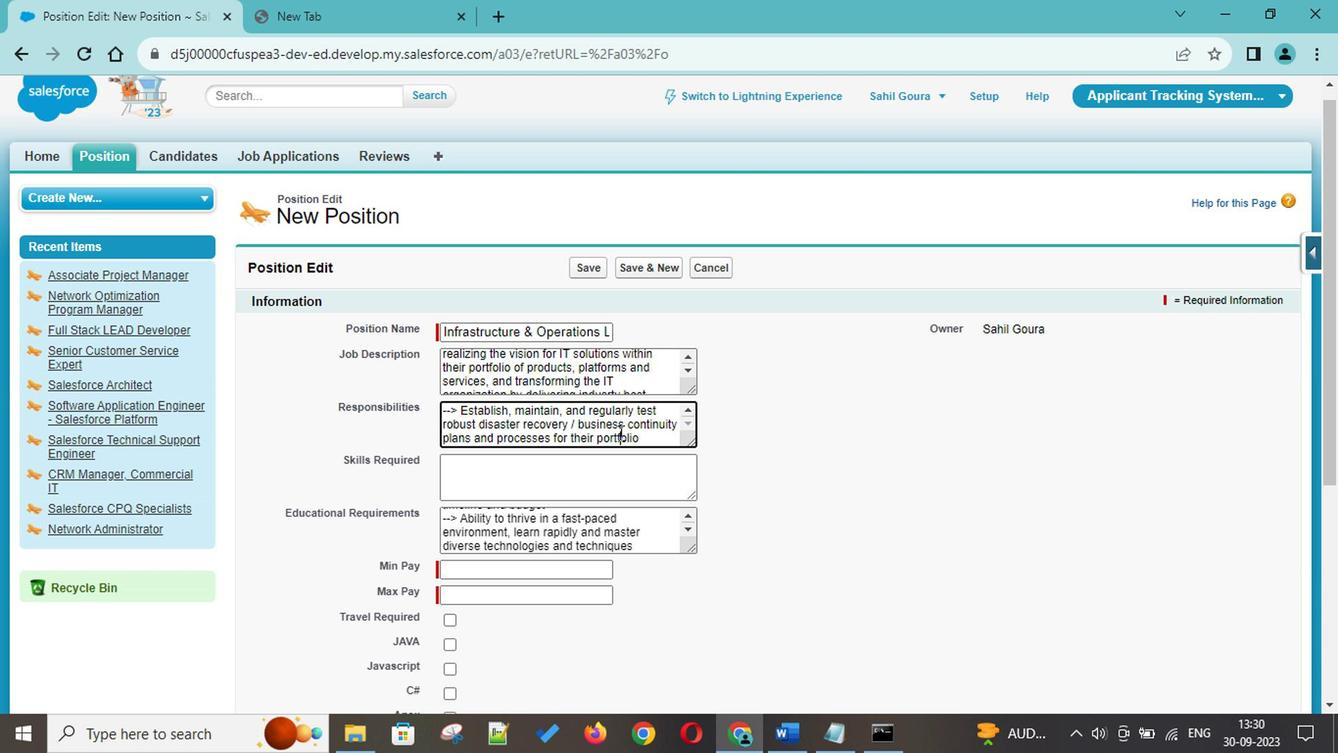 
Action: Mouse scrolled (617, 427) with delta (0, -1)
Screenshot: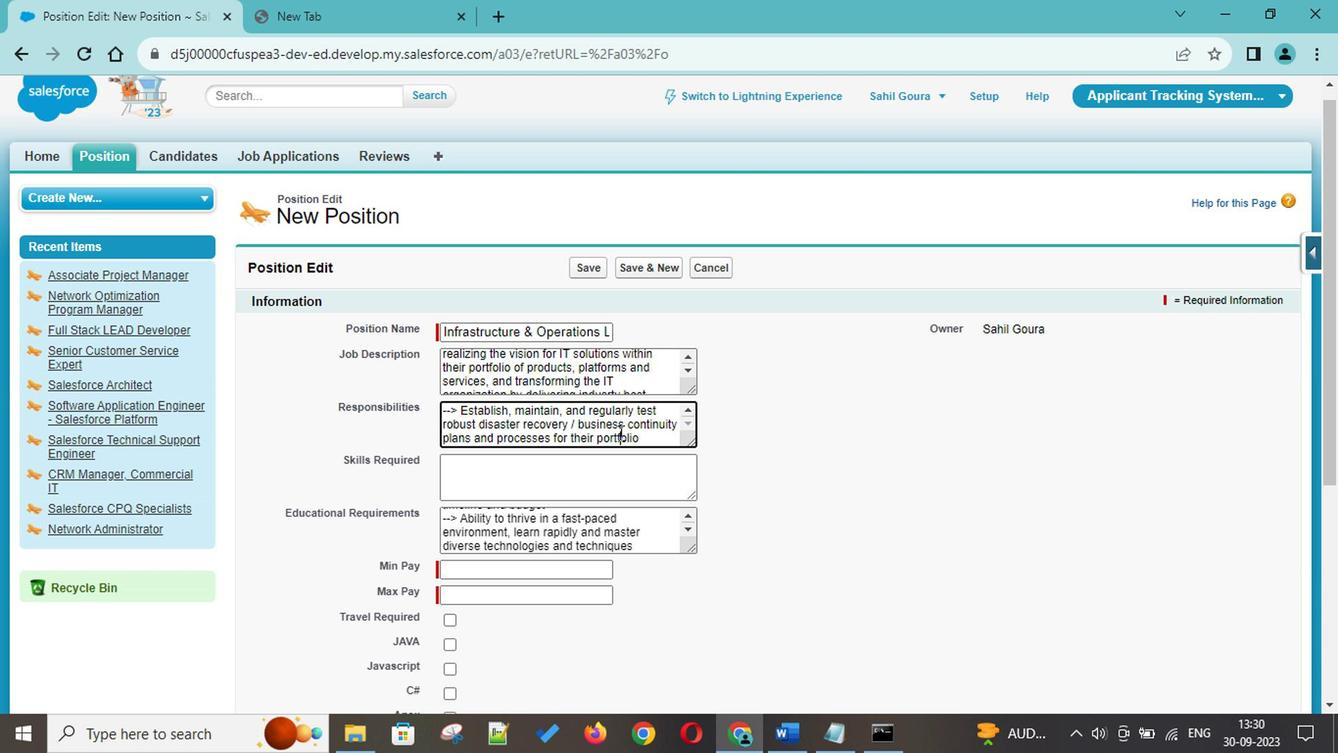 
Action: Mouse scrolled (617, 427) with delta (0, -1)
Screenshot: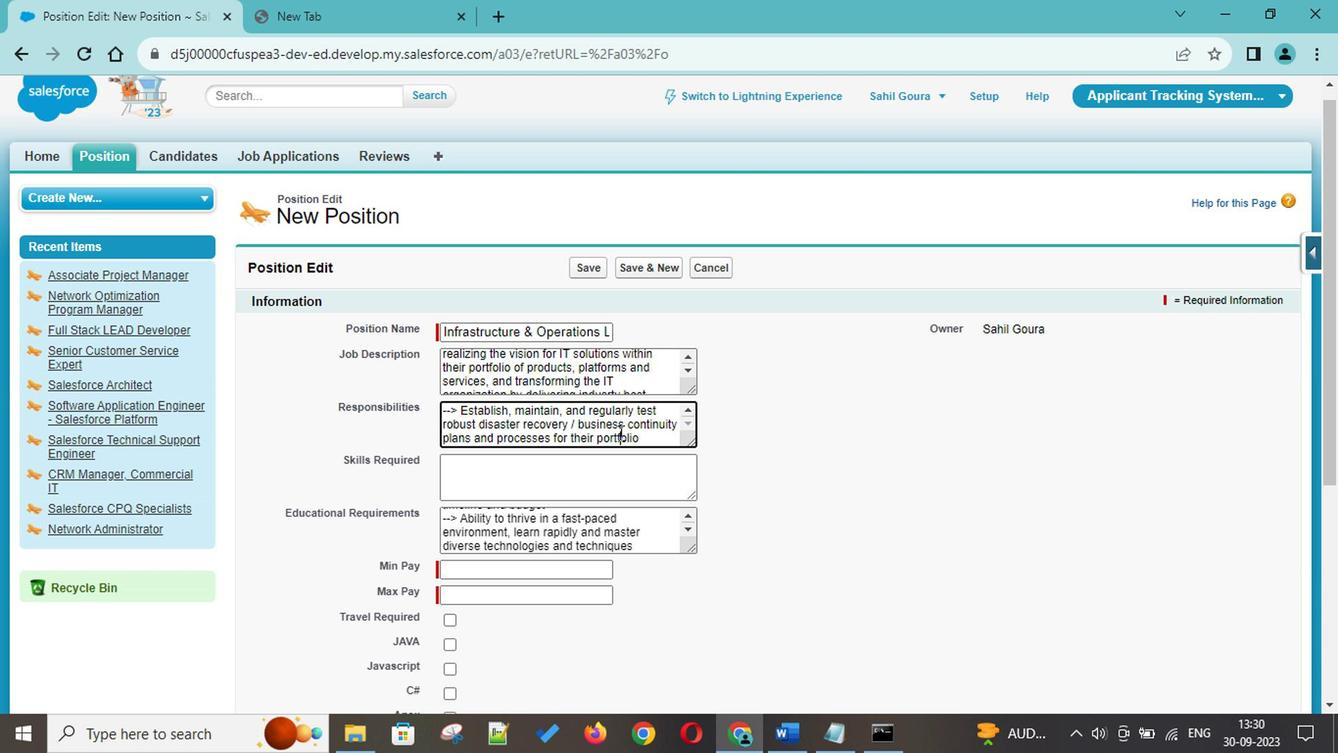 
Action: Mouse scrolled (617, 427) with delta (0, -1)
Screenshot: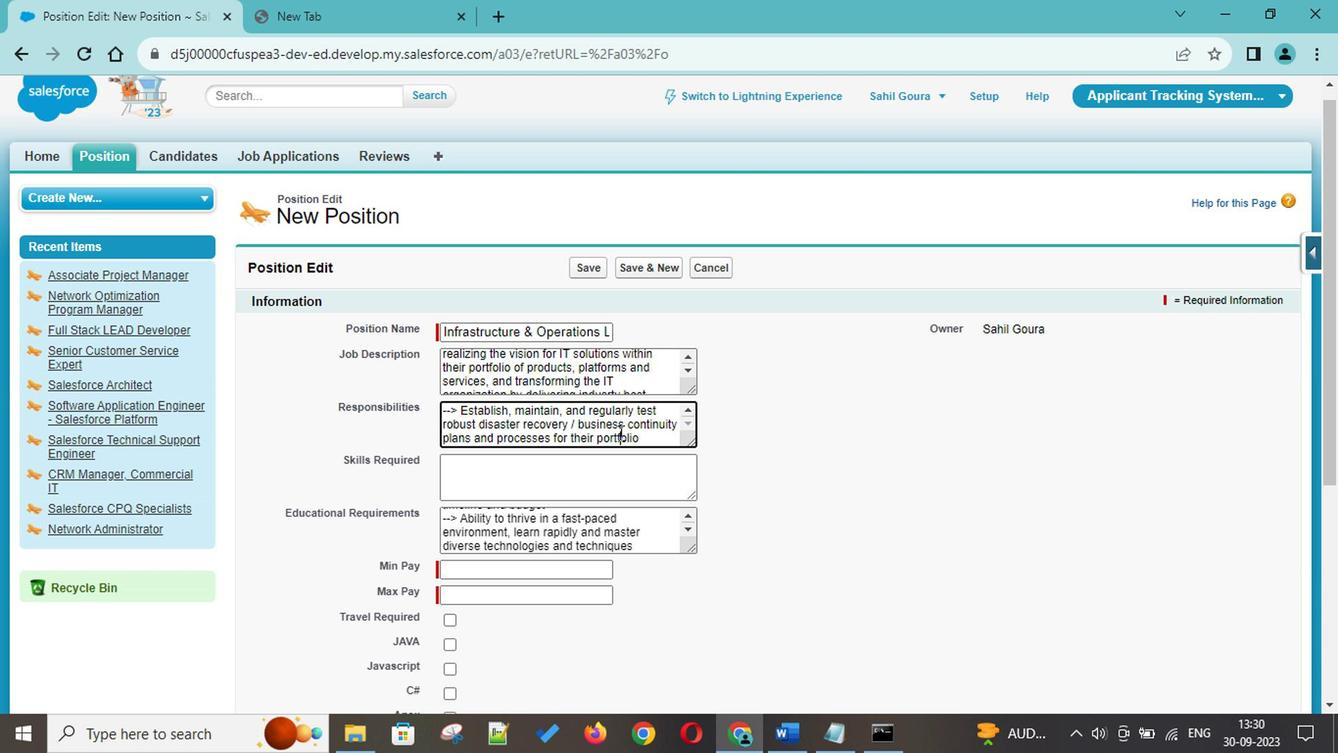 
Action: Mouse scrolled (617, 427) with delta (0, -1)
Screenshot: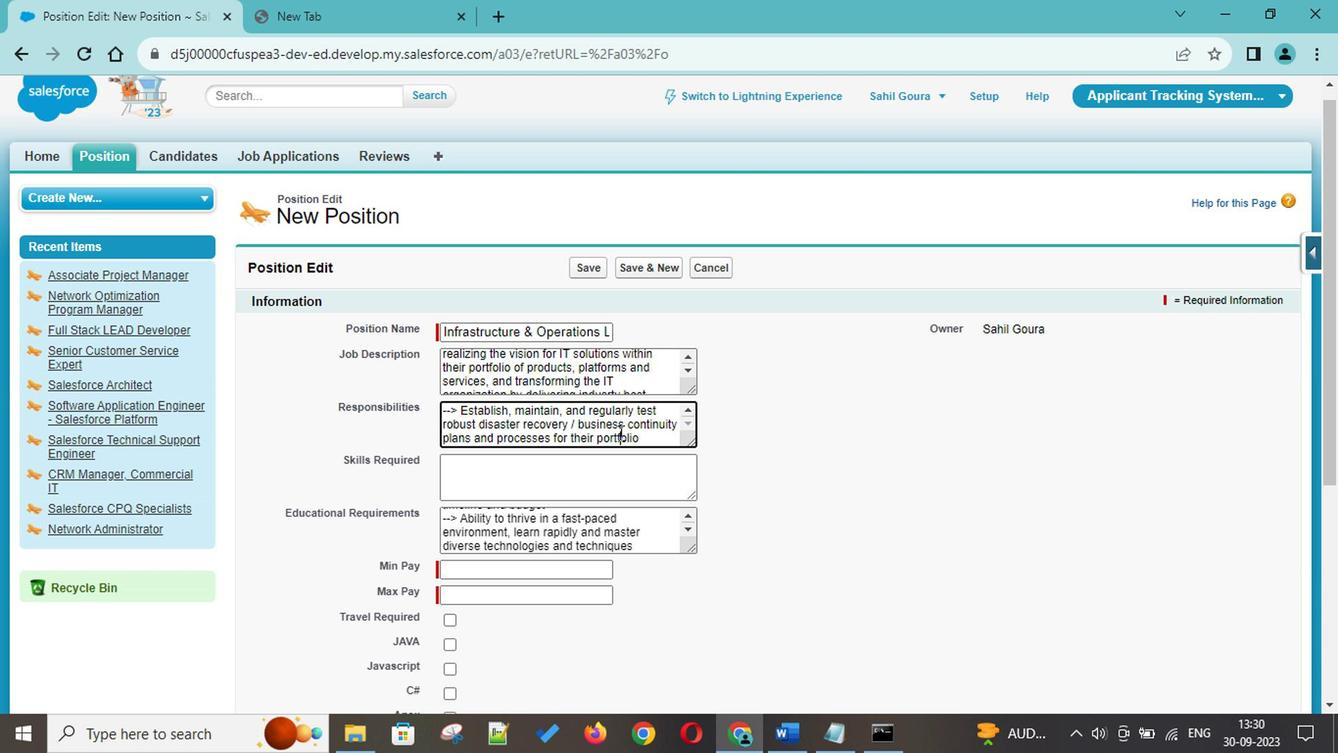 
Action: Mouse scrolled (617, 427) with delta (0, -1)
Screenshot: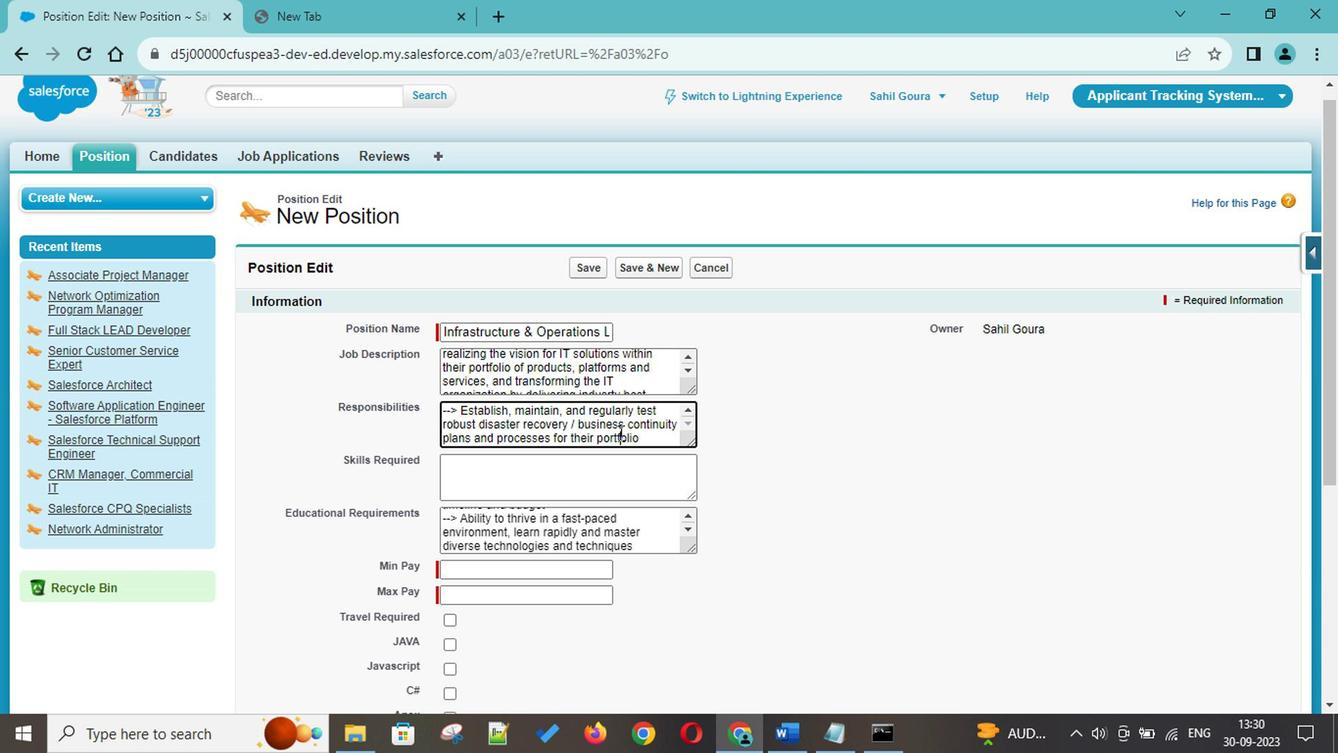 
Action: Mouse scrolled (617, 427) with delta (0, -1)
Screenshot: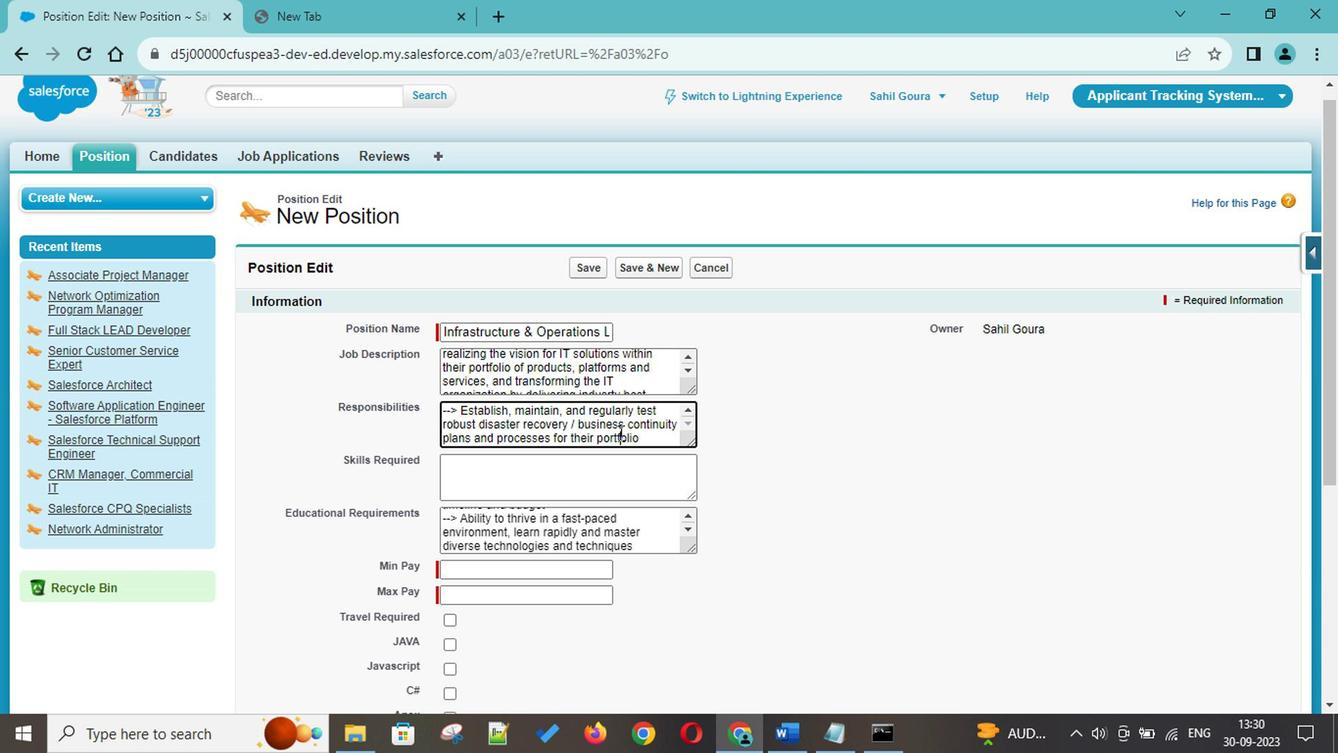 
Action: Mouse scrolled (617, 427) with delta (0, -1)
Screenshot: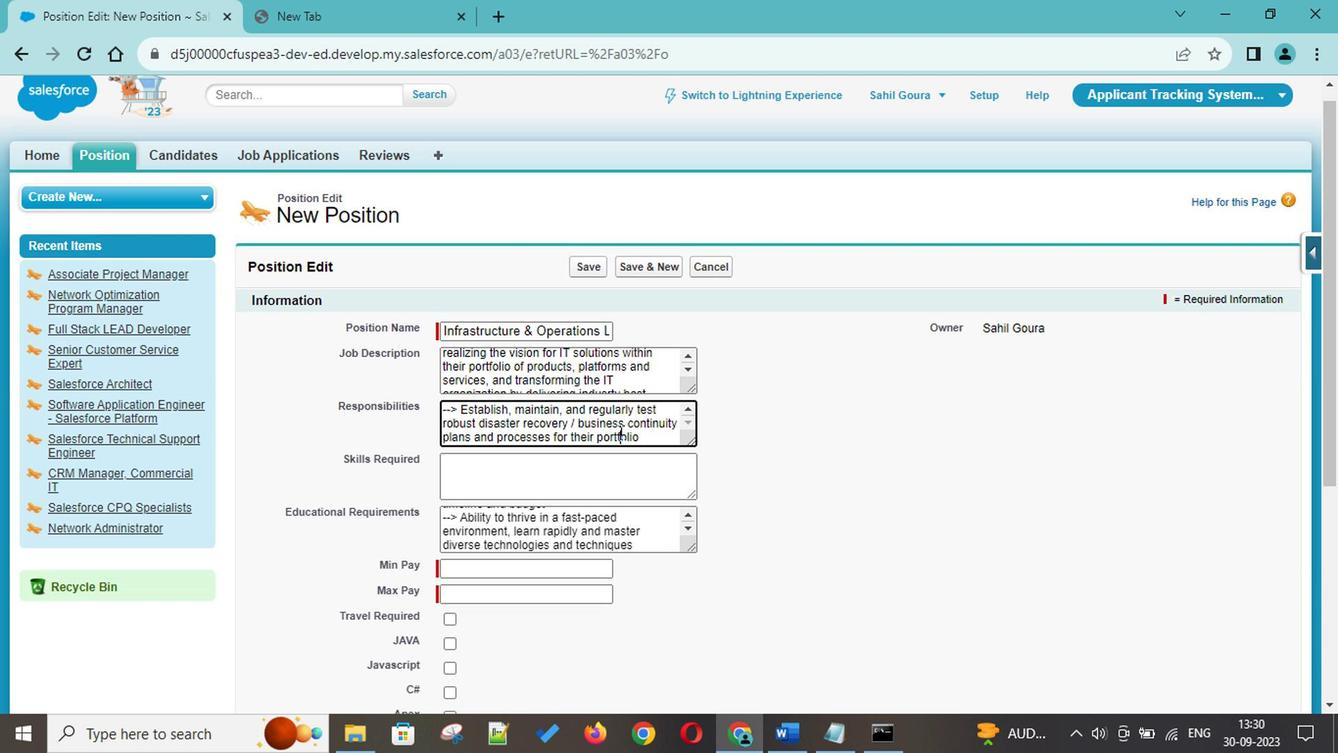 
Action: Mouse scrolled (617, 427) with delta (0, -1)
Screenshot: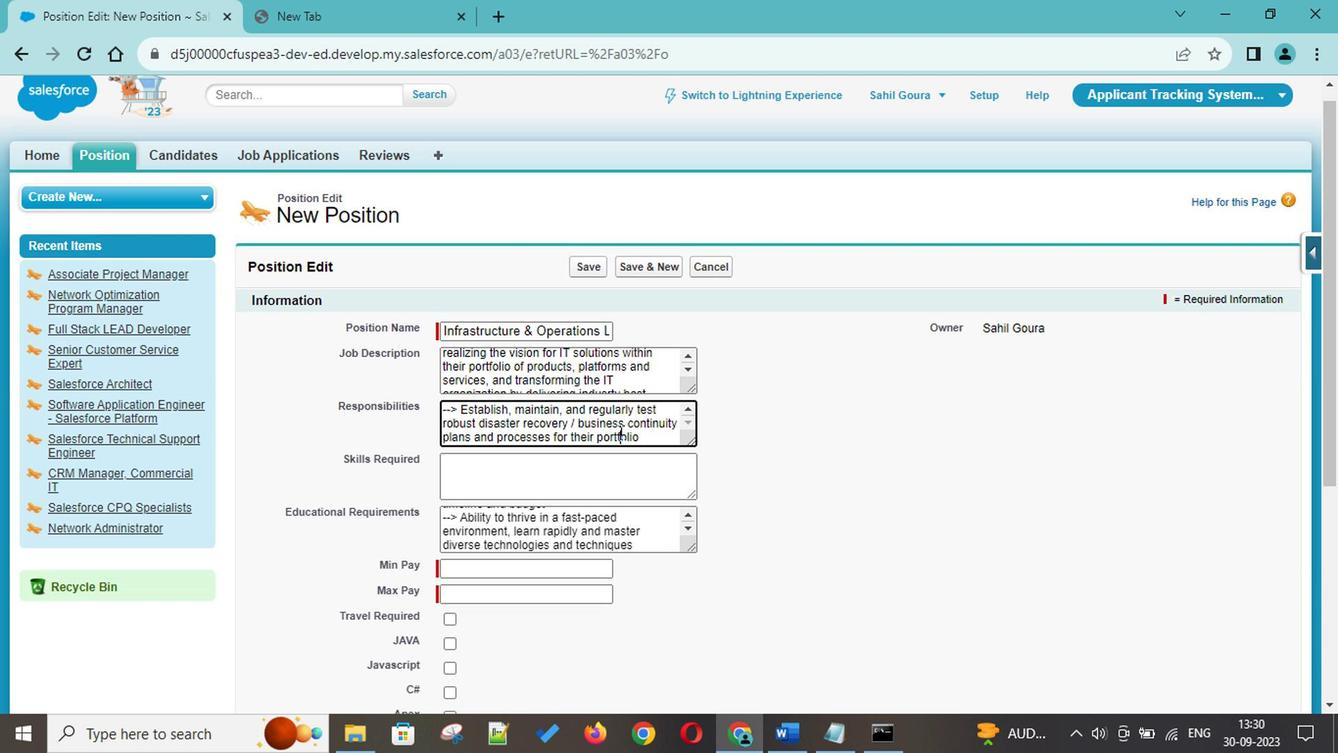 
Action: Mouse scrolled (617, 427) with delta (0, -1)
Screenshot: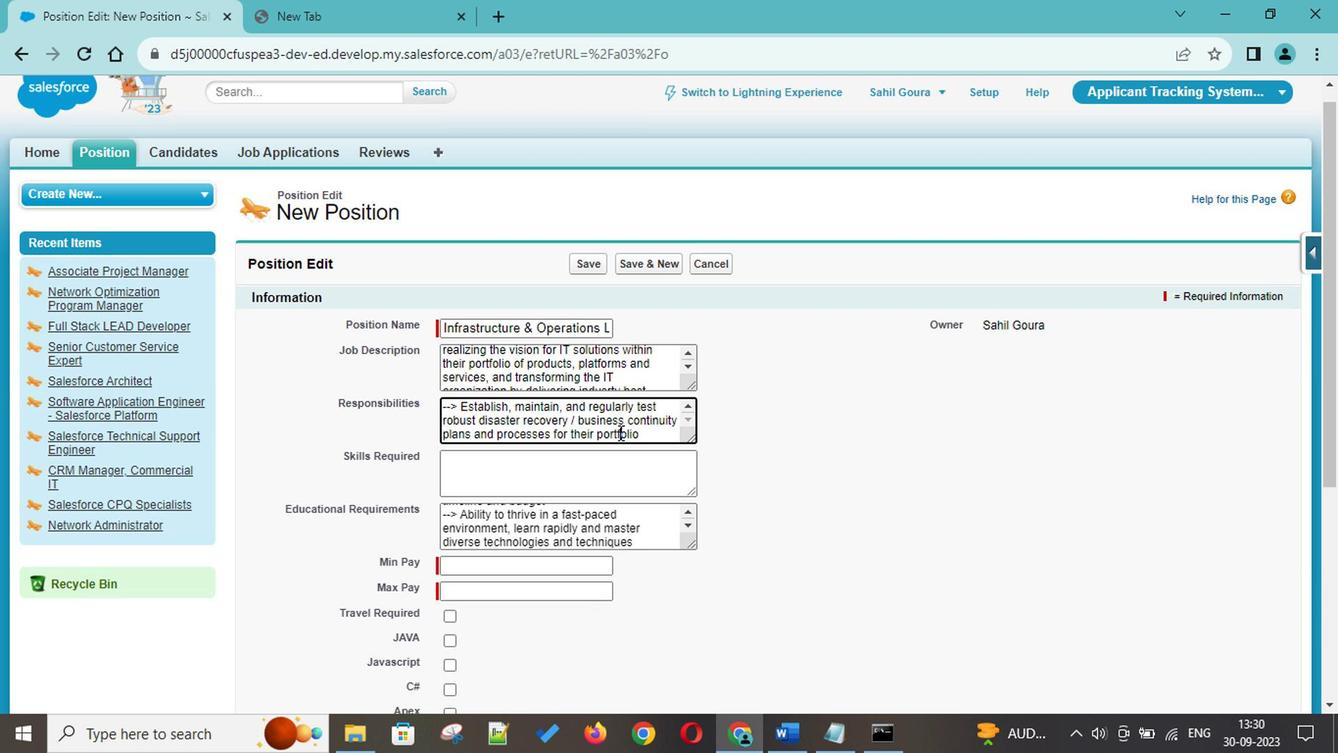 
Action: Mouse scrolled (617, 427) with delta (0, -1)
Screenshot: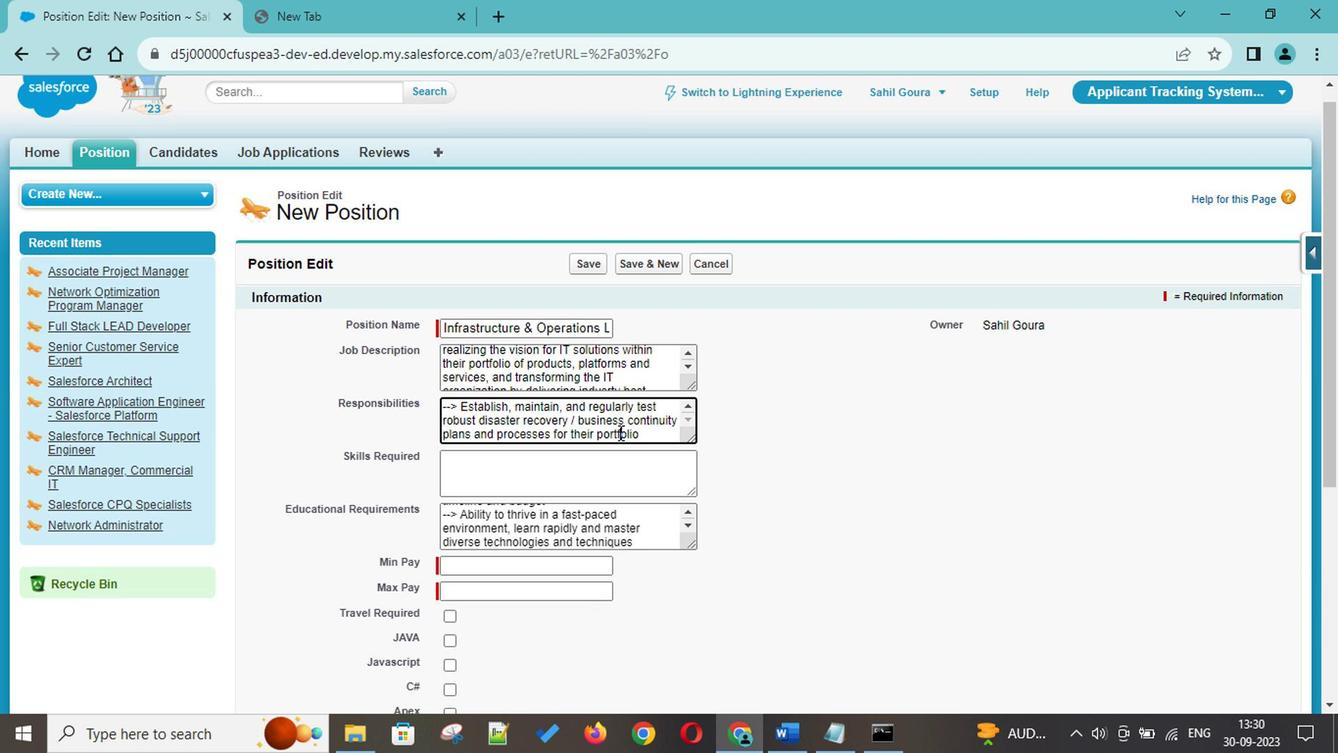
Action: Mouse scrolled (617, 427) with delta (0, -1)
Screenshot: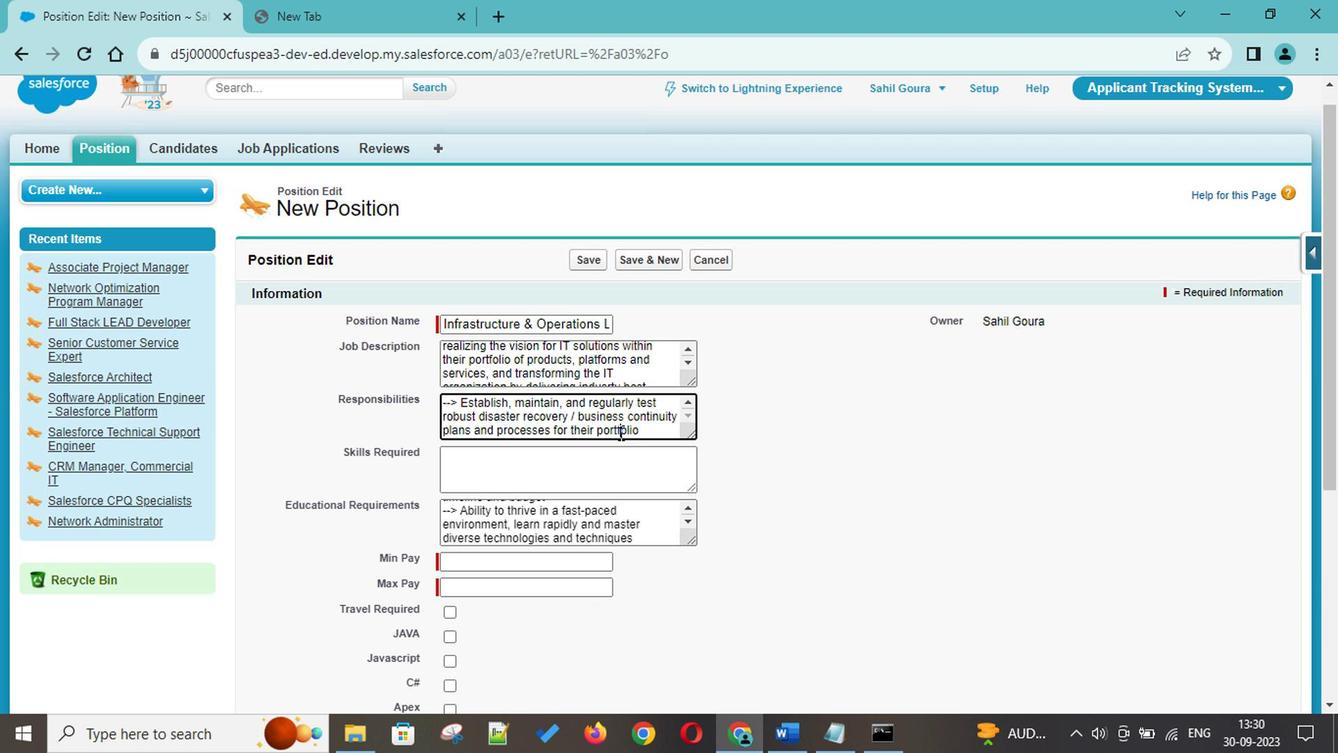 
Action: Mouse scrolled (617, 427) with delta (0, -1)
Screenshot: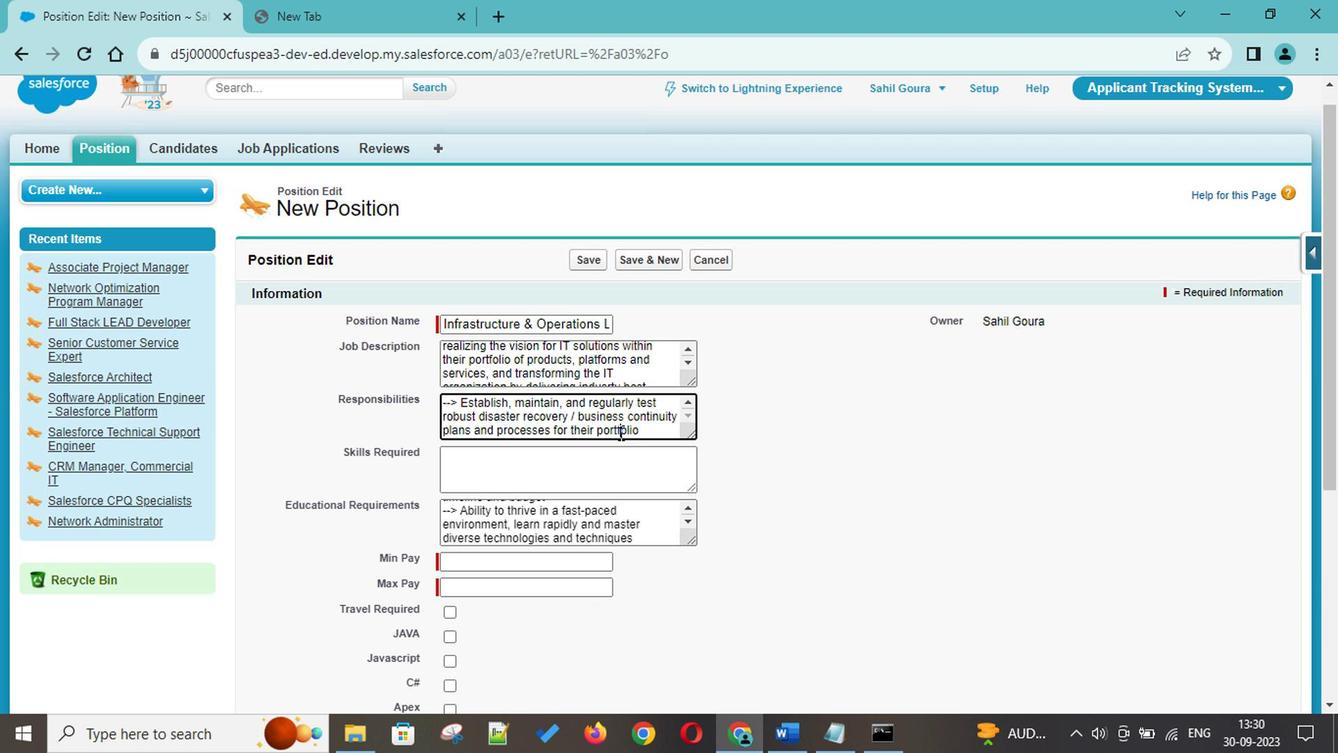 
Action: Mouse scrolled (617, 427) with delta (0, -1)
Screenshot: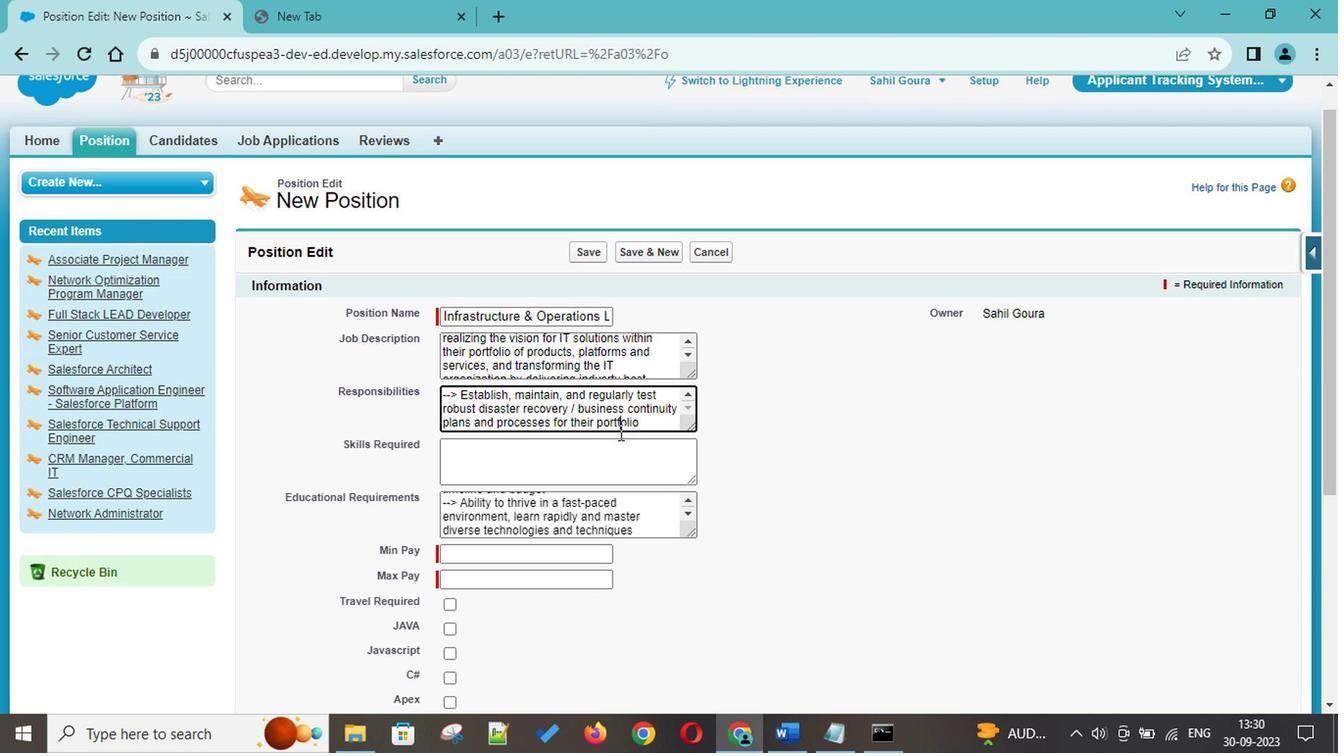 
Action: Mouse scrolled (617, 427) with delta (0, -1)
Screenshot: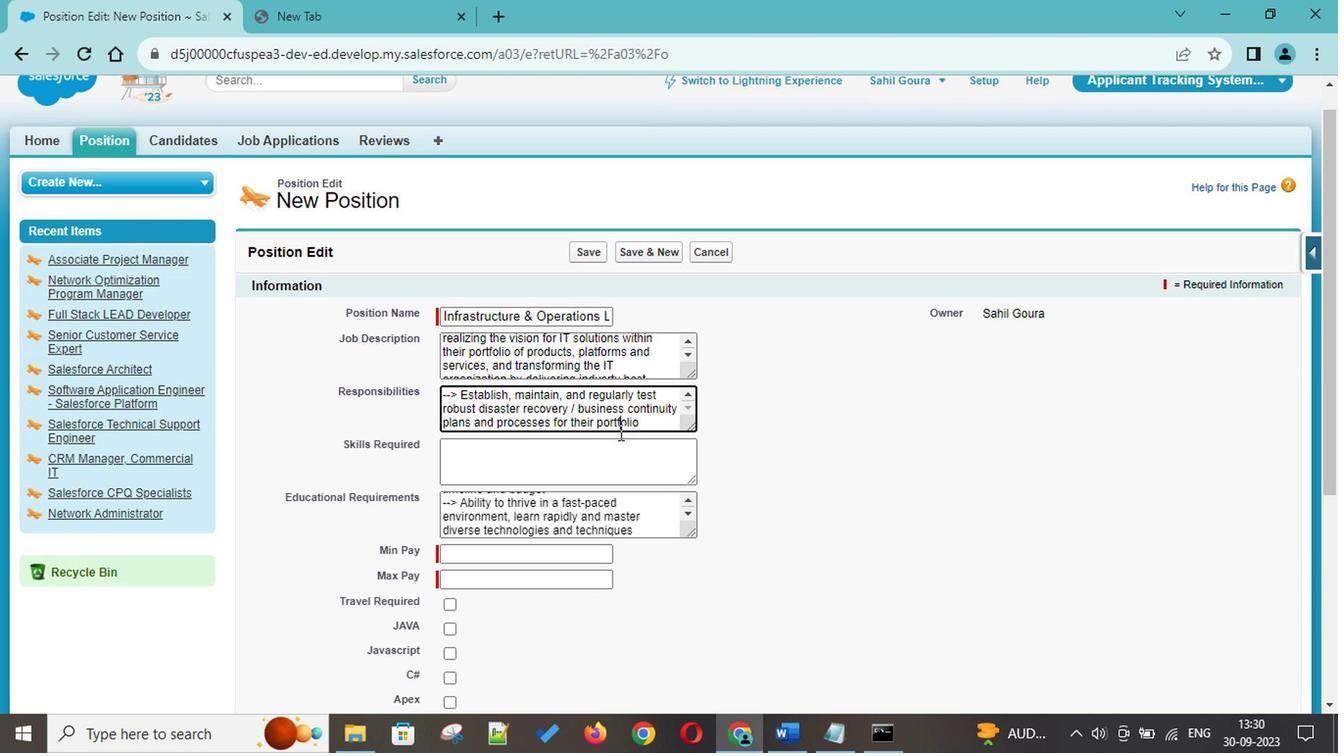 
Action: Mouse scrolled (617, 427) with delta (0, -1)
Screenshot: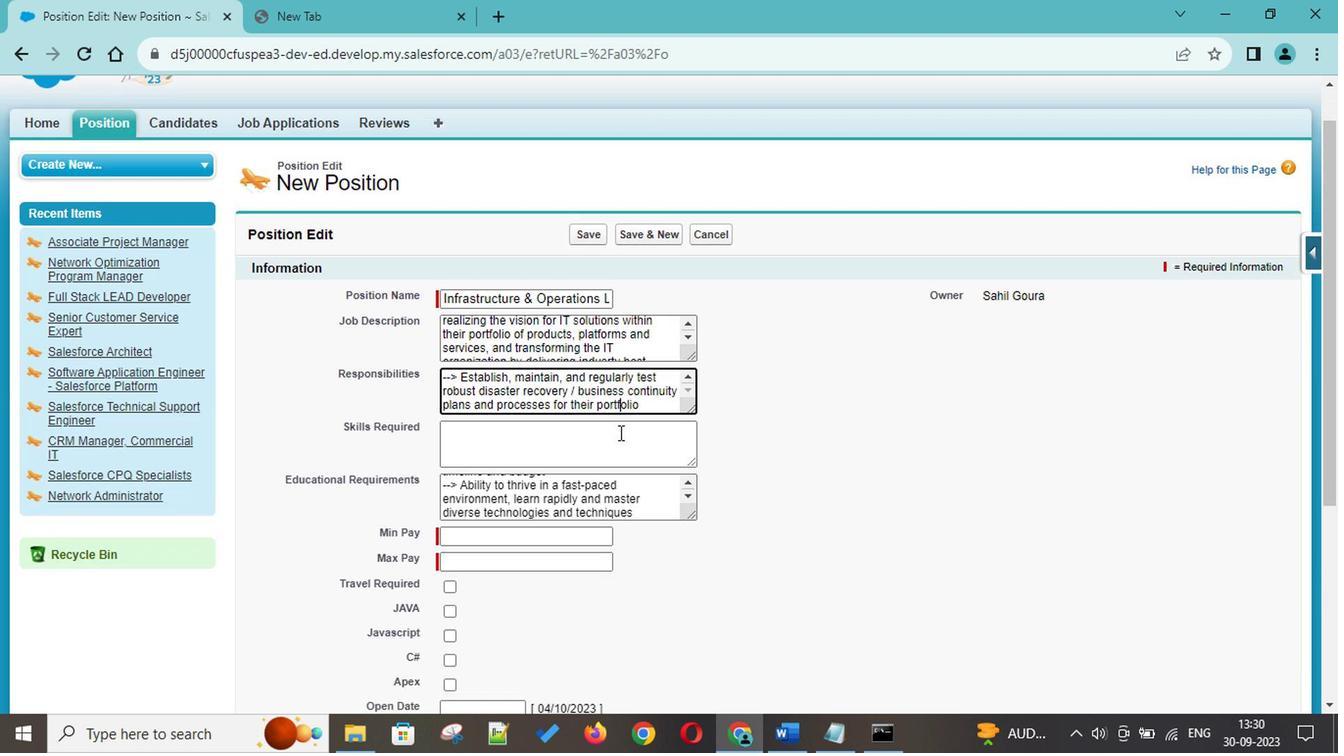 
Action: Mouse scrolled (617, 427) with delta (0, -1)
Screenshot: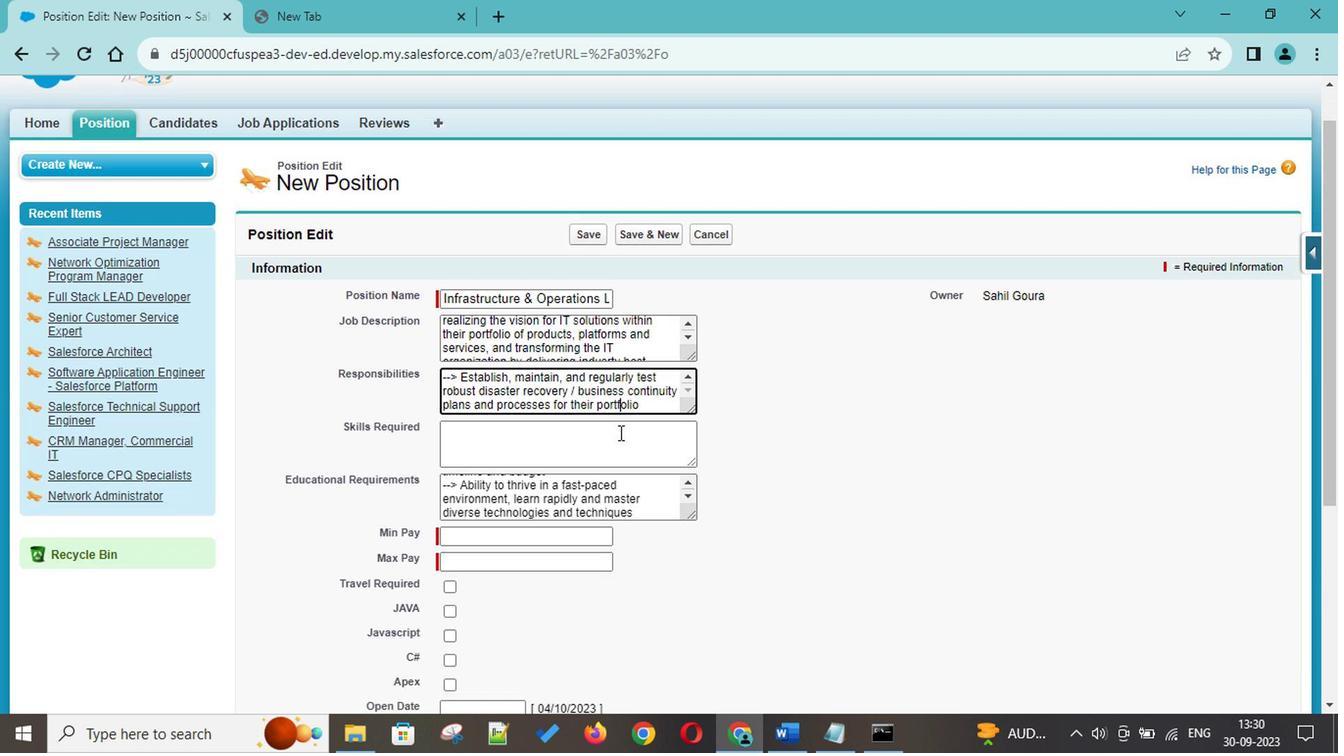 
Action: Mouse scrolled (617, 427) with delta (0, -1)
Screenshot: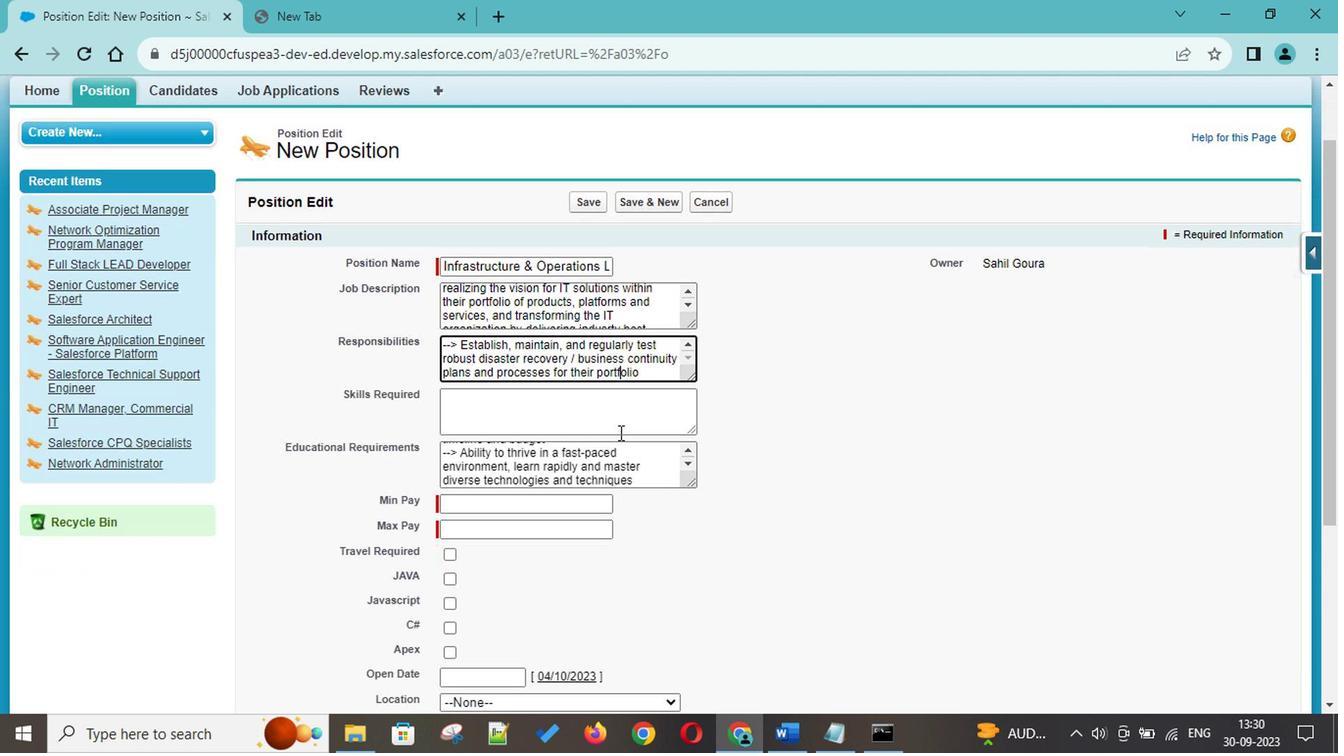 
Action: Mouse scrolled (617, 427) with delta (0, -1)
Screenshot: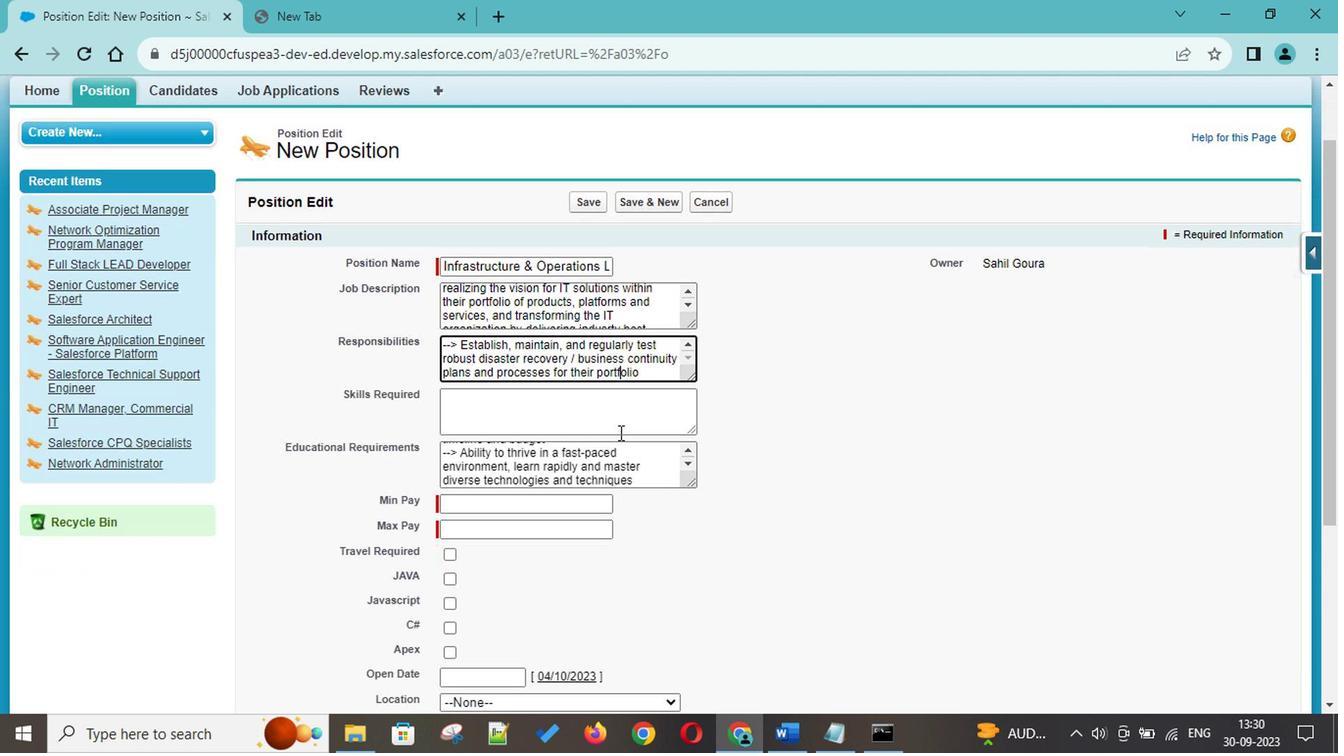 
Action: Mouse scrolled (617, 427) with delta (0, -1)
Screenshot: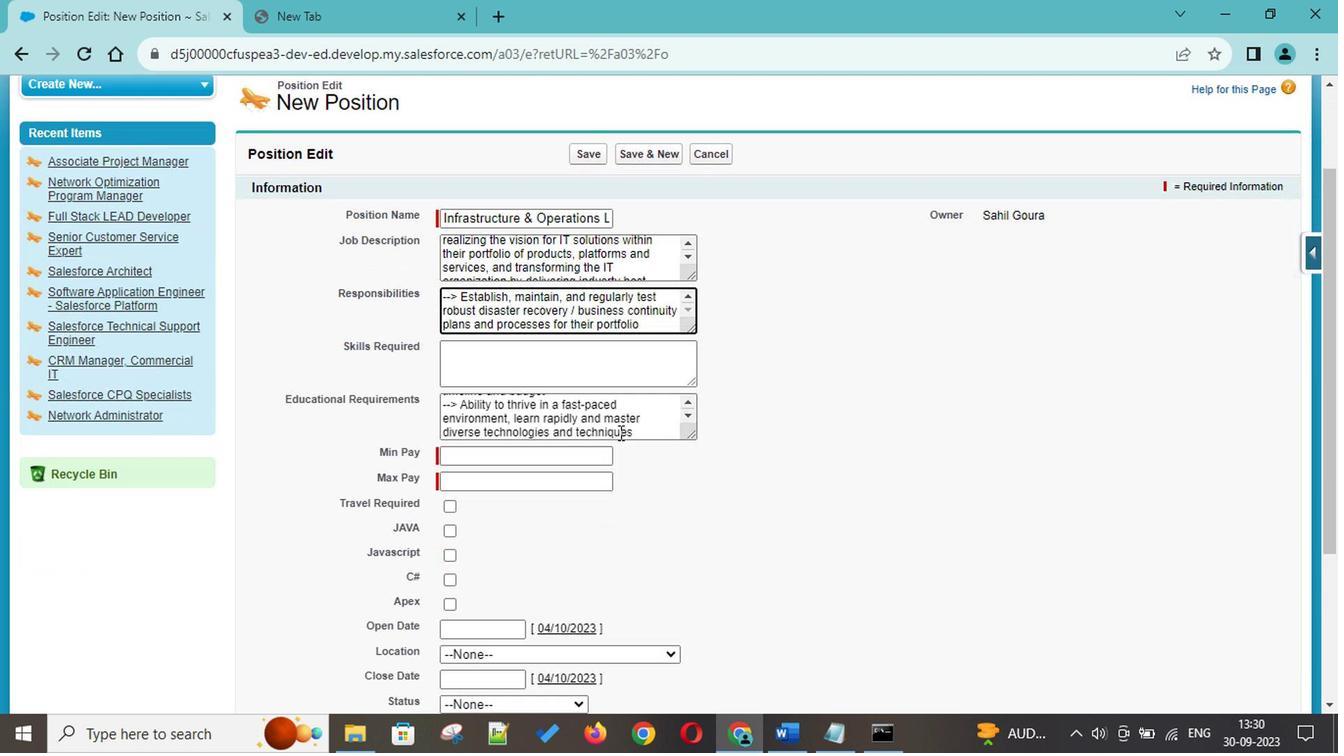 
Action: Mouse scrolled (617, 427) with delta (0, -1)
Screenshot: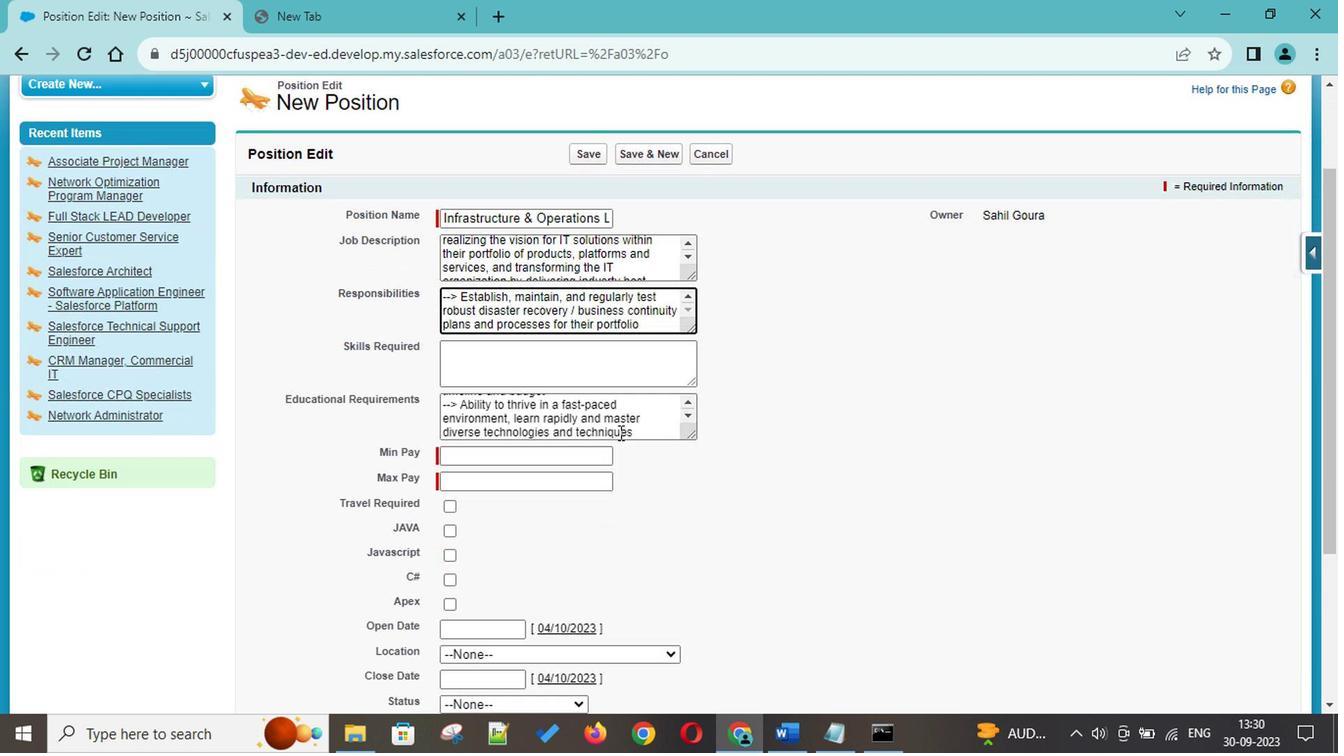 
Action: Mouse scrolled (617, 427) with delta (0, -1)
Screenshot: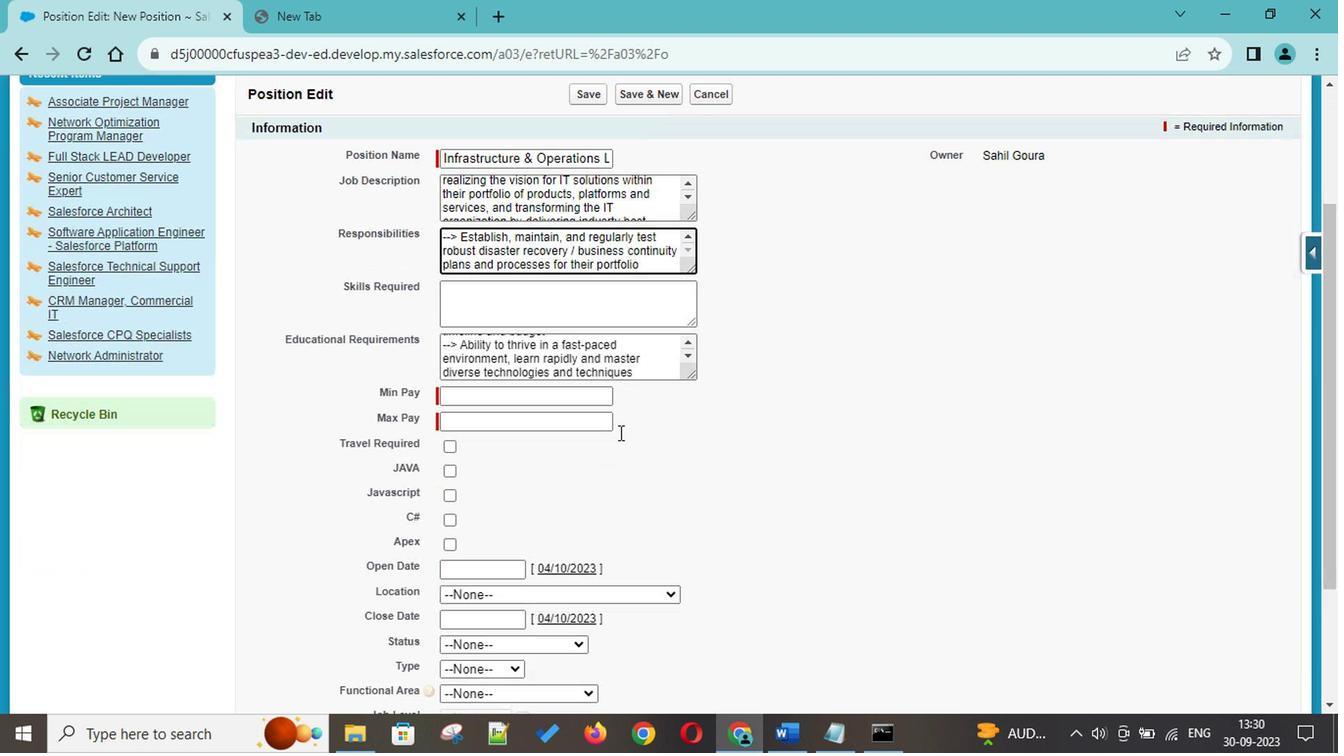 
Action: Mouse scrolled (617, 427) with delta (0, -1)
Screenshot: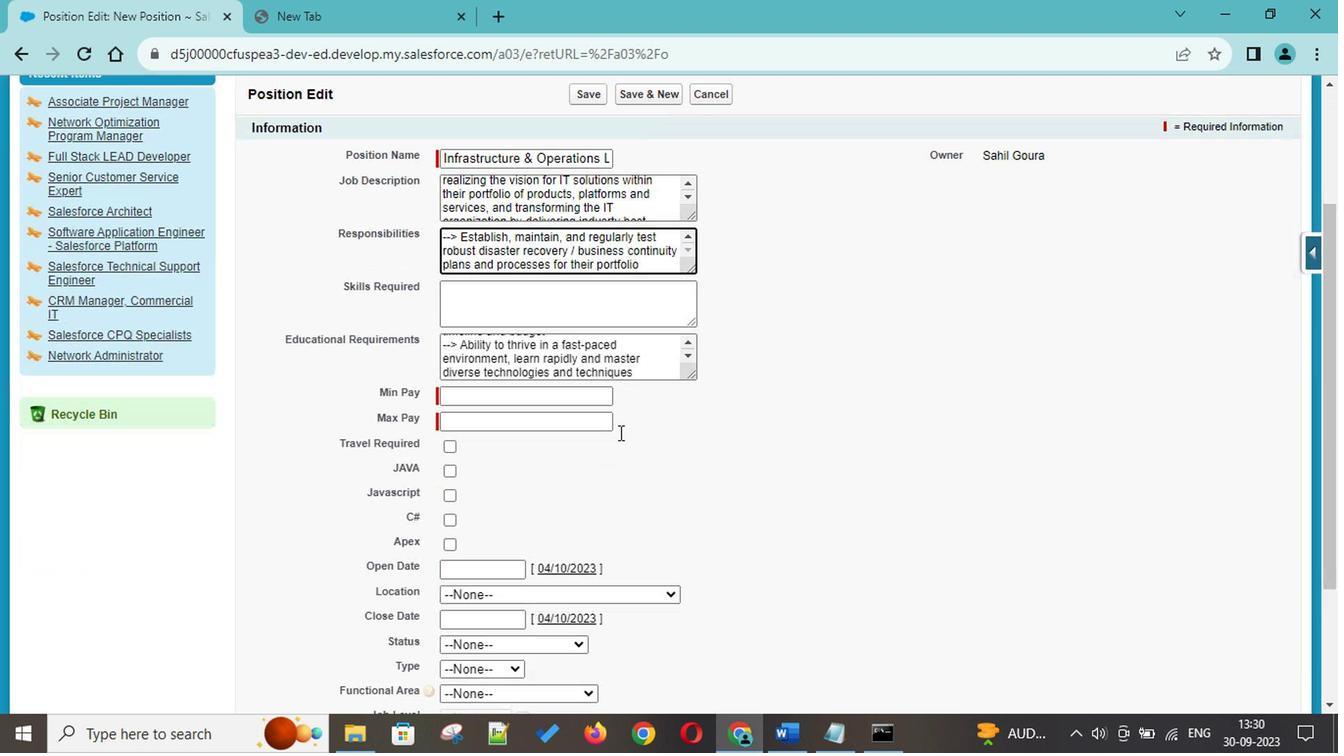 
Action: Mouse scrolled (617, 427) with delta (0, -1)
Screenshot: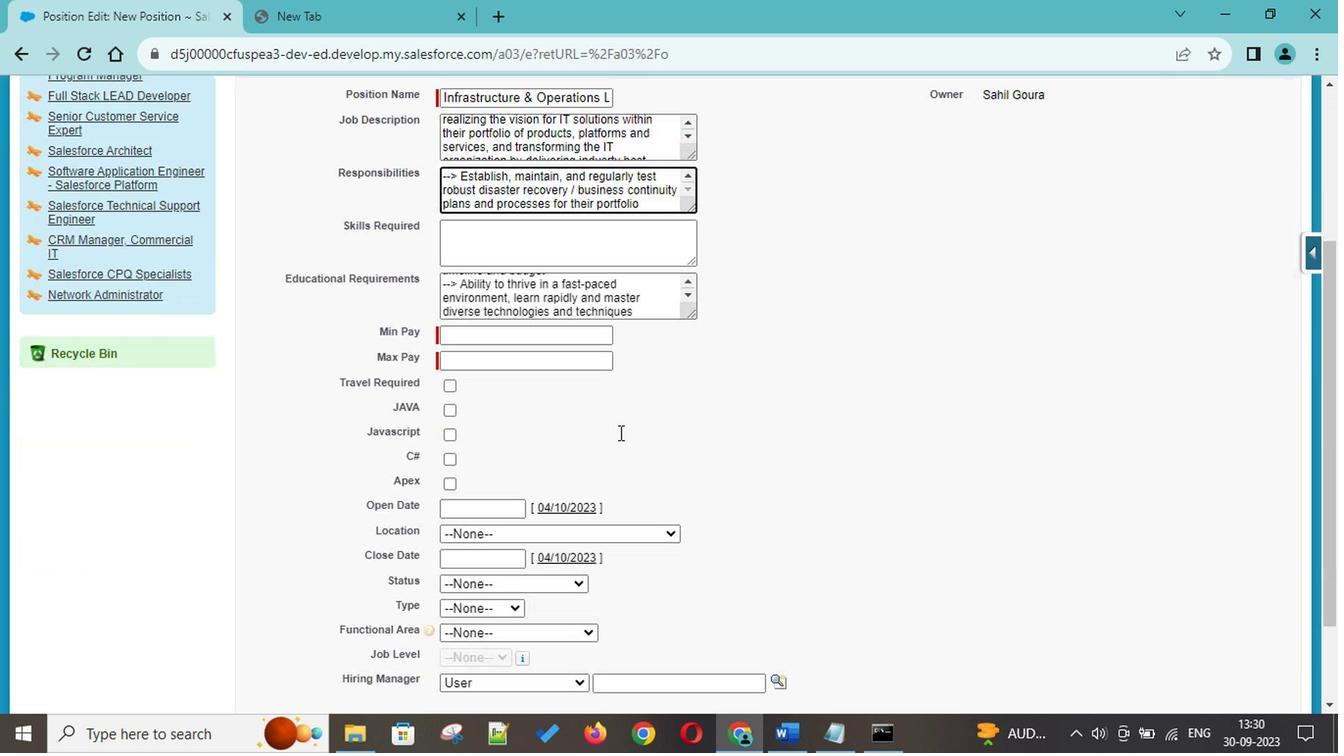 
Action: Mouse scrolled (617, 427) with delta (0, -1)
Screenshot: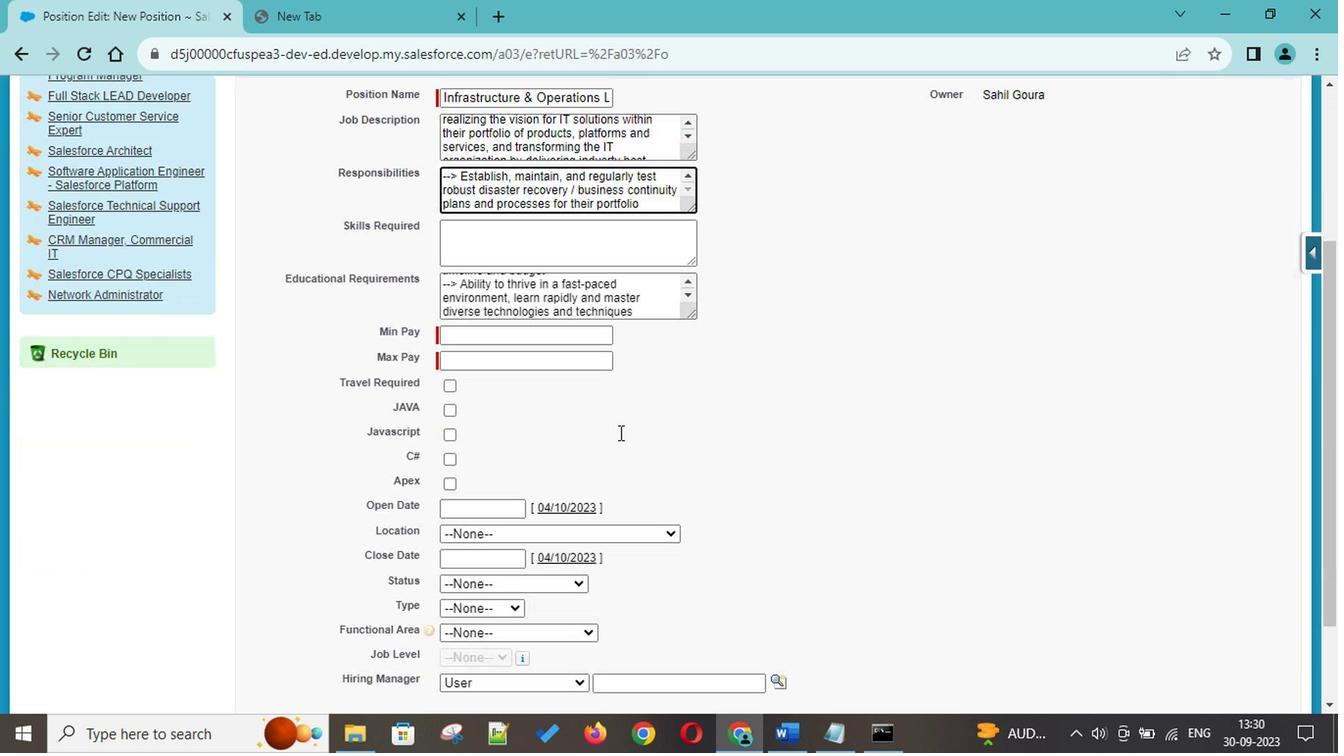 
Action: Mouse scrolled (617, 427) with delta (0, -1)
Screenshot: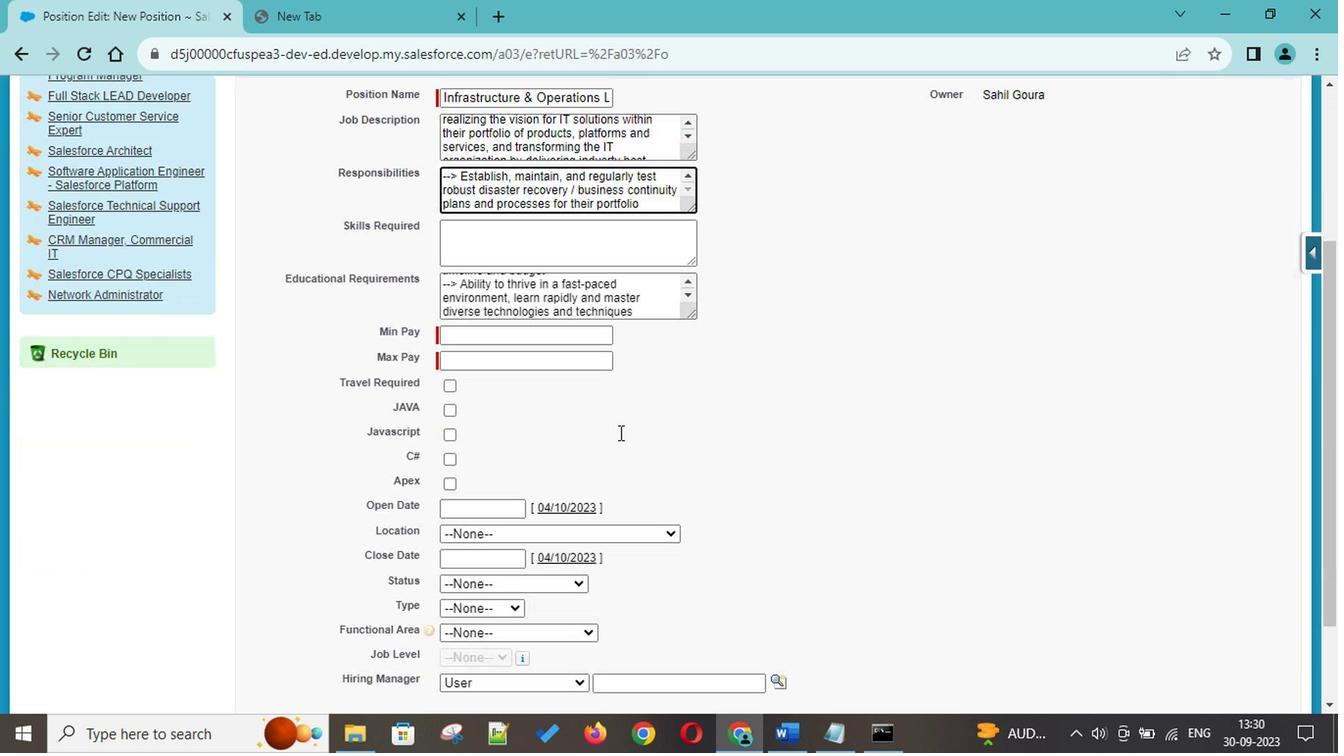 
Action: Mouse scrolled (617, 427) with delta (0, -1)
Screenshot: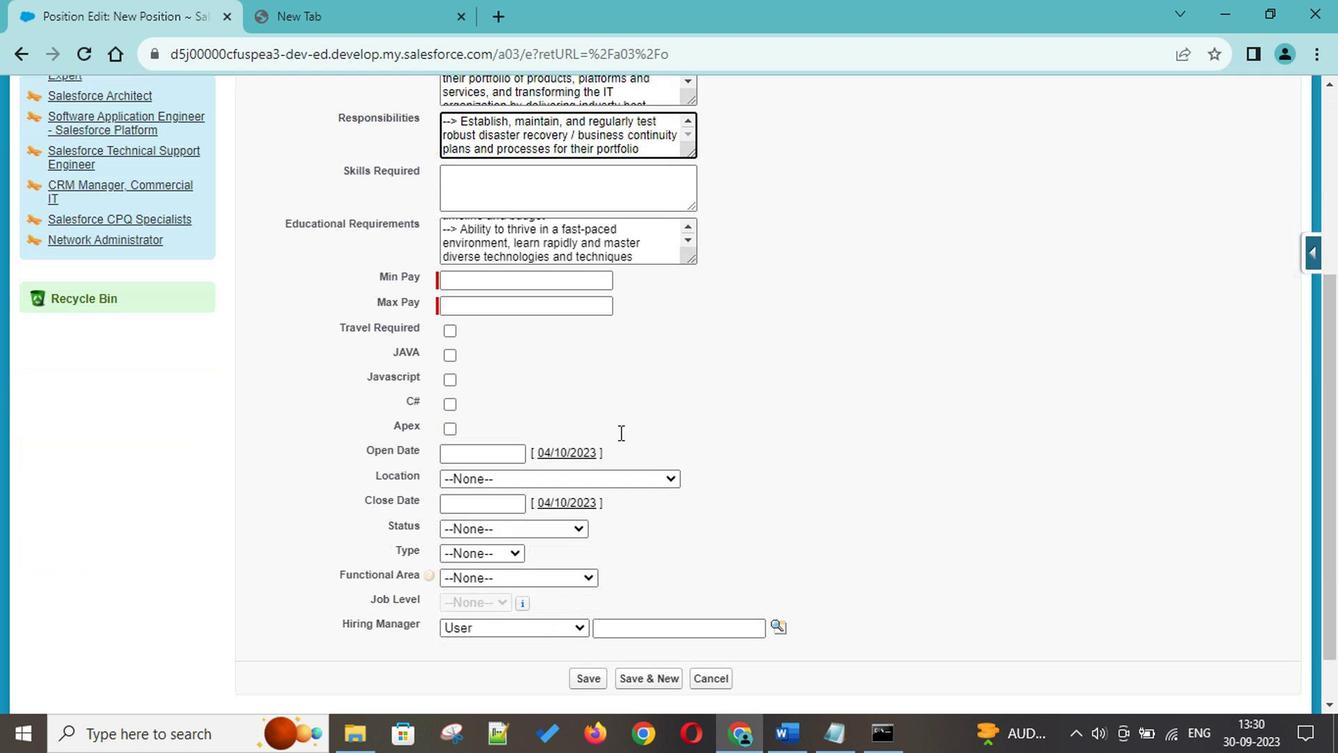 
Action: Mouse scrolled (617, 427) with delta (0, -1)
Screenshot: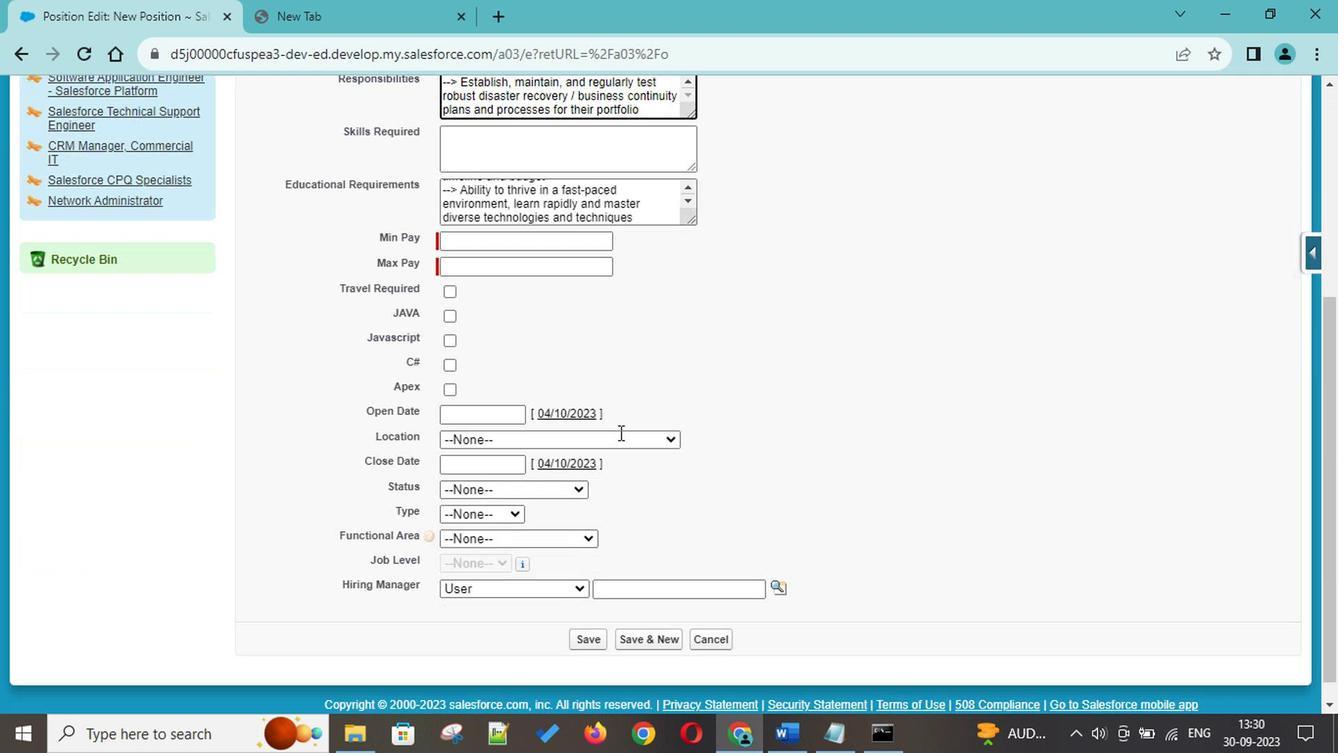 
Action: Mouse scrolled (617, 427) with delta (0, -1)
Screenshot: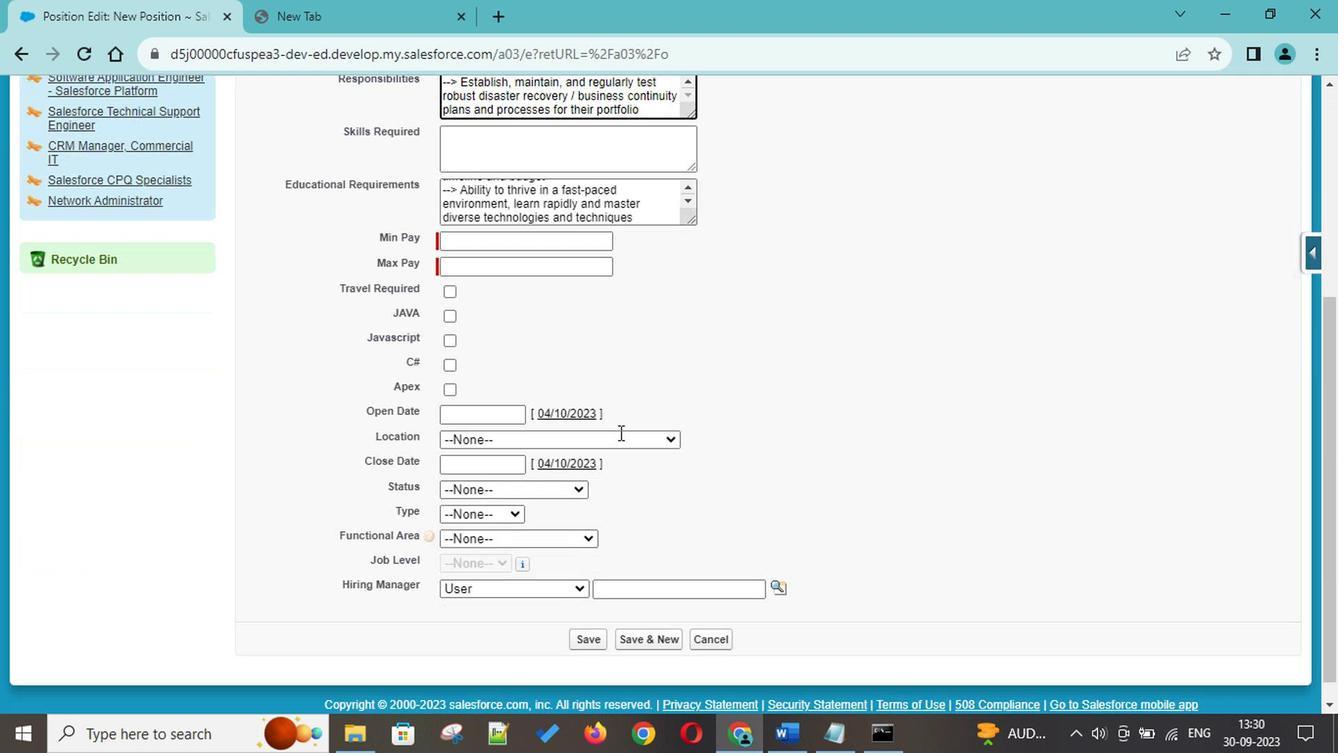 
Action: Mouse scrolled (617, 427) with delta (0, -1)
Screenshot: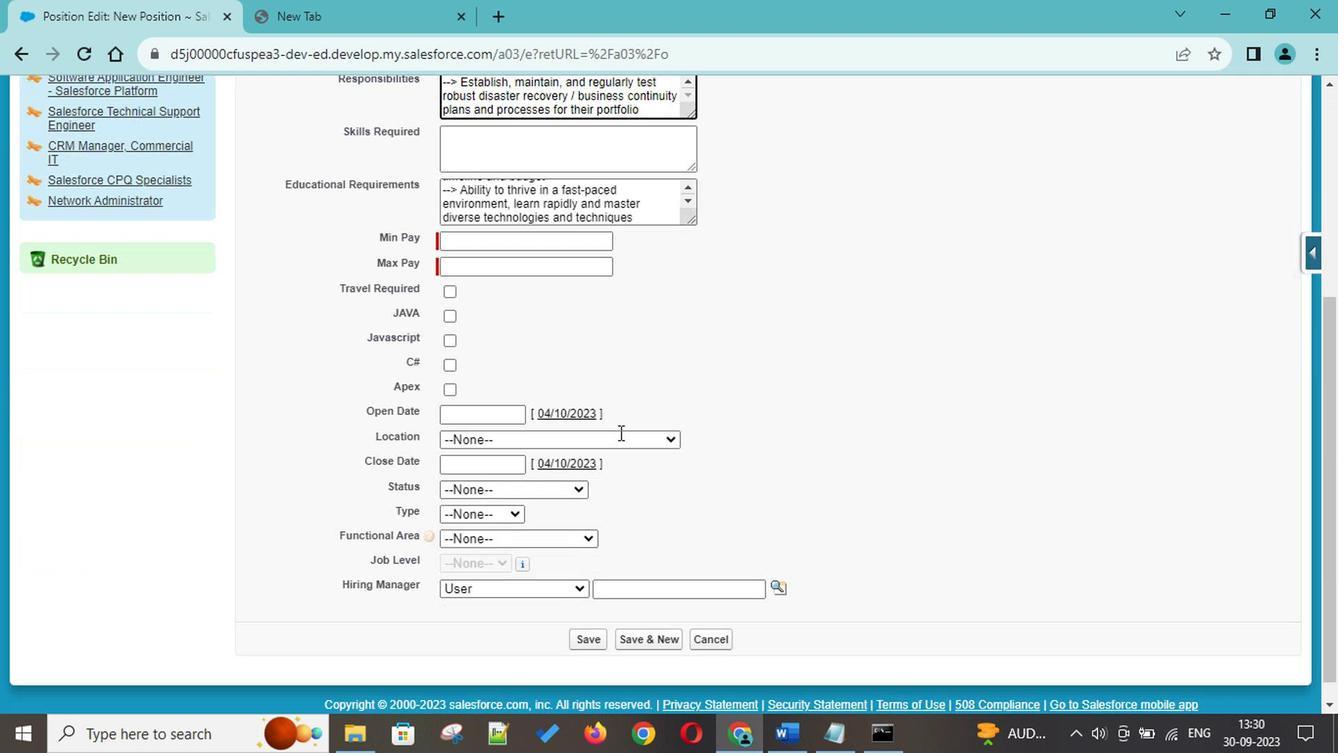 
Action: Mouse scrolled (617, 427) with delta (0, -1)
Screenshot: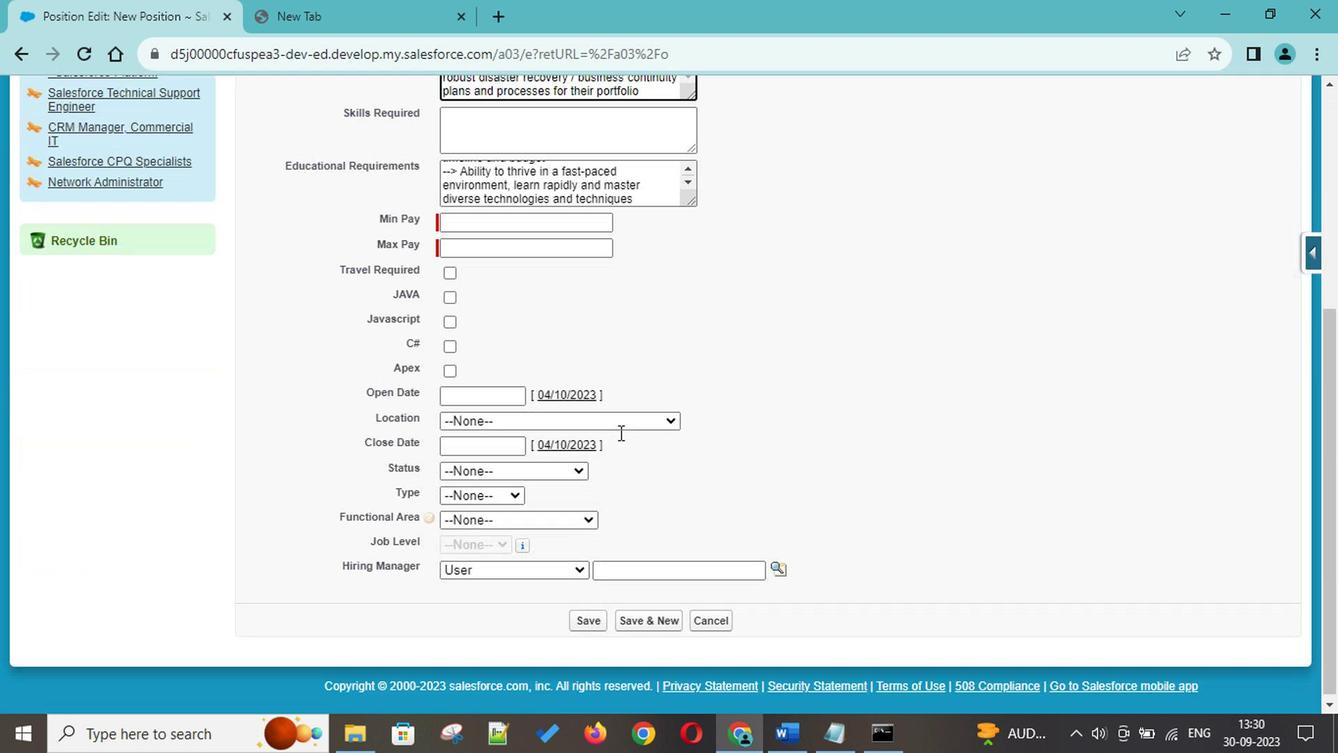 
Action: Mouse moved to (651, 445)
Screenshot: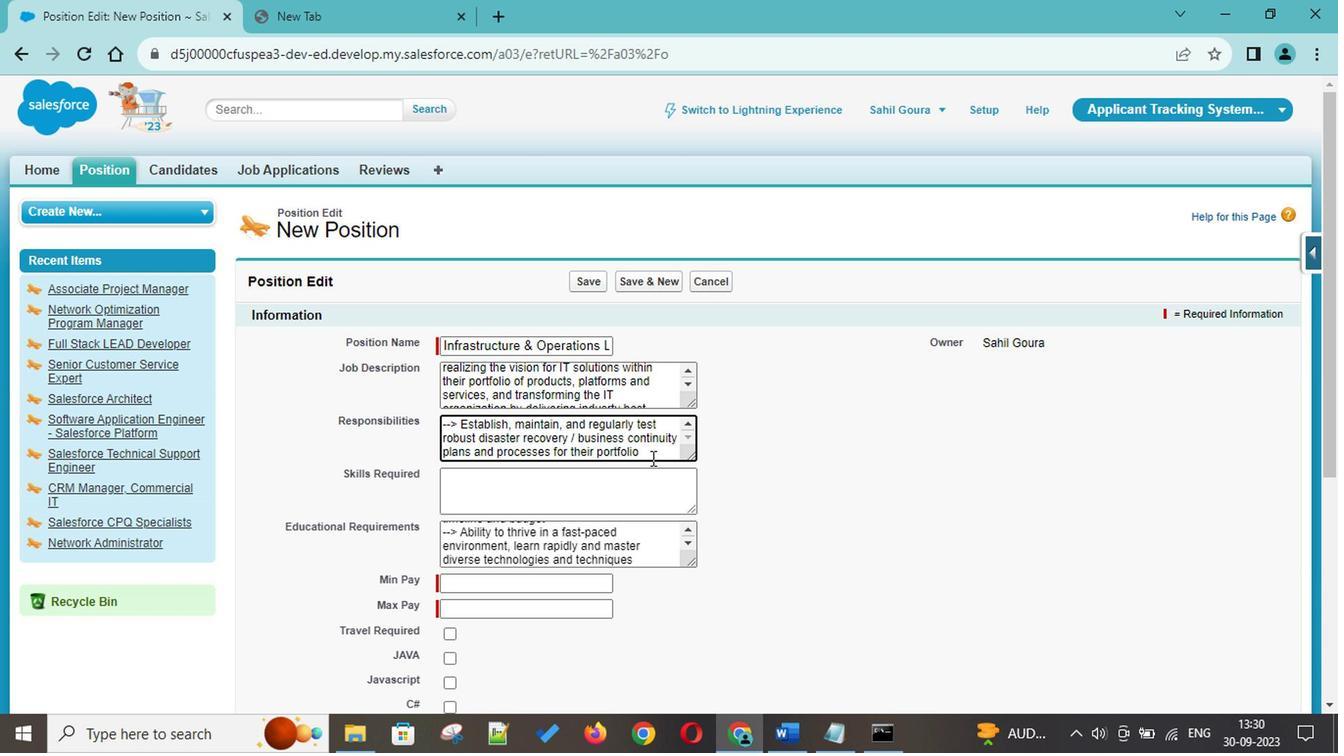 
Action: Mouse pressed left at (651, 445)
Screenshot: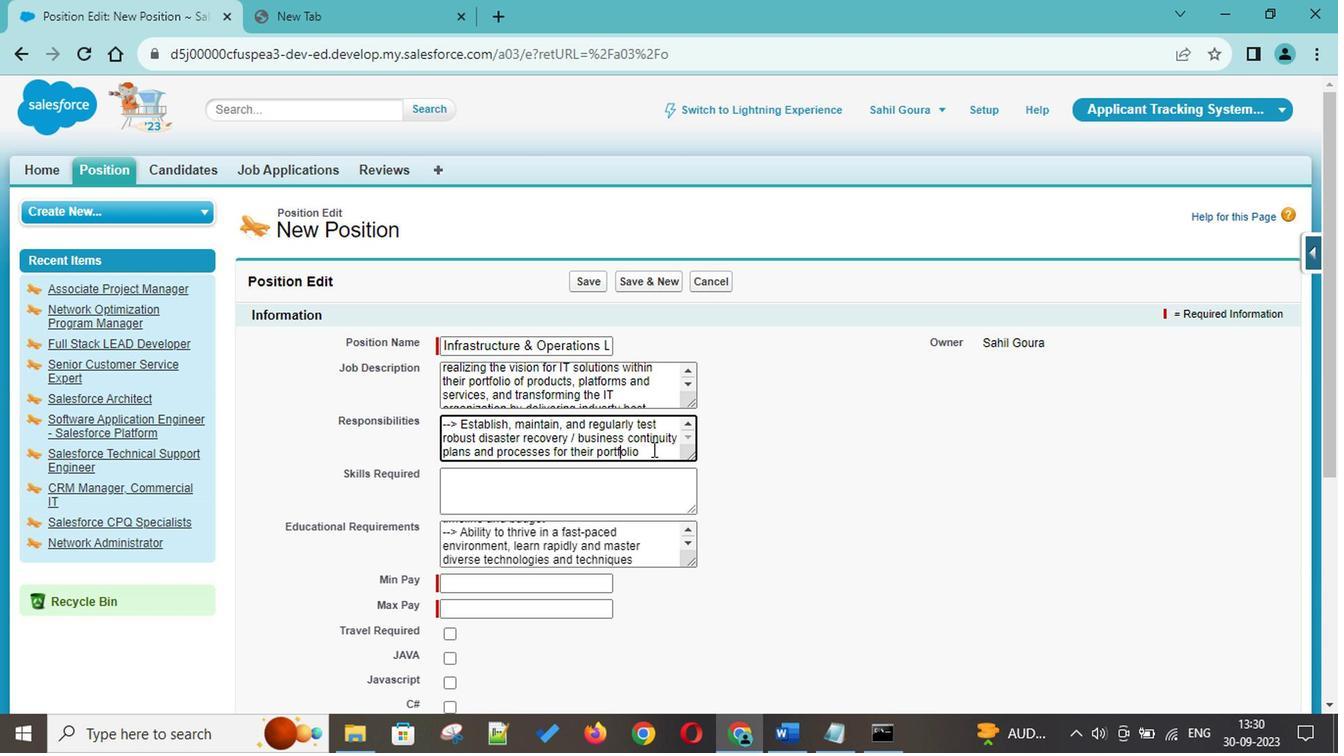 
Action: Mouse moved to (656, 445)
Screenshot: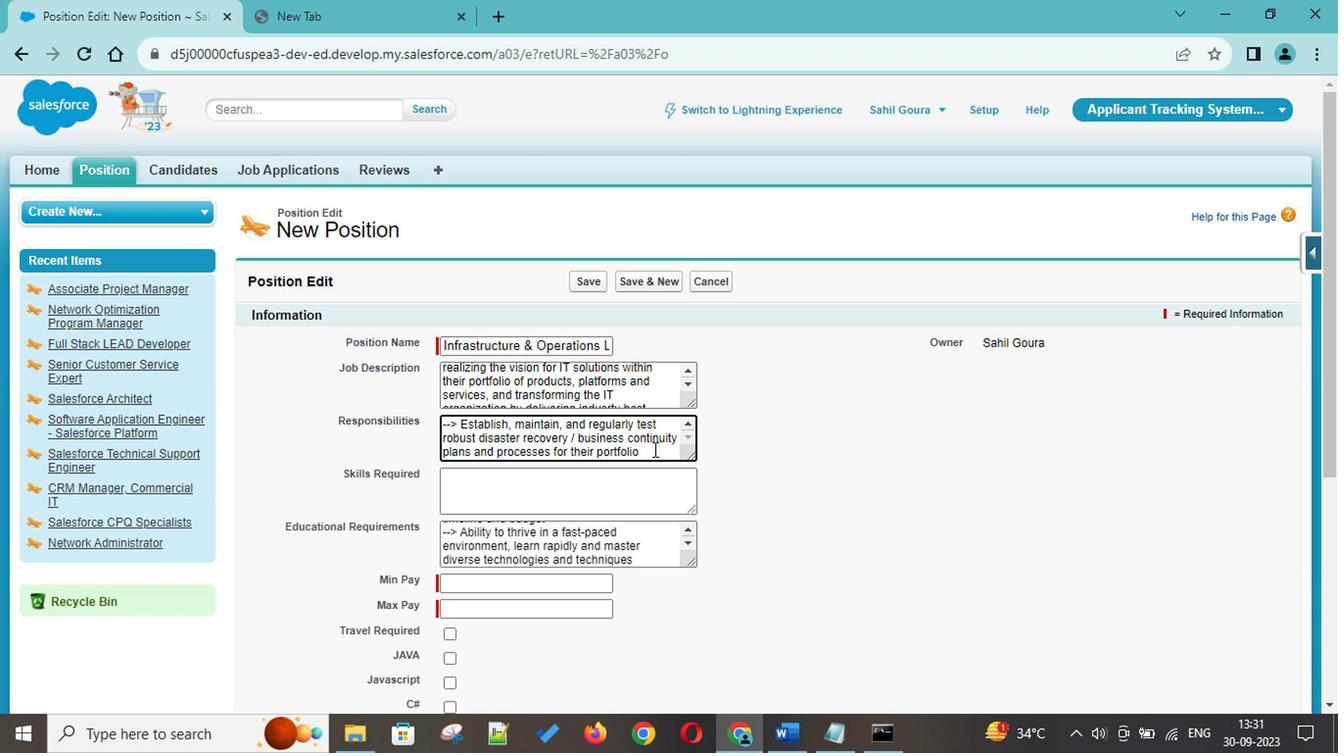 
Action: Mouse pressed left at (656, 445)
Screenshot: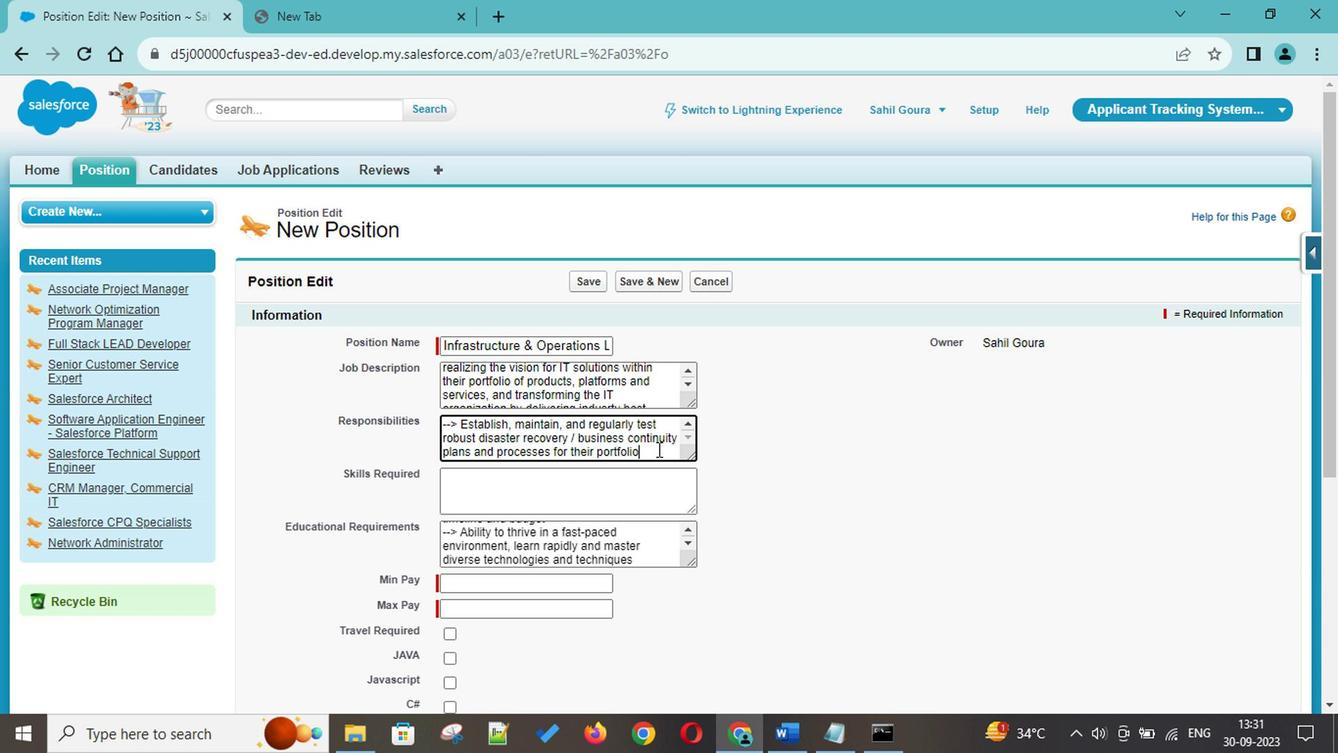 
Action: Key pressed <Key.enter>--<Key.shift><Key.shift><Key.shift><Key.shift><Key.shift><Key.shift>><Key.space><Key.shift>Eas<Key.backspace><Key.backspace>st<Key.up><Key.up><Key.up><Key.up><Key.down><Key.down><Key.down><Key.down><Key.down><Key.down><Key.down>ablish,<Key.space>maintain<Key.space>and<Key.space>regularly<Key.space>test<Key.space>robust<Key.space>disaster<Key.space>recovery<Key.space>/<Key.space>bs<Key.backspace>usiness
Screenshot: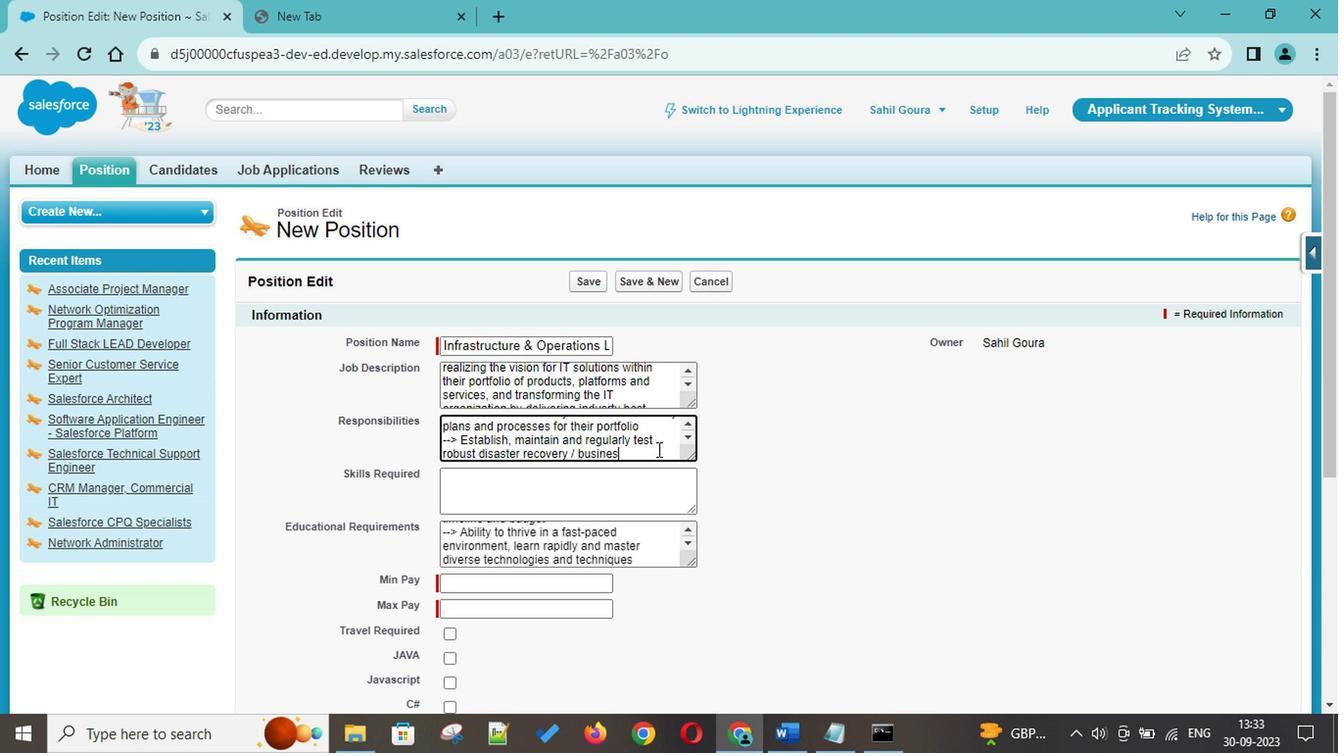 
Action: Mouse moved to (630, 438)
Screenshot: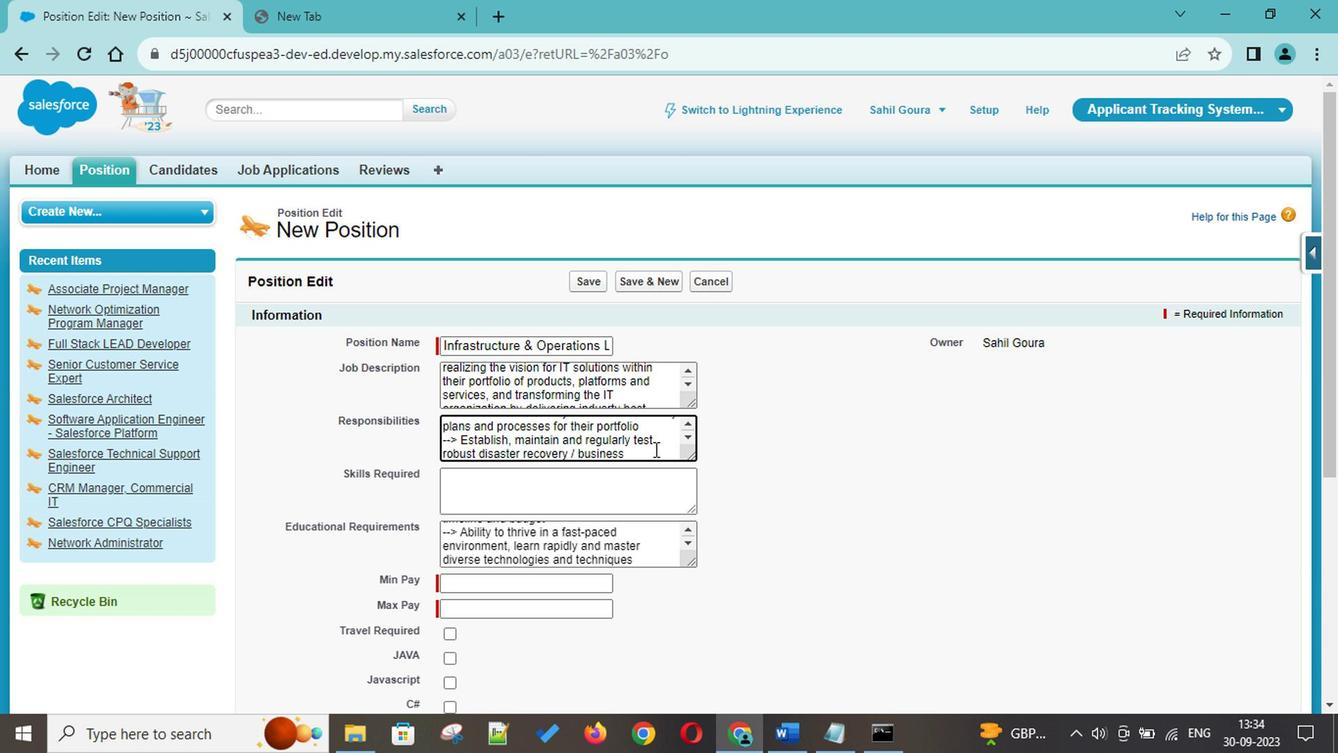 
Action: Key pressed <Key.space>continuity<Key.space>plans<Key.space>and<Key.space>processes<Key.space>for<Key.space>their<Key.space>pot<Key.backspace>rtfolio<Key.enter>--<Key.shift_r>><Key.space><Key.shift>Establish<Key.space>stromn<Key.backspace><Key.backspace>ng<Key.space>connections<Key.space>bete<Key.backspace>ween<Key.space>the<Key.space>respective<Key.space>teams<Key.space>within<Key.space>i<Key.shift>T<Key.backspace><Key.backspace><Key.shift>IT.<Key.space><Key.shift>They<Key.space>should<Key.space>hagve<Key.backspace><Key.backspace><Key.backspace>ve<Key.space>a<Key.space>deep<Key.space>understanding<Key.space>of<Key.space>the<Key.space>interdependent<Key.space>relationship<Key.space>between<Key.space>infrastructure,<Key.space>information<Key.space>security<Key.space>and<Key.space>the<Key.space>appkl<Key.backspace><Key.backspace>lications/services<Key.enter>--<Key.shift><Key.shift><Key.shift><Key.shift><Key.shift><Key.shift><Key.shift><Key.shift><Key.shift><Key.shift><Key.shift><Key.shift><Key.shift><Key.shift><Key.shift><Key.shift><Key.shift><Key.shift><Key.shift>><Key.space><Key.shift>Effectively<Key.space>manage<Key.space>external<Key.space>service<Key.space>providers<Key.space>and<Key.space><Key.shift>IT<Key.space>service<Key.space>afre<Key.backspace><Key.backspace><Key.backspace>greements<Key.space>i.e
Screenshot: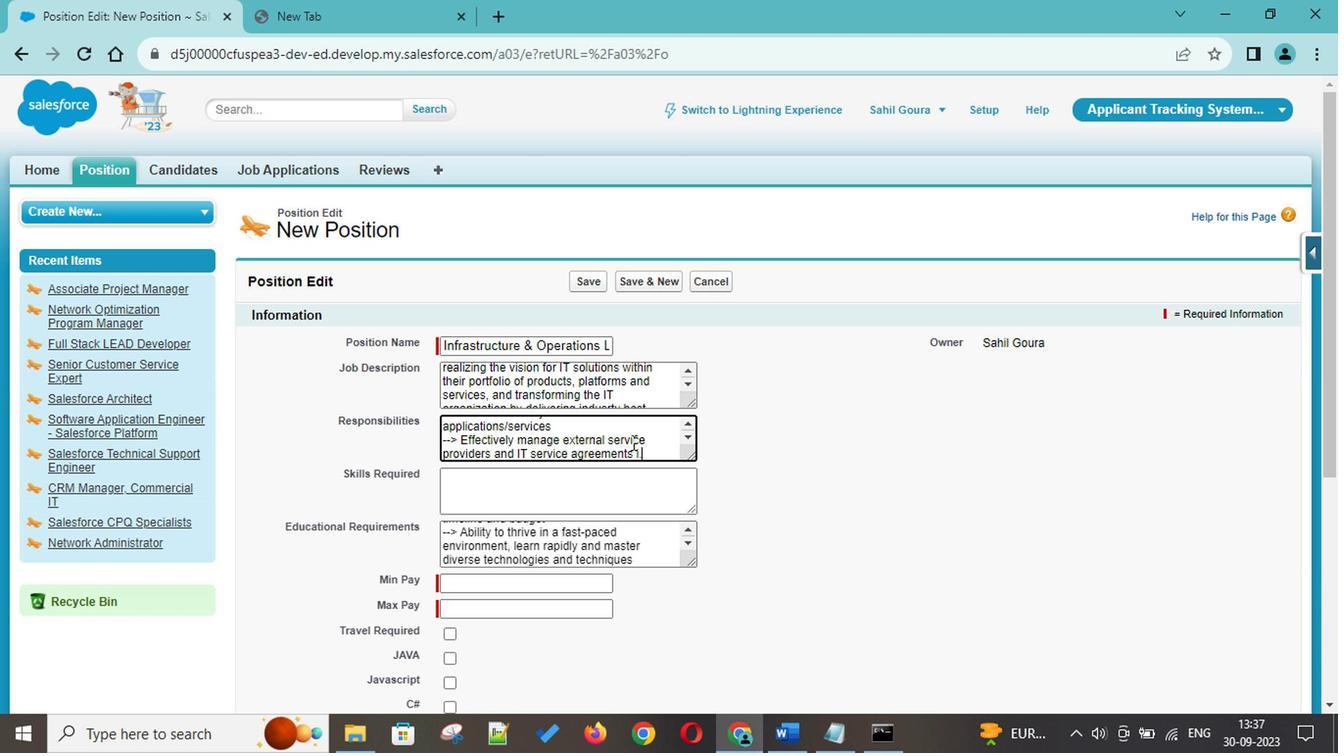 
Action: Mouse moved to (737, 386)
Screenshot: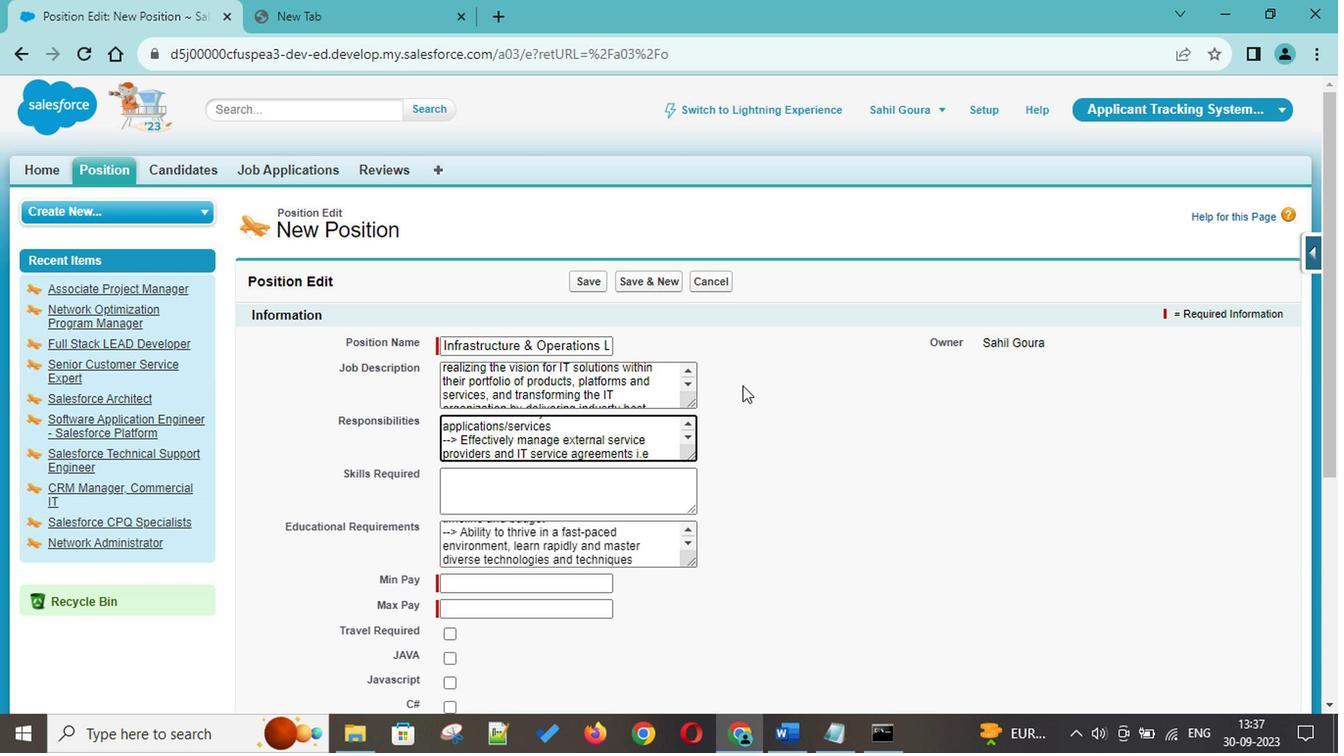 
Action: Key pressed .<Key.space><Key.shift><Key.shift><Key.shift><Key.shift>SLA's<Key.space>and<Key.space><Key.shift>OLA's
Screenshot: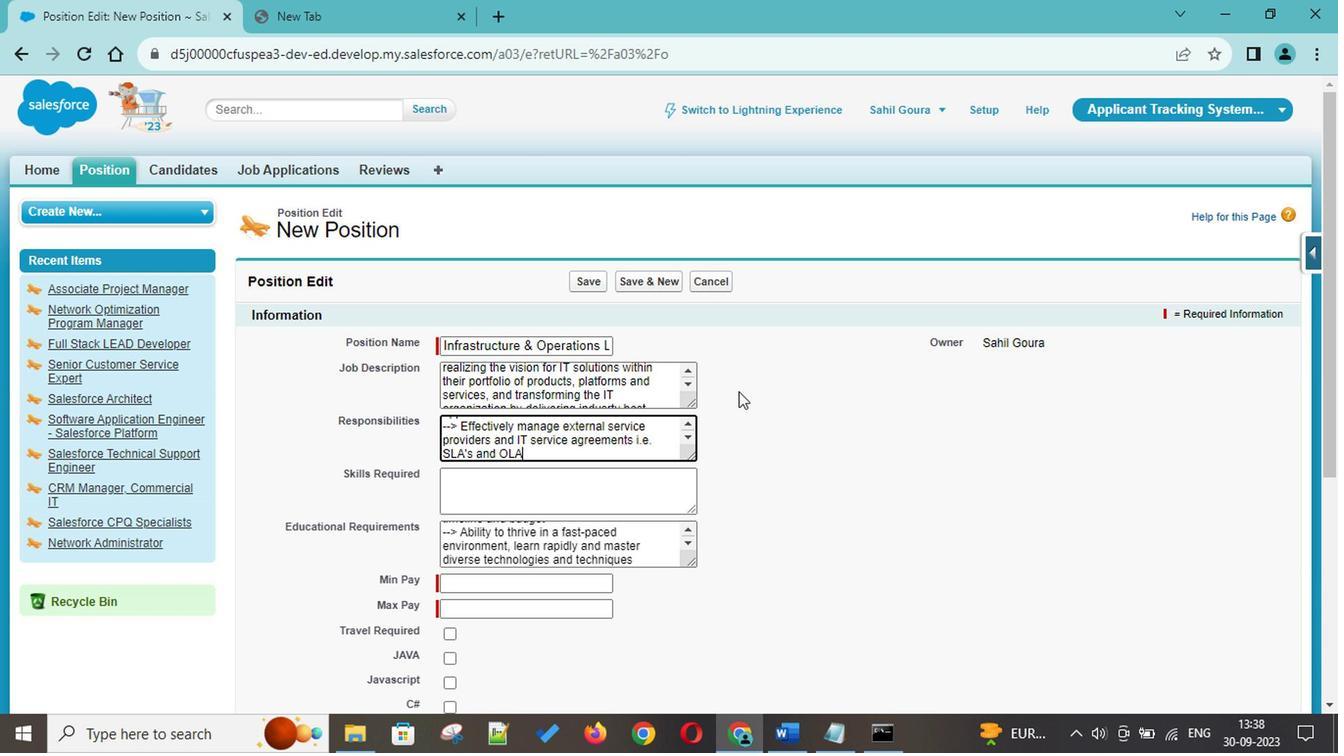 
Action: Mouse moved to (576, 453)
Screenshot: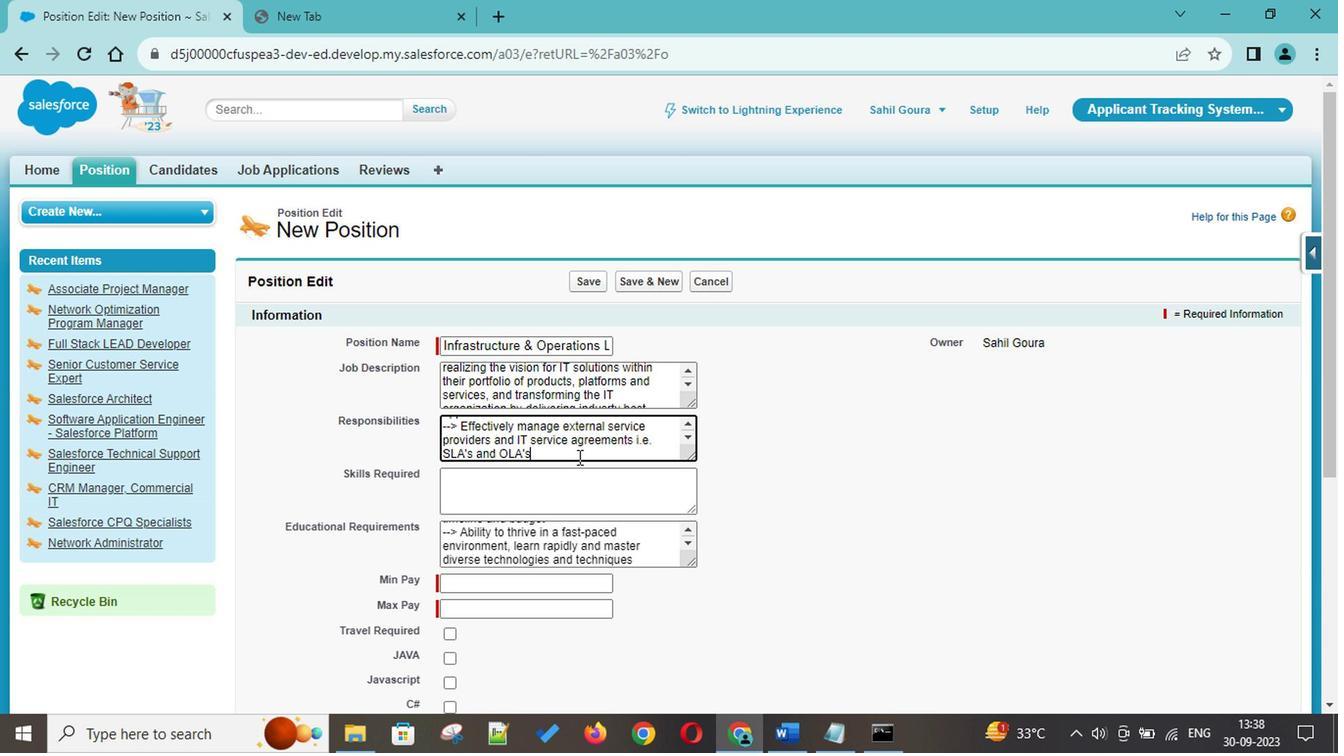 
Action: Mouse pressed left at (576, 453)
Screenshot: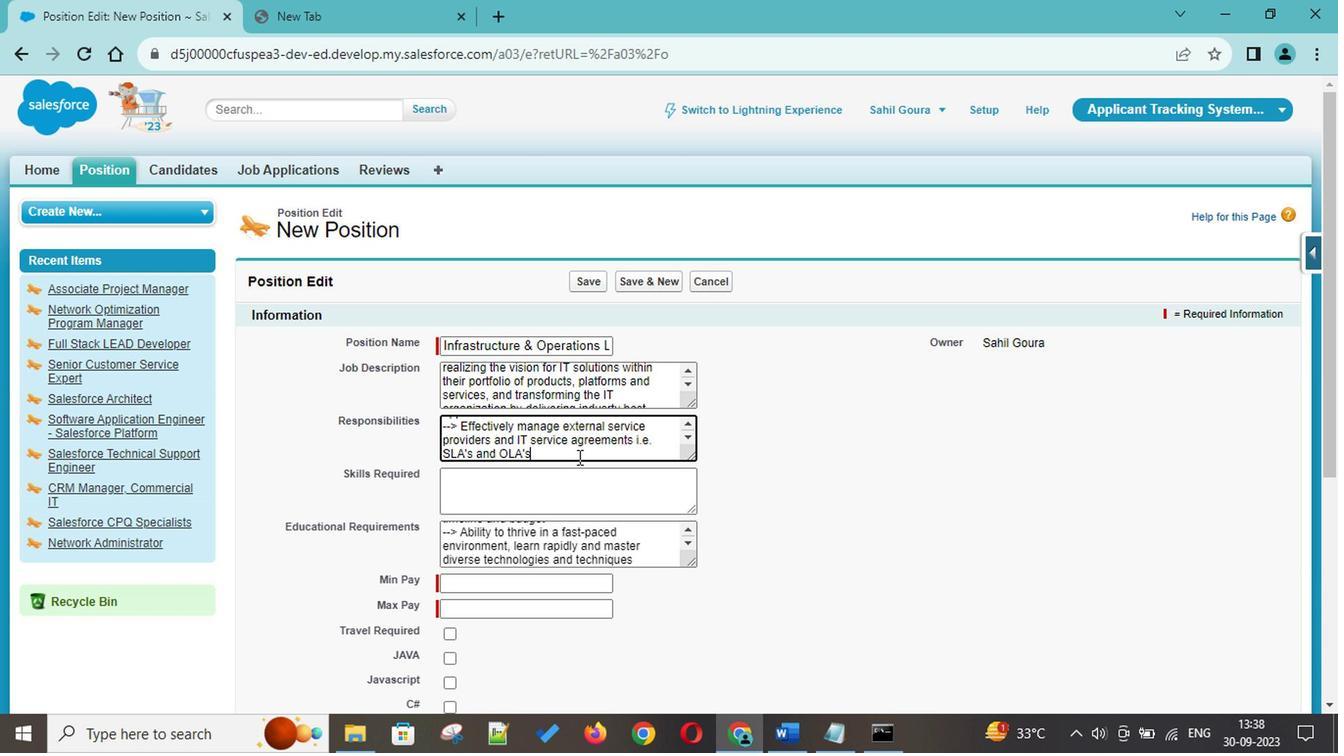 
Action: Key pressed <Key.space><Key.enter>--<Key.shift_r><Key.shift_r><Key.shift_r><Key.shift_r><Key.shift_r><Key.shift_r><Key.shift_r><Key.shift_r><Key.shift_r><Key.shift_r><Key.shift_r><Key.shift_r><Key.shift_r><Key.shift_r><Key.shift_r><Key.shift_r><Key.shift_r><Key.shift_r><Key.shift_r><Key.shift_r><Key.shift_r><Key.shift_r>><Key.space>
Screenshot: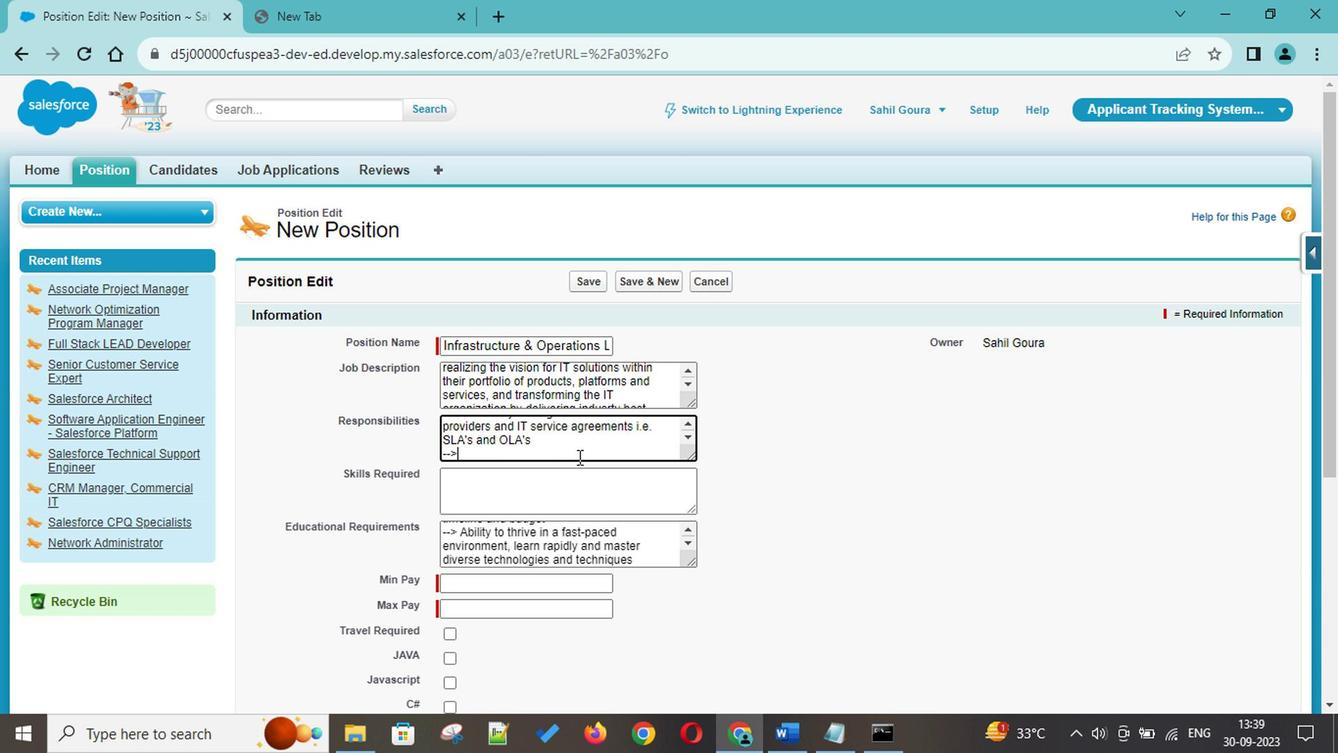 
Action: Mouse moved to (741, 435)
Screenshot: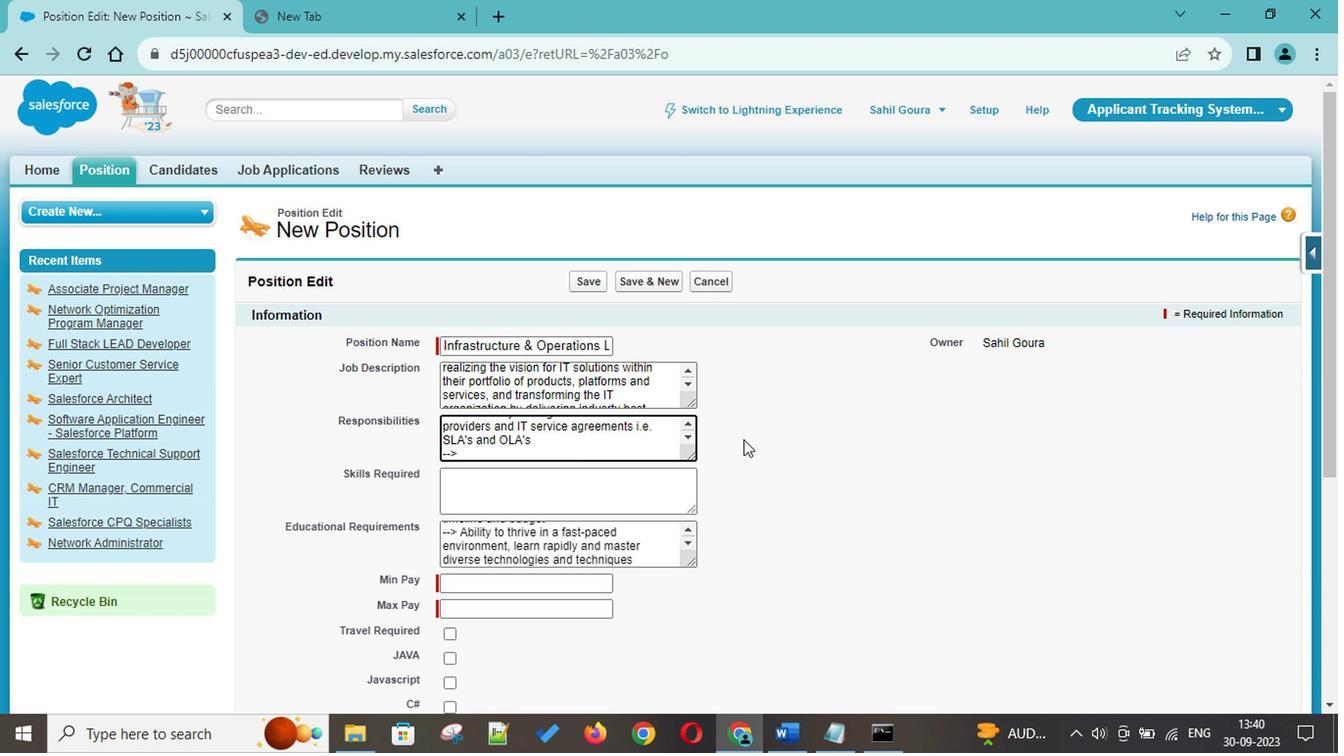 
Action: Key pressed <Key.shift>Ensure<Key.space>personnel<Key.space>and<Key.space>infrastructure<Key.space>are<Key.space>in<Key.space>compliance<Key.space>with<Key.space>external<Key.space><Key.shift>FDA<Key.space><Key.shift><Key.shift><Key.shift><Key.shift><Key.shift>&<Key.space><Key.shift>SOX<Key.space>regulations.<Key.space><Key.shift>Participations<Key.space>in<Key.space>audits<Key.space>as<Key.space>required<Key.enter>
Screenshot: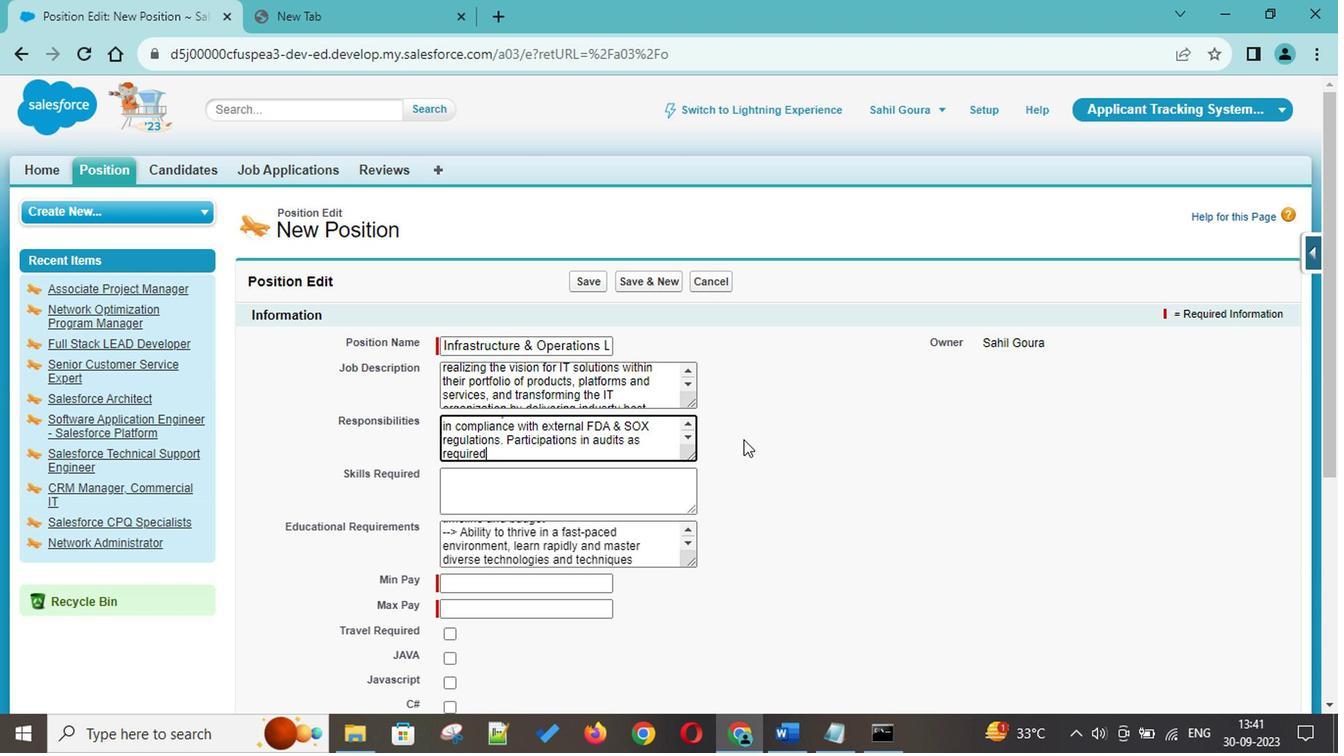 
Action: Mouse moved to (614, 444)
Screenshot: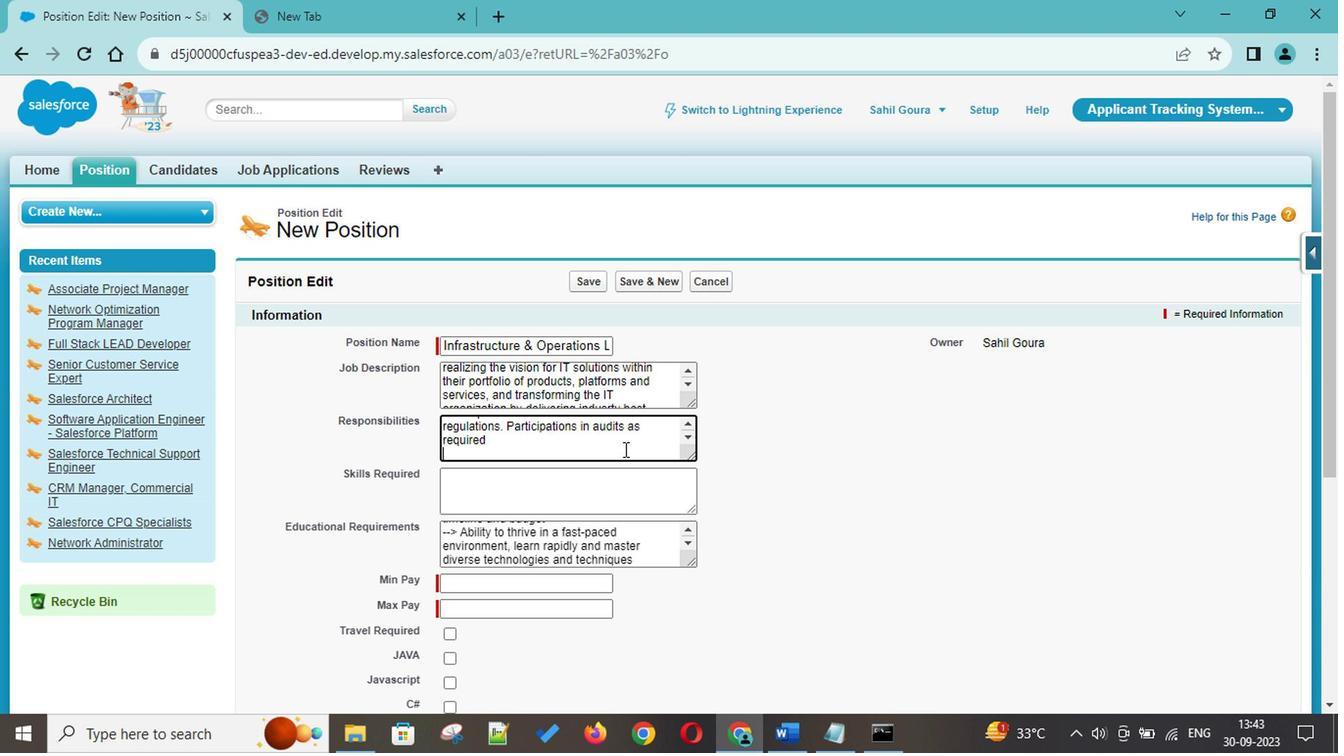 
Action: Mouse pressed left at (614, 444)
Screenshot: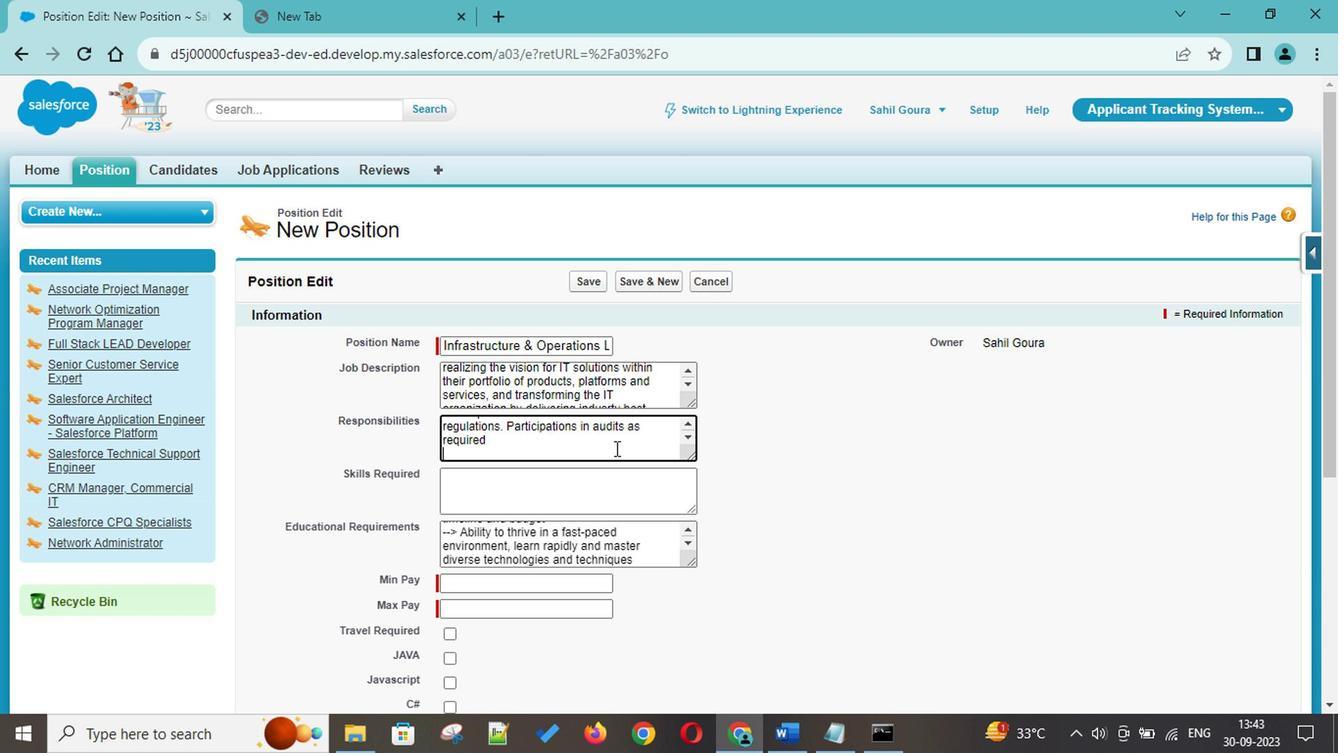 
Action: Key pressed --<Key.shift>><Key.space><Key.shift>Develop<Key.space>and<Key.space>maintain<Key.space>close<Key.space>partnerships<Key.space>with<Key.space>associated<Key.space>functions<Key.space>within<Key.space><Key.up><Key.up><Key.up><Key.up><Key.down><Key.down><Key.down><Key.down><Key.down><Key.down><Key.shift>Corteva<Key.space><Key.shift>IT<Key.space>including<Key.space><Key.shift>Software<Key.space><Key.shift>Development<Key.space>and<Key.space><Key.shift>Support,<Key.space><Key.shift>ERP,<Key.space><Key.shift>Enterris<Key.backspace><Key.backspace><Key.backspace>prise<Key.space><Key.shift>Architecture,<Key.space><Key.shift>Portfolio<Key.space>and<Key.space><Key.shift>Program<Key.space><Key.shift>Management,<Key.space>and<Key.space><Key.shift>Cybersecurity<Key.enter>--<Key.shift>><Key.space>
Screenshot: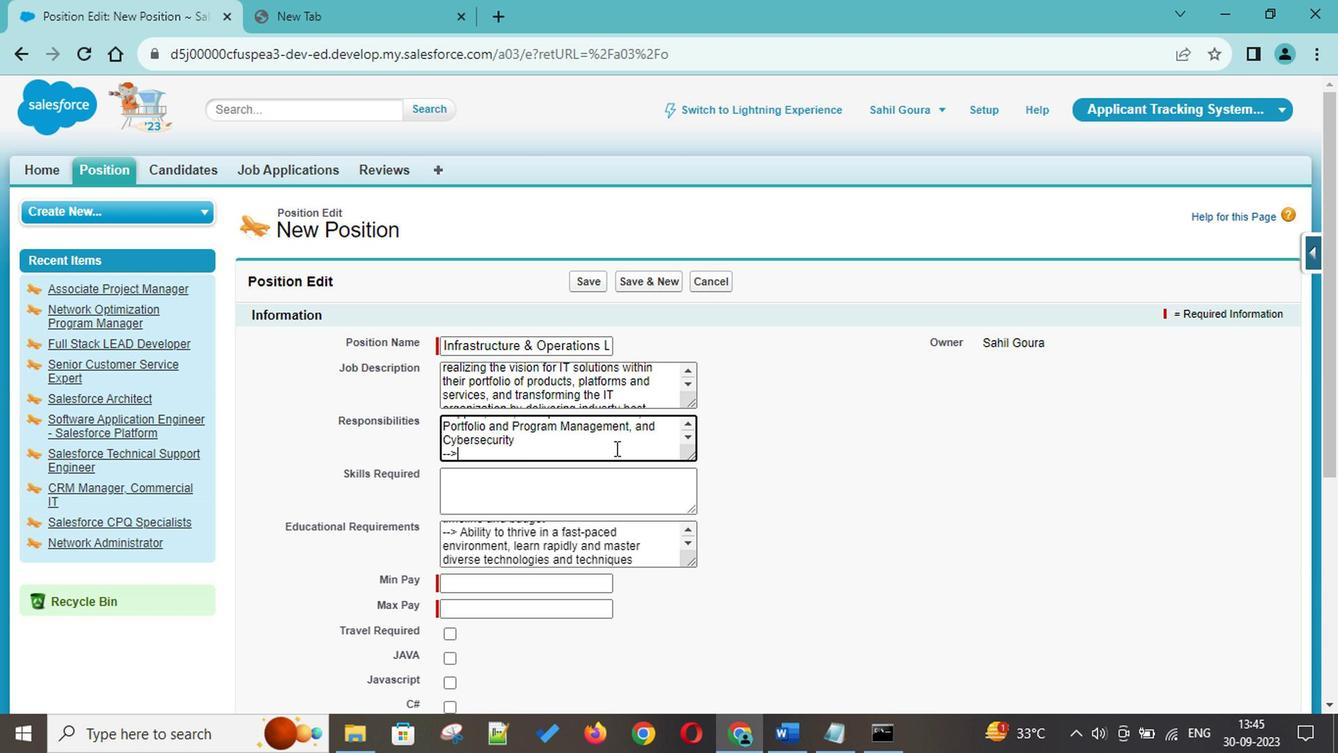 
Action: Mouse moved to (498, 425)
Screenshot: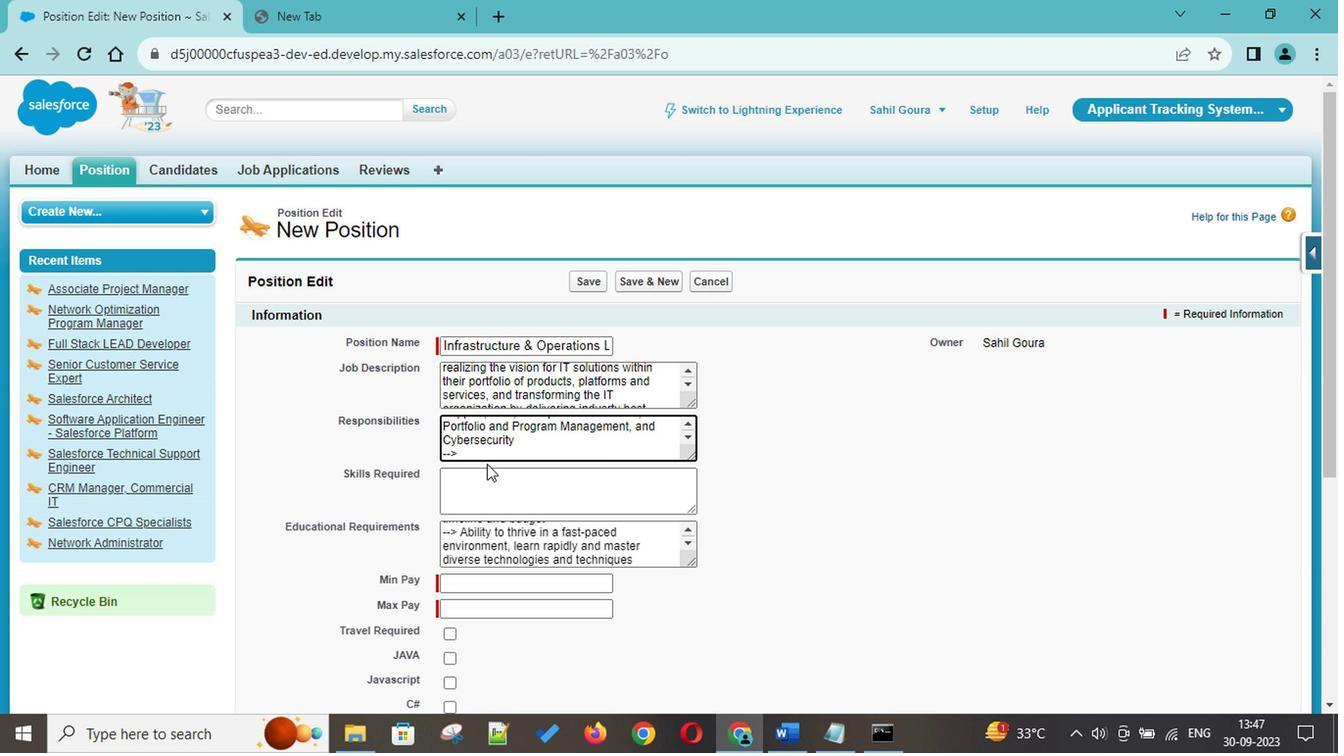 
Action: Key pressed <Key.shift>Proactively<Key.space>advises<Key.space><Key.shift><Key.shift><Key.shift><Key.shift><Key.shift><Key.shift><Key.shift><Key.shift><Key.shift><Key.shift><Key.shift><Key.shift><Key.shift><Key.shift><Key.shift><Key.shift><Key.shift><Key.shift><Key.shift><Key.shift><Key.shift><Key.shift><Key.shift><Key.shift><Key.shift><Key.shift><Key.shift><Key.shift><Key.shift><Key.shift><Key.shift><Key.shift><Key.shift><Key.shift><Key.shift><Key.shift><Key.shift><Key.shift><Key.shift><Key.shift><Key.shift>ITLT<Key.space>on<Key.space>technolko<Key.backspace><Key.backspace>ogy<Key.space>opportunities<Key.space>and<Key.space>innovation<Key.enter>--<Key.shift>><Key.space><Key.shift>Works<Key.space>woith<Key.backspace><Key.backspace><Key.backspace><Key.backspace>ih<Key.backspace>th<Key.space>business<Key.space>and<Key.space><Key.shift>IT<Key.space>leaders<Key.space>to<Key.space>determine<Key.space>investment<Key.space>portfolio<Key.space>for<Key.space>each<Key.space>product<Key.space>family<Key.space>and<Key.space>product<Key.space>therei<Key.backspace>in.<Key.space><Key.shift><Key.shift><Key.shift><Key.shift><Key.shift><Key.shift><Key.shift><Key.shift><Key.shift>This<Key.space>includes<Key.backspace>s<Key.space>total<Key.space>oro<Key.backspace><Key.backspace><Key.backspace>product<Key.space>lifecycle<Key.space>financial<Key.space>maba<Key.backspace><Key.backspace><Key.backspace>anagement<Key.enter>--<Key.shift>><Key.space><Key.shift>Seek<Key.space><Key.backspace>,<Key.space>embrace,<Key.space>and<Key.space>maintain<Key.space>strategic<Key.space>a<Key.backspace>parf<Key.backspace>tnerships<Key.space>wih<Key.backspace>th<Key.space>product<Key.space>vendors<Key.space>and<Key.space>suppliers<Key.enter>--<Key.shift>><Key.space>pr<Key.backspace><Key.backspace><Key.shift>Providel<Key.backspace><Key.space>leadership<Key.left><Key.left><Key.left><Key.left><Key.left><Key.left><Key.left><Key.left><Key.left><Key.left><Key.left>s
Screenshot: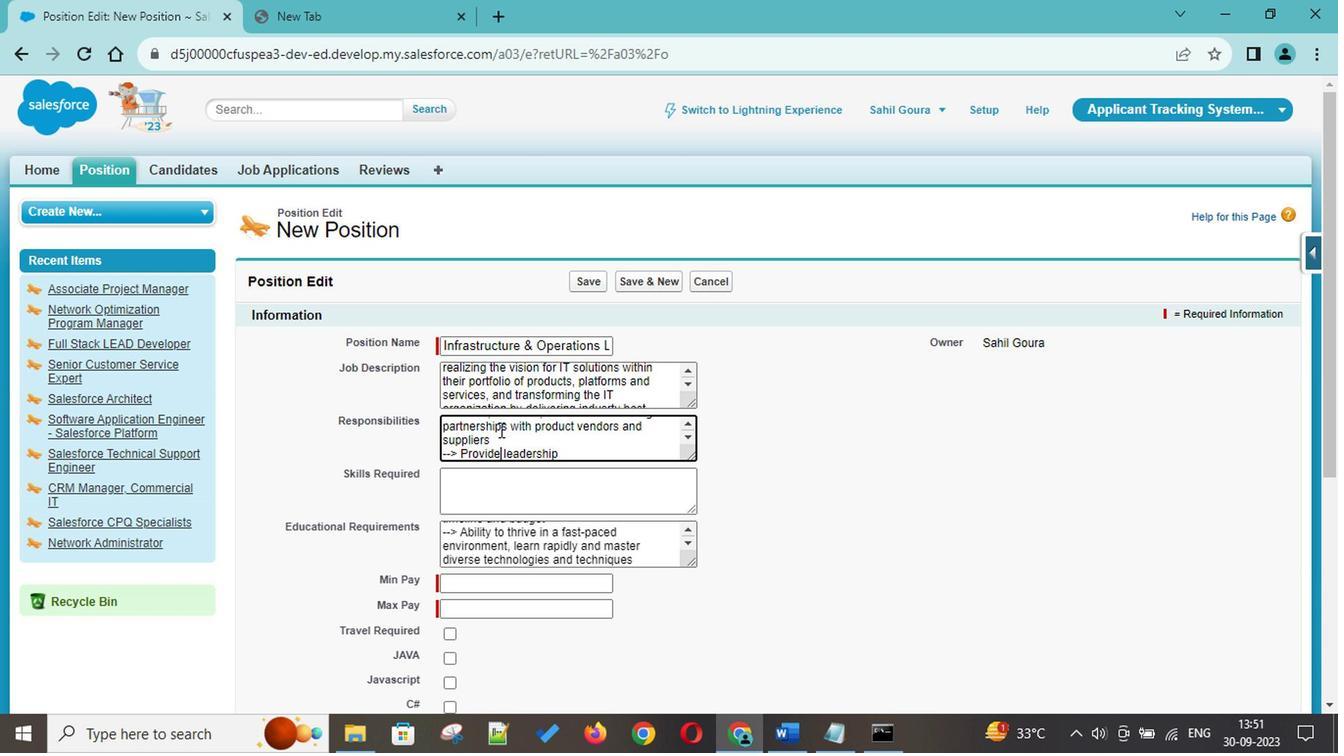 
Action: Mouse moved to (585, 451)
Screenshot: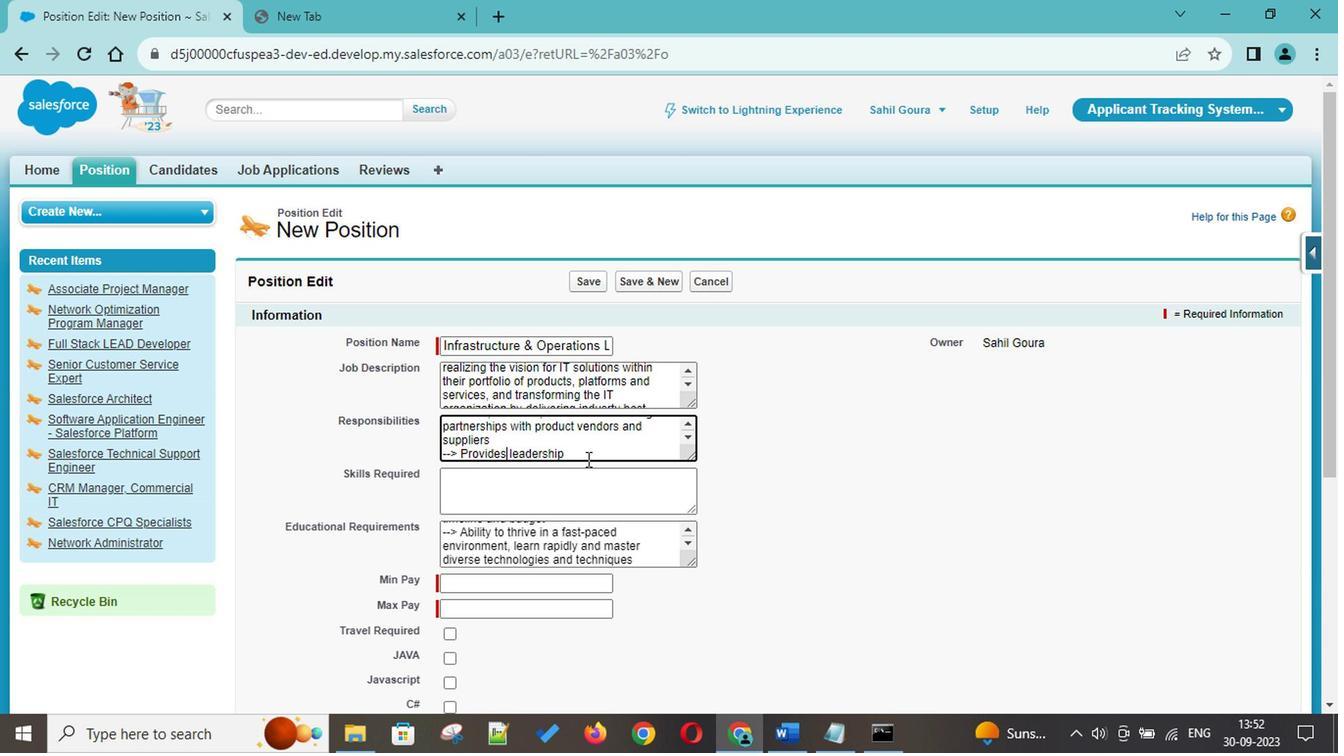 
Action: Mouse pressed left at (585, 451)
Screenshot: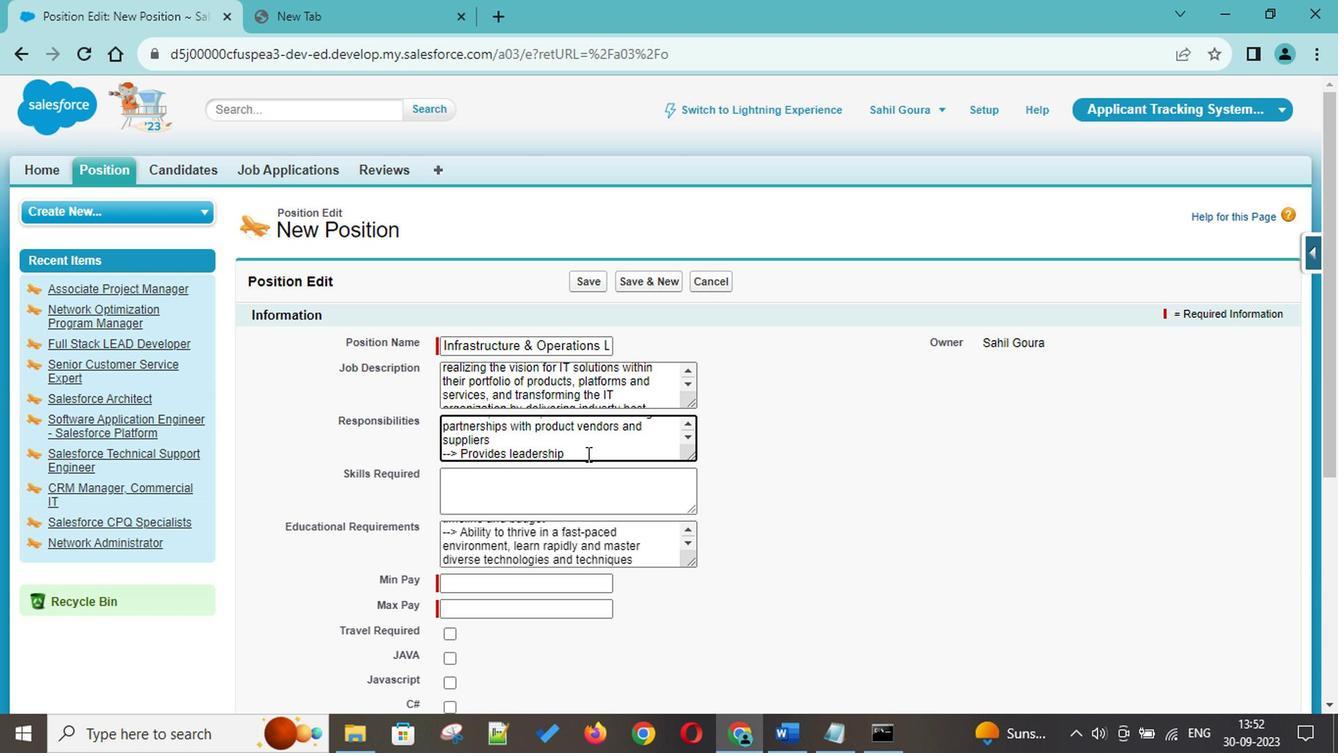 
Action: Key pressed ,<Key.space>coaching<Key.space>and<Key.space>directin<Key.backspace>on<Key.space>to<Key.space>a<Key.space>team<Key.space>of<Key.space>highly<Key.space>skilled<Key.space>global<Key.space>workforce<Key.space>of<Key.space>employee<Key.space>and<Key.space>contingent<Key.space>workers<Key.enter>--<Key.shift_r><Key.shift_r>><Key.space><Key.shift>Incro<Key.backspace><Key.backspace>orport<Key.backspace>ate<Key.space>operational<Key.space>excellence<Key.space>standards<Key.space>ino<Key.backspace>to<Key.space>daily<Key.space>operations<Key.space>to<Key.space>t<Key.backspace>continually<Key.space>improve<Key.space>performance
Screenshot: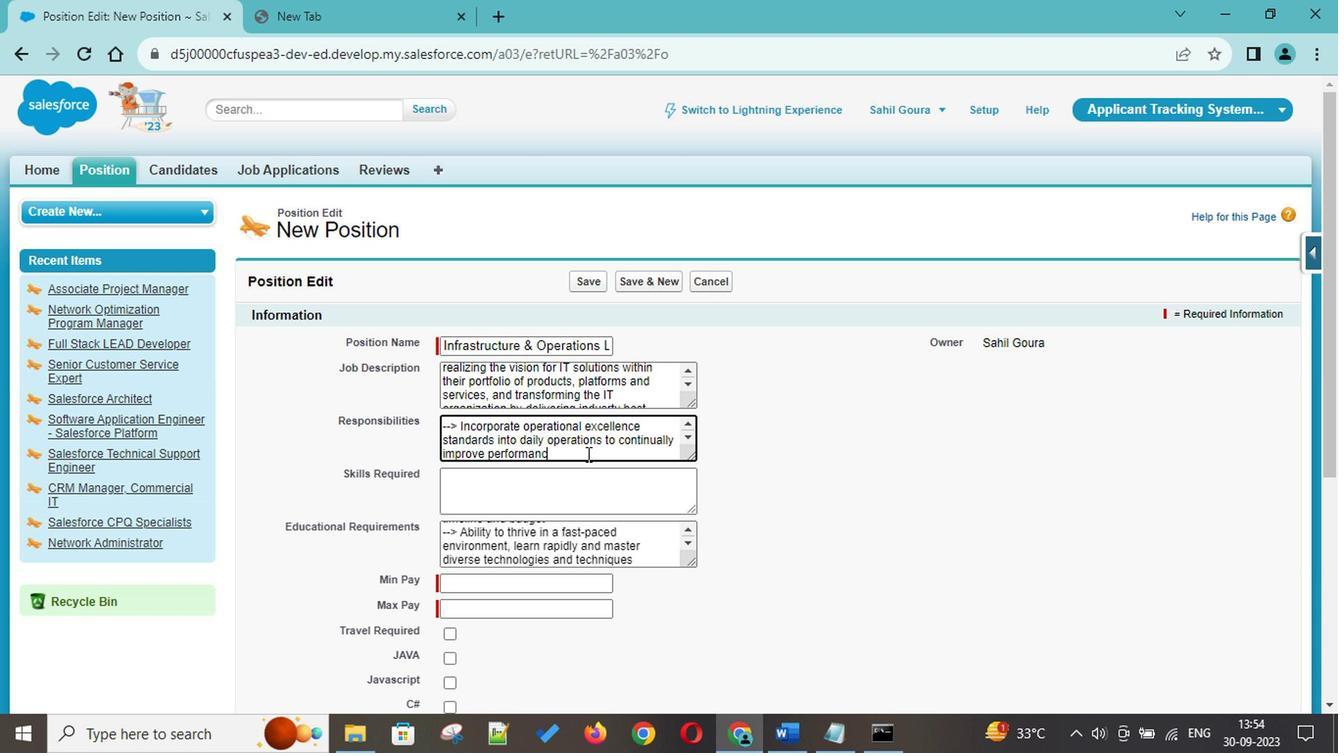 
Action: Mouse moved to (497, 497)
Screenshot: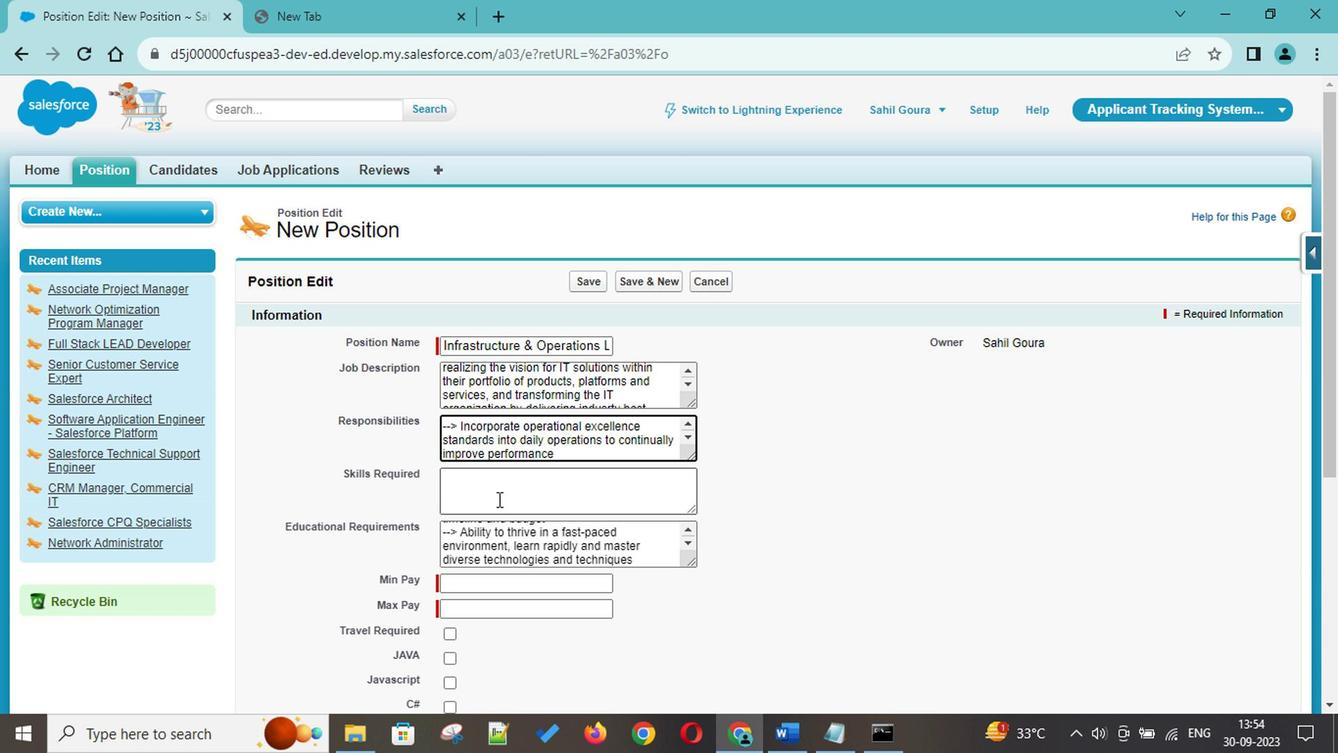 
Action: Mouse pressed left at (497, 497)
Screenshot: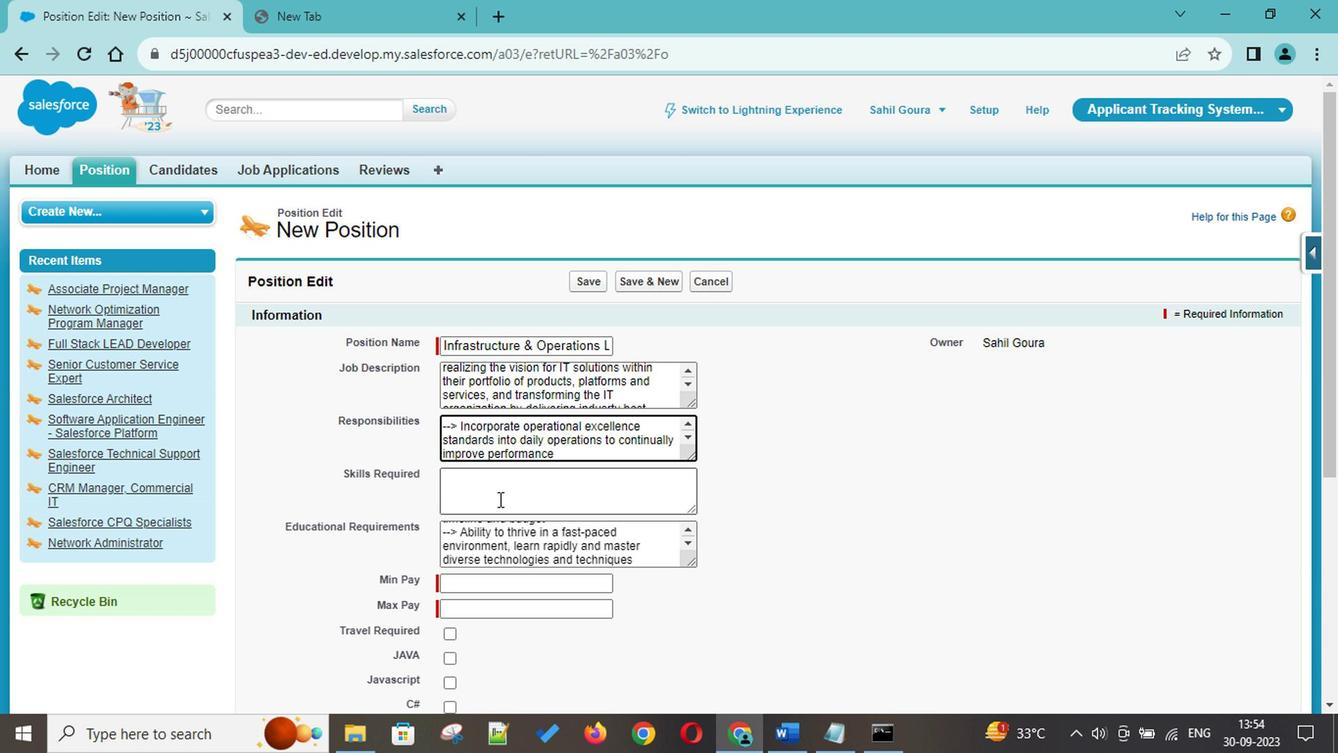 
Action: Key pressed <Key.shift>TG<Key.backspace>echnology<Key.space><Key.shift>IQ<Key.shift>:<Key.space><Key.shift>Grow<Key.space>in<Key.space>knowledge<Key.space>and<Key.space>understanding<Key.space>of<Key.space>leading<Key.space>and<Key.space>emerge<Key.backspace>ing<Key.space>technologies<Key.space>and<Key.space><Key.shift>IT<Key.space>operations<Key.space>practices<Key.space>related<Key.space>to<Key.space>their<Key.space>associated<Key.space>technology<Key.space>product<Key.space>families.<Key.space><Key.shift>Participate<Key.space>in<Key.space>industry<Key.space>peer<Key.space>groups<Key.space>to<Key.space>understand<Key.space>industry<Key.space>trends.<Key.enter><Key.up><Key.up><Key.up><Key.up><Key.up><Key.up><Key.up><Key.up><Key.up><Key.down><Key.down><Key.down><Key.down><Key.down><Key.down><Key.down><Key.down><Key.up><Key.up><Key.up><Key.up><Key.up><Key.up><Key.up><Key.up><Key.up>--<Key.shift>><Key.space><Key.down><Key.down><Key.down><Key.down><Key.down><Key.down><Key.down><Key.down><Key.down><Key.down><Key.down><Key.down><Key.down><Key.down><Key.down><Key.down><Key.down><Key.down><Key.down><Key.down><Key.down><Key.down><Key.down><Key.down><Key.down><Key.down><Key.down><Key.down><Key.down><Key.down><Key.down><Key.down><Key.down><Key.down><Key.down><Key.down><Key.down><Key.down><Key.down><Key.down><Key.down><Key.down><Key.down><Key.down><Key.down><Key.down><Key.down><Key.down><Key.down><Key.down><Key.down><Key.down><Key.down><Key.down>--<Key.shift>><Key.space><Key.shift>Business<Key.space><Key.shift>IQ<Key.shift>:<Key.space><Key.shift>Build<Key.space>an<Key.space>understanding<Key.space>of<Key.space>their<Key.space>bius<Key.backspace><Key.backspace><Key.backspace>usiness<Key.space>partners<Key.space>and<Key.space>how<Key.space>rtrh<Key.backspace><Key.backspace><Key.backspace><Key.backspace>they<Key.space>fit<Key.space>within<Key.space><Key.shift>Corteva<Key.space>overall.<Key.space><Key.shift>Participate<Key.space>in<Key.space>industy<Key.backspace>ry<Key.space>peer<Key.space>groups<Key.space>to<Key.space>understand<Key.space>industry<Key.space>trends<Key.enter>--<Key.shift><Key.shift>><Key.space><Key.shift>Powerful<Key.space><Key.shift>Communicator<Key.shift>:<Key.space><Key.shift>Convery<Key.backspace><Key.backspace>y<Key.space>intention<Key.space>for<Key.space>mutual<Key.space>understanding<Key.space>of<Key.space>risk<Key.space>and<Key.space>reward.<Key.enter>--<Key.shift>><Key.space><Key.up><Key.up><Key.up><Key.up><Key.up><Key.up><Key.up><Key.down><Key.down><Key.down><Key.down><Key.down><Key.down><Key.down><Key.shift>Effective<Key.space><Key.shift>IT<Key.space><Key.shift>Partnersg<Key.backspace>hip<Key.space><Key.shift>Management<Key.shift>:<Key.space><Key.shift>Understands<Key.space>how<Key.space>to<Key.space>negotiate<Key.space>and<Key.space>manage<Key.space>operations<Key.space>through<Key.space>use<Key.space>of<Key.space><Key.shift>Managed<Key.space><Key.shift>Services<Key.space><Key.shift><Key.shift><Key.shift><Key.shift><Key.space><Key.shift>Agreements<Key.space><Key.shift>(MSA)<Key.space>or<Key.space>other<Key.space>thri<Key.backspace><Key.backspace>ird-party<Key.space>relationships<Key.space>and<Key.space>activities.<Key.space><Key.enter>--<Key.shift>><Key.space><Key.shift>Stay<Key.space><Key.shift>Curious<Key.space><Key.backspace><Key.shift>:<Key.shift>D<Key.backspace><Key.space><Key.backspace><Key.shift>Depe<Key.backspace><Key.backspace>ep<Key.space>undert<Key.backspace>standing<Key.space>of<Key.space><Key.shift>Corteva<Key.space>stratg
Screenshot: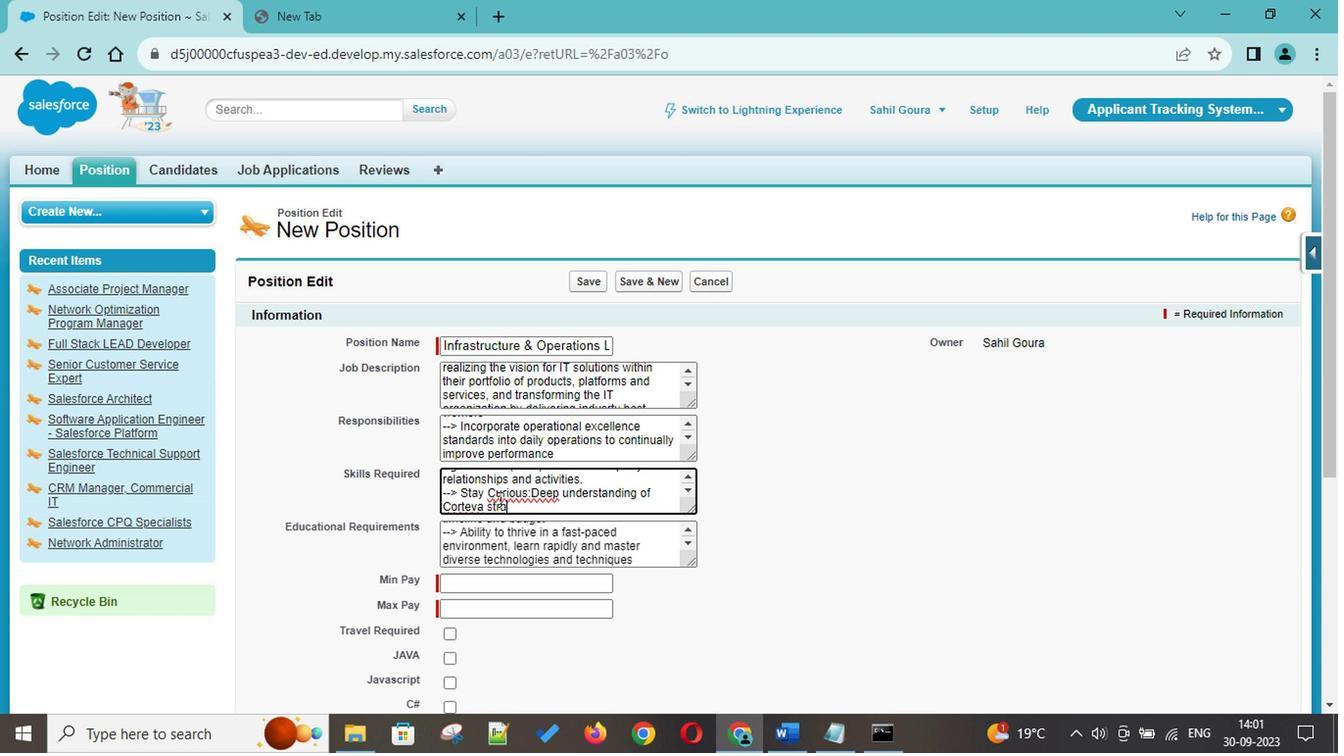 
Action: Mouse moved to (594, 504)
Screenshot: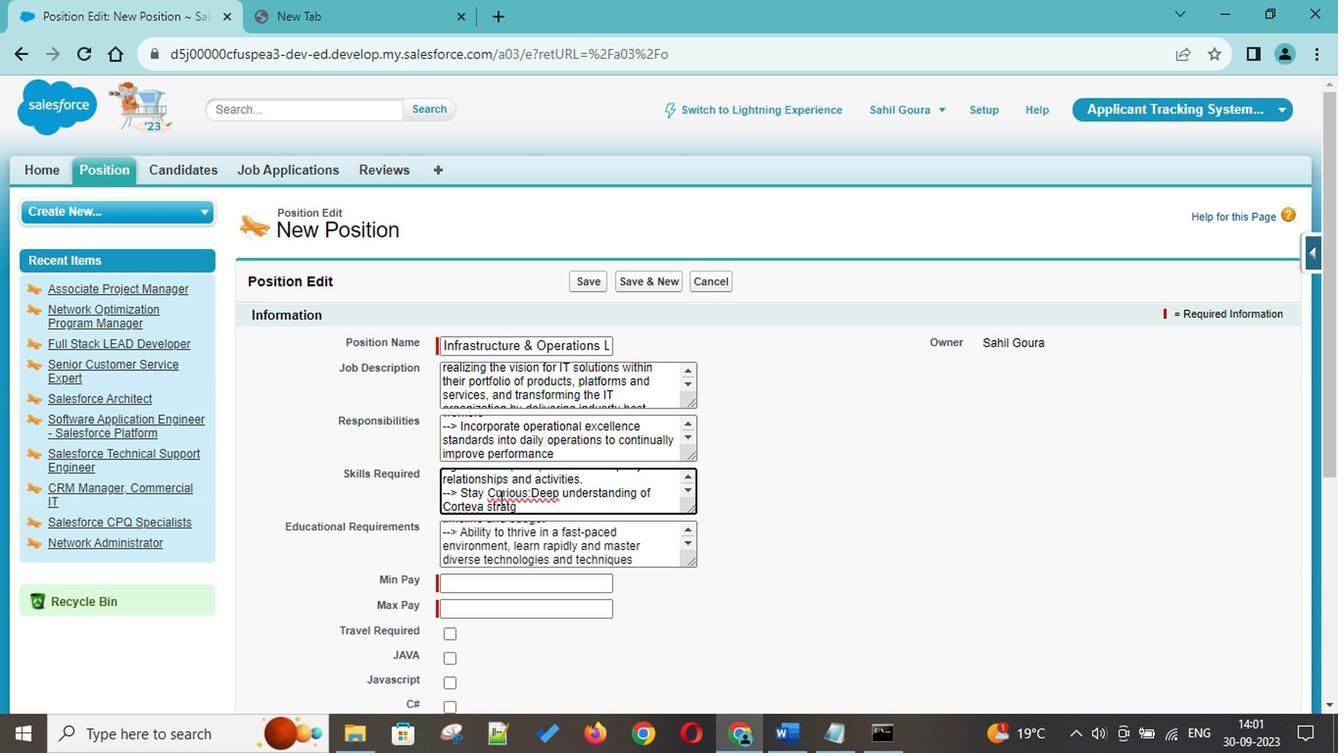 
Action: Key pressed <Key.backspace>egic/operational<Key.space>chh<Key.backspace>allenges<Key.space>and<Key.space>determines<Key.space>how<Key.space>to<Key.space>meet<Key.space>current<Key.space>and<Key.space>emerging<Key.space>business<Key.space>needs<Key.enter><Key.shift><Key.shift><Key.shift><Key.shift><Key.shift><Key.shift><Key.shift><Key.shift><Key.shift><Key.shift><Key.shift>Supports<Key.backspace><Key.backspace><Key.backspace><Key.backspace><Key.backspace><Key.backspace><Key.backspace><Key.backspace>--<Key.shift>><Key.space><Key.shift>Support<Key.shift_r><Key.shift_r><Key.shift_r><Key.shift_r><Key.shift_r><Key.shift_r><Key.shift_r><Key.up><Key.up><Key.up><Key.up><Key.down><Key.down><Key.down><Key.down><Key.down><Key.down><Key.down><Key.down><Key.down>s<Key.space><Key.shift>Common<Key.space><Key.shift>Ways<Key.space>of<Key.space><Key.shift>Working<Key.shift>:<Key.space><Key.shift>Creates<Key.space>a<Key.space>culture<Key.space>that<Key.space>embraces<Key.space>indusr
Screenshot: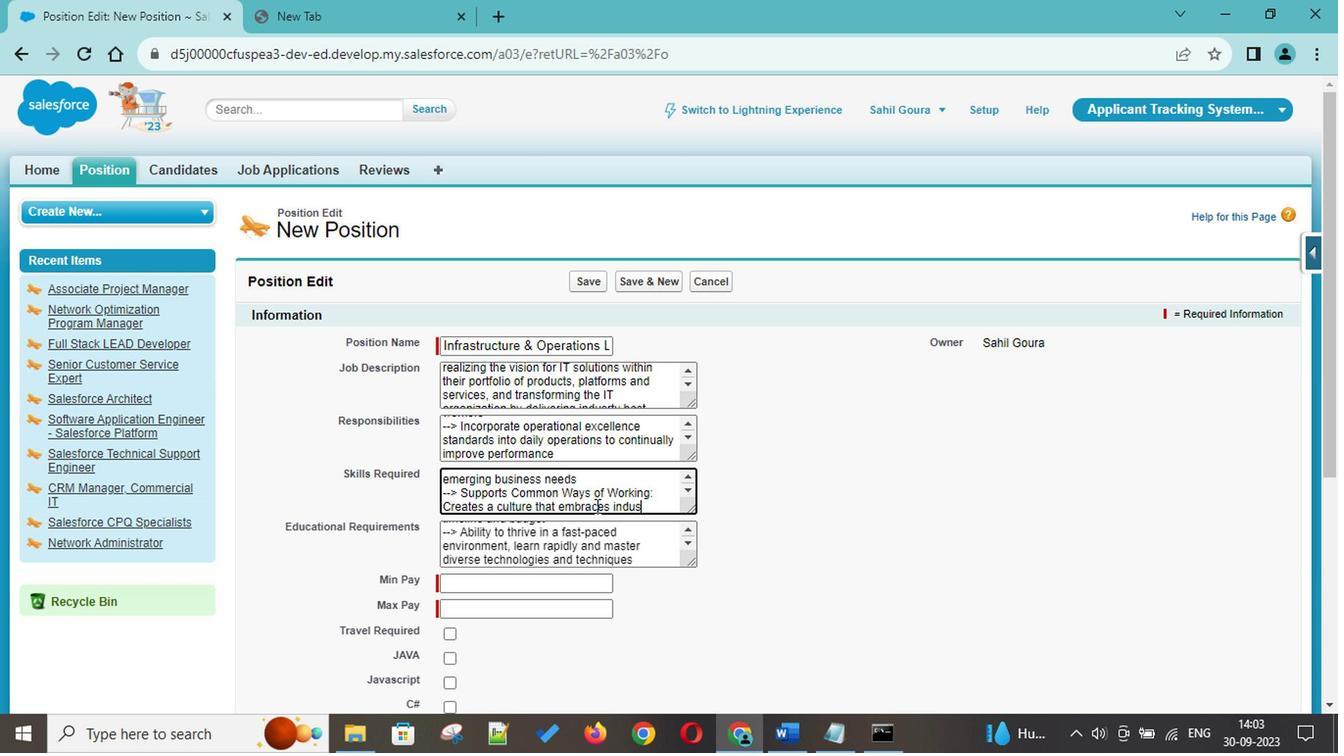 
Action: Mouse pressed right at (594, 504)
Screenshot: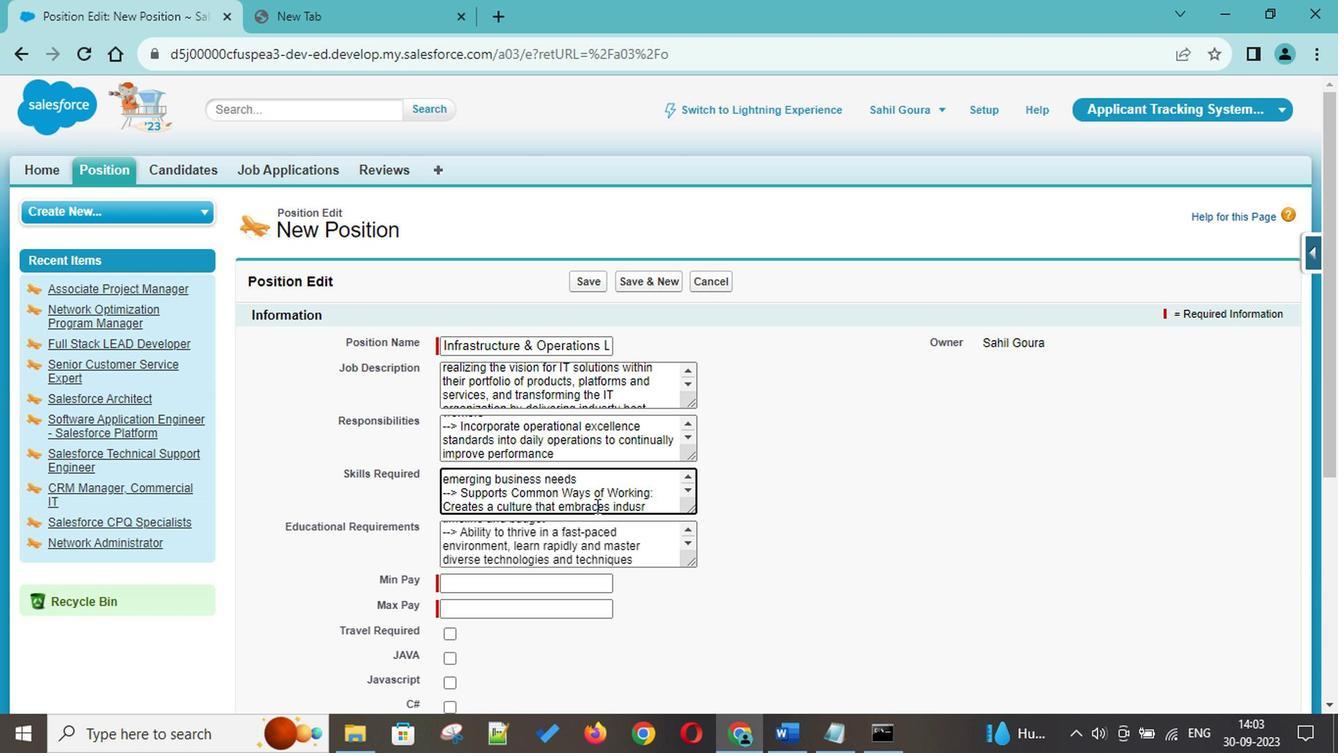 
Action: Key pressed <Key.backspace>try
Screenshot: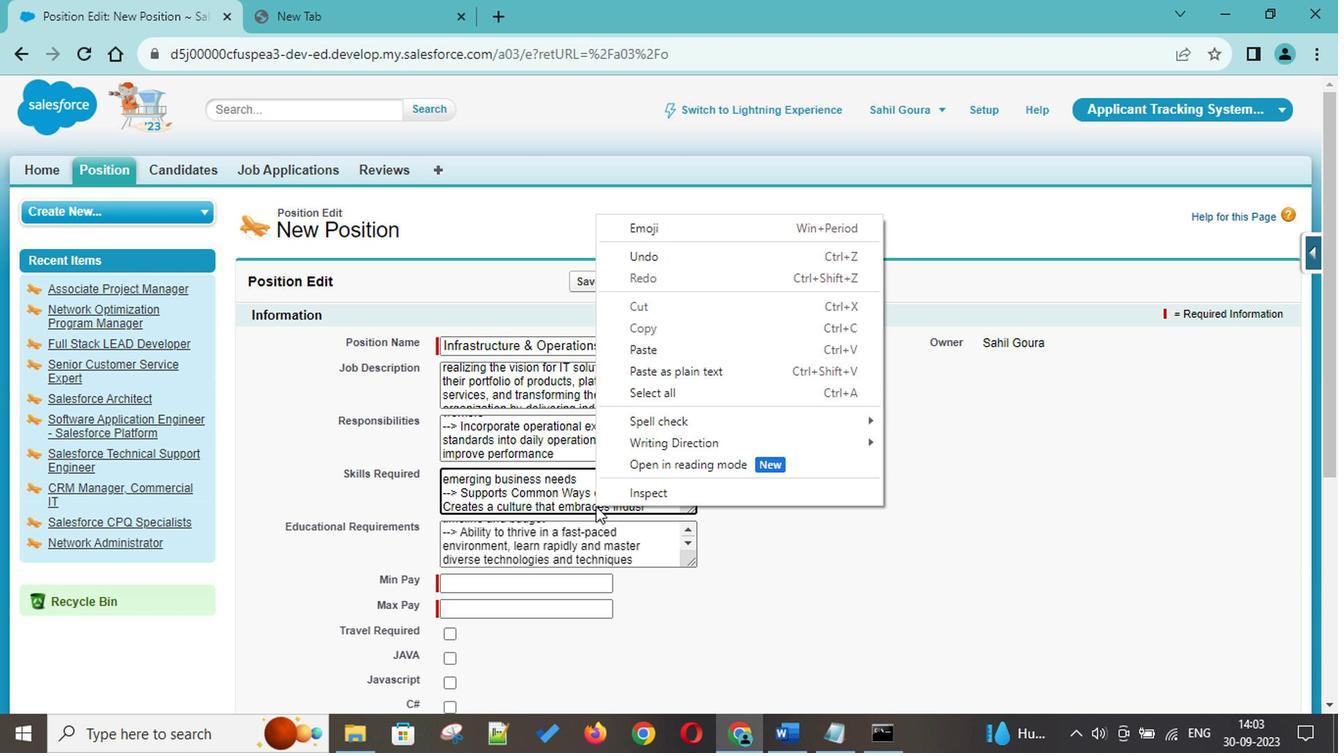
Action: Mouse moved to (675, 511)
Screenshot: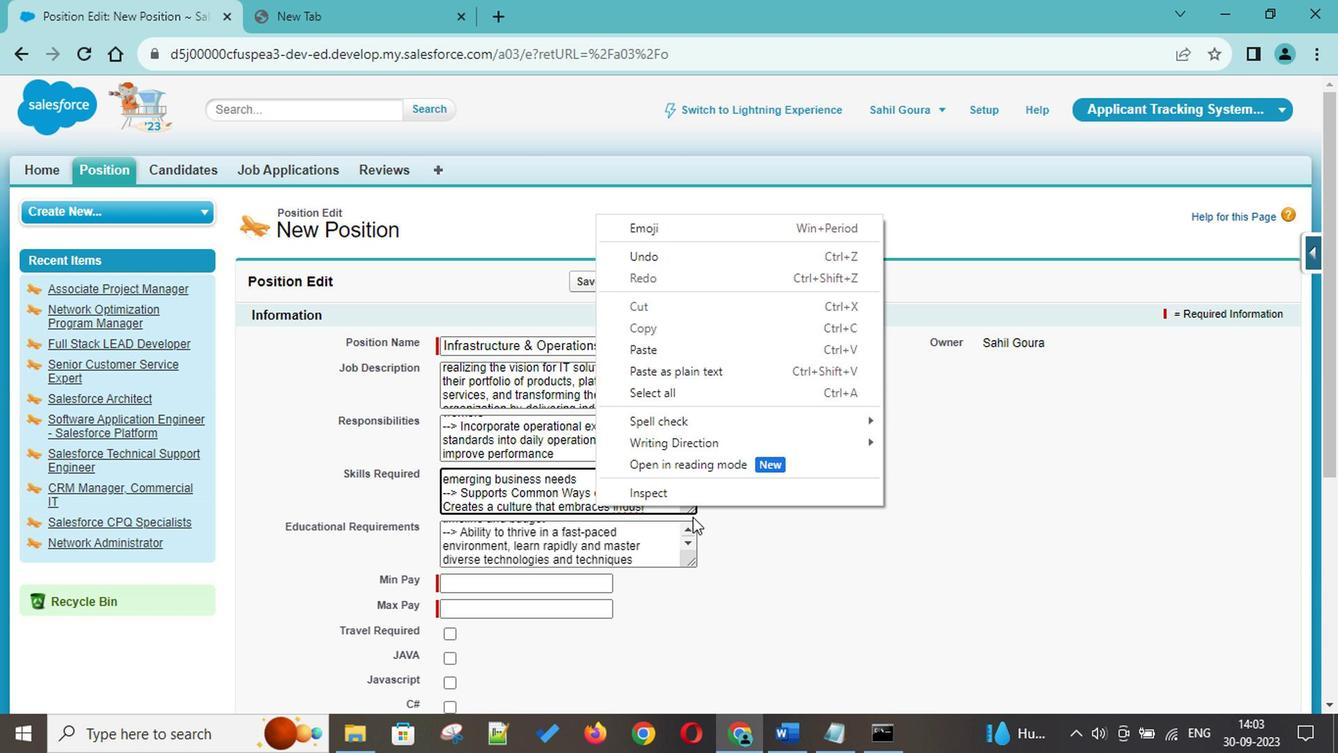 
Action: Mouse pressed left at (675, 511)
Screenshot: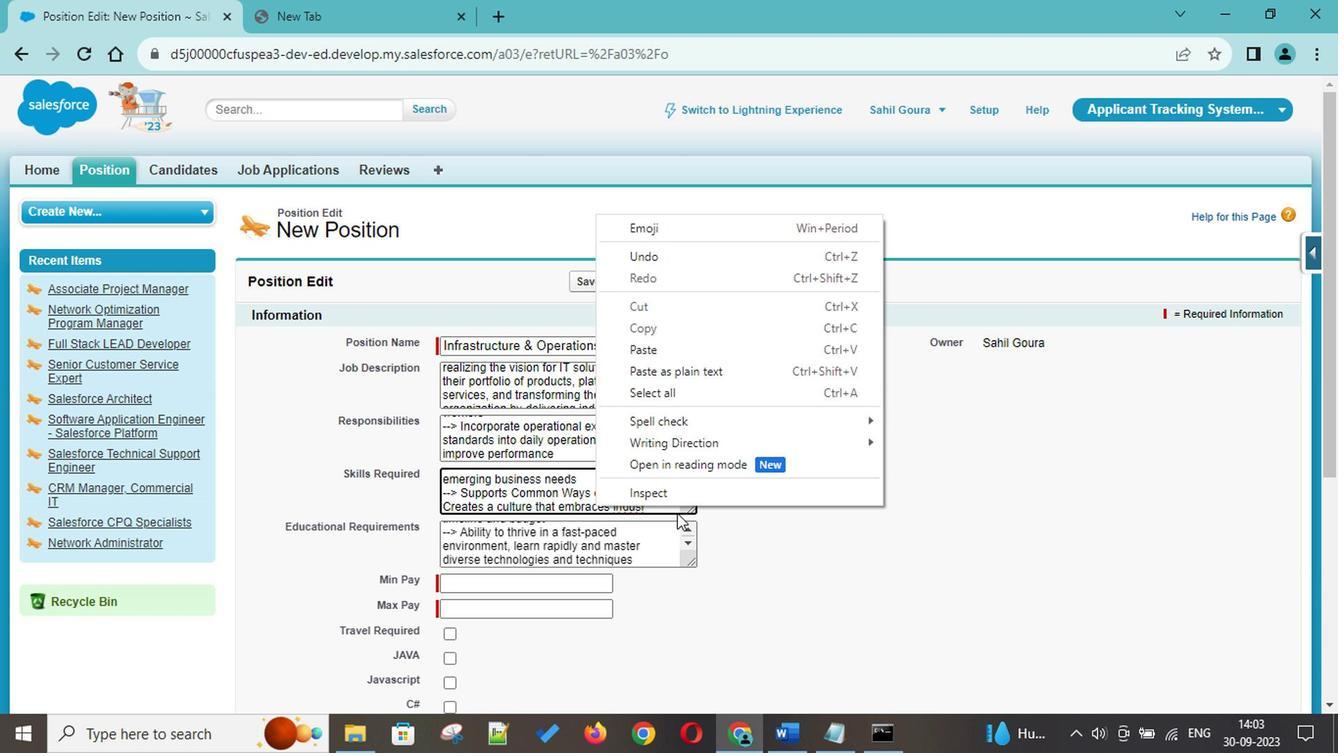 
Action: Mouse moved to (665, 506)
Screenshot: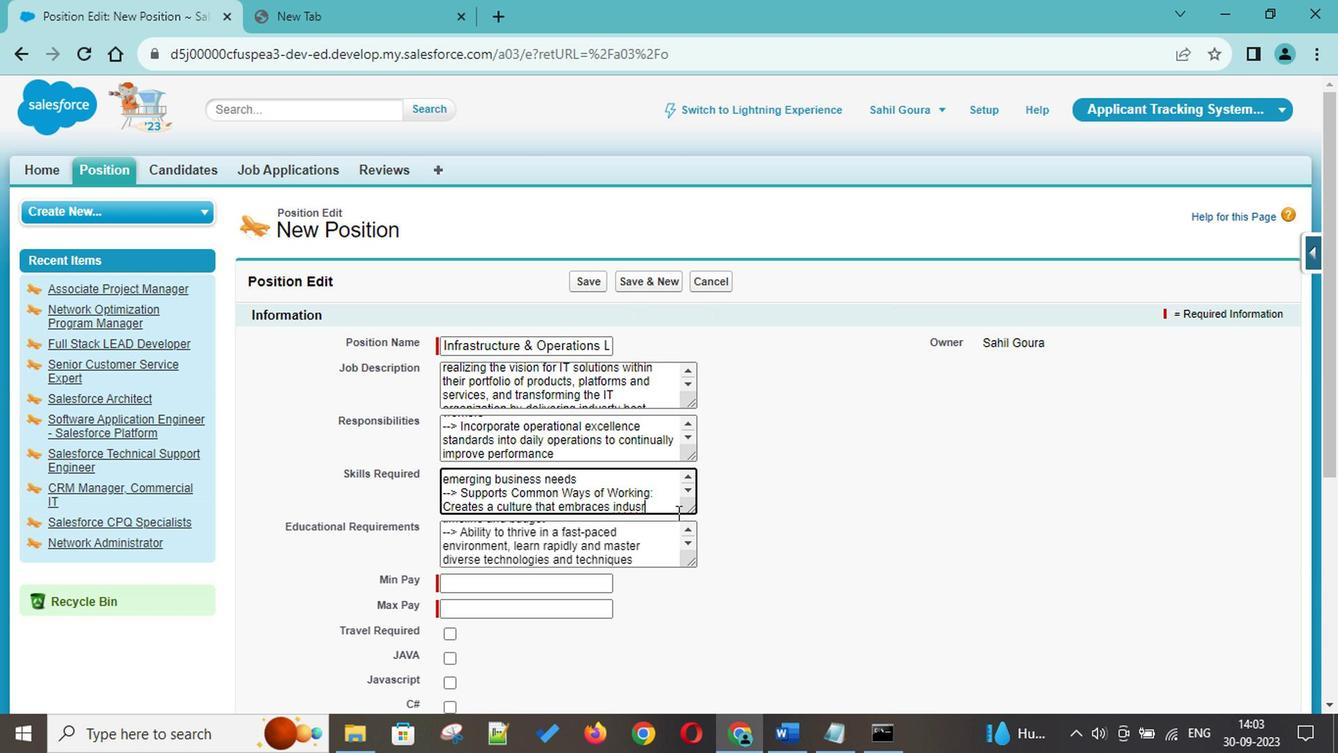 
Action: Key pressed <Key.backspace>try<Key.space>best<Key.space>practices<Key.space>and<Key.space>innovation<Key.space>through<Key.space>collaboration<Key.space>with<Key.space>all<Key.space>internal<Key.space>and<Key.space>extew<Key.backspace>rnal<Key.space>stakeholders<Key.up><Key.up><Key.up><Key.up><Key.up><Key.down><Key.down><Key.down><Key.down><Key.down><Key.down><Key.down><Key.down><Key.down><Key.shift><Key.enter><Key.enter><Key.shift>ITIL,<Key.space><Key.shift>Agile<Key.space><Key.shift>O<Key.backspace><Key.shift>PMP<Key.space><Key.shift>Certification<Key.enter><Key.up>--<Key.shift>><Key.space>
Screenshot: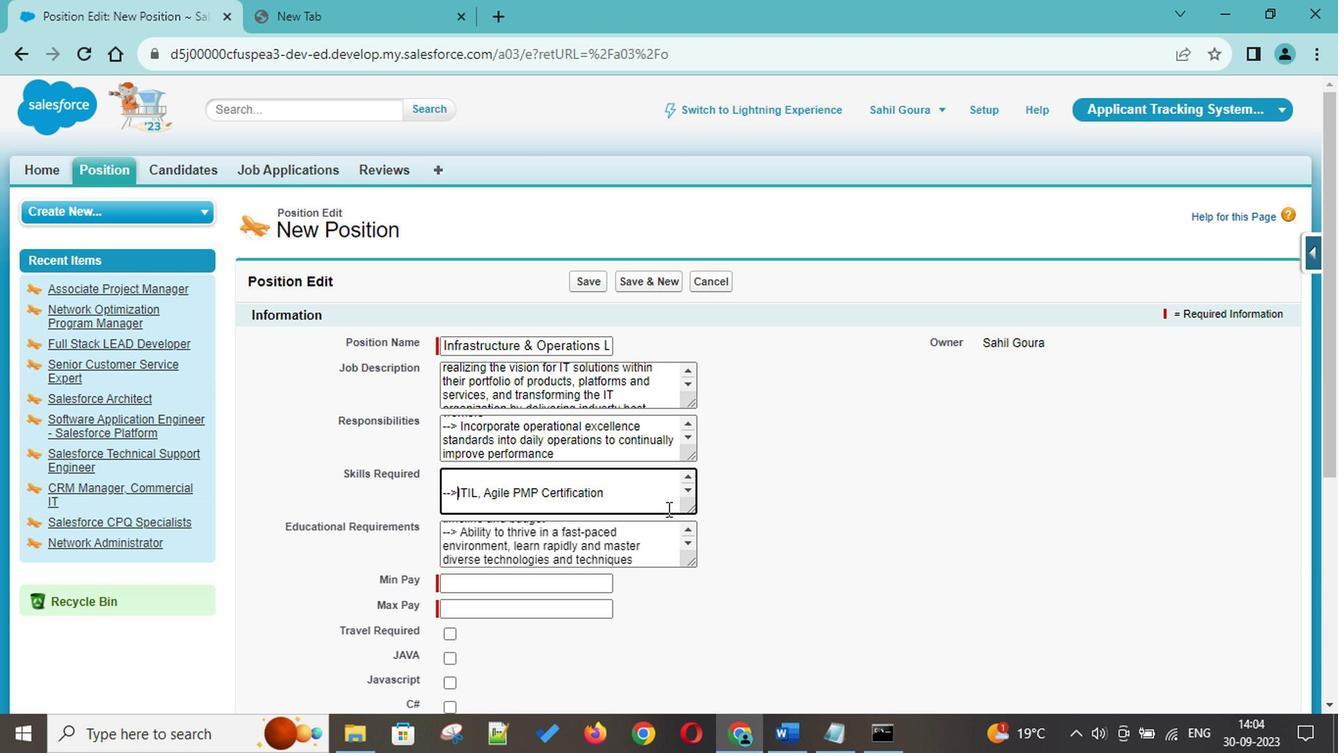 
Action: Mouse moved to (640, 494)
Screenshot: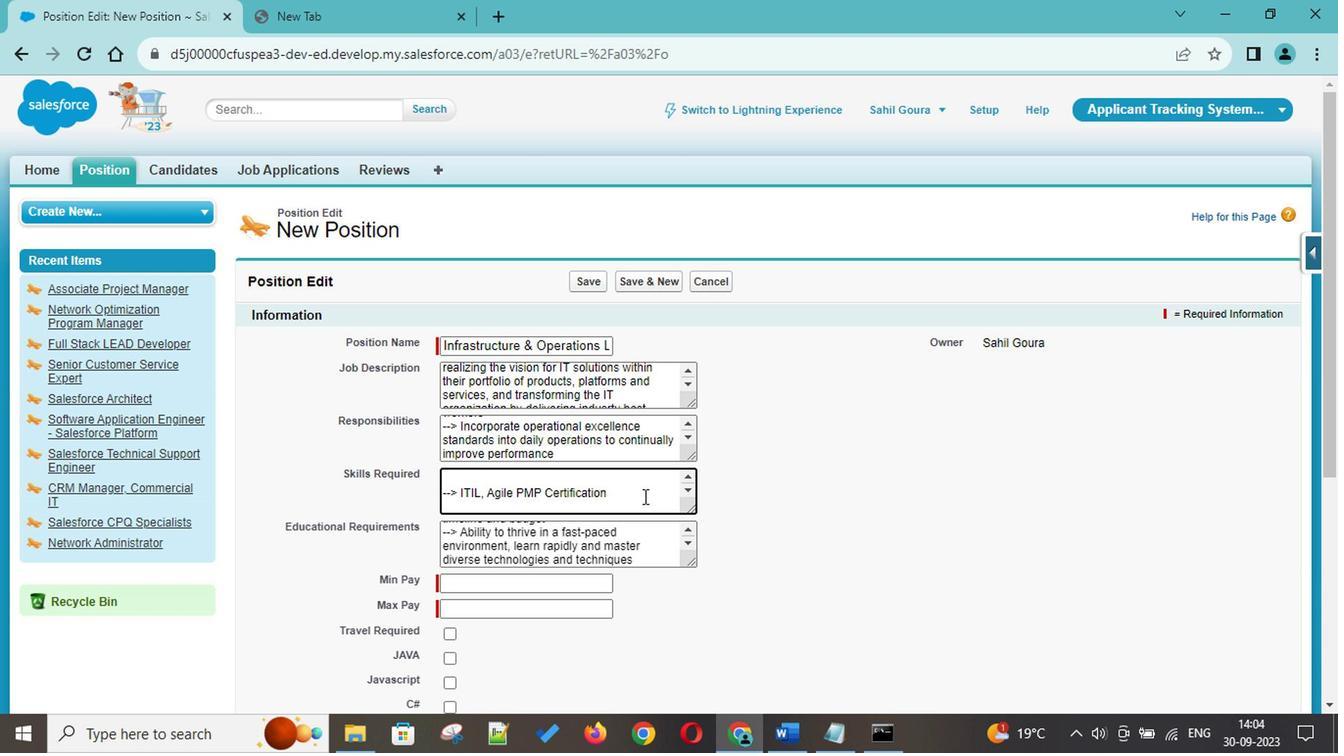 
Action: Mouse pressed left at (640, 494)
Screenshot: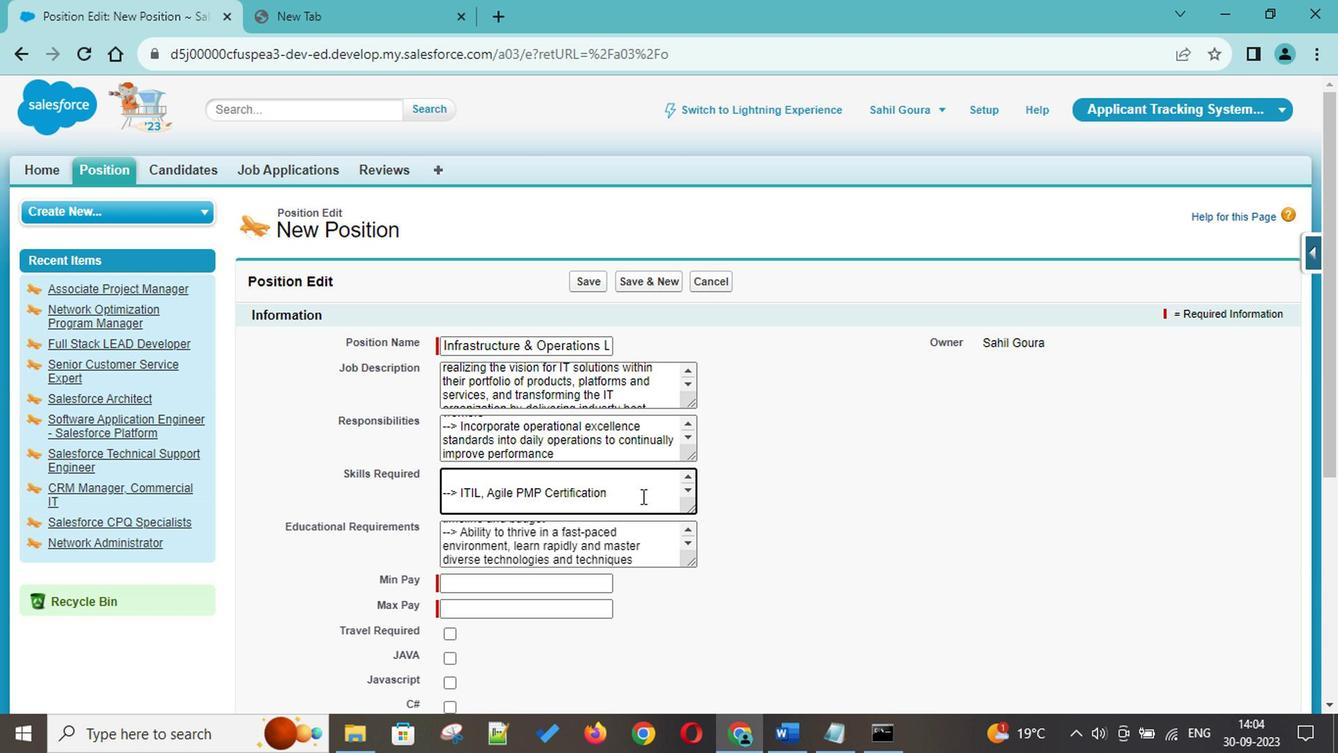 
Action: Key pressed <Key.shift_r><Key.enter>--<Key.shift>><Key.space><Key.shift>Operatingin<Key.space><Key.backspace><Key.backspace><Key.backspace><Key.space>in<Key.space>an<Key.space><Key.shift>Infrastructure<Key.space>as<Key.space><Key.shift>Product<Key.shift>(<Key.shift>Ia<Key.shift>P<Key.shift>)<Key.space>environment<Key.enter>--<Key.shift>><Key.space><Key.shift>s<Key.shift>e<Key.backspace><Key.backspace><Key.shift>Service<Key.space><Key.shift>Now<Key.space><Key.shift>Certification<Key.space>and\or<Key.space>equivalent<Key.space>experience<Key.enter>--<Key.shift>><Key.space><Key.down><Key.up><Key.up><Key.up><Key.up><Key.up><Key.up><Key.down><Key.down><Key.down><Key.down><Key.down><Key.down><Key.down><Key.down><Key.down><Key.up><Key.shift>Experience<Key.space>in<Key.space>strategy,<Key.space>customer<Key.space>service,<Key.space>and<Key.space>internal<Key.space>consulting<Key.enter>--<Key.shift>><Key.space><Key.shift>Excellent<Key.space>project<Key.space>and<Key.space>program<Key.space>manaf<Key.backspace>gement<Key.space>skills<Key.enter>--<Key.shift>><Key.space><Key.shift>Good<Key.space>financial<Key.space>acument<Key.backspace><Key.space>and<Key.space>final<Key.backspace>ncial<Key.space>analysis<Key.space>skills<Key.enter>--<Key.shift>><Key.space><Key.shift>Proven<Key.space>success<Key.space>in<Key.space>contributing<Key.space>to<Key.space>a<Key.space>collaborative<Key.space>environment<Key.enter>--<Key.shift>><Key.space><Key.shift>Proven<Key.space>ability<Key.space>to<Key.space>work<Key.space>currently<Key.backspace><Key.backspace><Key.backspace><Key.backspace><Key.backspace><Key.backspace><Key.backspace><Key.backspace>reatively<Key.space>and<Key.space>anaytically<Key.space>in<Key.space>a<Key.space>problem-soli<Key.backspace>ving<Key.space>envoron
Screenshot: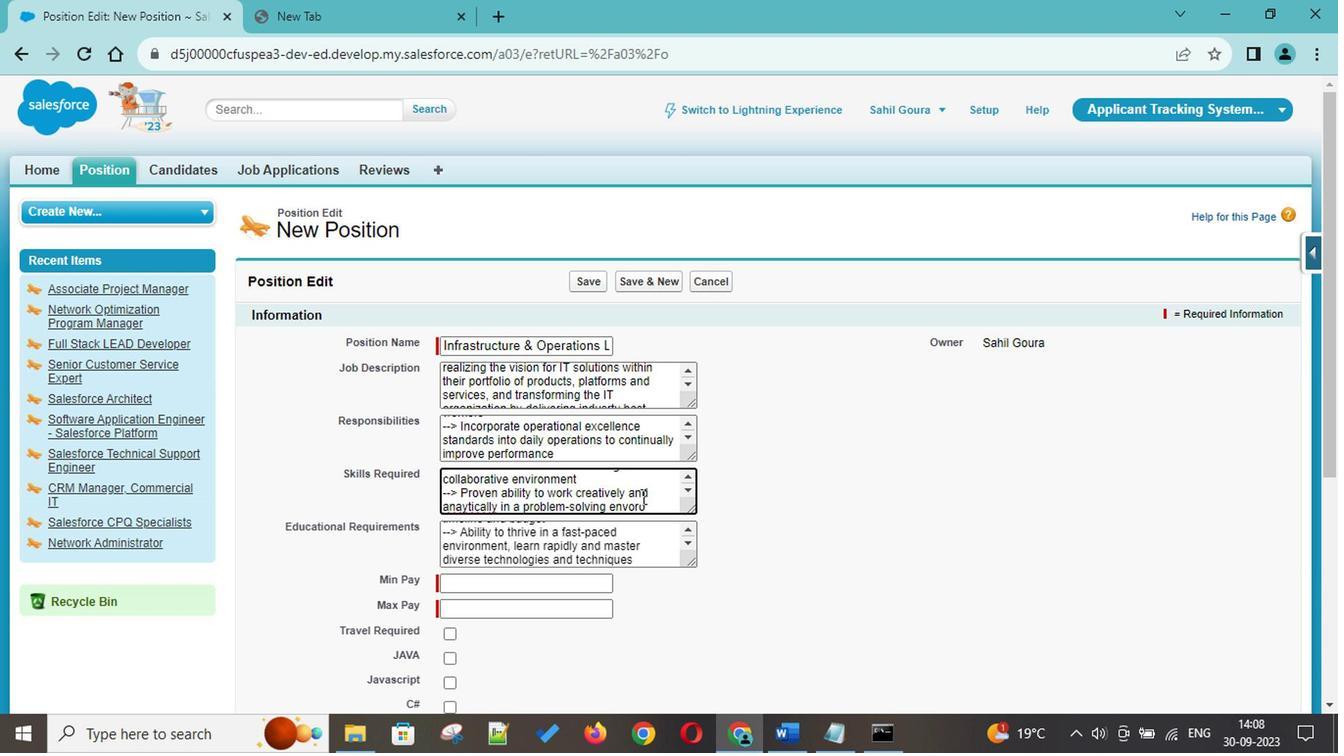 
Action: Mouse moved to (726, 474)
Screenshot: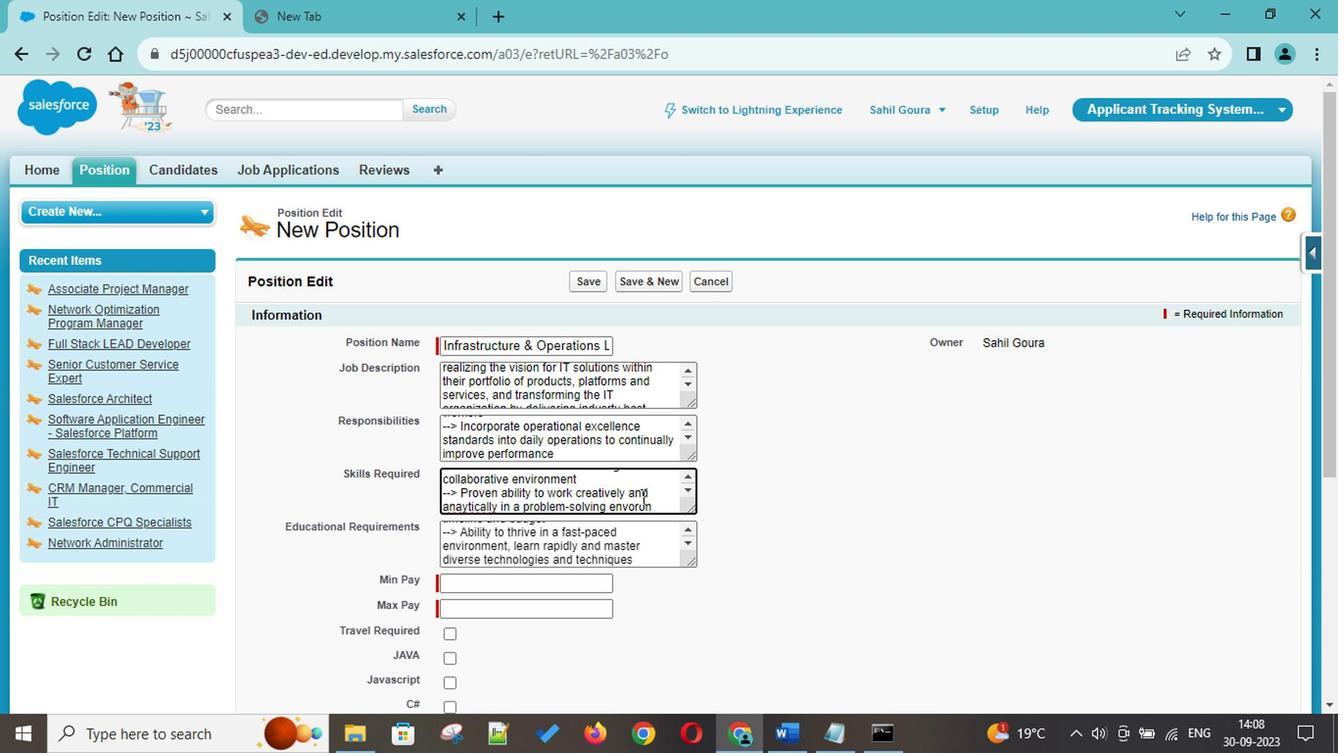 
Action: Key pressed <Key.backspace><Key.backspace>i<Key.backspace><Key.backspace><Key.backspace>ironment
Screenshot: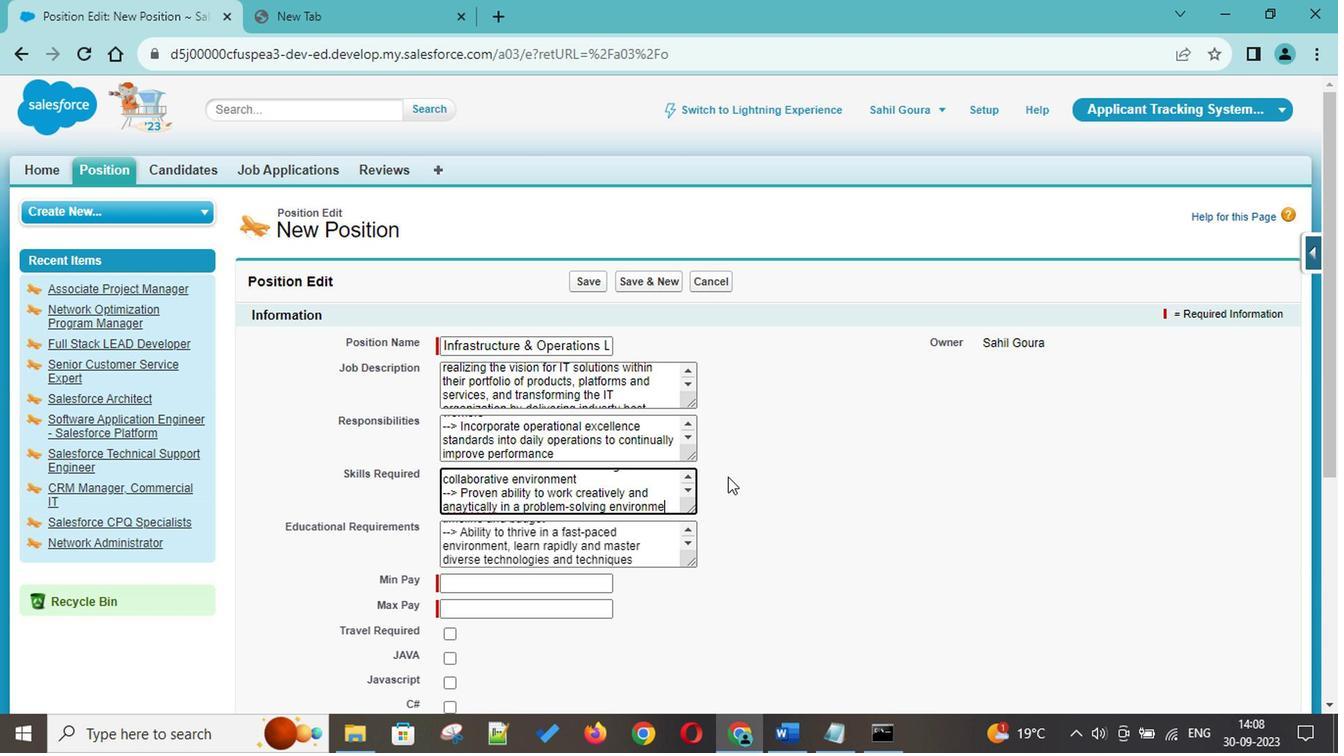 
Action: Mouse moved to (532, 580)
Screenshot: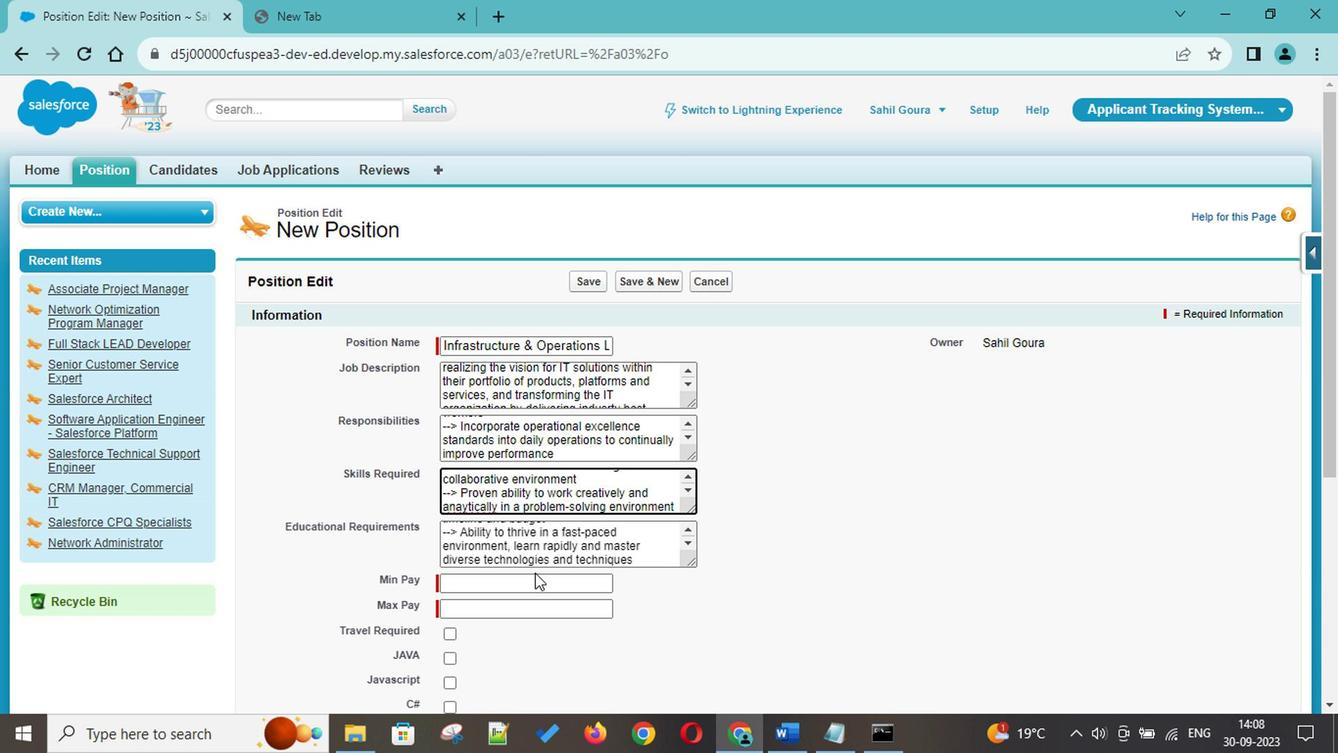 
Action: Mouse pressed left at (532, 580)
Screenshot: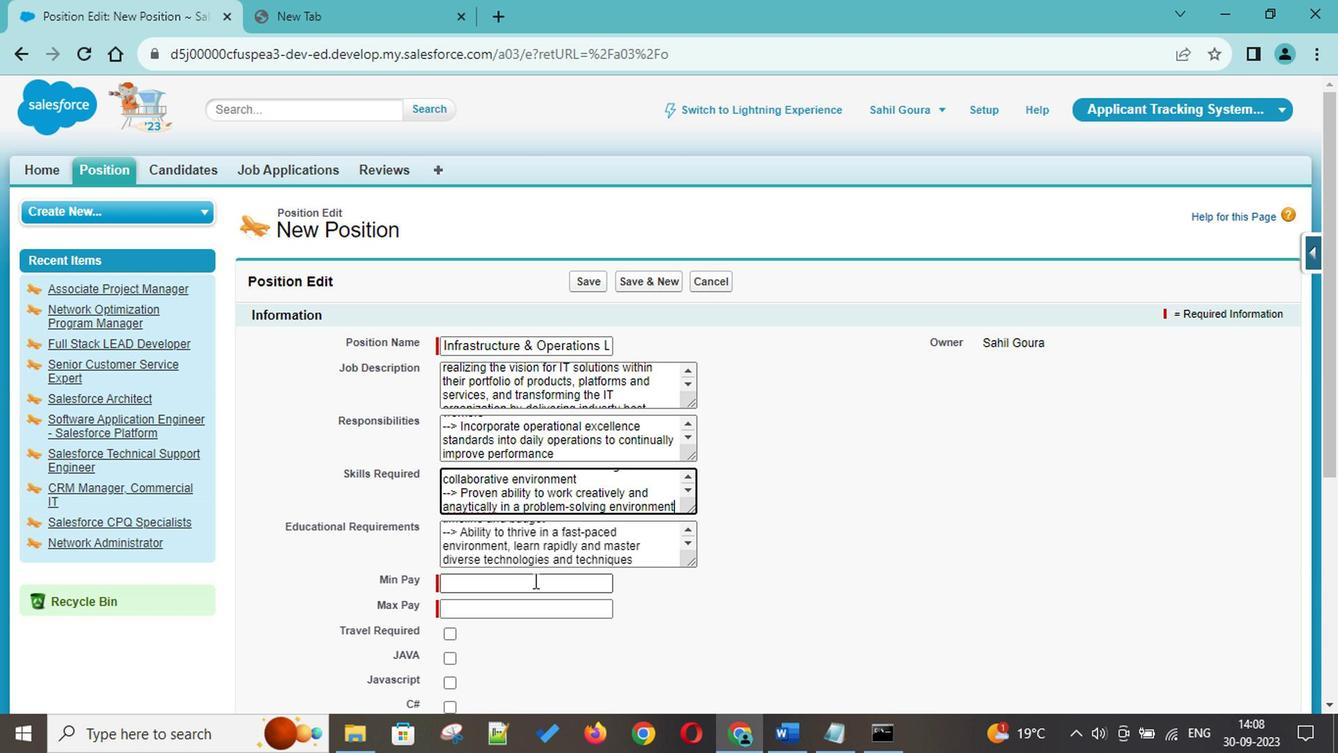 
Action: Mouse moved to (721, 582)
Screenshot: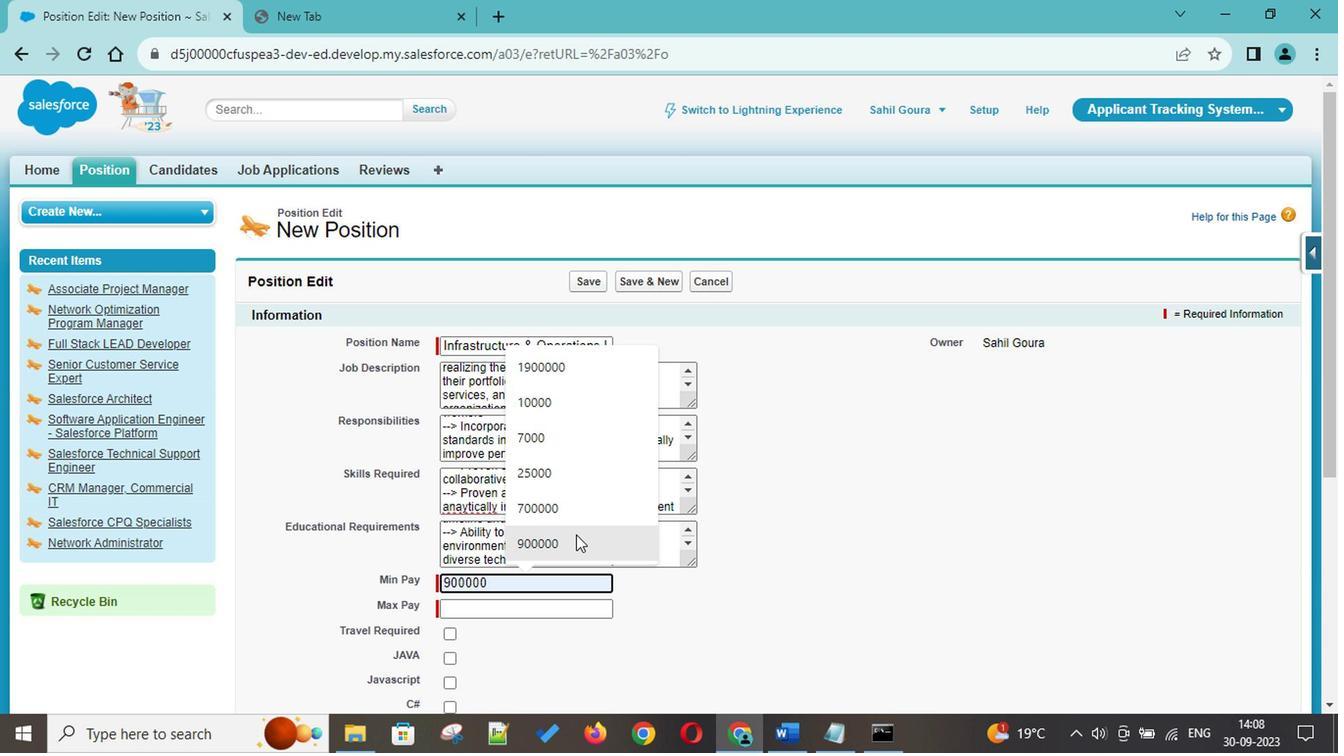 
Action: Mouse pressed left at (721, 582)
Screenshot: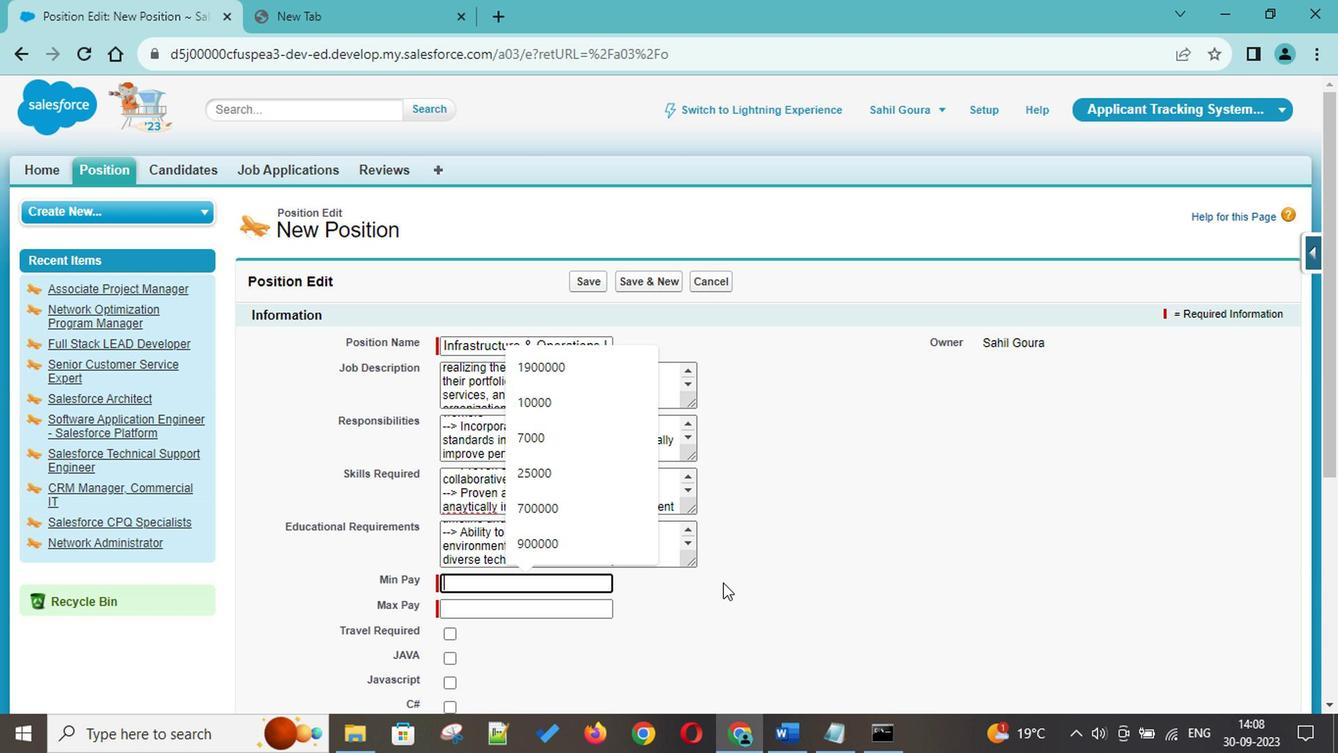 
Action: Mouse moved to (566, 582)
Screenshot: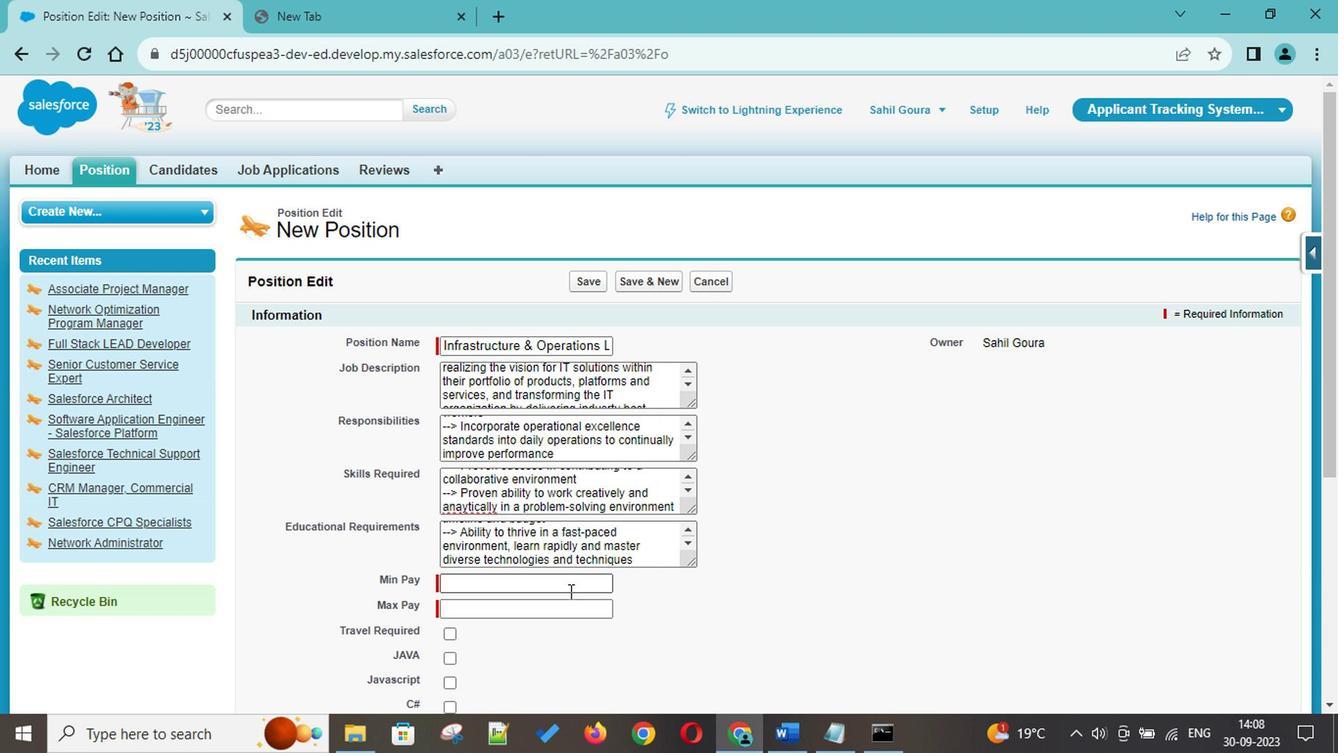 
Action: Mouse pressed left at (566, 582)
Screenshot: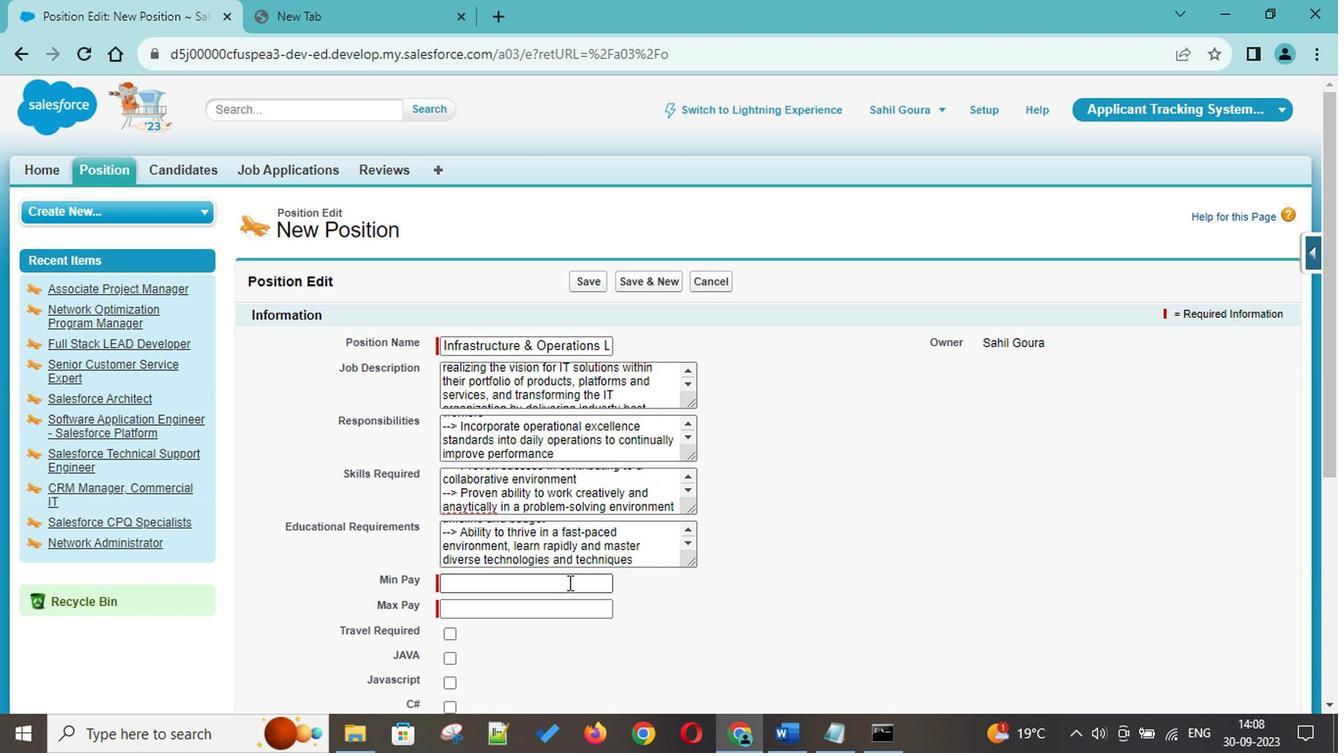 
Action: Key pressed 2100000
Screenshot: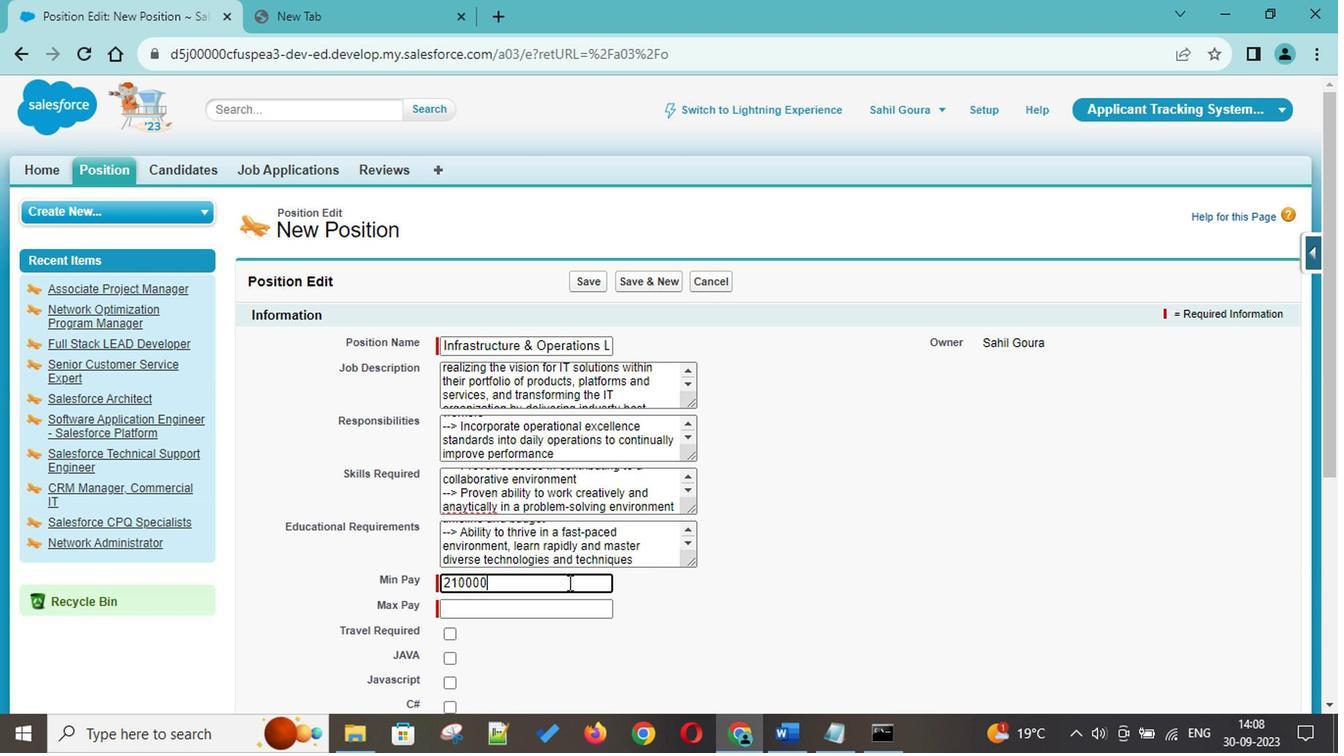 
Action: Mouse moved to (562, 602)
Screenshot: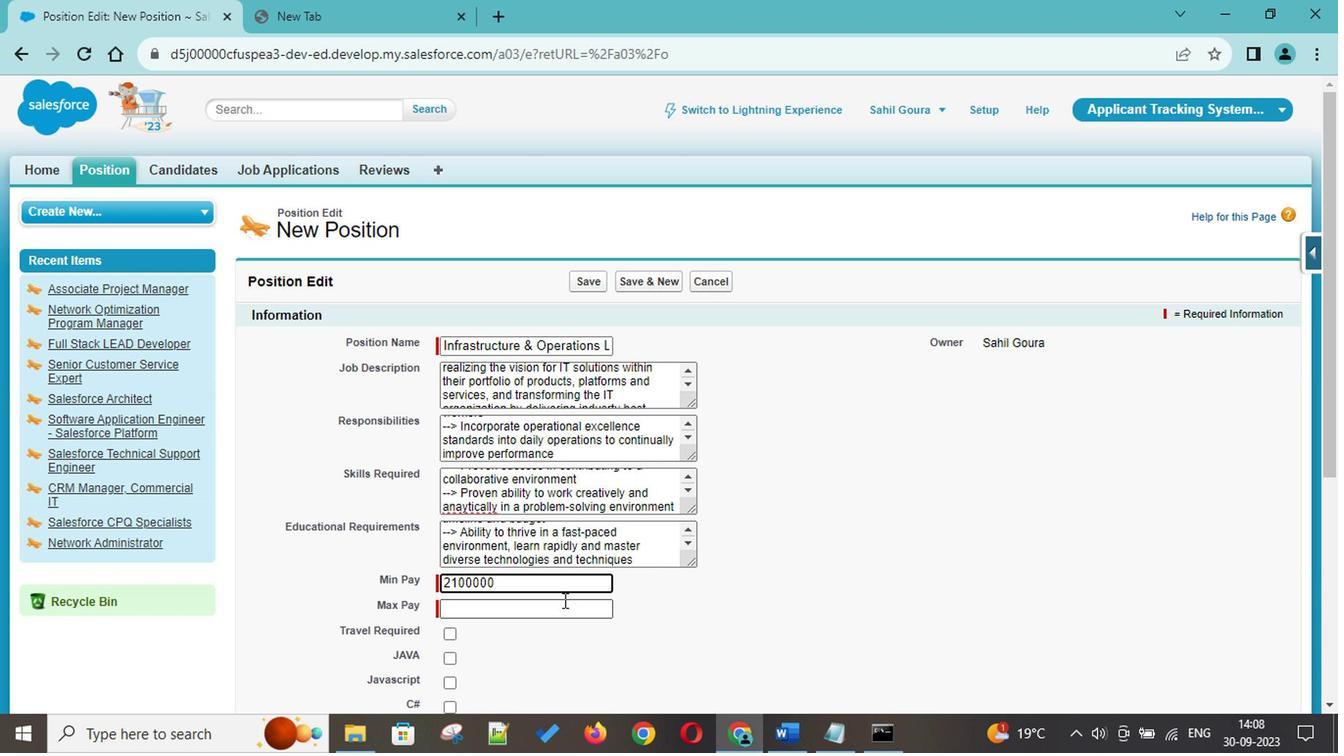 
Action: Mouse pressed left at (562, 602)
Screenshot: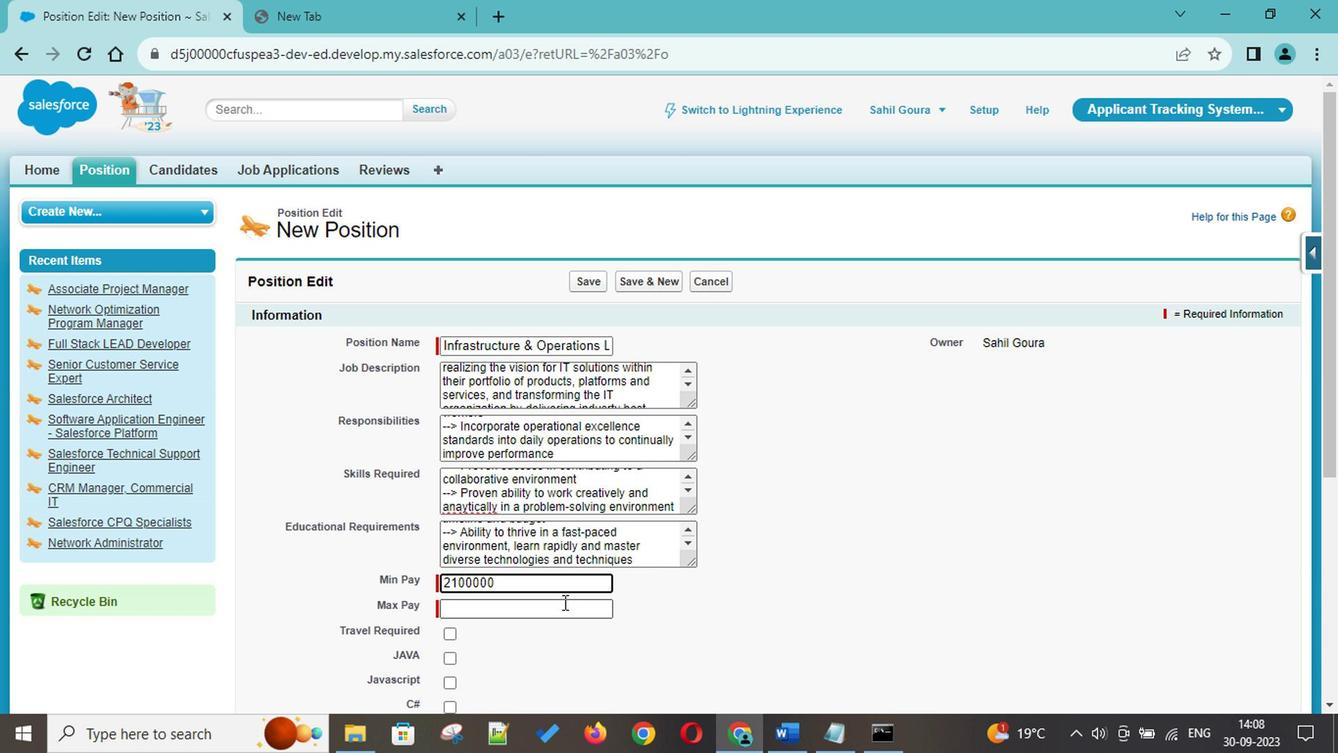 
Action: Key pressed 3500000
Screenshot: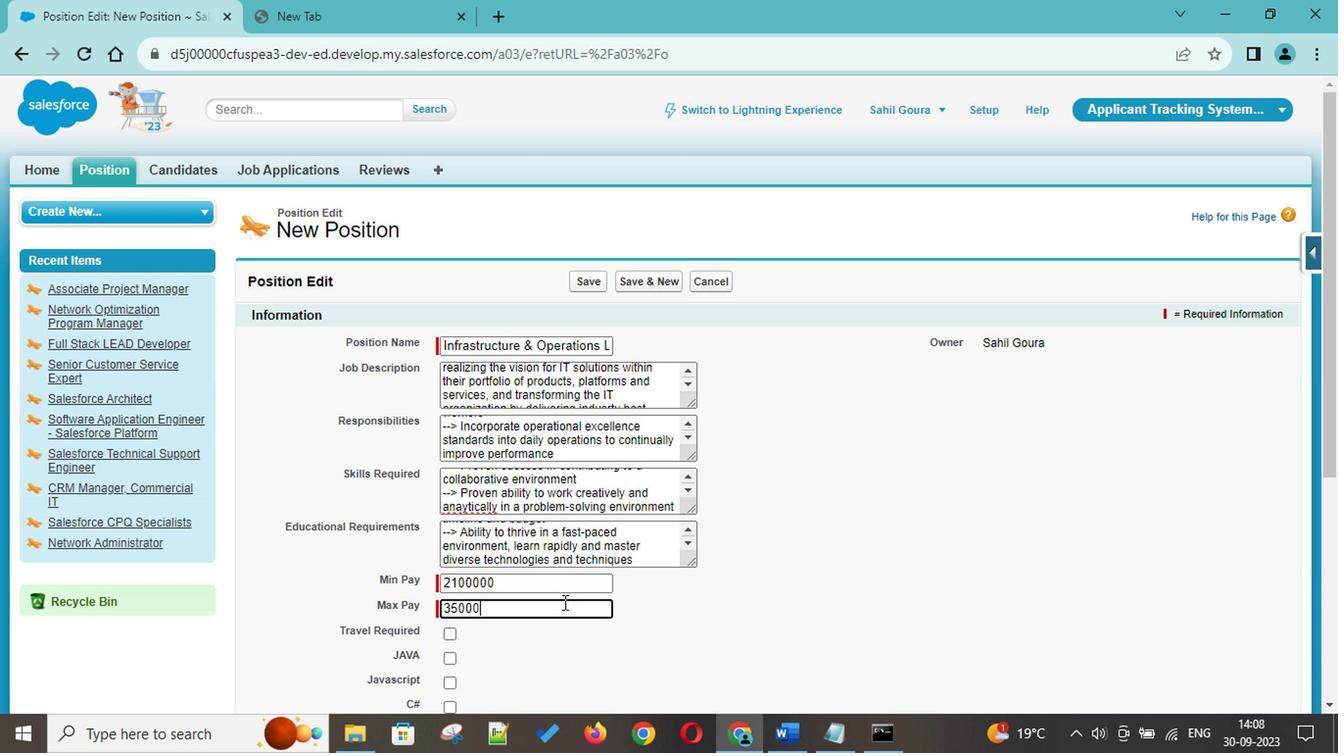 
Action: Mouse moved to (558, 603)
Screenshot: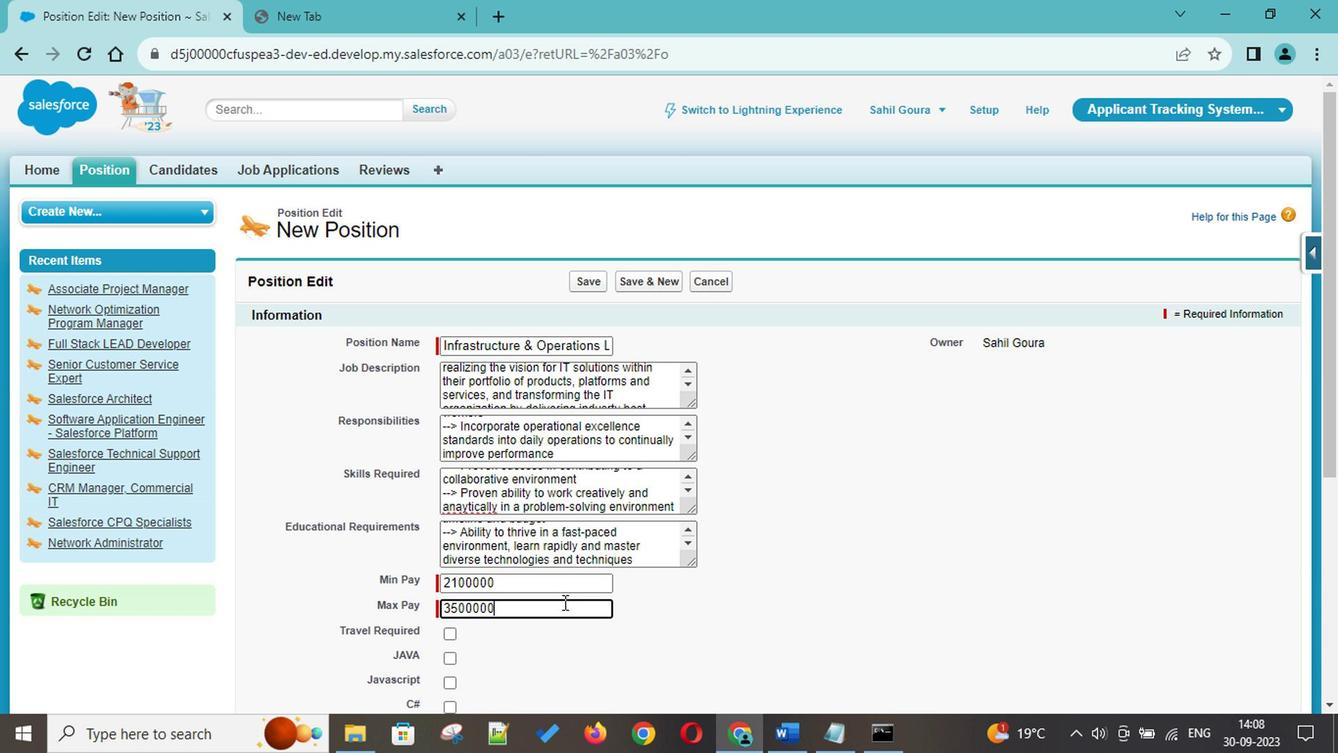 
Action: Mouse scrolled (558, 602) with delta (0, -1)
Screenshot: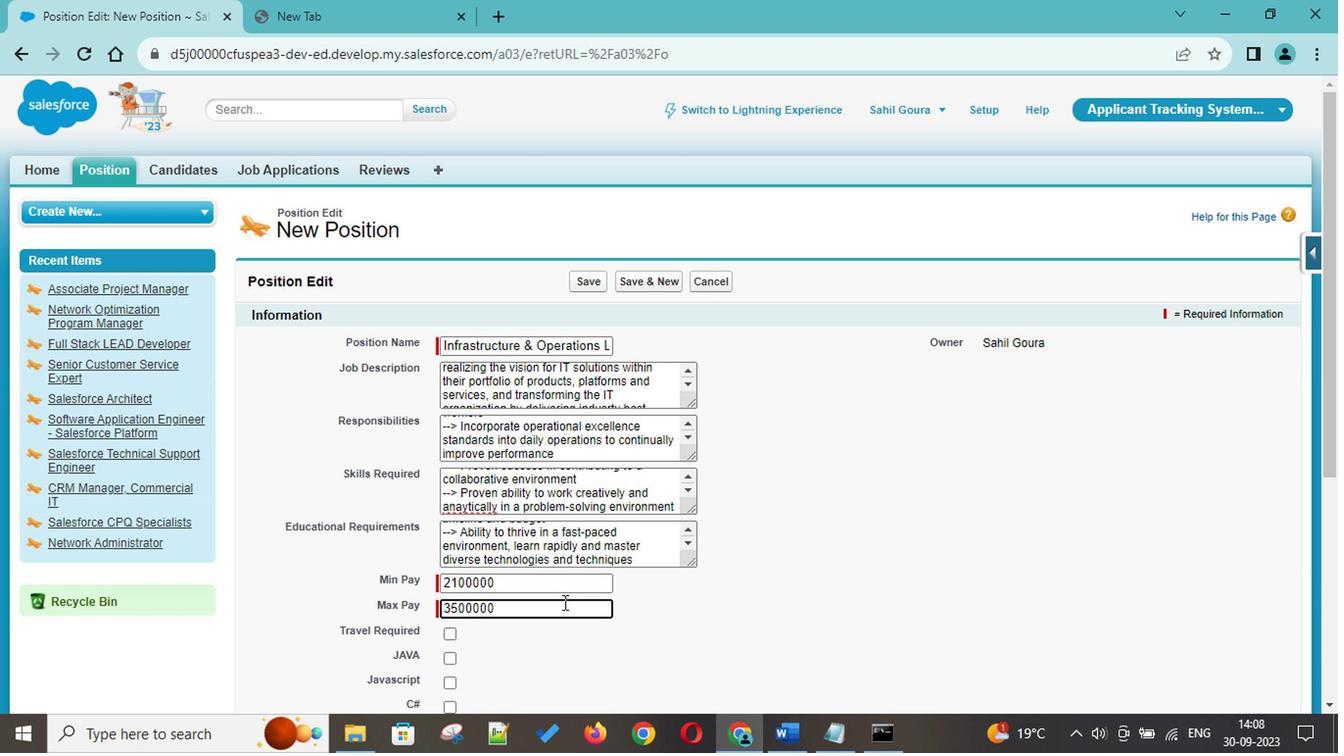
Action: Mouse scrolled (558, 602) with delta (0, -1)
Screenshot: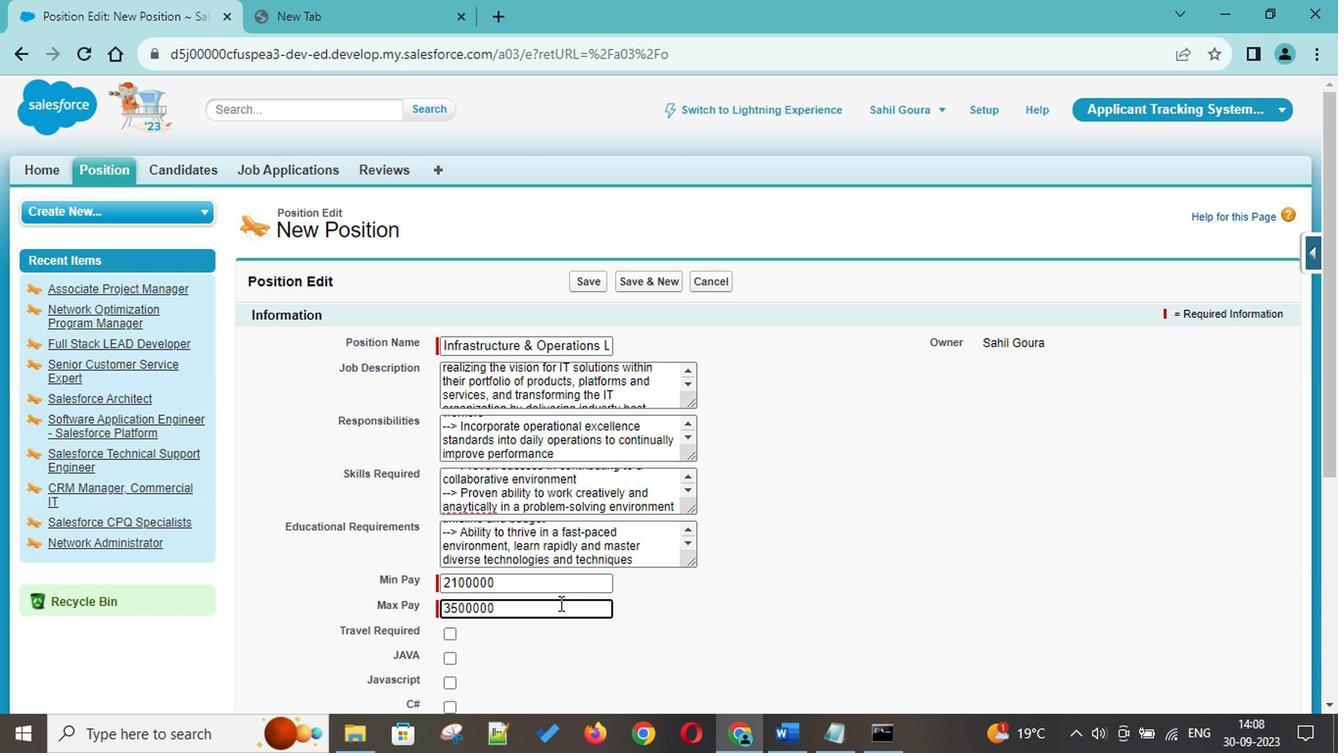 
Action: Mouse scrolled (558, 602) with delta (0, -1)
Screenshot: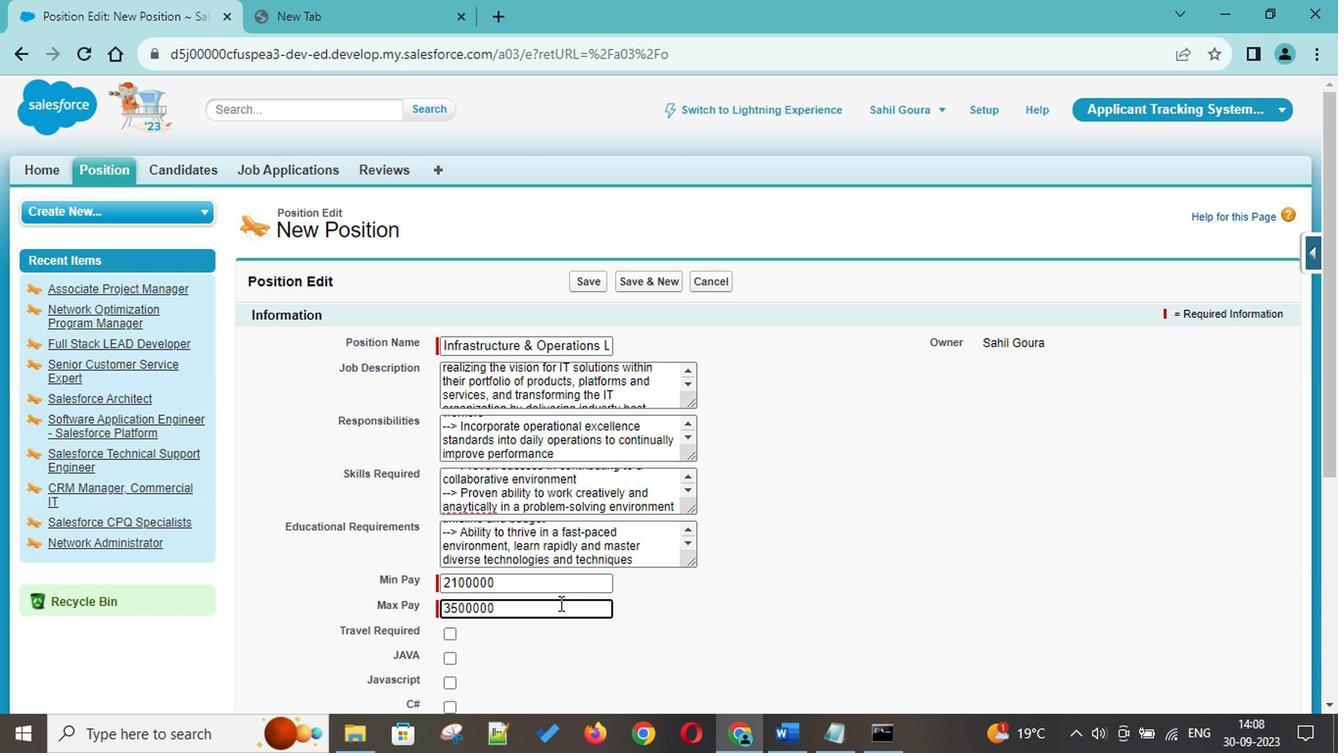 
Action: Mouse scrolled (558, 602) with delta (0, -1)
Screenshot: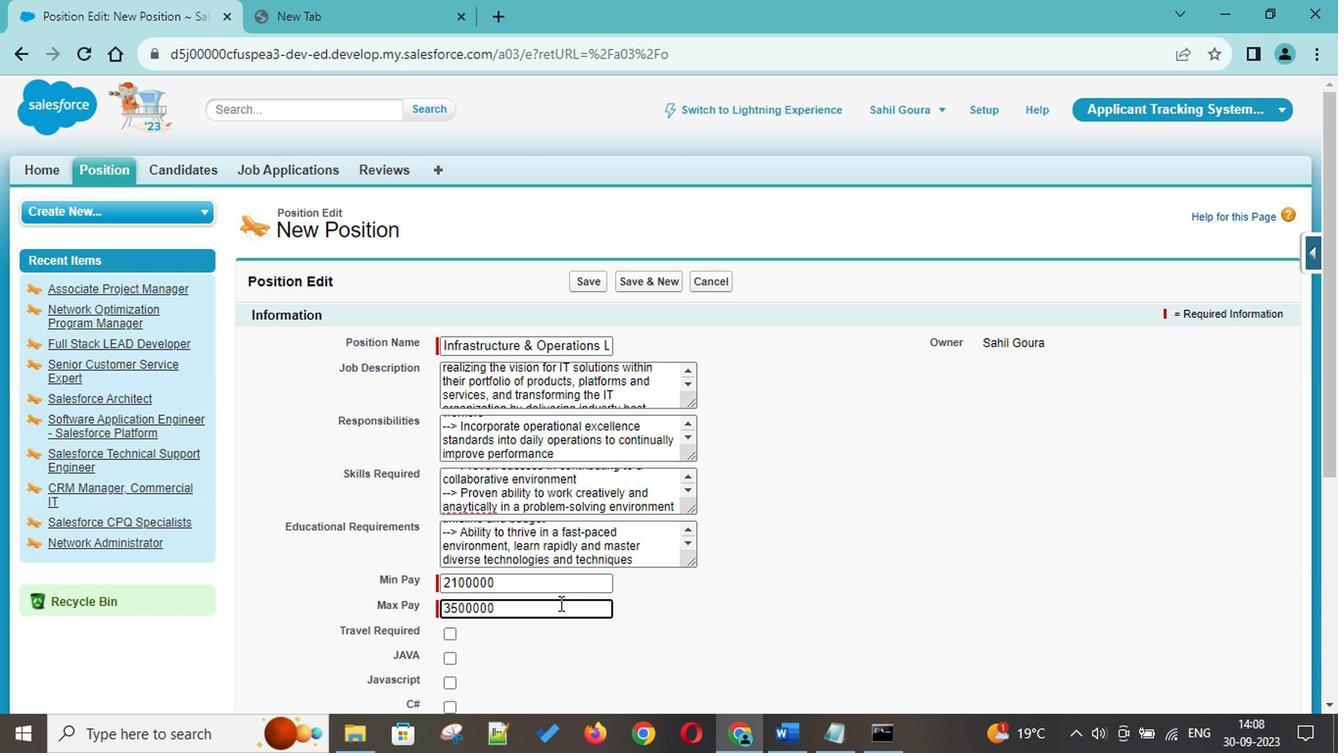
Action: Mouse scrolled (558, 602) with delta (0, -1)
Screenshot: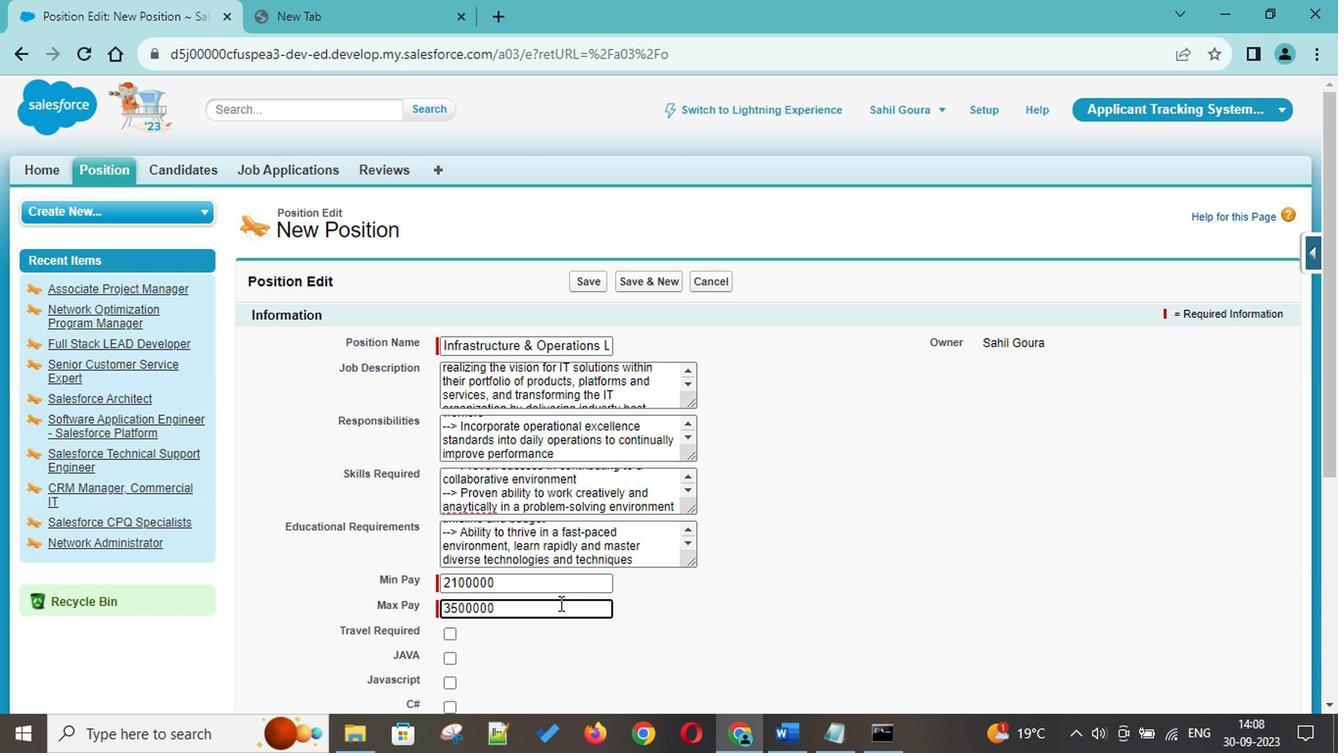 
Action: Mouse scrolled (558, 602) with delta (0, -1)
Screenshot: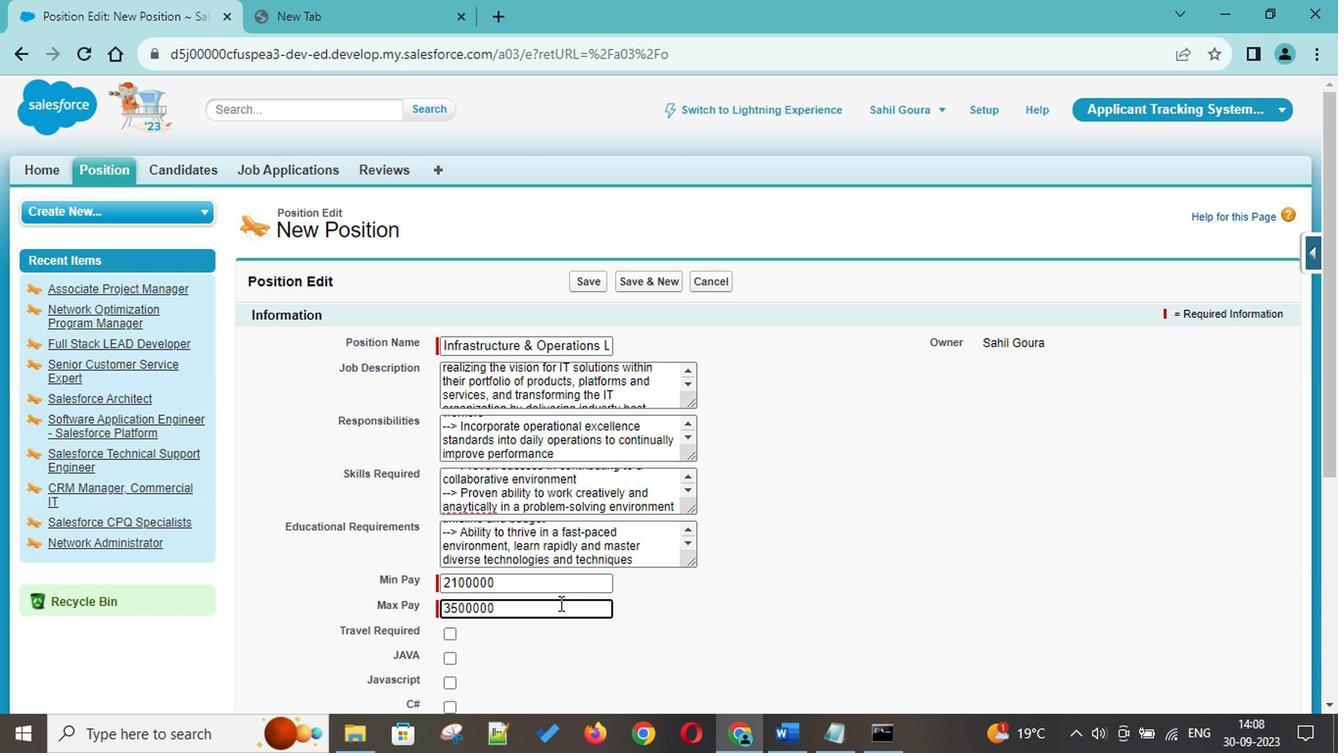 
Action: Mouse scrolled (558, 602) with delta (0, -1)
Screenshot: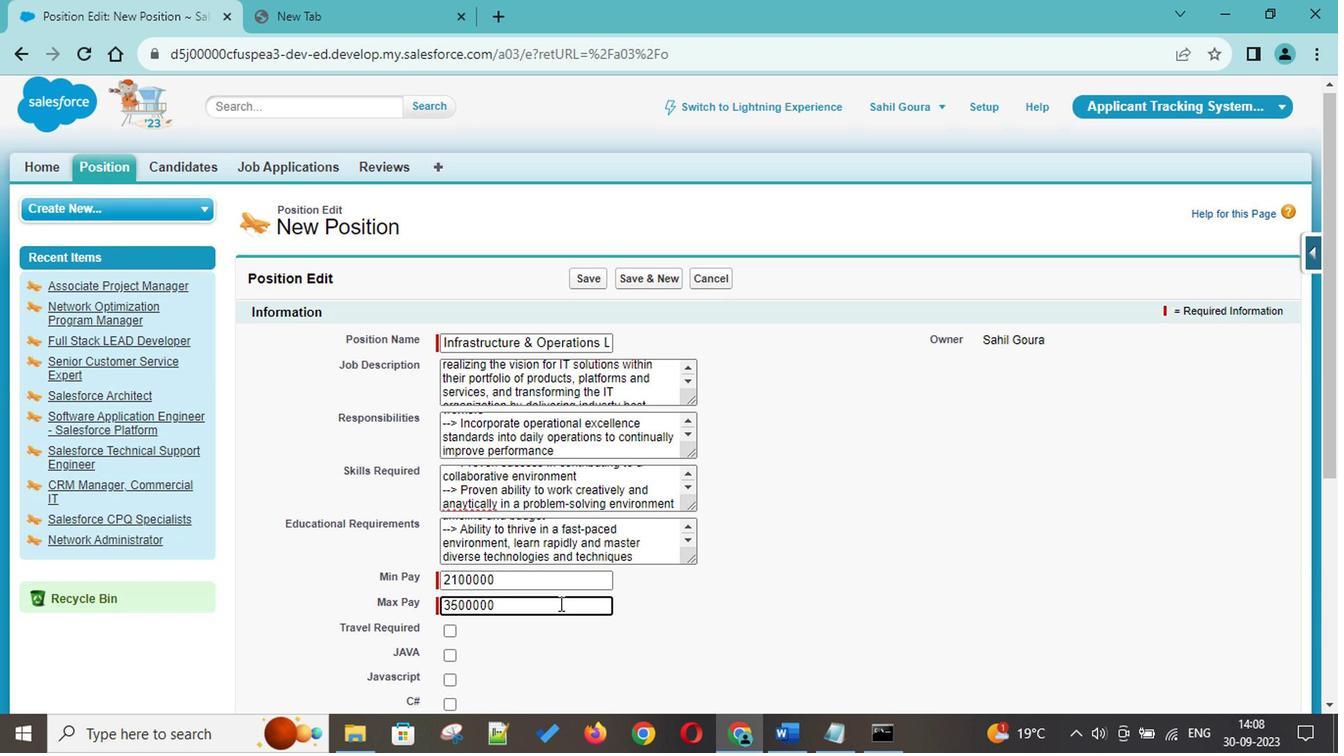 
Action: Mouse moved to (449, 574)
Screenshot: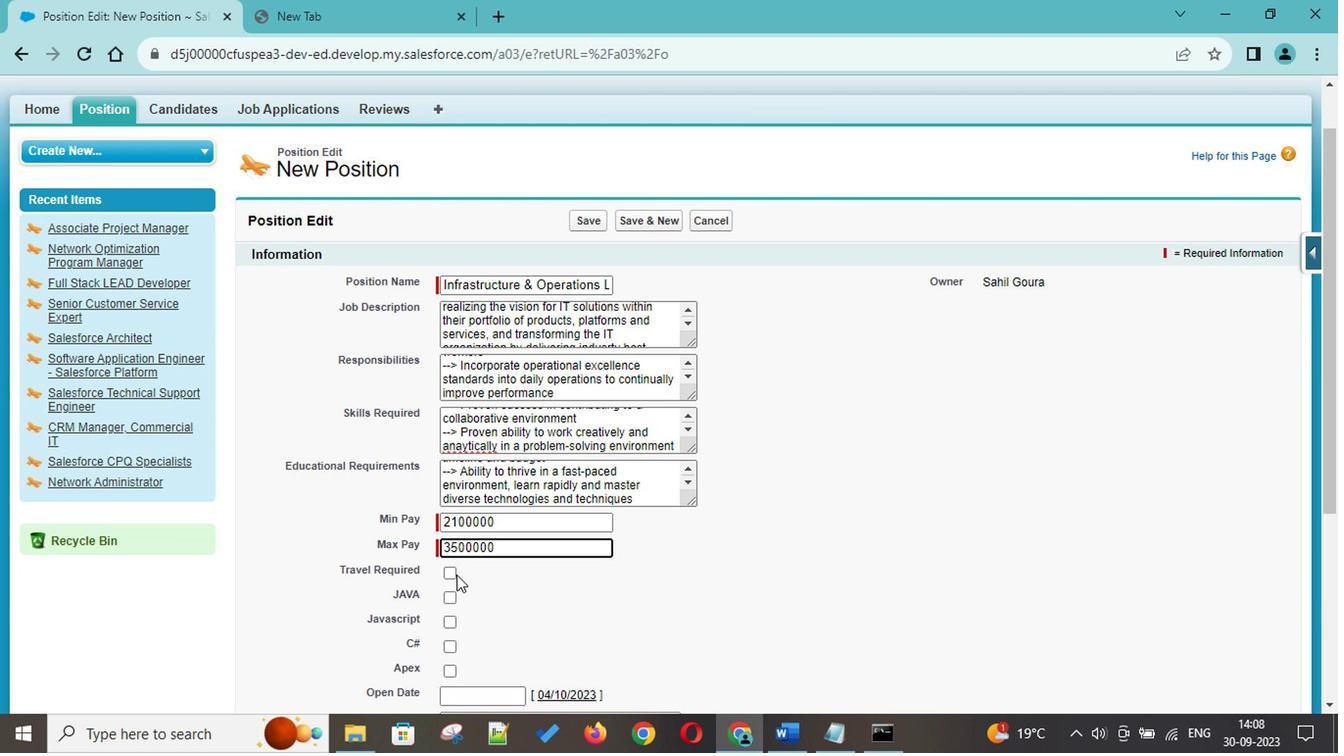 
Action: Mouse pressed left at (449, 574)
Screenshot: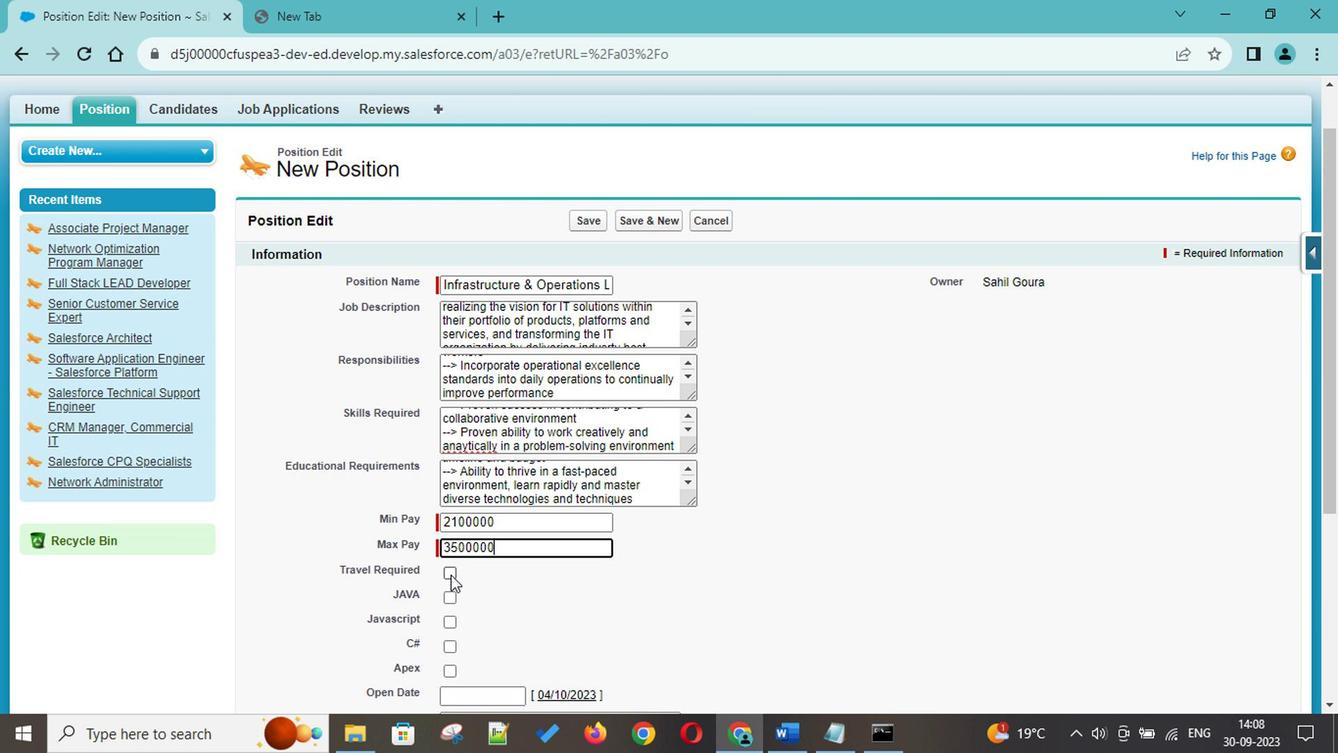 
Action: Mouse moved to (451, 651)
Screenshot: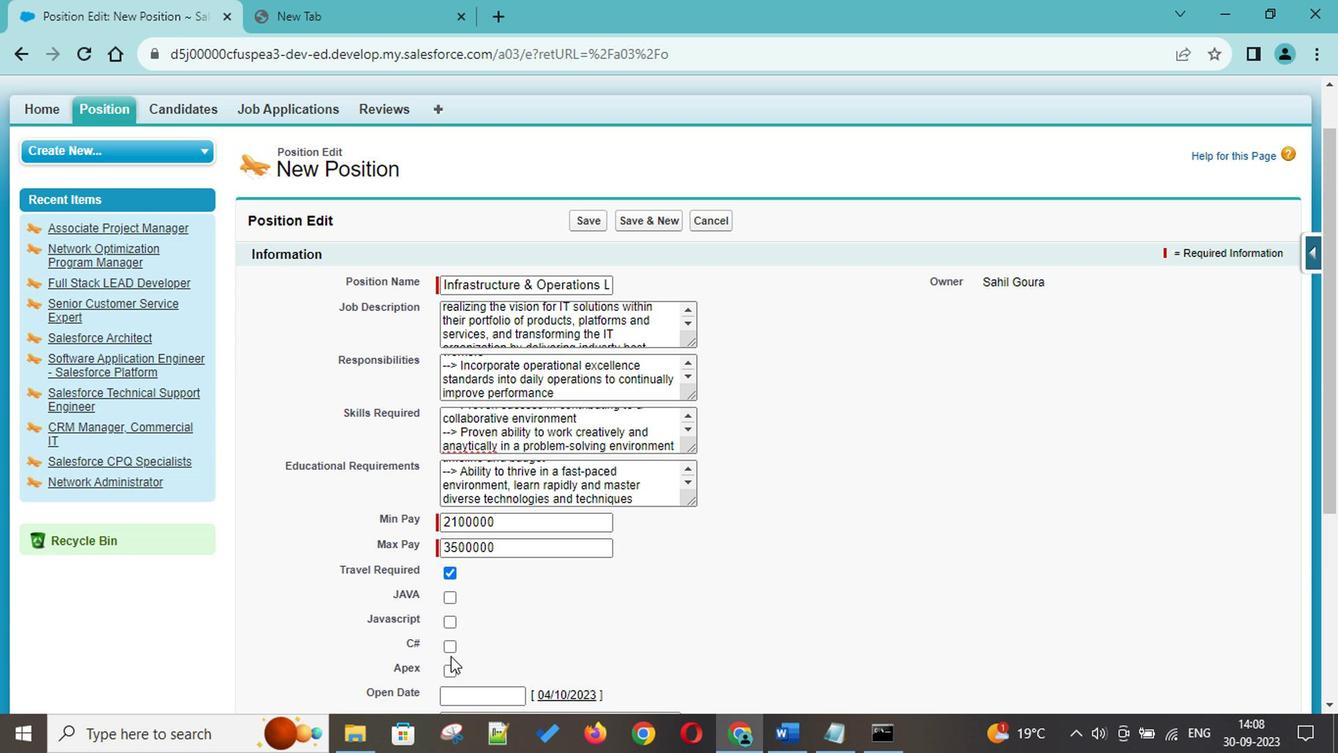 
Action: Mouse pressed left at (451, 651)
Screenshot: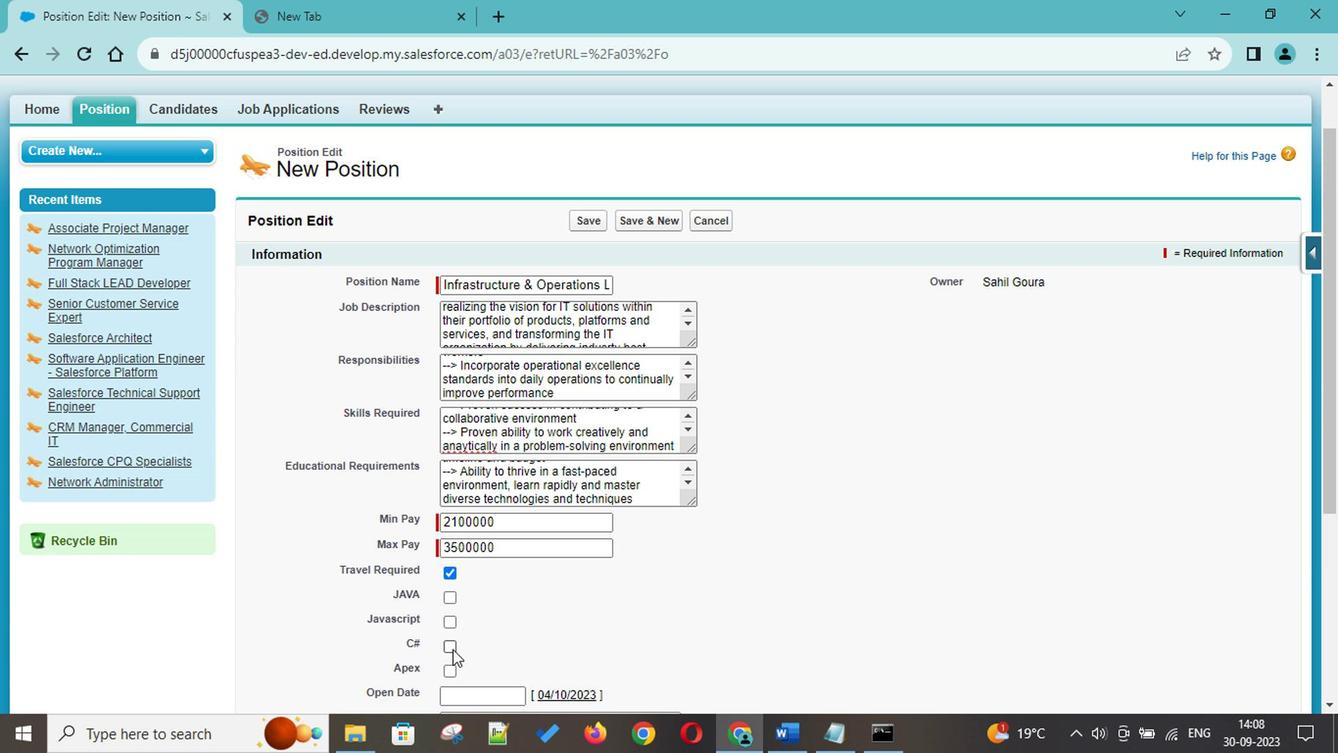 
Action: Mouse moved to (638, 615)
Screenshot: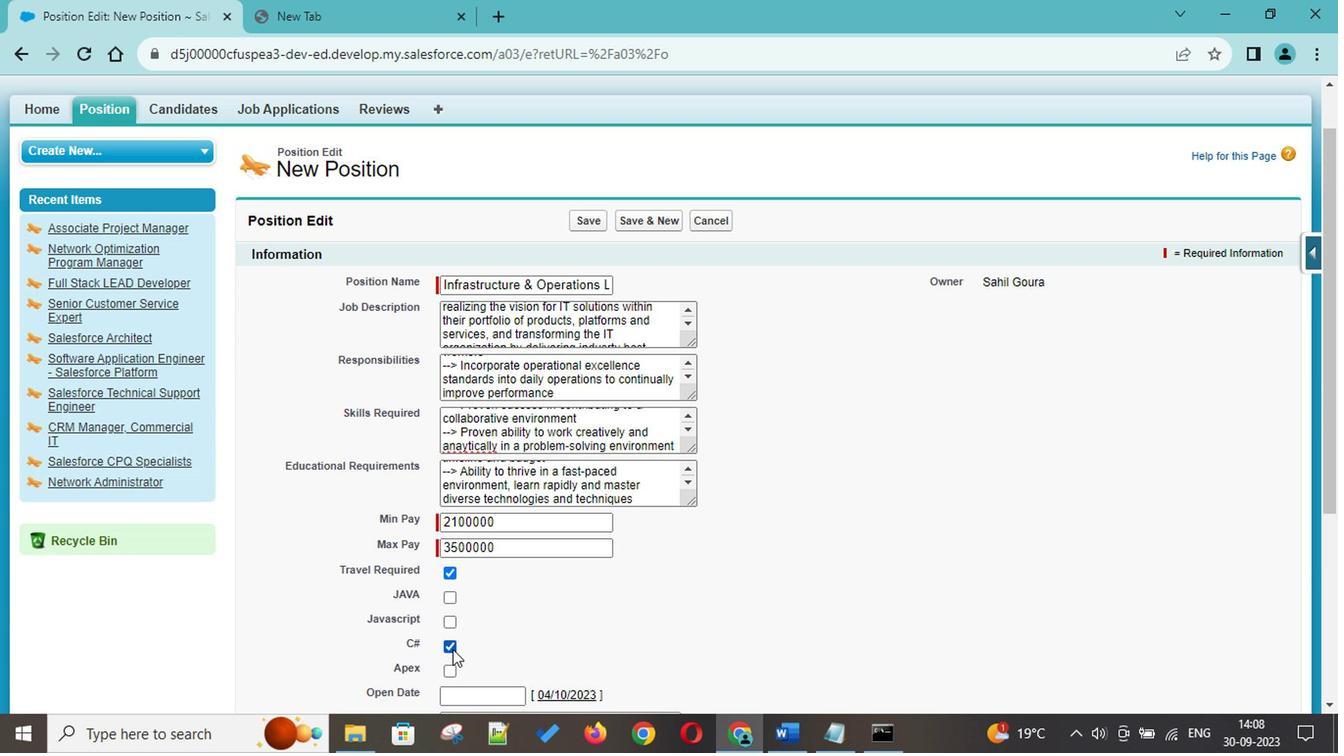 
Action: Mouse scrolled (638, 615) with delta (0, 0)
Screenshot: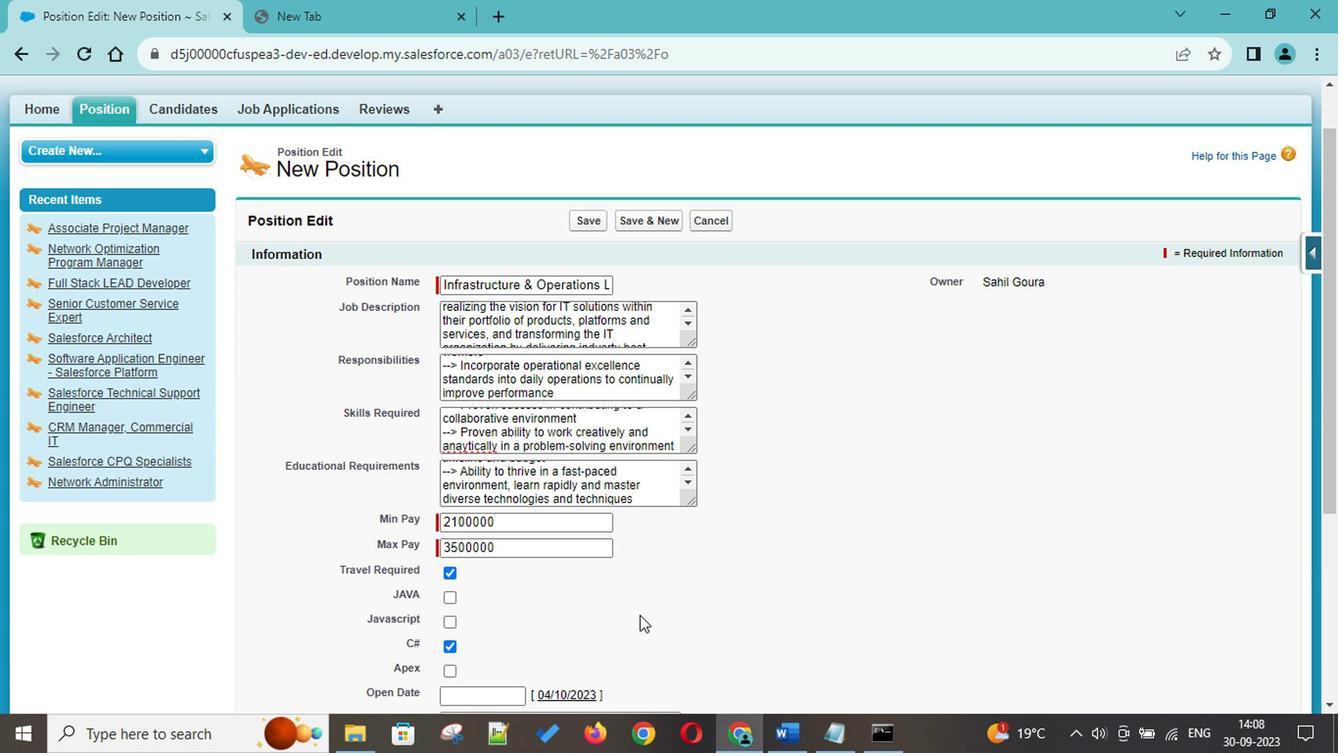 
Action: Mouse scrolled (638, 615) with delta (0, 0)
Screenshot: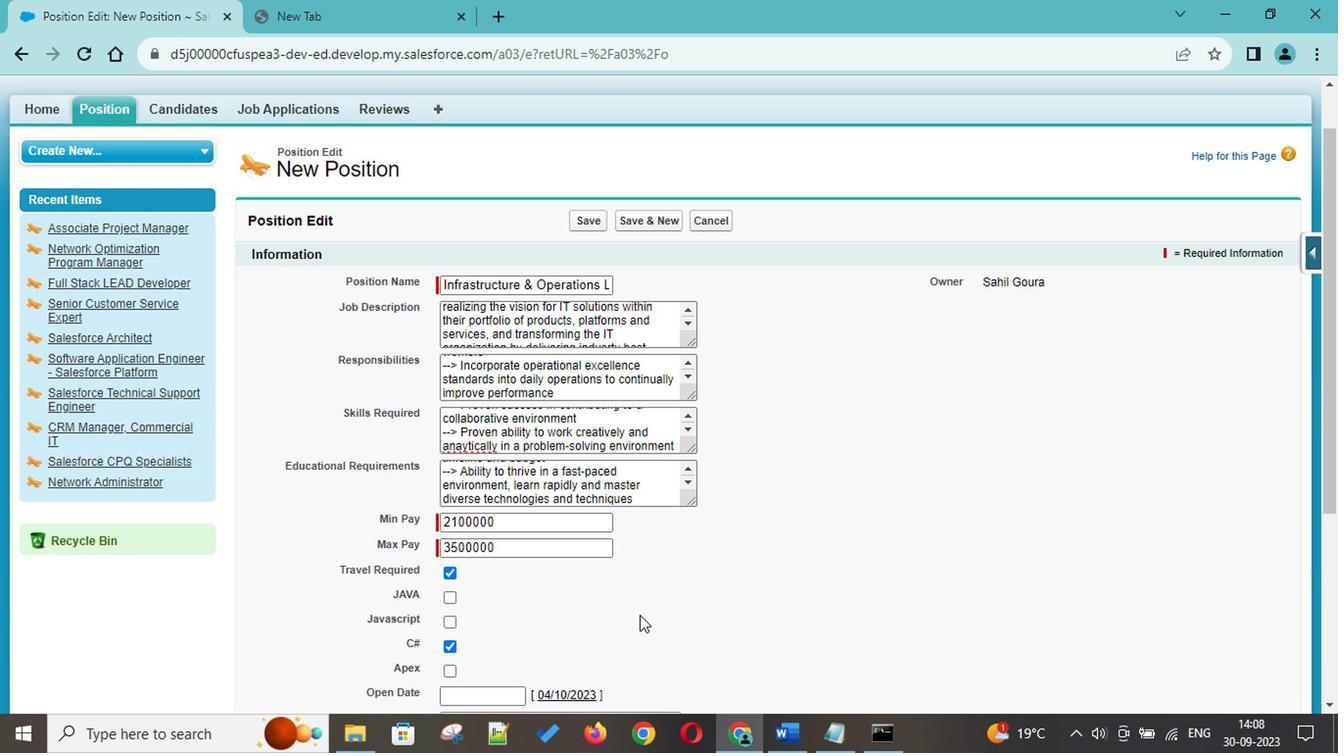 
Action: Mouse scrolled (638, 615) with delta (0, 0)
Screenshot: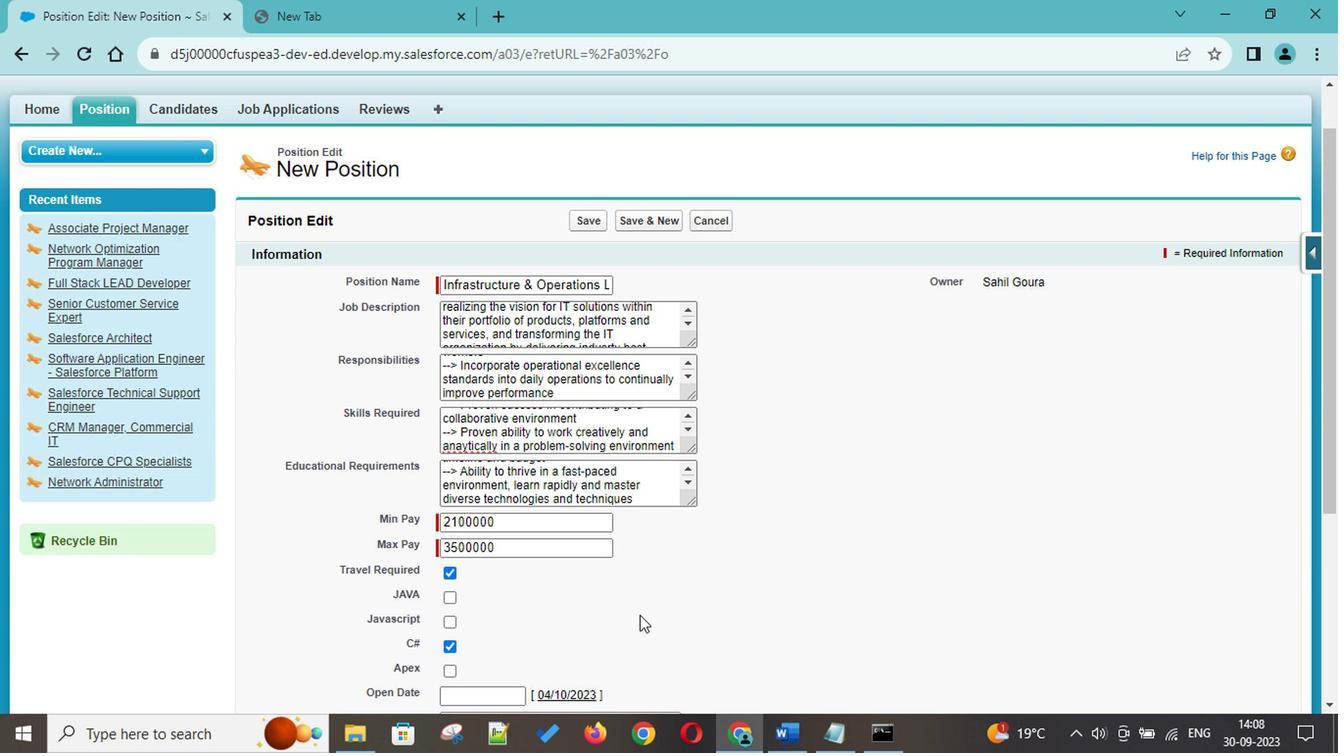 
Action: Mouse scrolled (638, 615) with delta (0, 0)
Screenshot: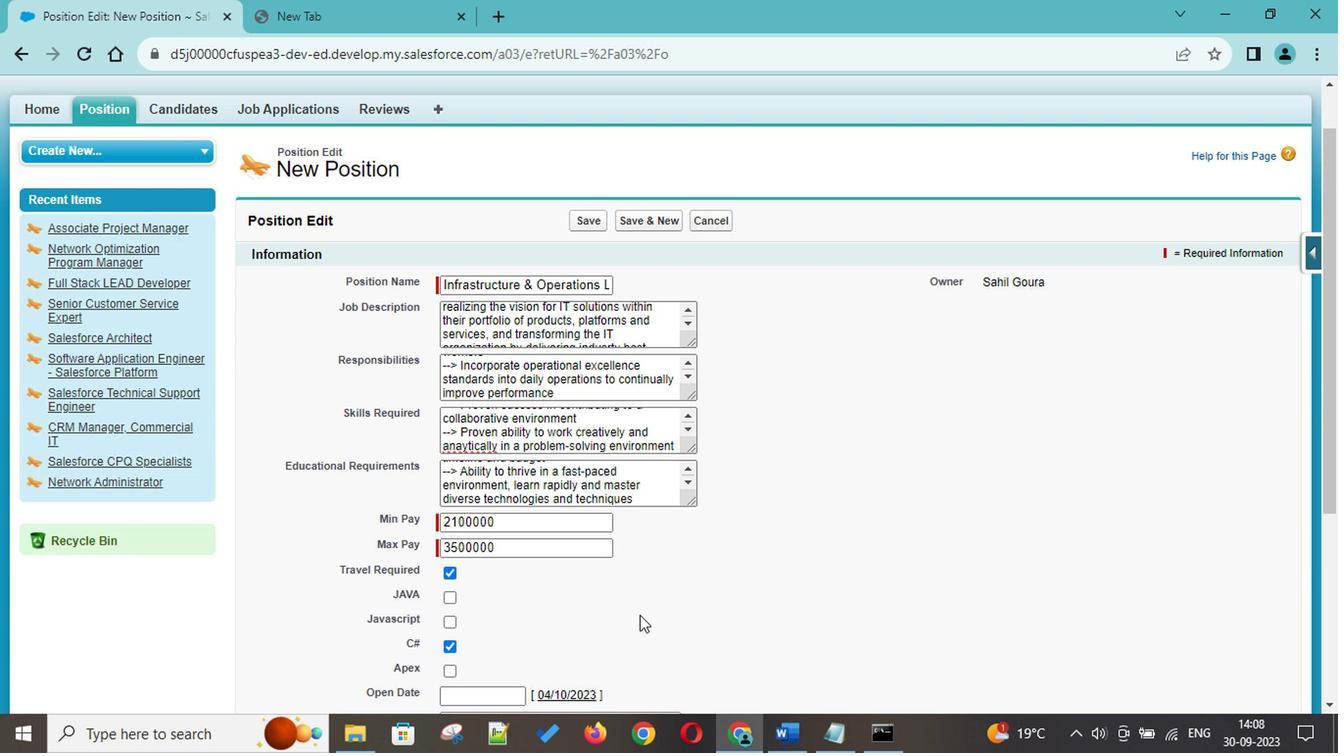 
Action: Mouse scrolled (638, 615) with delta (0, 0)
Screenshot: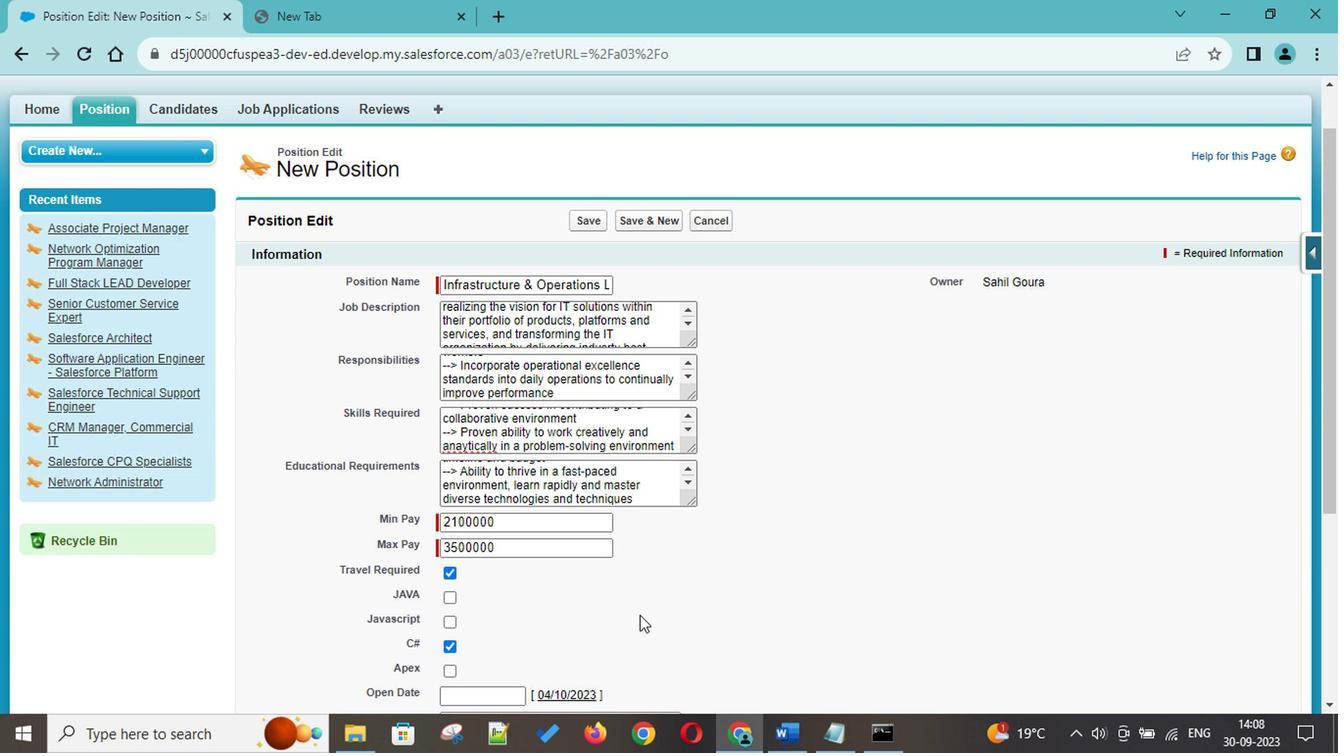 
Action: Mouse scrolled (638, 615) with delta (0, 0)
Screenshot: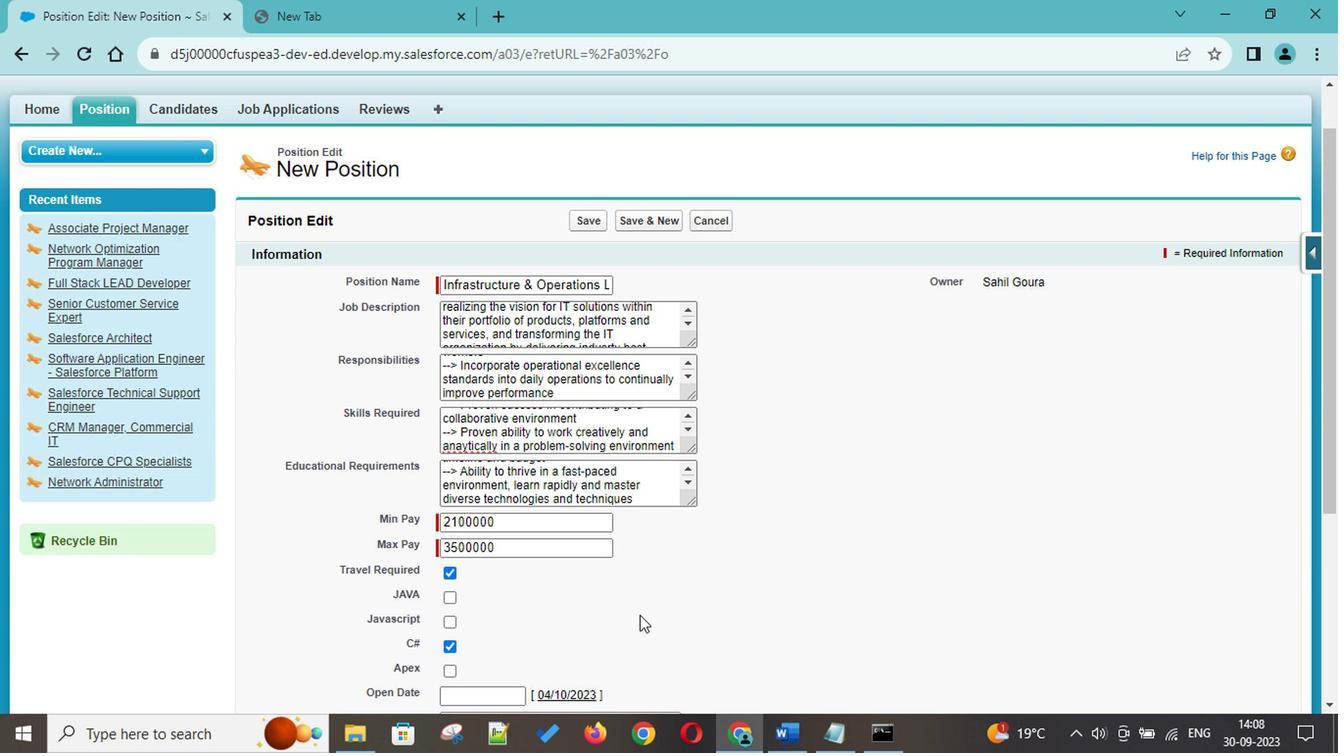 
Action: Mouse scrolled (638, 615) with delta (0, 0)
Screenshot: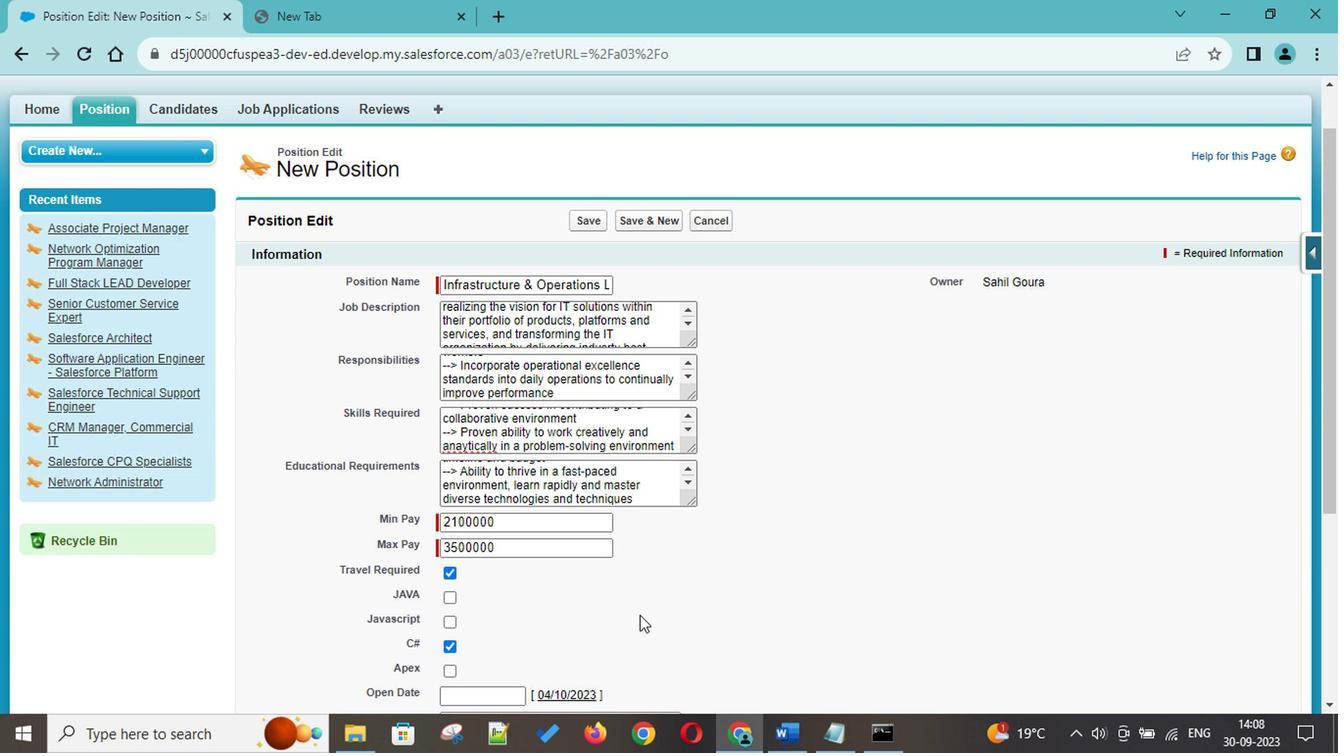 
Action: Mouse scrolled (638, 615) with delta (0, 0)
Screenshot: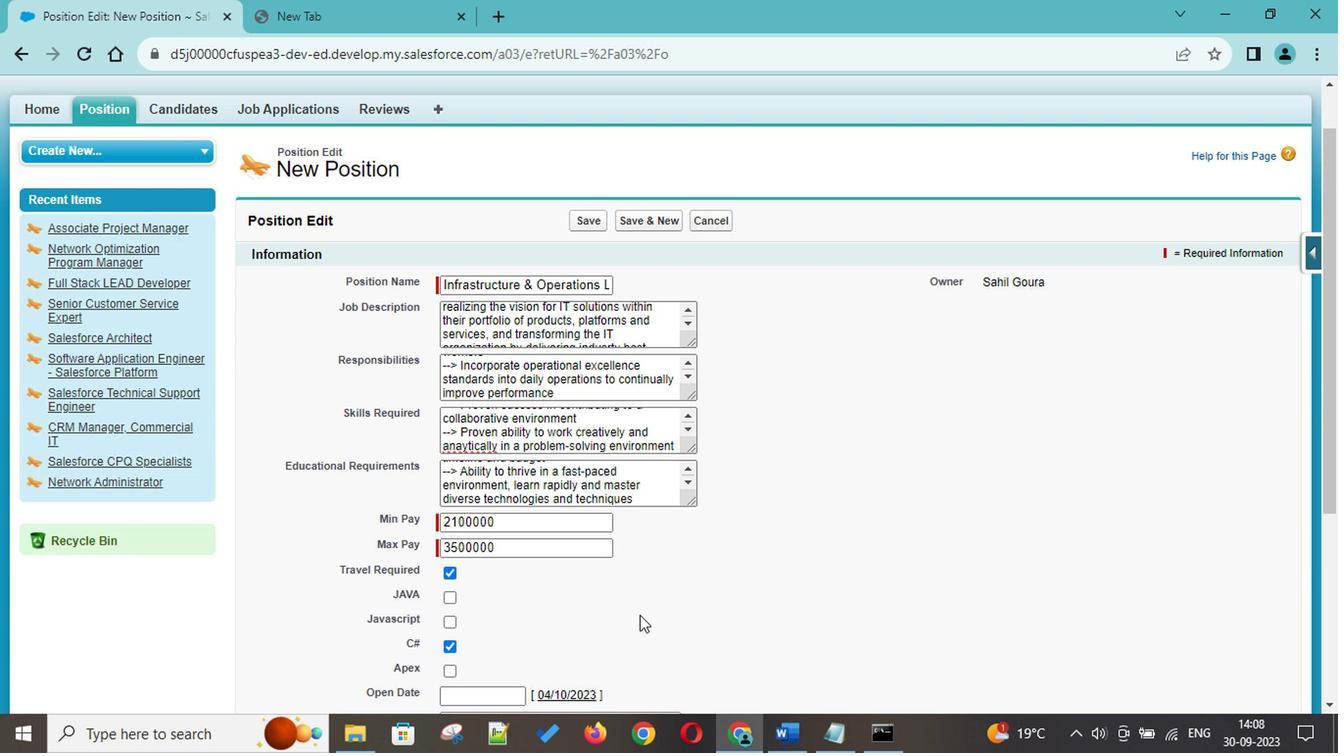 
Action: Mouse scrolled (638, 615) with delta (0, 0)
Screenshot: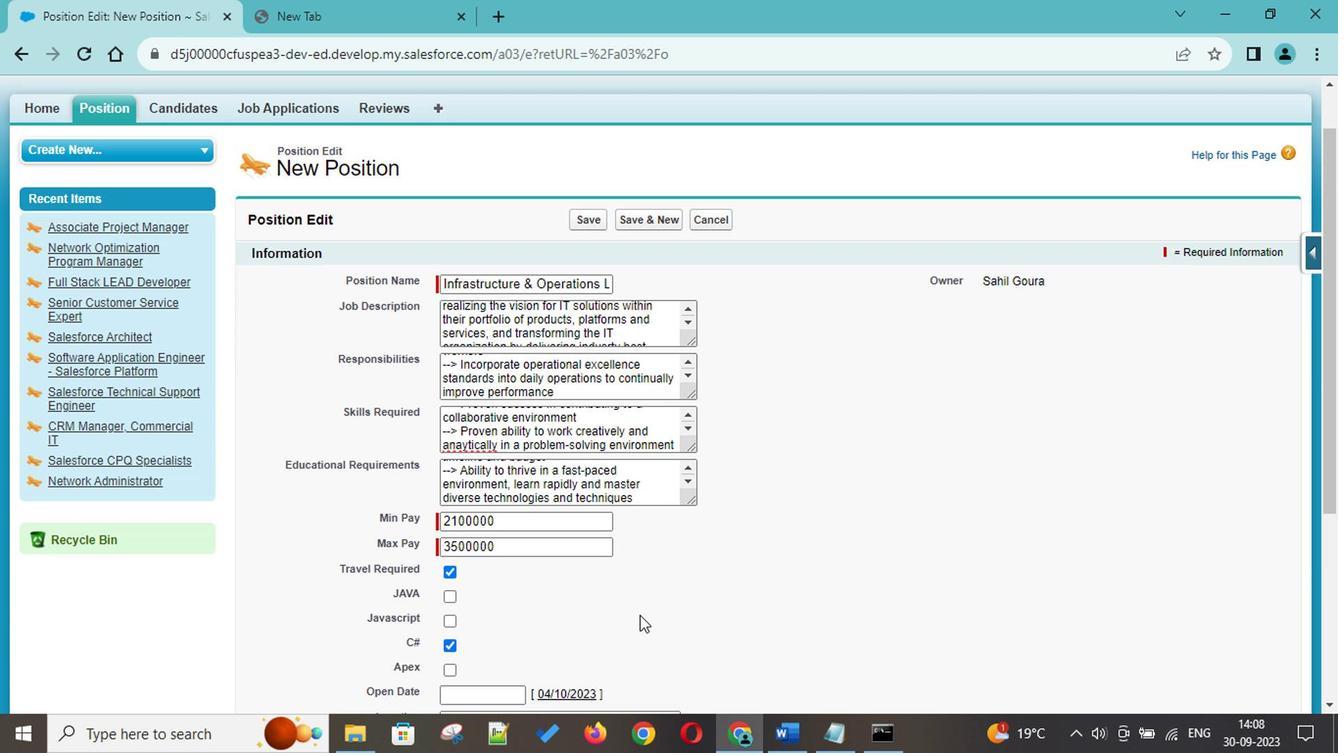 
Action: Mouse scrolled (638, 615) with delta (0, 0)
Screenshot: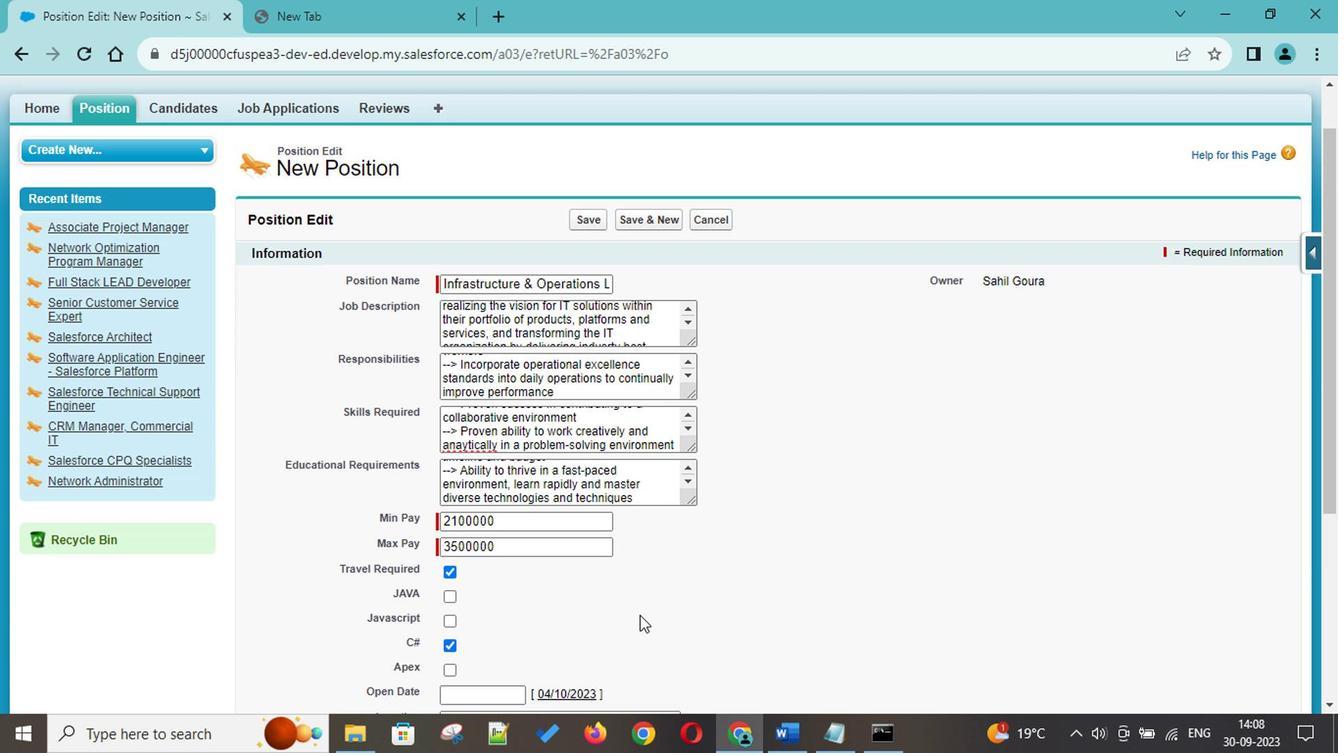 
Action: Mouse scrolled (638, 615) with delta (0, 0)
Screenshot: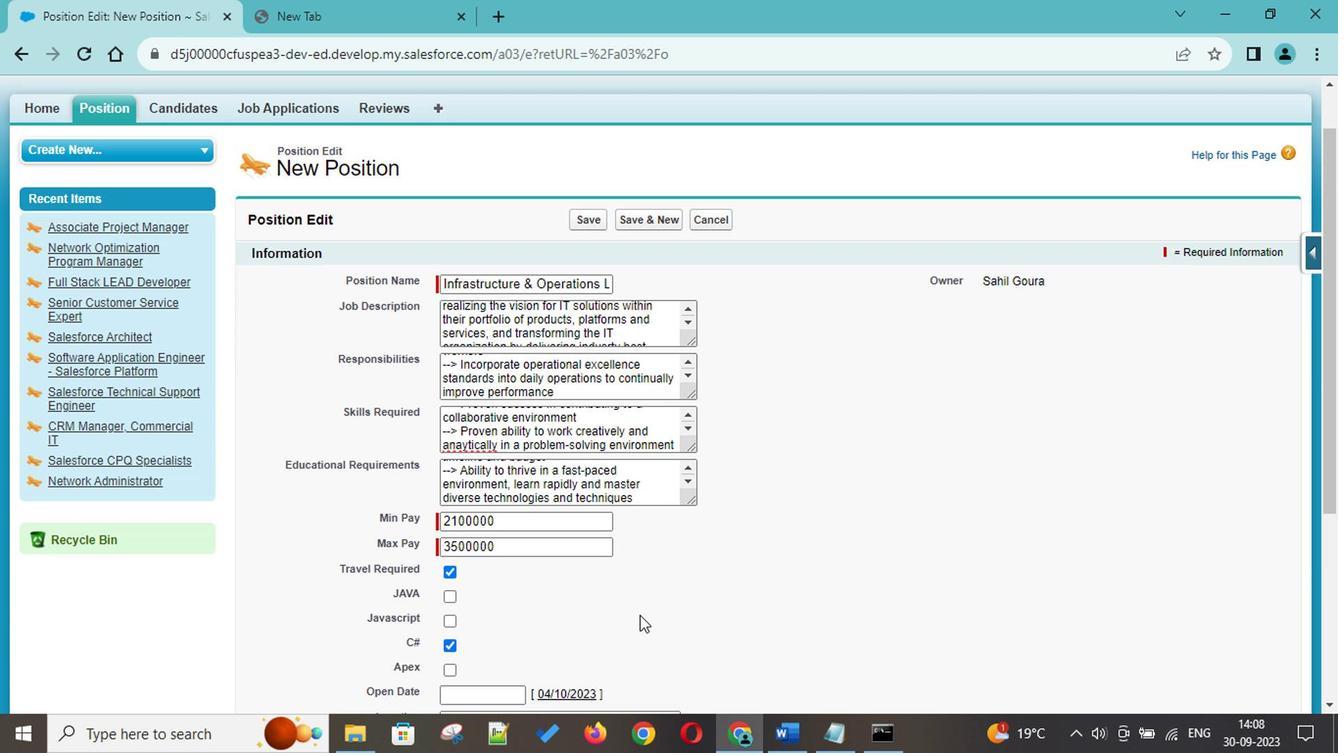 
Action: Mouse moved to (564, 463)
Screenshot: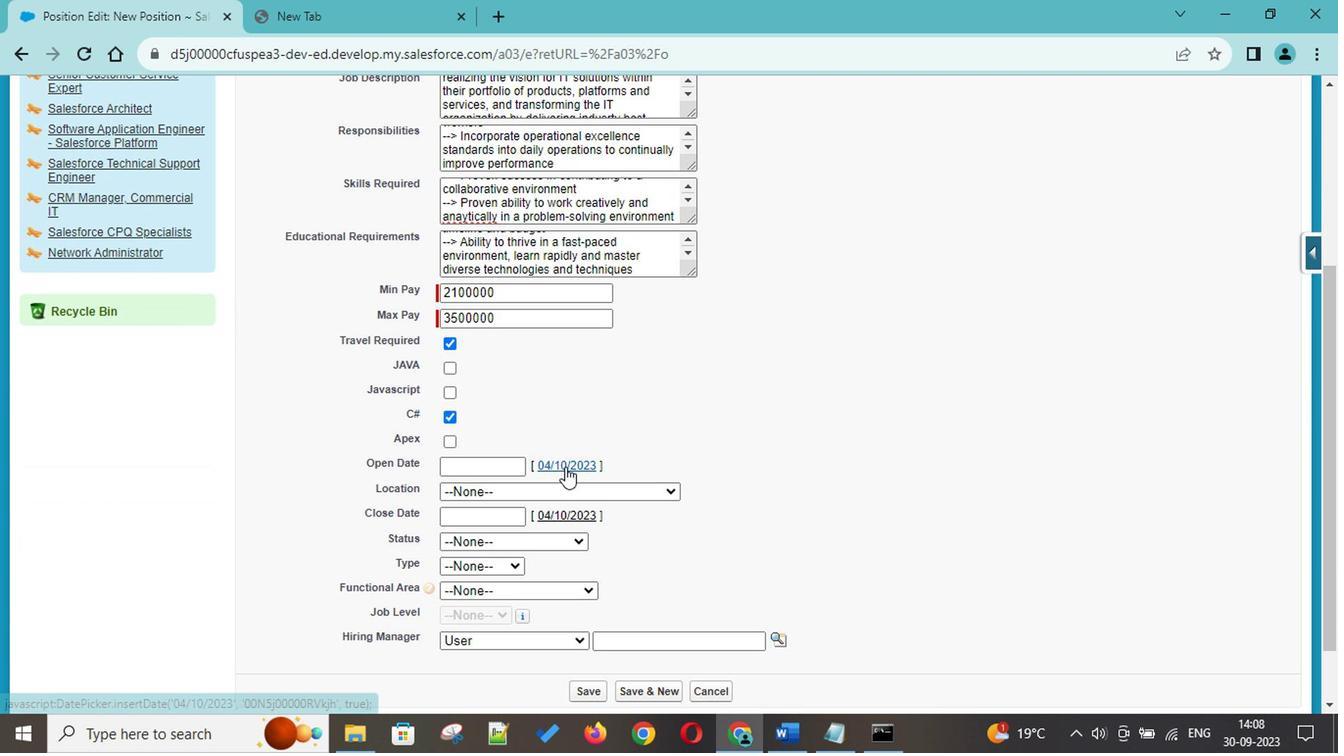 
Action: Mouse pressed left at (564, 463)
Screenshot: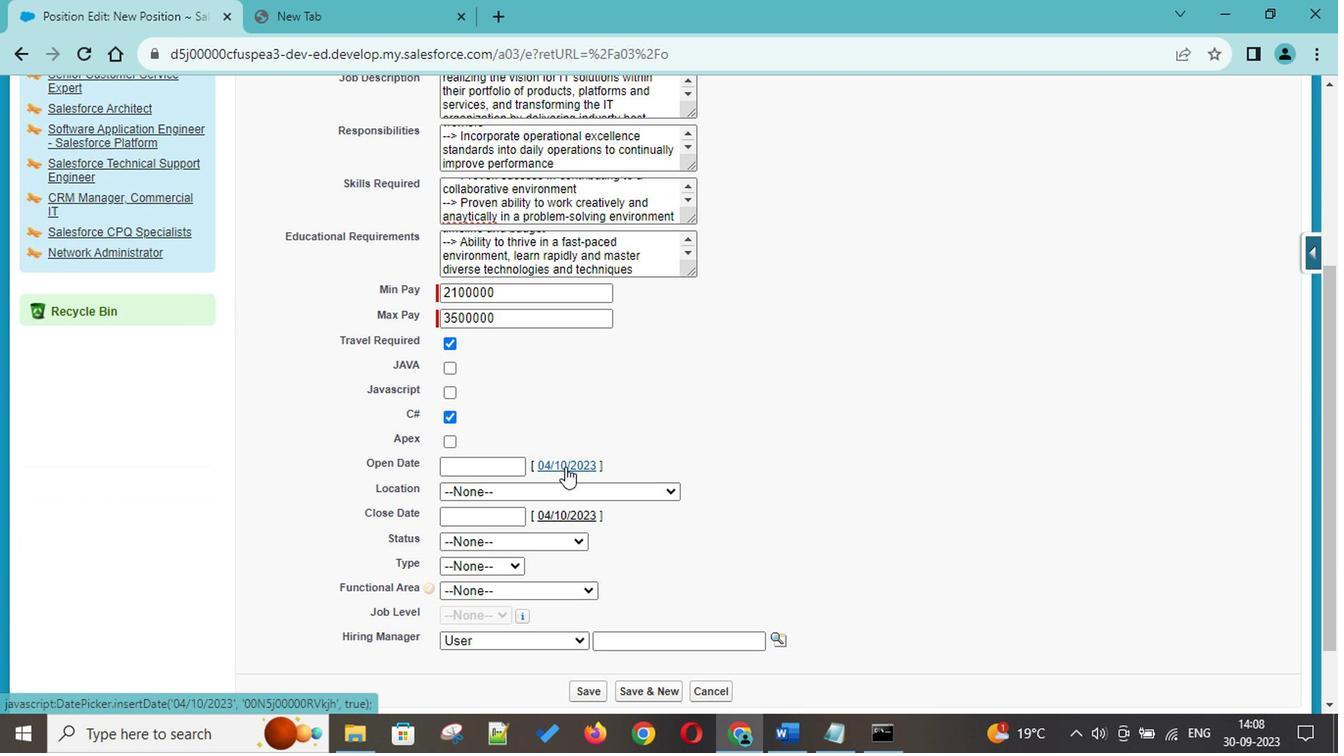 
Action: Mouse moved to (506, 488)
Screenshot: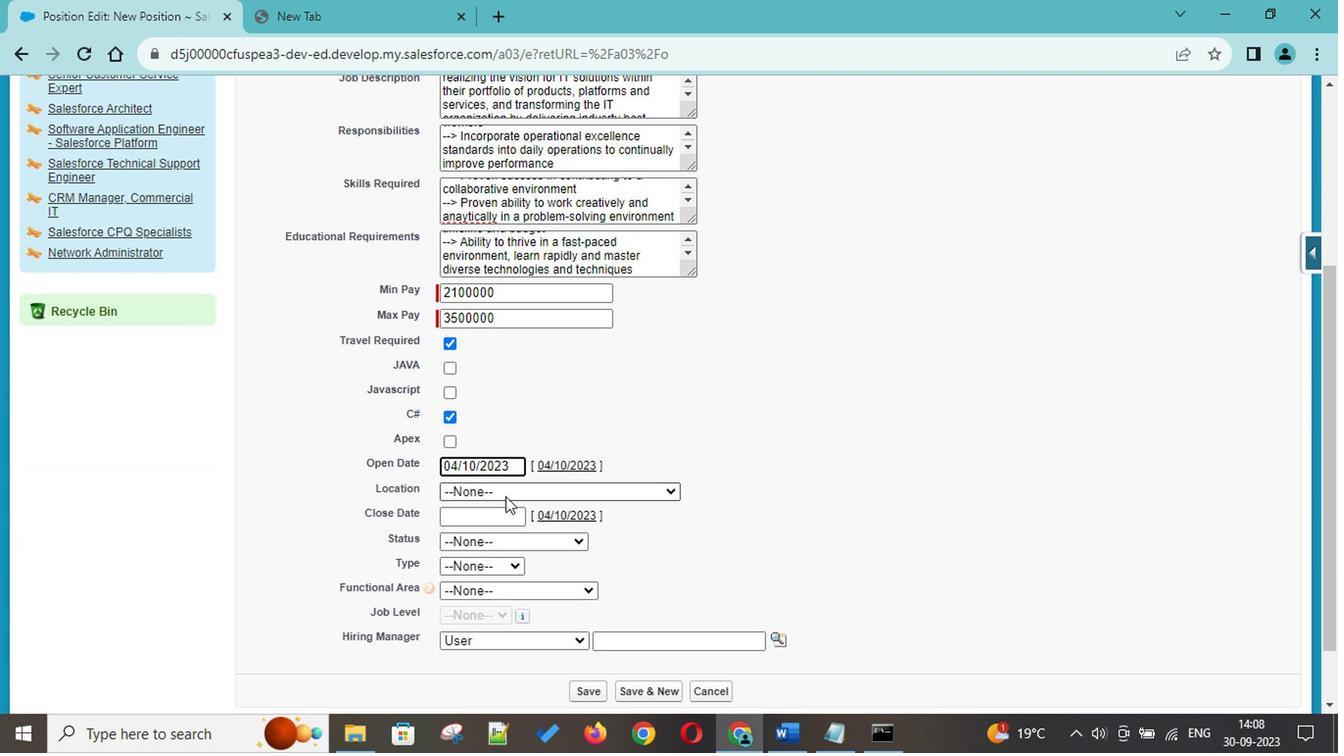 
Action: Mouse pressed left at (506, 488)
Screenshot: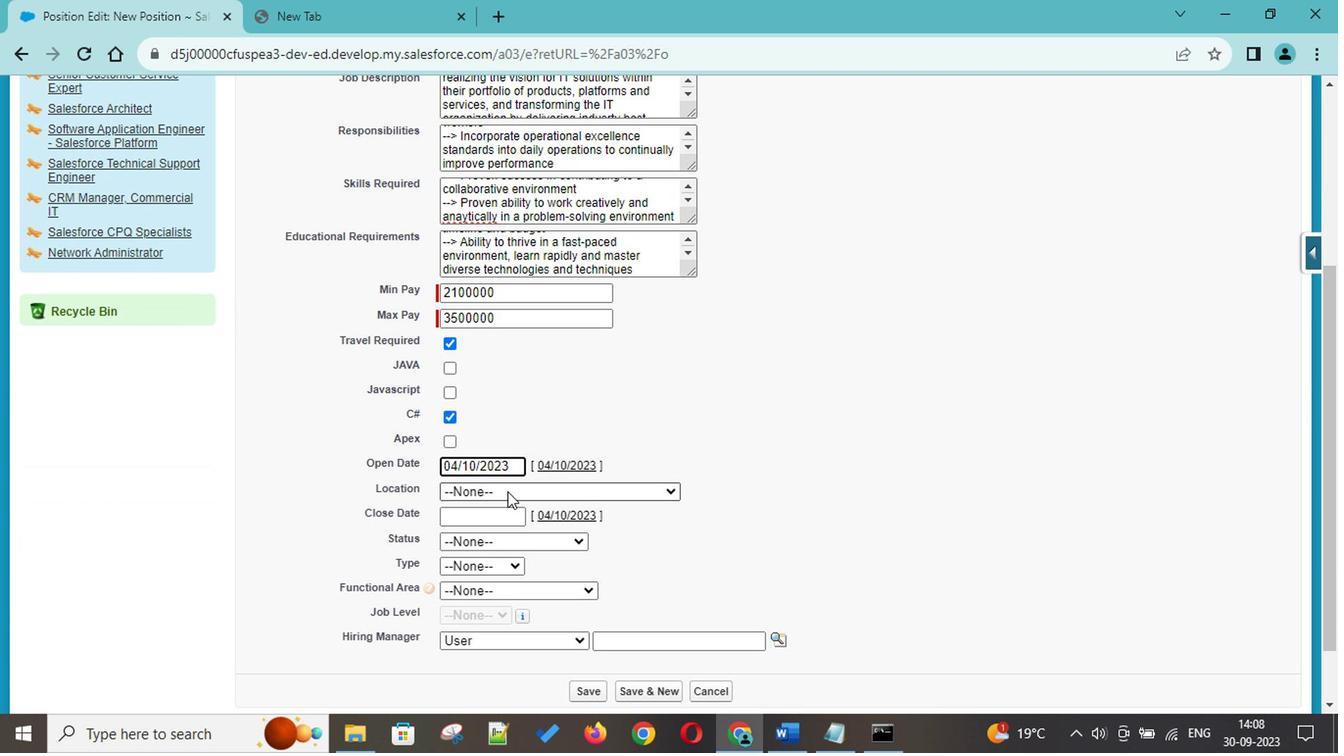 
Action: Mouse moved to (488, 349)
Screenshot: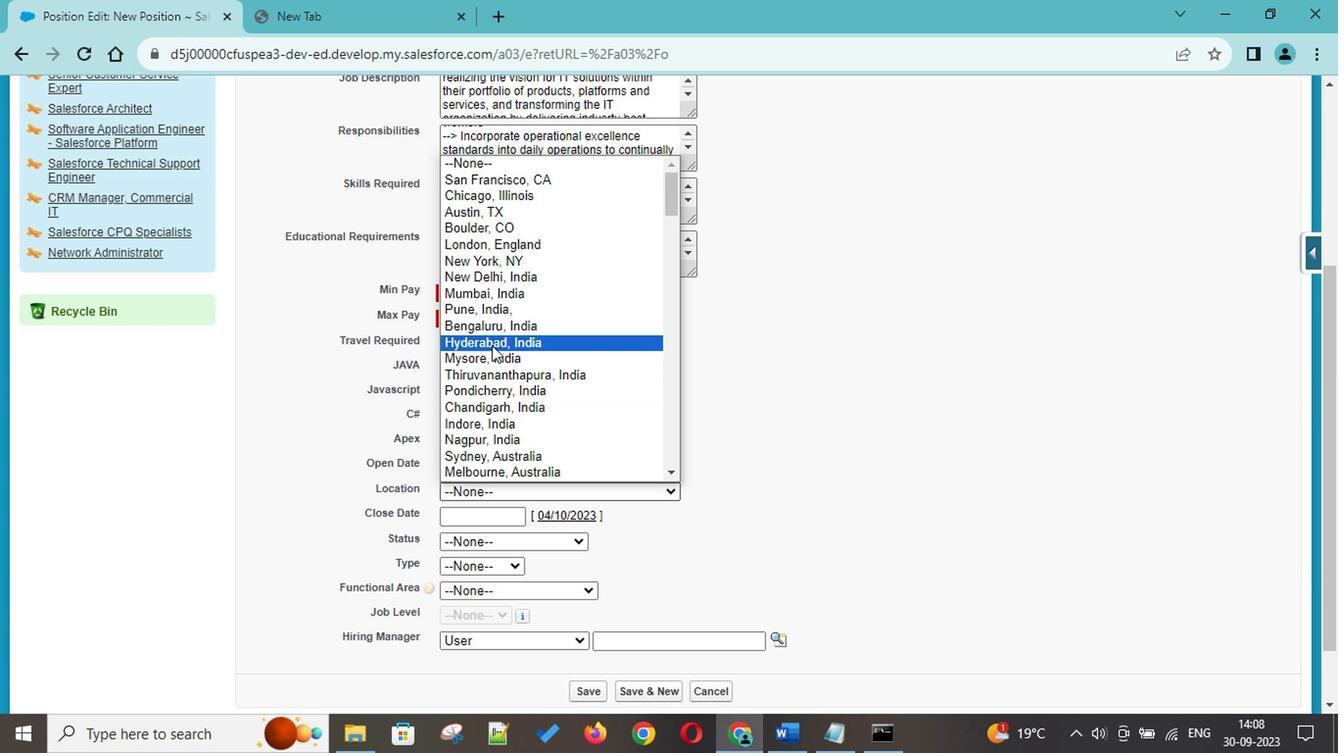 
Action: Mouse pressed left at (488, 349)
Screenshot: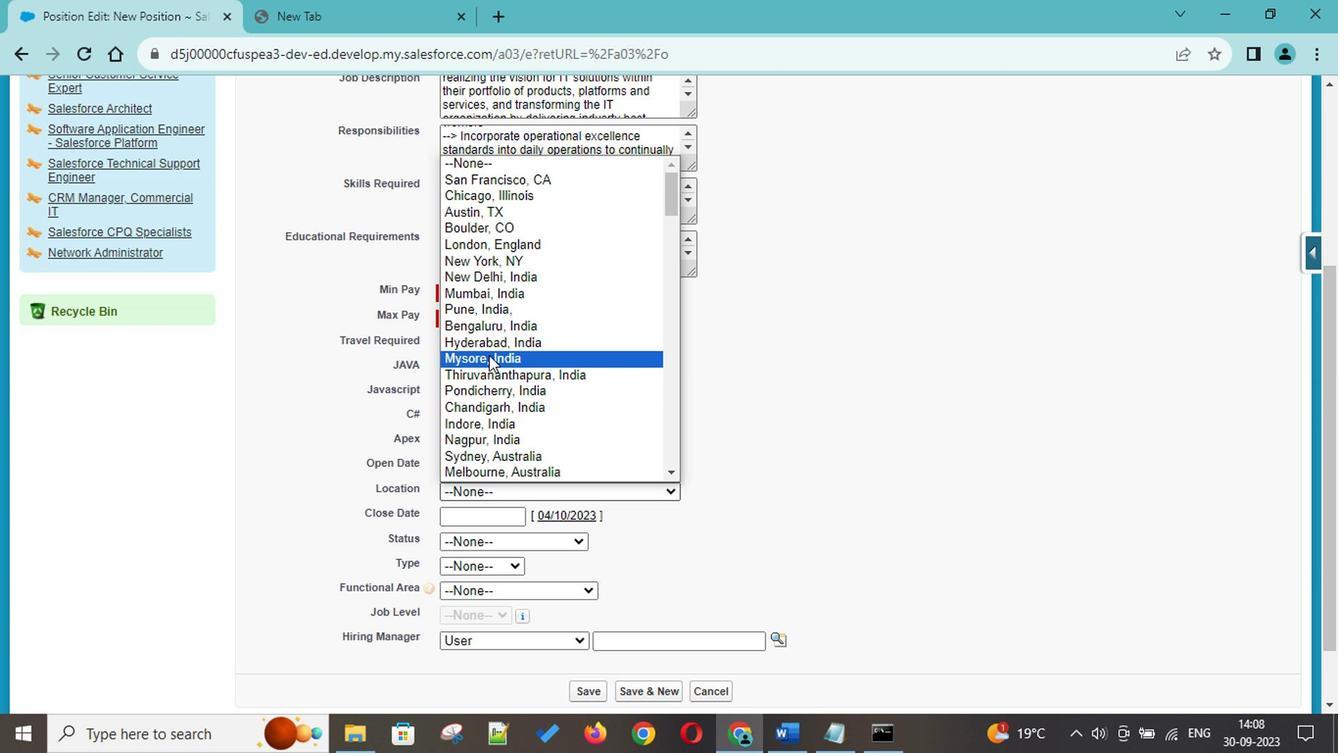 
Action: Mouse moved to (486, 511)
Screenshot: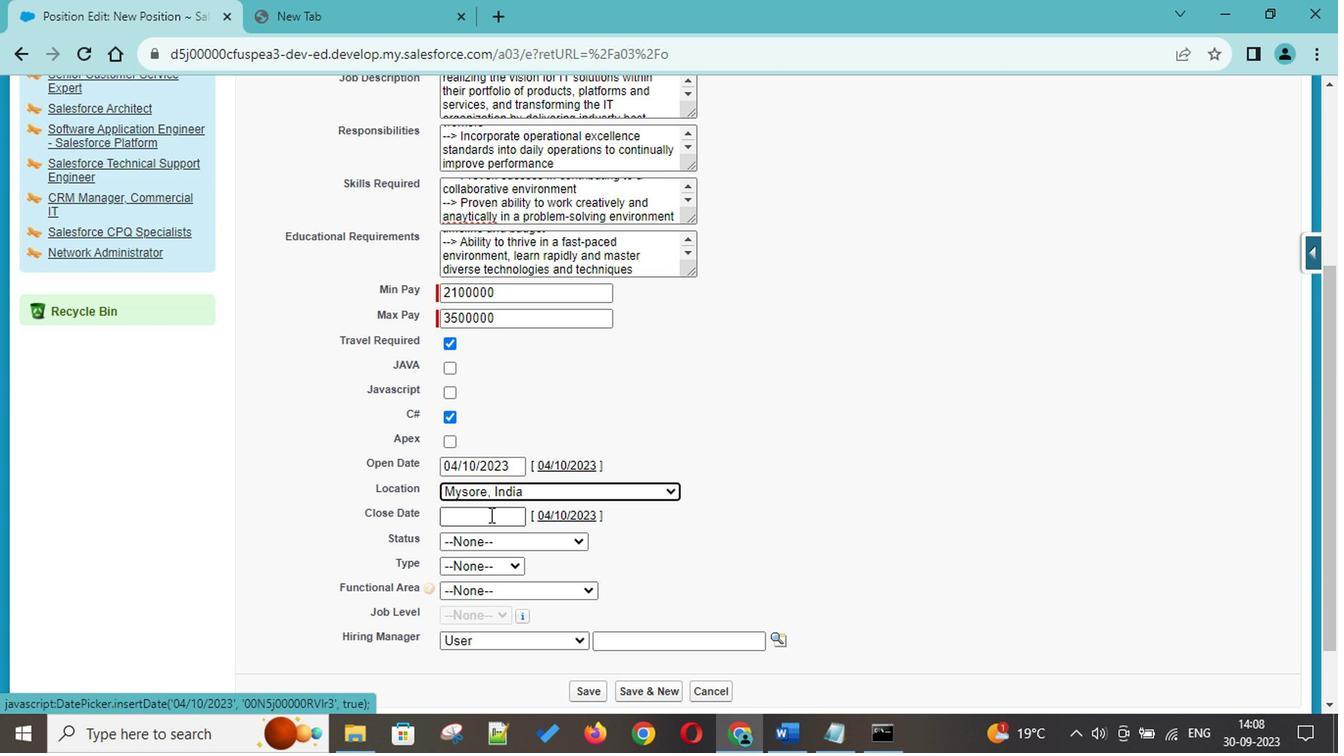 
Action: Mouse pressed left at (486, 511)
Screenshot: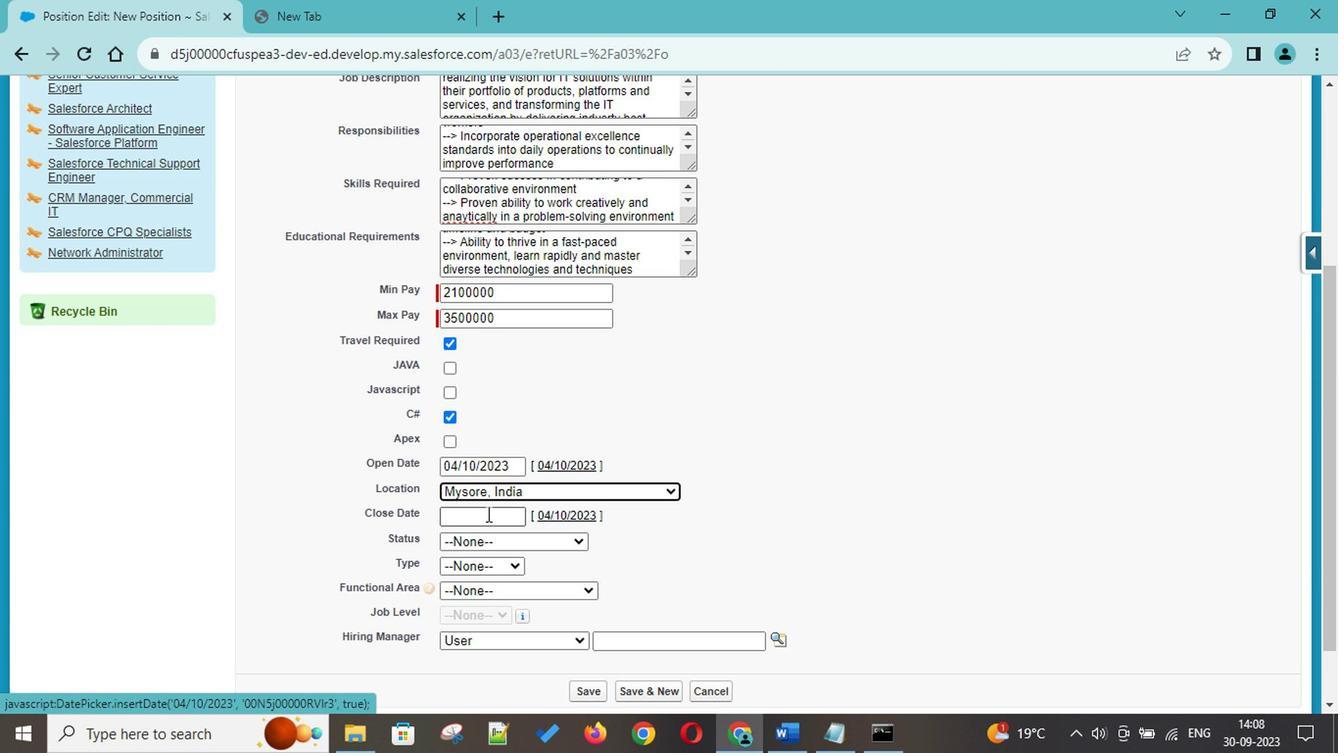 
Action: Mouse moved to (516, 550)
Screenshot: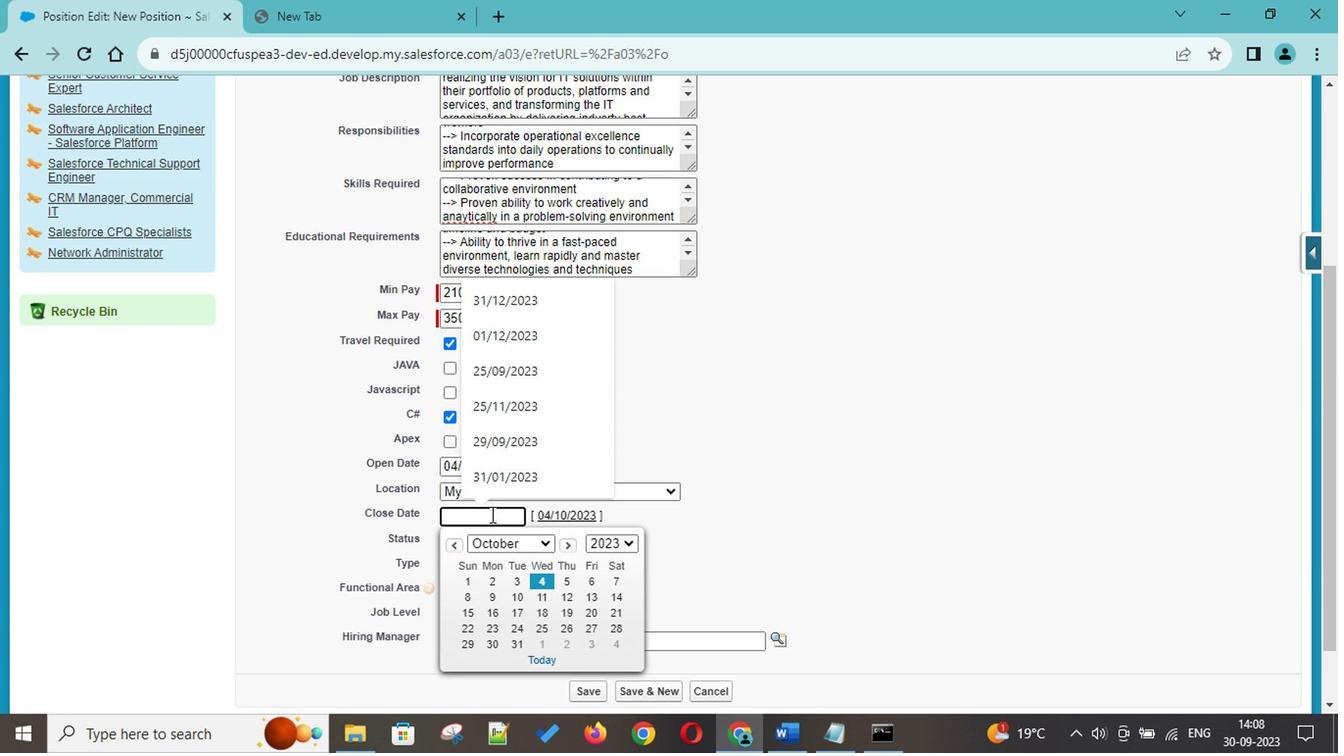 
Action: Mouse pressed left at (516, 550)
